 Task: Research Airbnb accommodation in Abu Tij, Egypt from 1st December, 2023 to 3rd December, 2023 for 1 adult. Place can be private room with 1  bedroom having 1 bed and 1 bathroom. Property type can be hotel. Amenities needed are: wifi.
Action: Mouse moved to (543, 74)
Screenshot: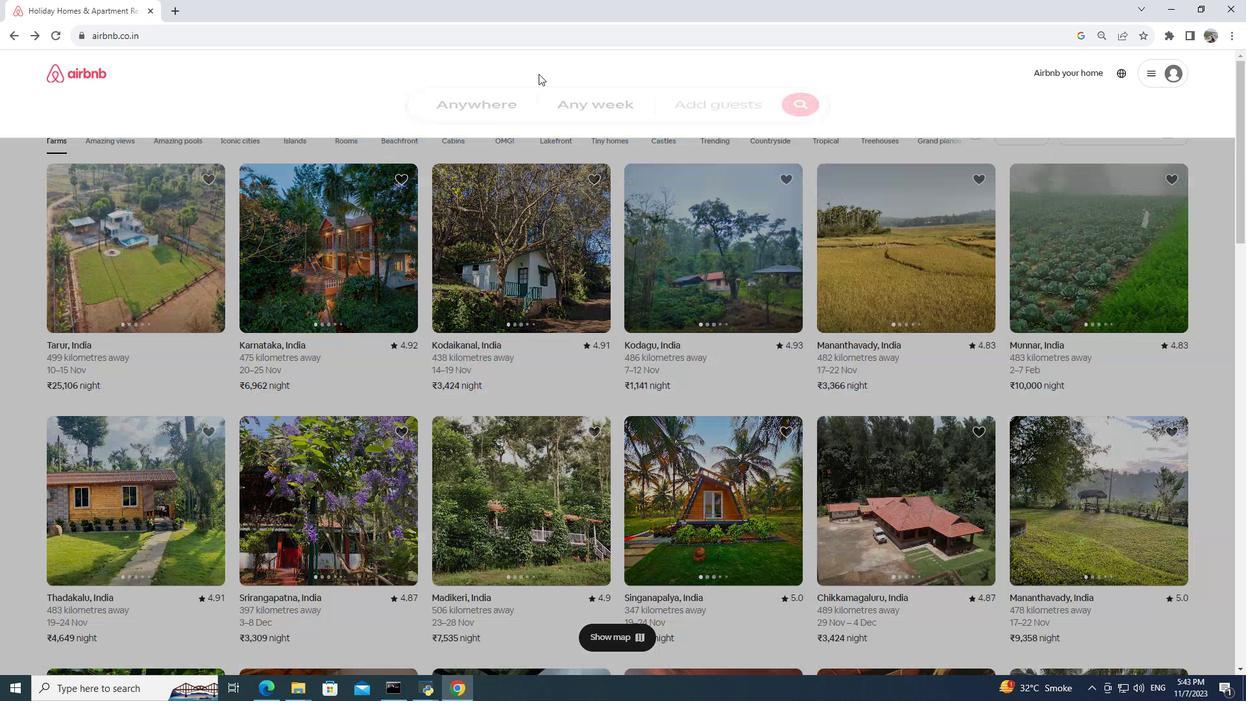 
Action: Mouse pressed left at (543, 74)
Screenshot: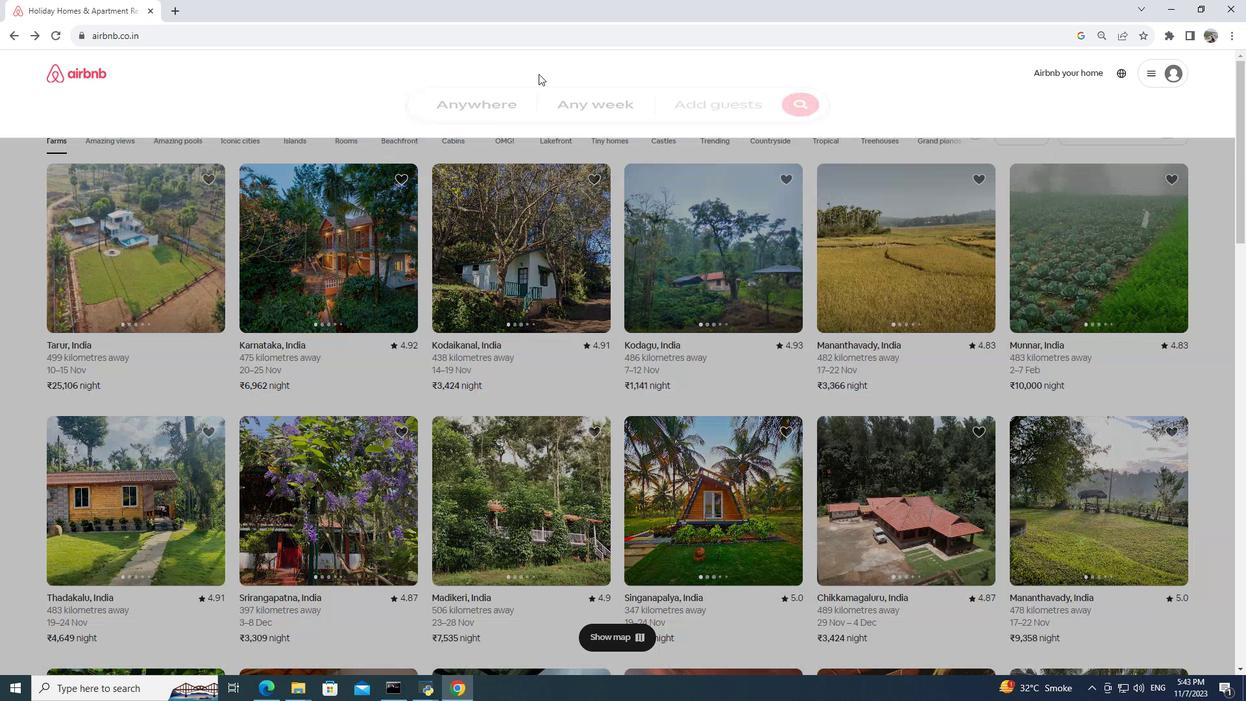 
Action: Mouse moved to (468, 116)
Screenshot: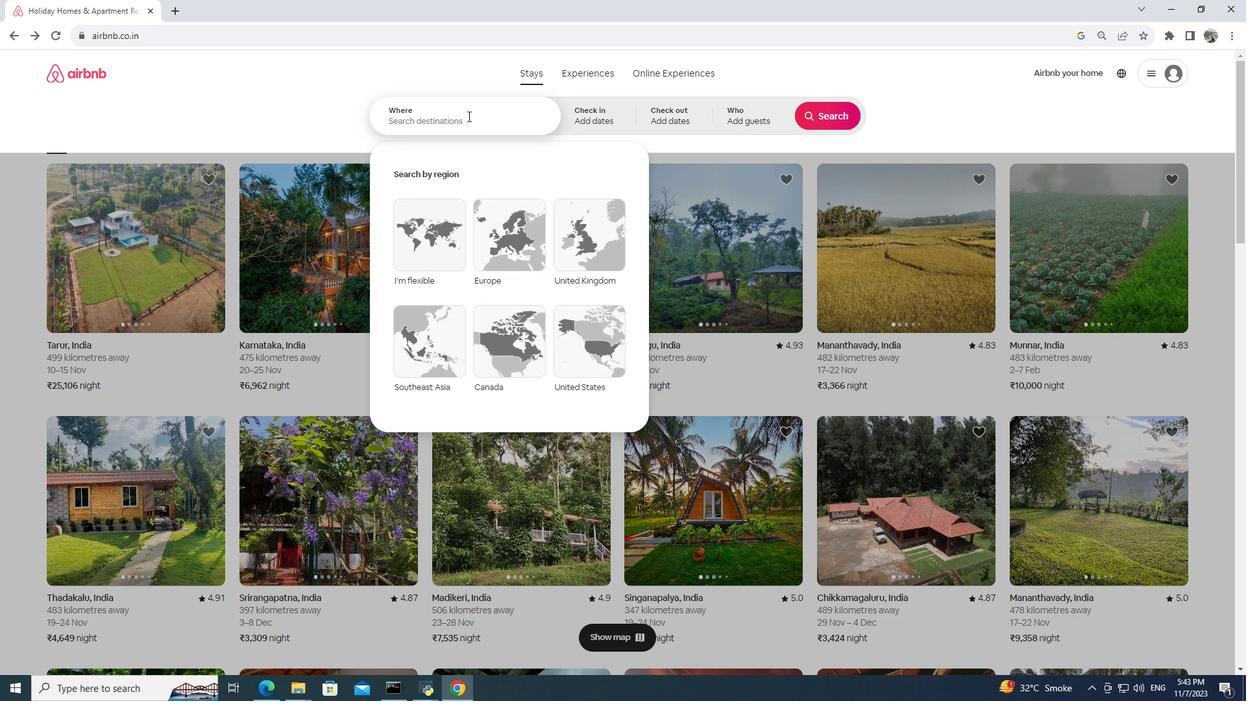 
Action: Mouse pressed left at (468, 116)
Screenshot: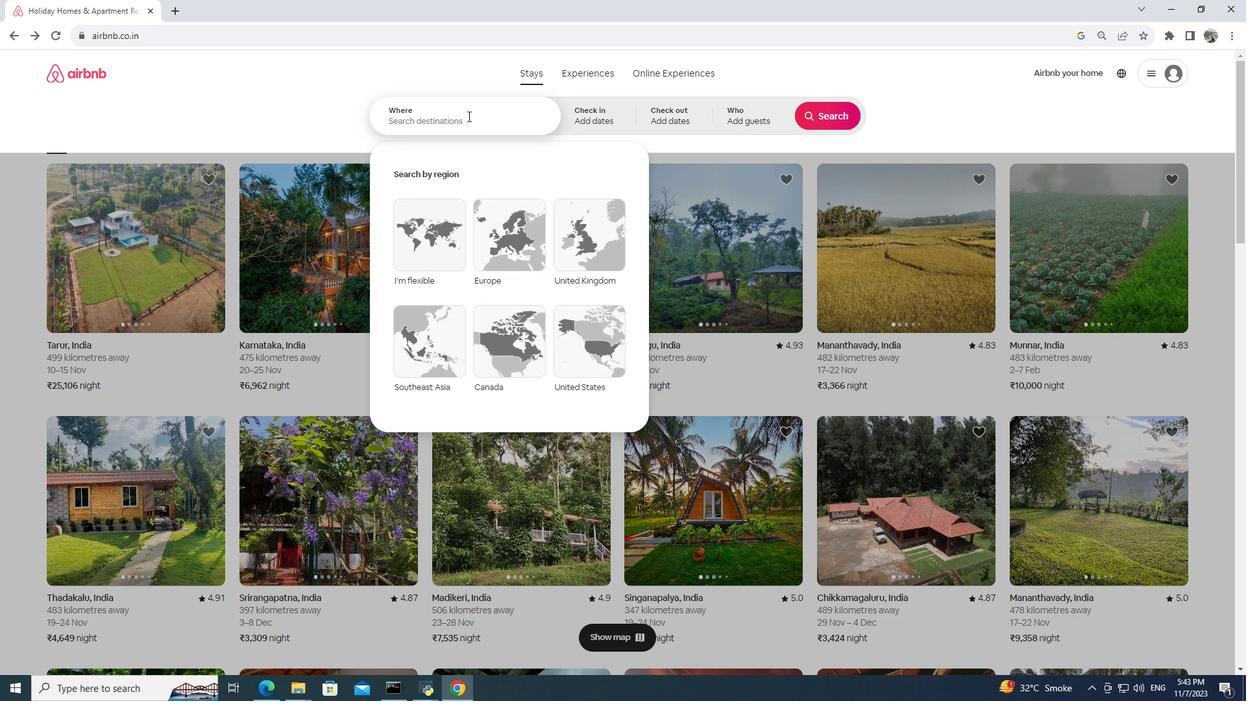 
Action: Key pressed abu<Key.space>tji,<Key.space>egypt
Screenshot: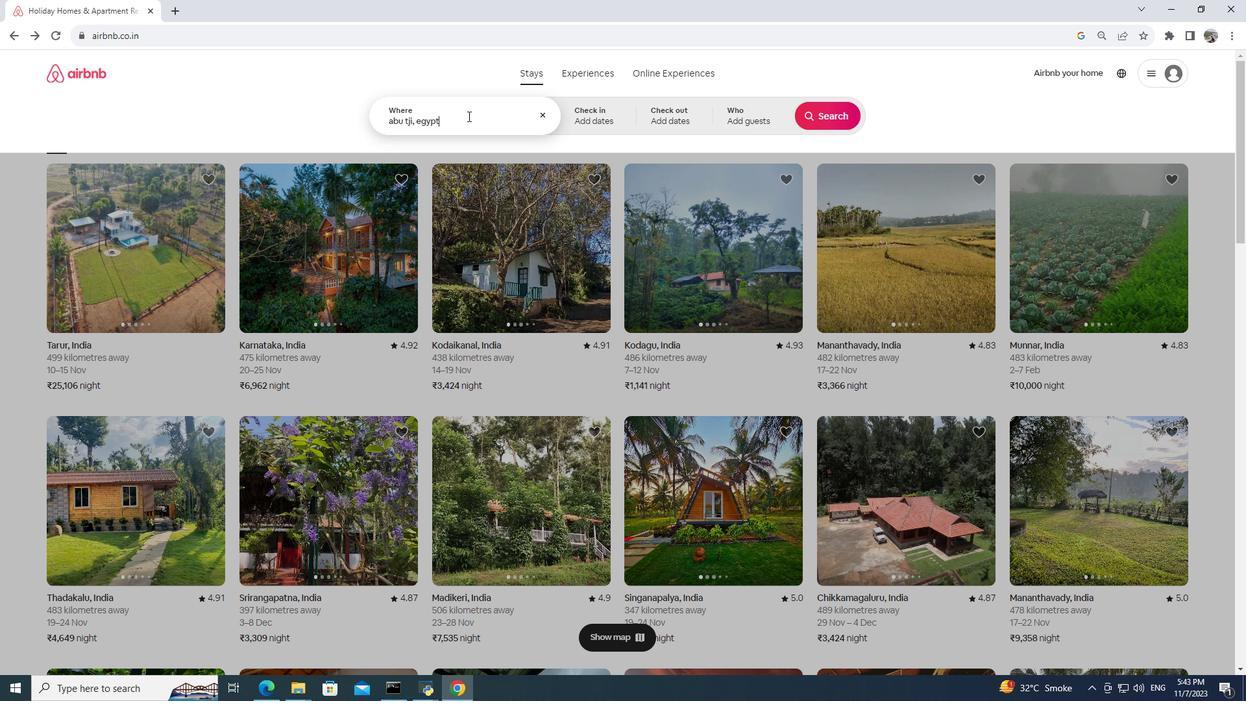 
Action: Mouse moved to (586, 116)
Screenshot: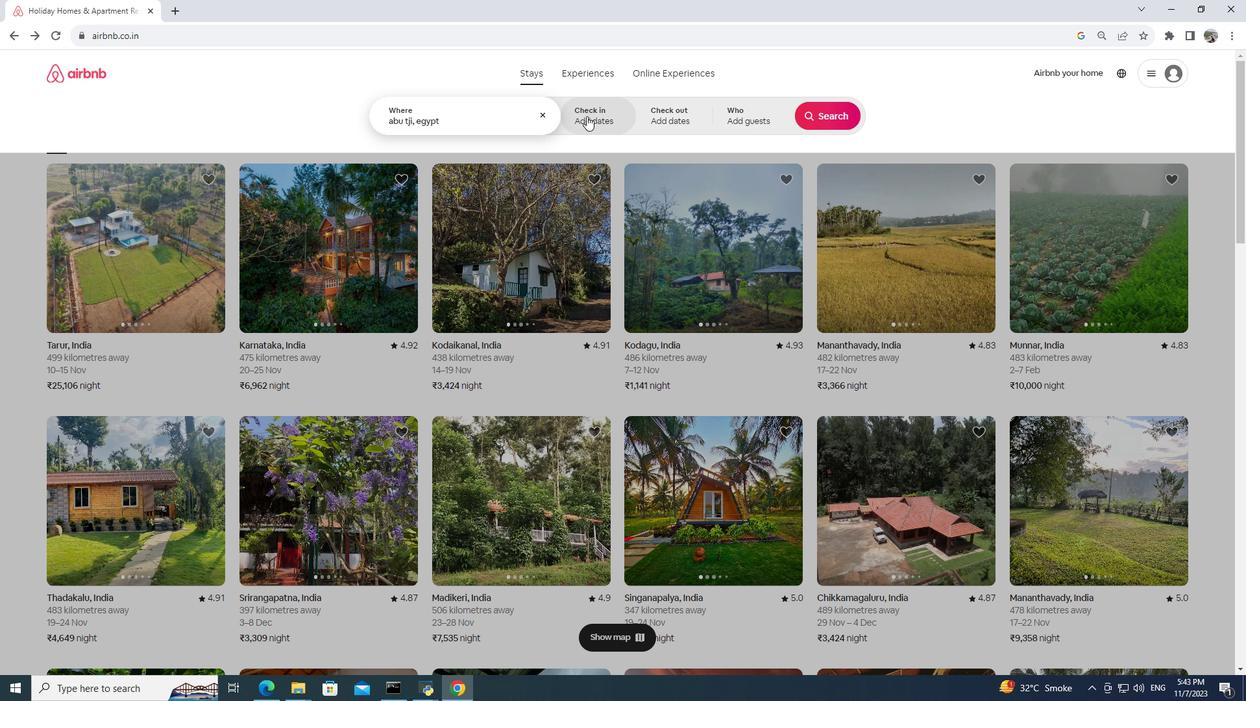 
Action: Mouse pressed left at (586, 116)
Screenshot: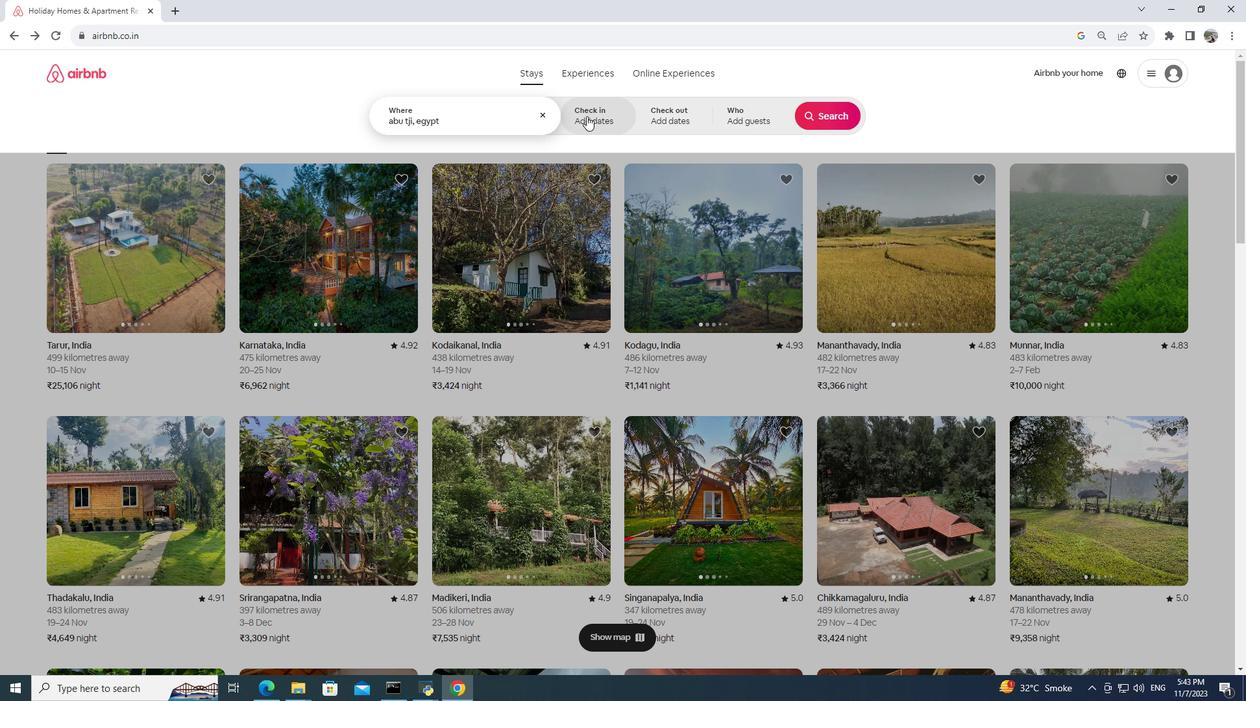 
Action: Mouse moved to (788, 250)
Screenshot: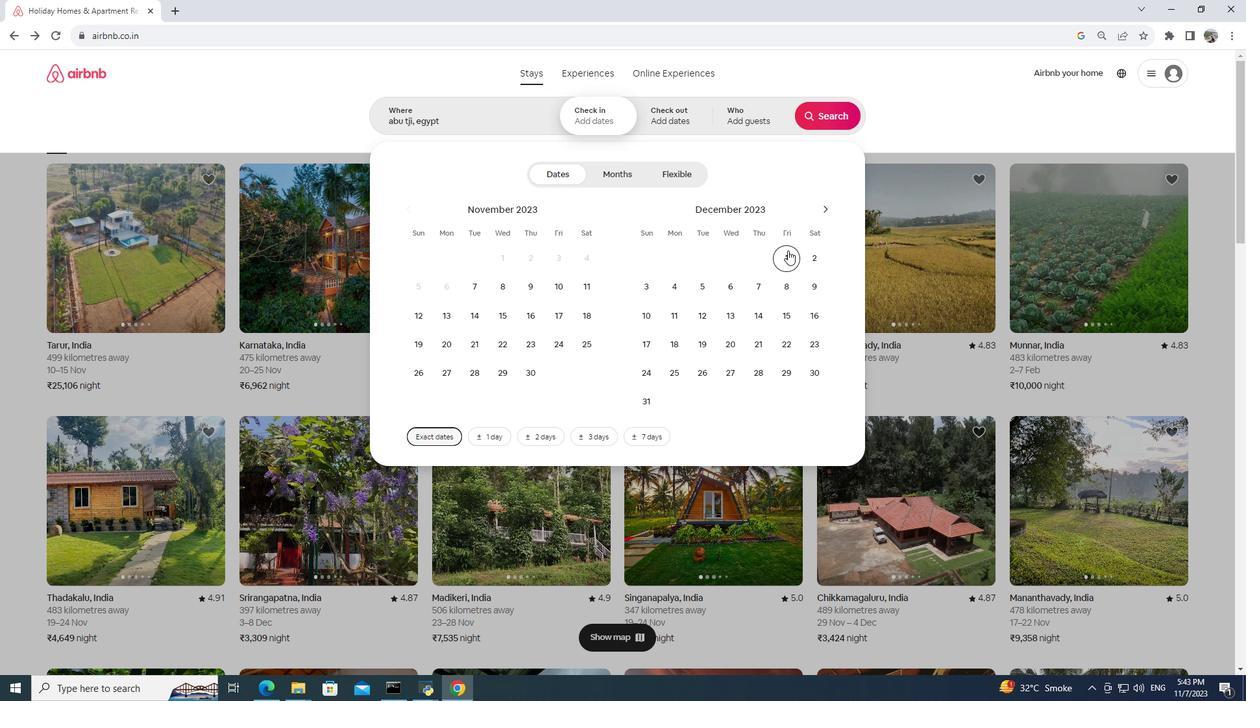 
Action: Mouse pressed left at (788, 250)
Screenshot: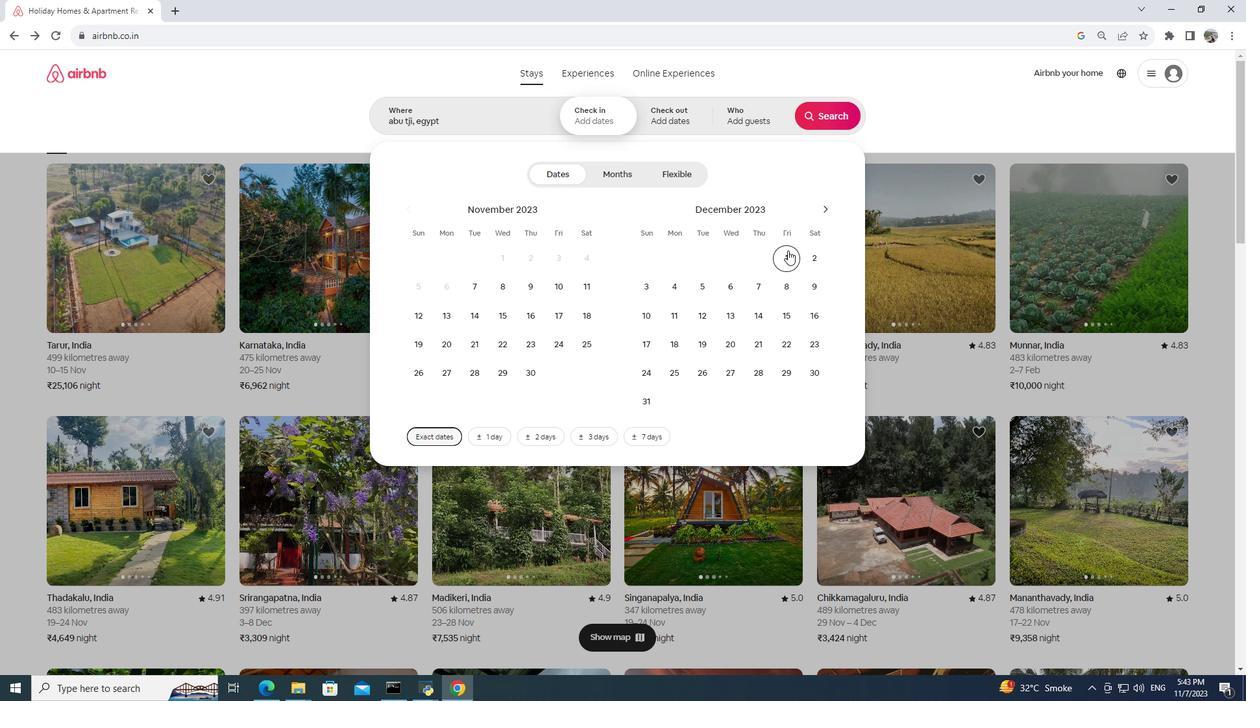 
Action: Mouse moved to (651, 288)
Screenshot: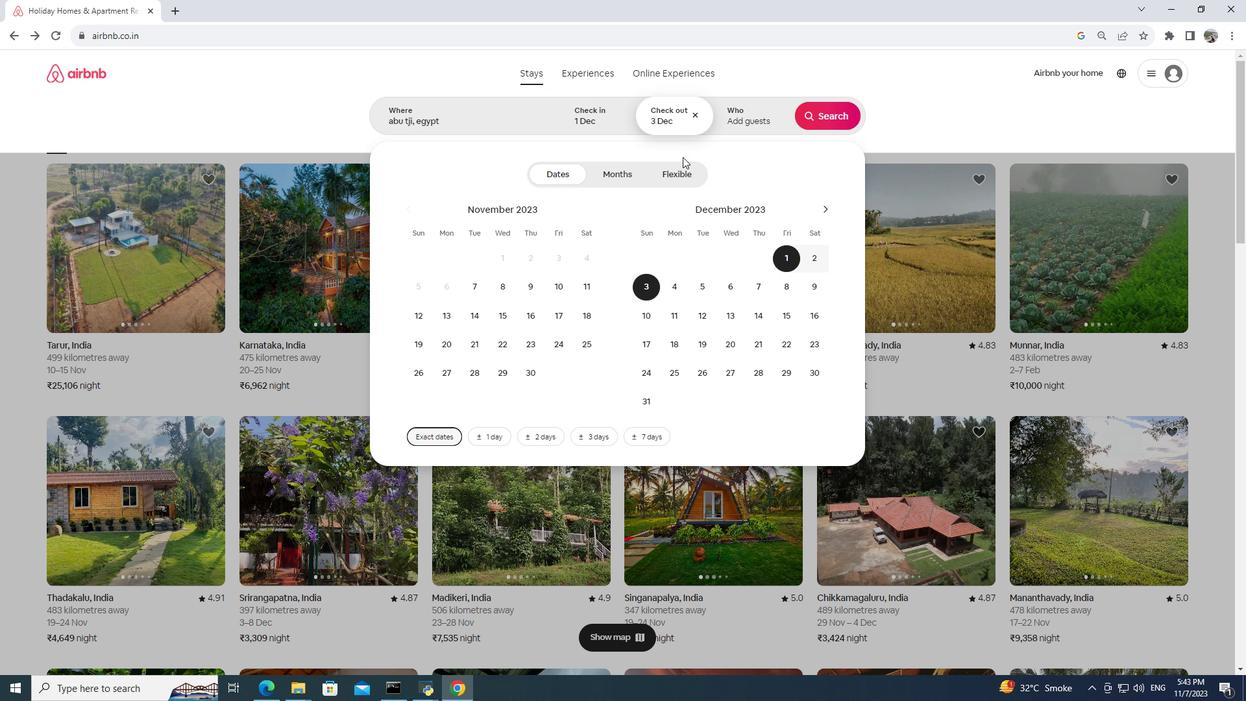 
Action: Mouse pressed left at (651, 288)
Screenshot: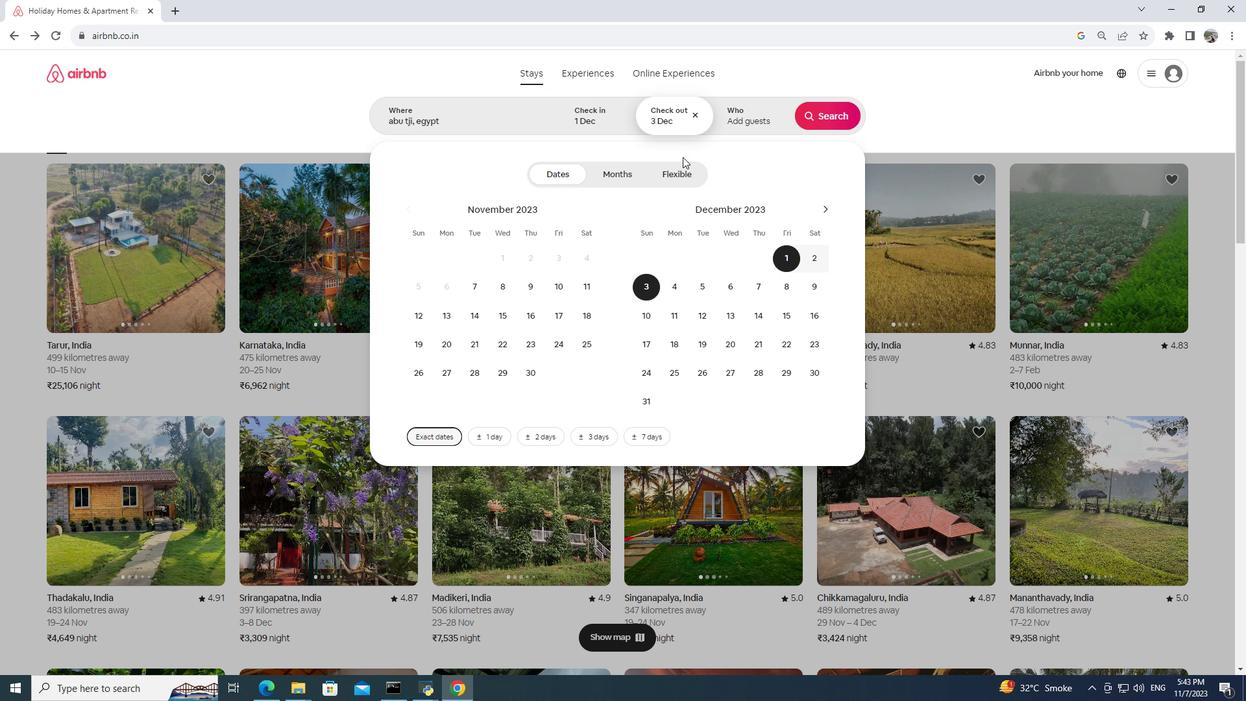 
Action: Mouse moved to (753, 107)
Screenshot: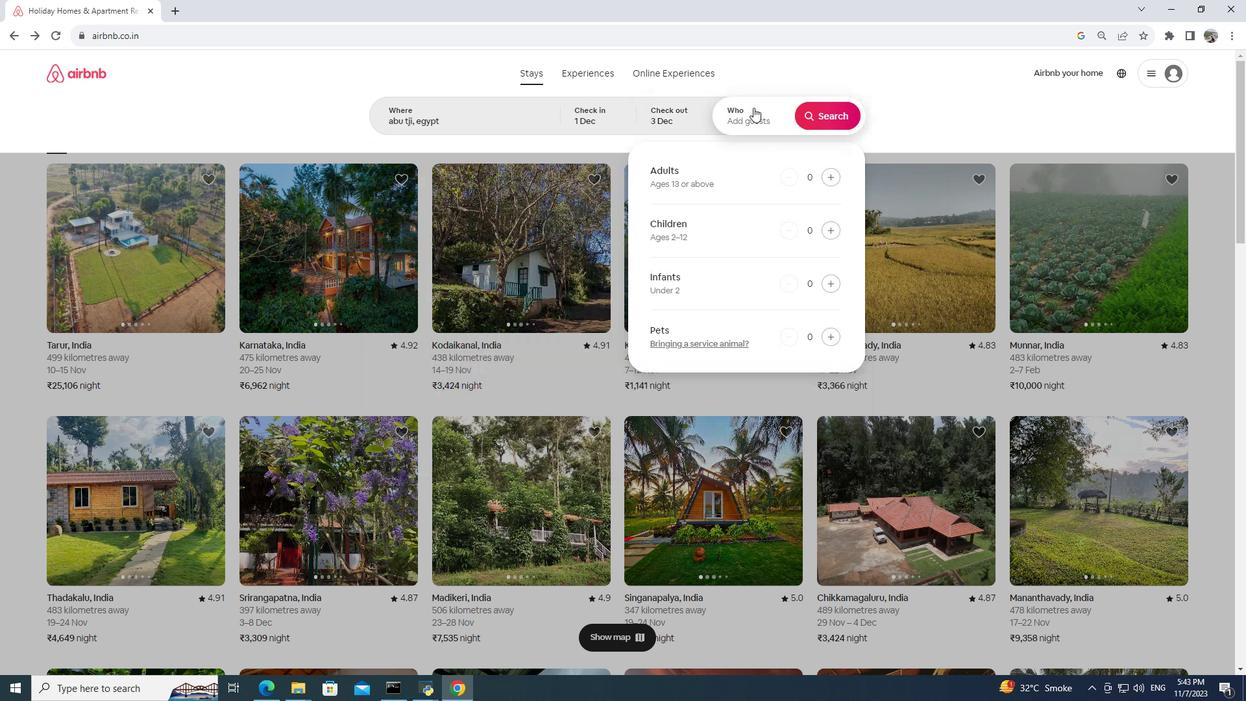 
Action: Mouse pressed left at (753, 107)
Screenshot: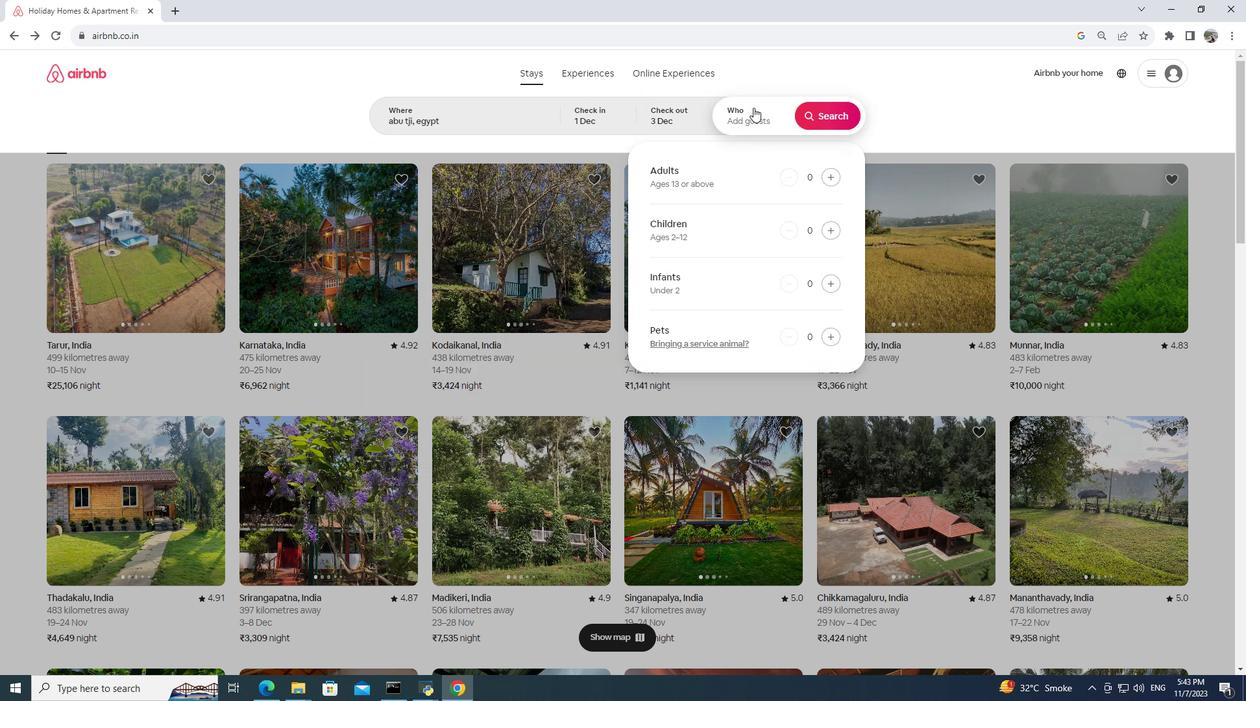 
Action: Mouse moved to (834, 170)
Screenshot: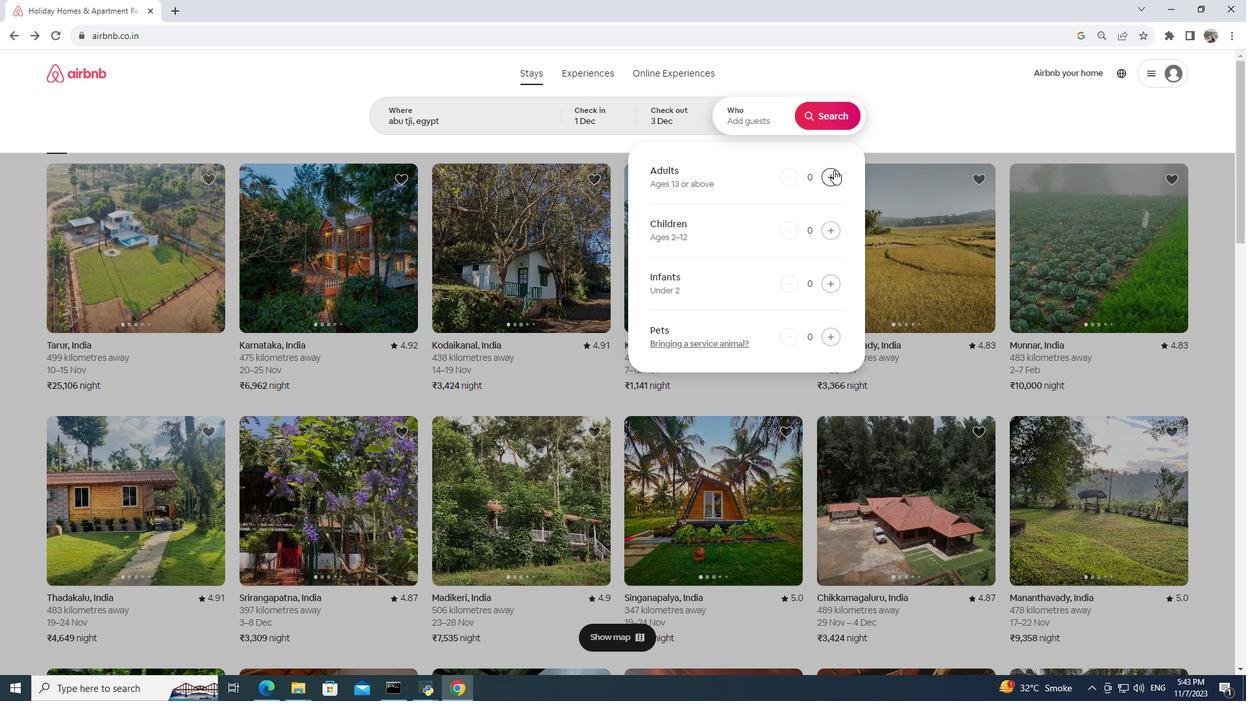 
Action: Mouse pressed left at (834, 170)
Screenshot: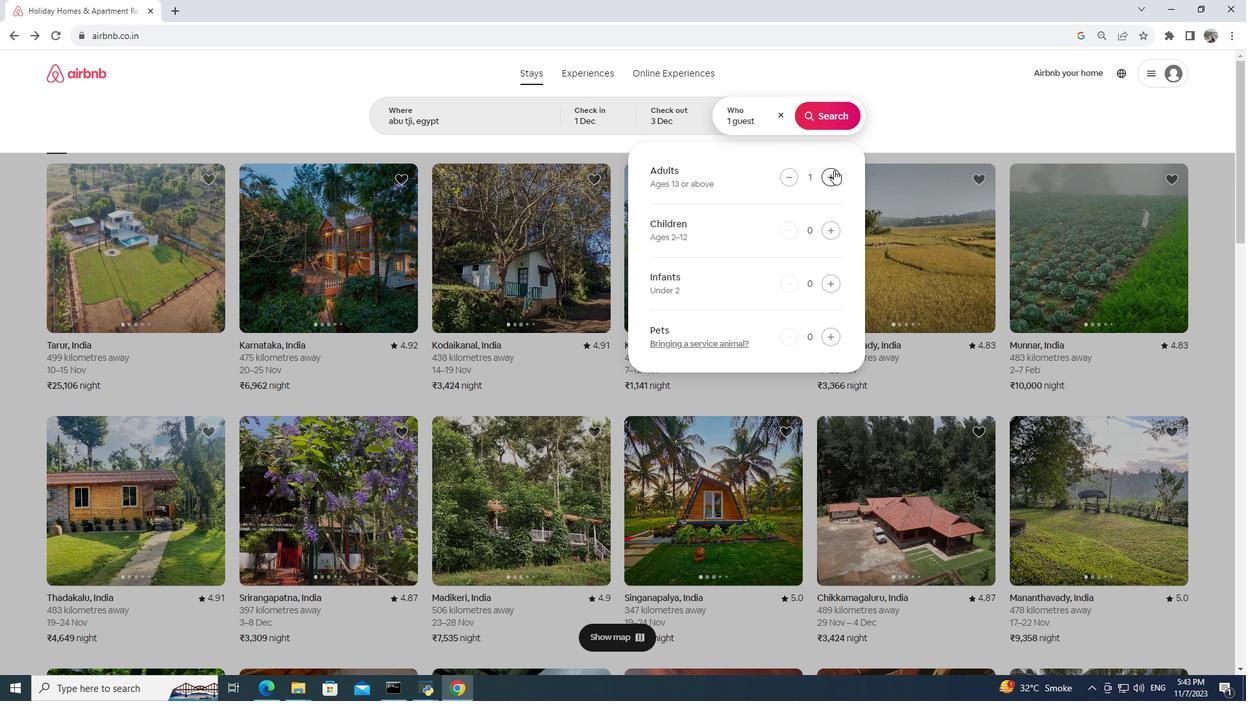 
Action: Mouse moved to (825, 111)
Screenshot: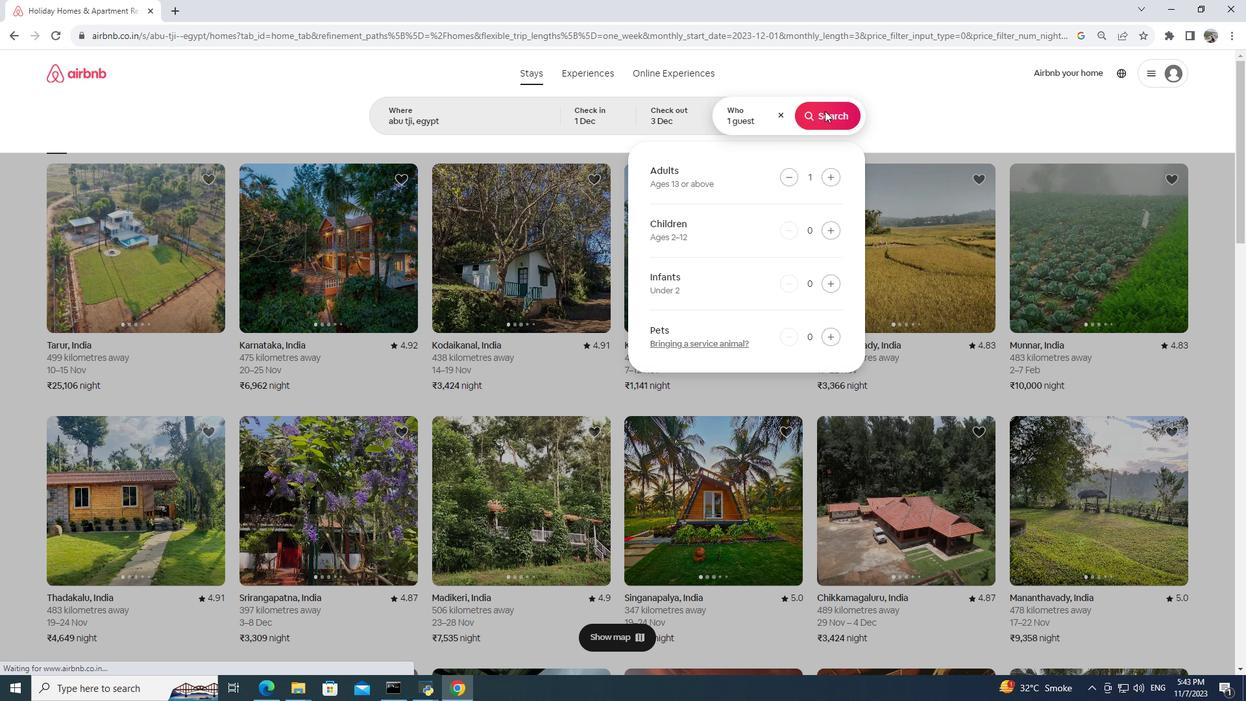 
Action: Mouse pressed left at (825, 111)
Screenshot: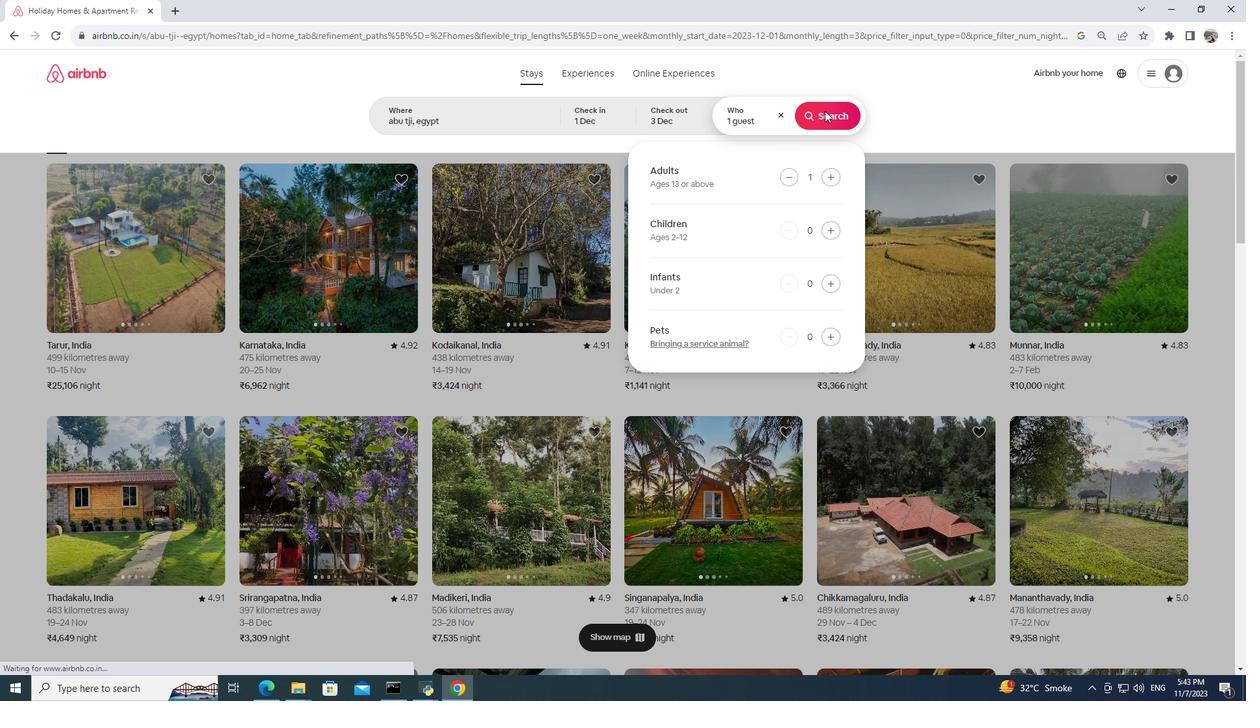 
Action: Mouse moved to (1068, 120)
Screenshot: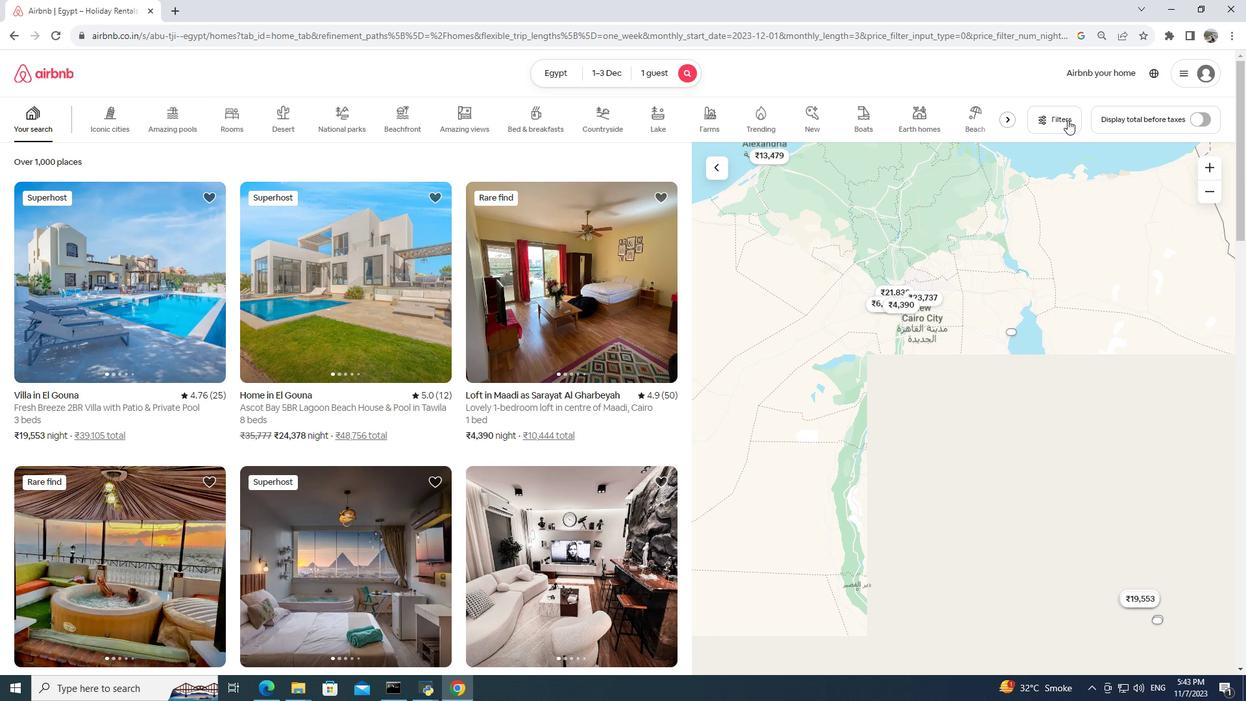 
Action: Mouse pressed left at (1068, 120)
Screenshot: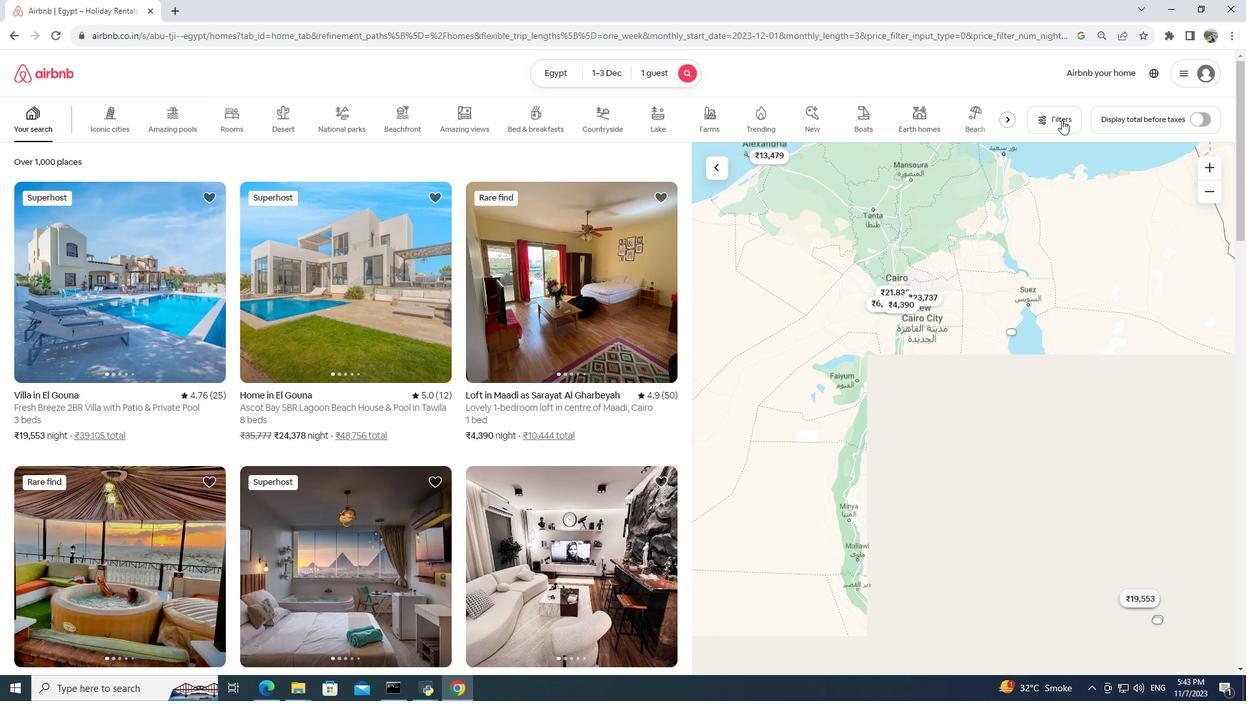 
Action: Mouse moved to (497, 387)
Screenshot: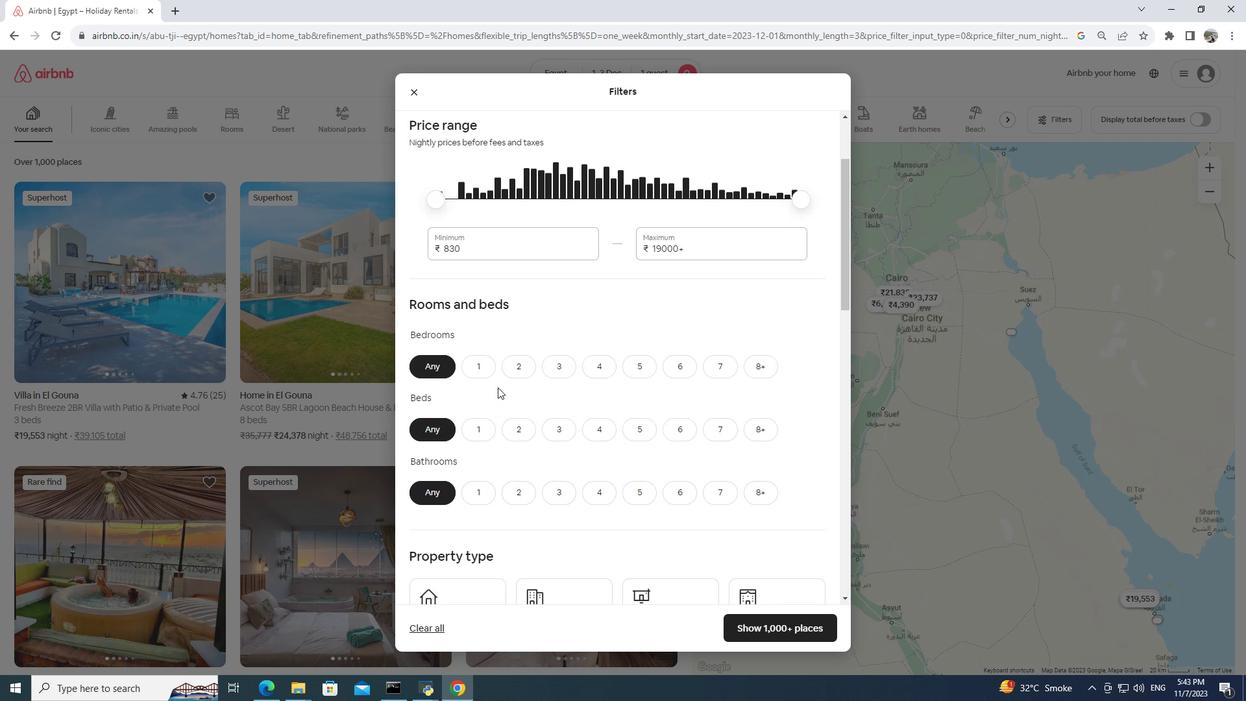 
Action: Mouse scrolled (497, 386) with delta (0, 0)
Screenshot: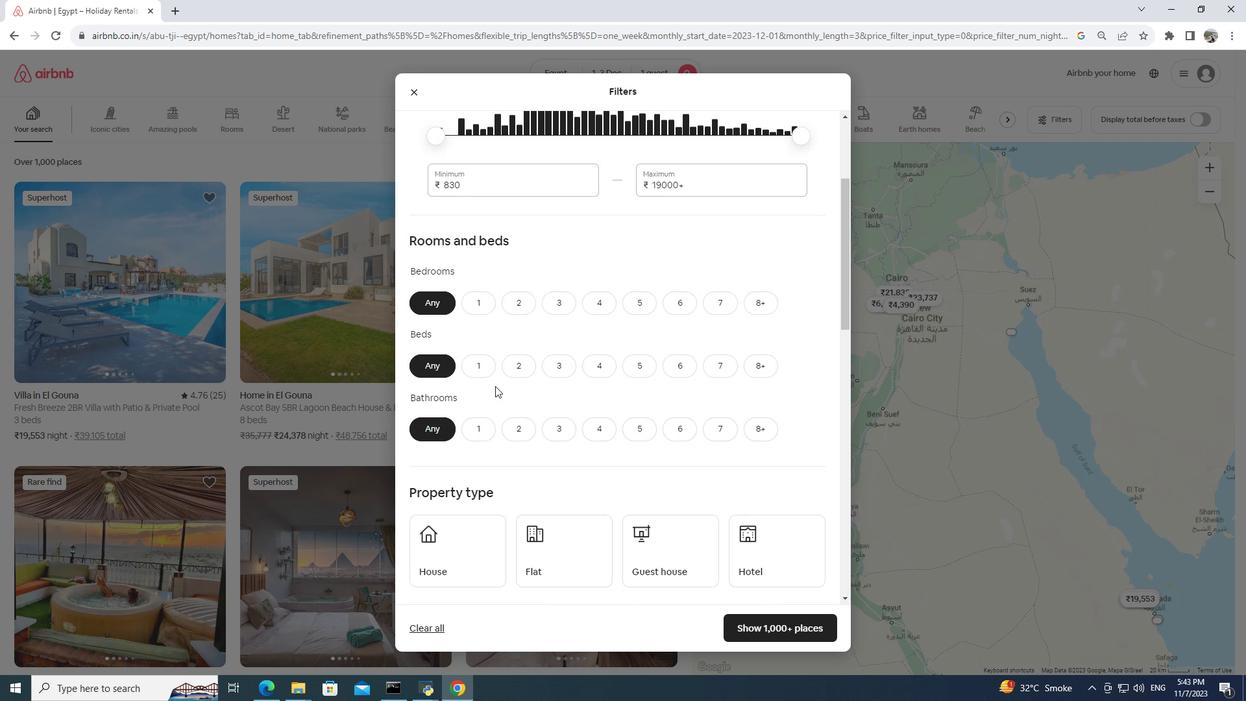 
Action: Mouse scrolled (497, 386) with delta (0, 0)
Screenshot: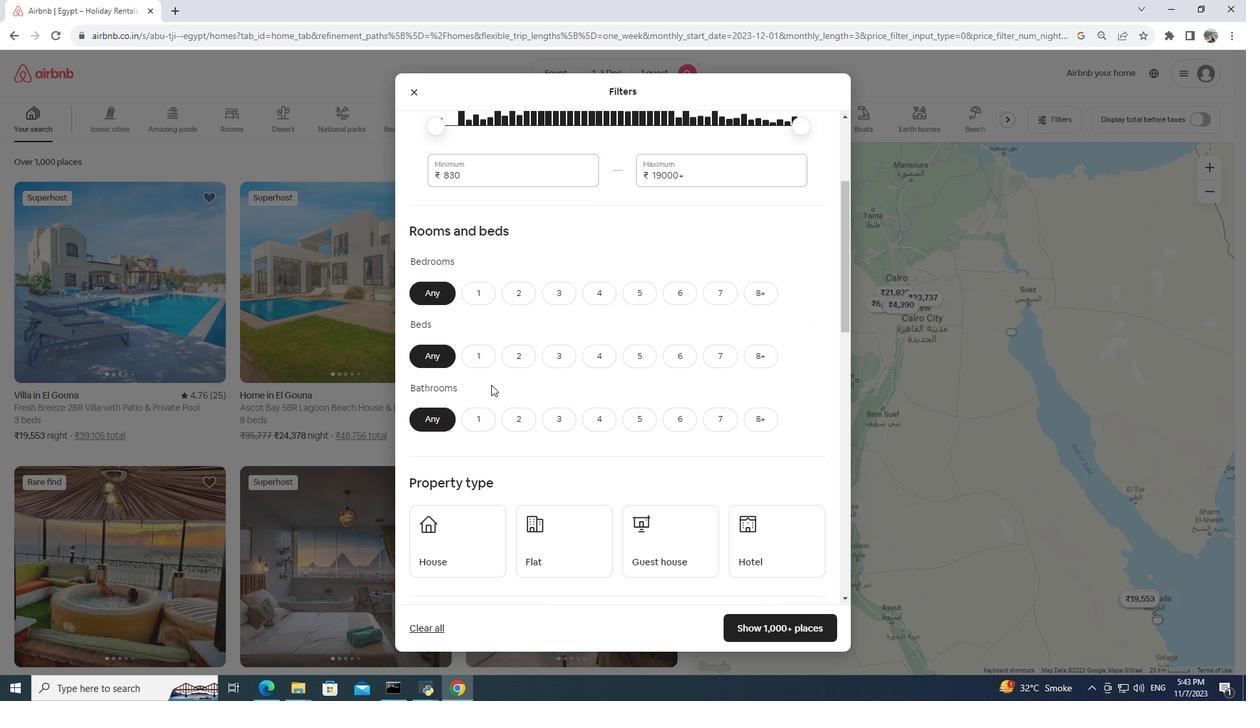 
Action: Mouse scrolled (497, 386) with delta (0, 0)
Screenshot: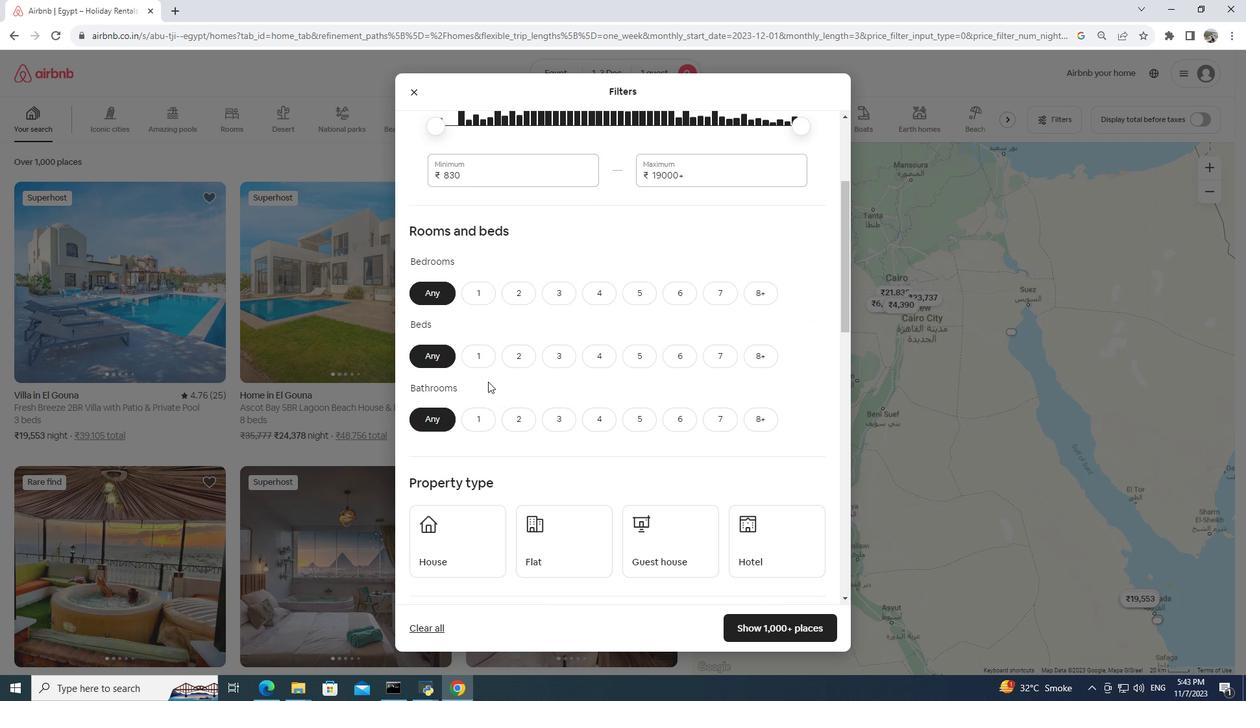 
Action: Mouse moved to (481, 303)
Screenshot: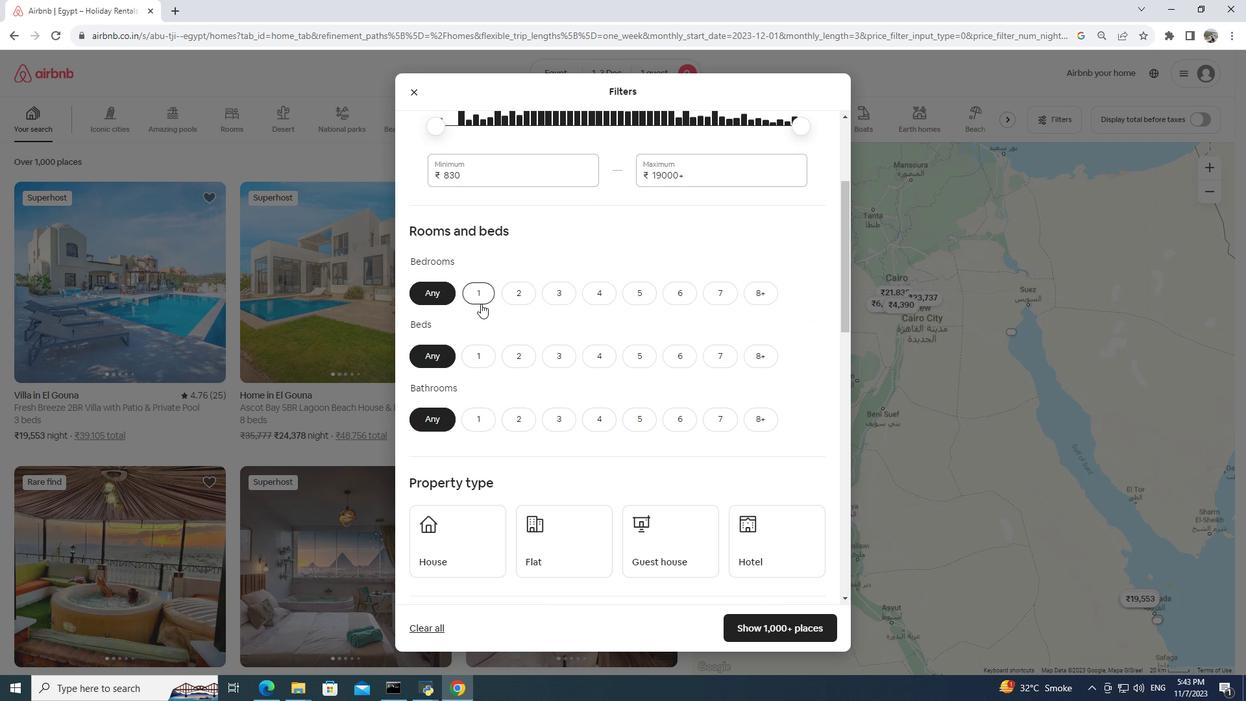 
Action: Mouse pressed left at (481, 303)
Screenshot: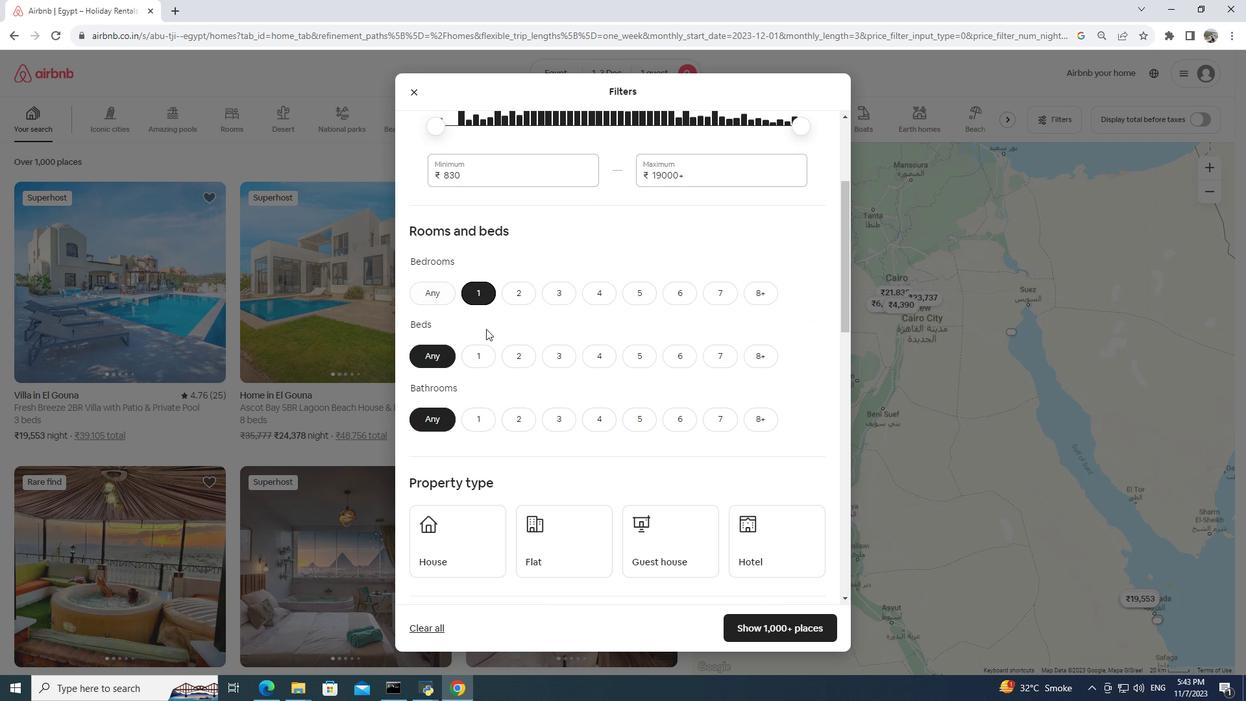 
Action: Mouse moved to (486, 342)
Screenshot: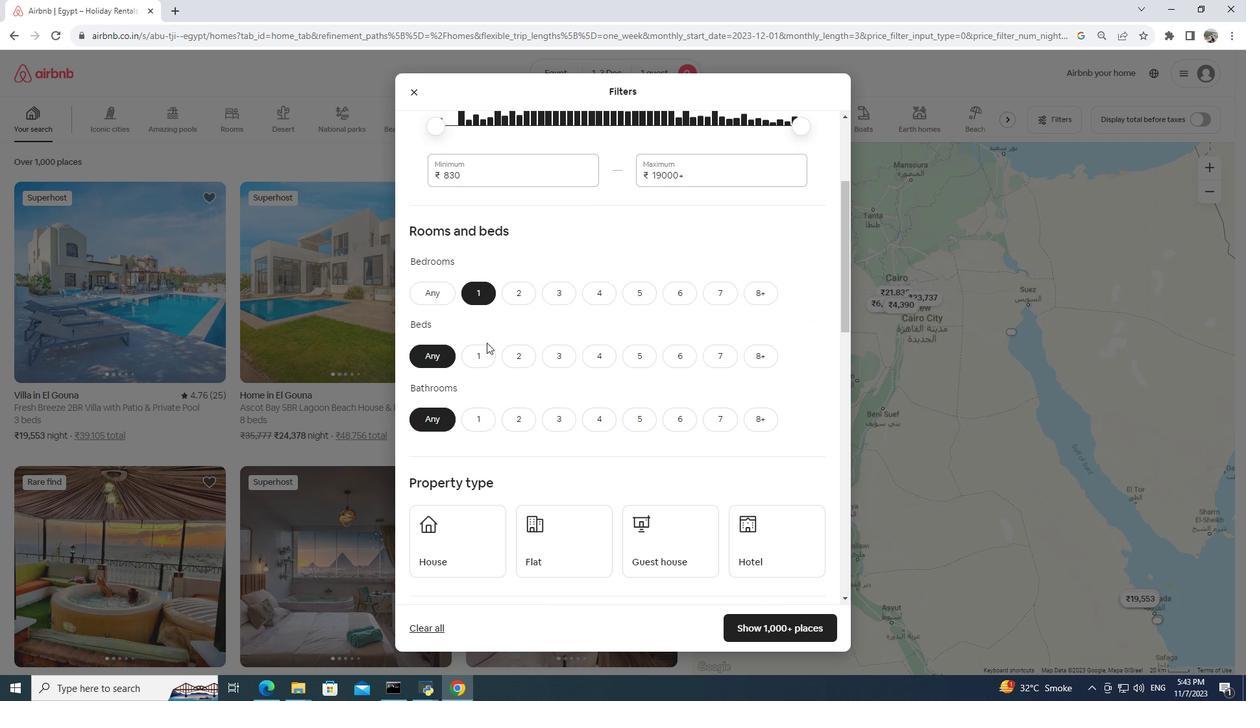 
Action: Mouse pressed left at (486, 342)
Screenshot: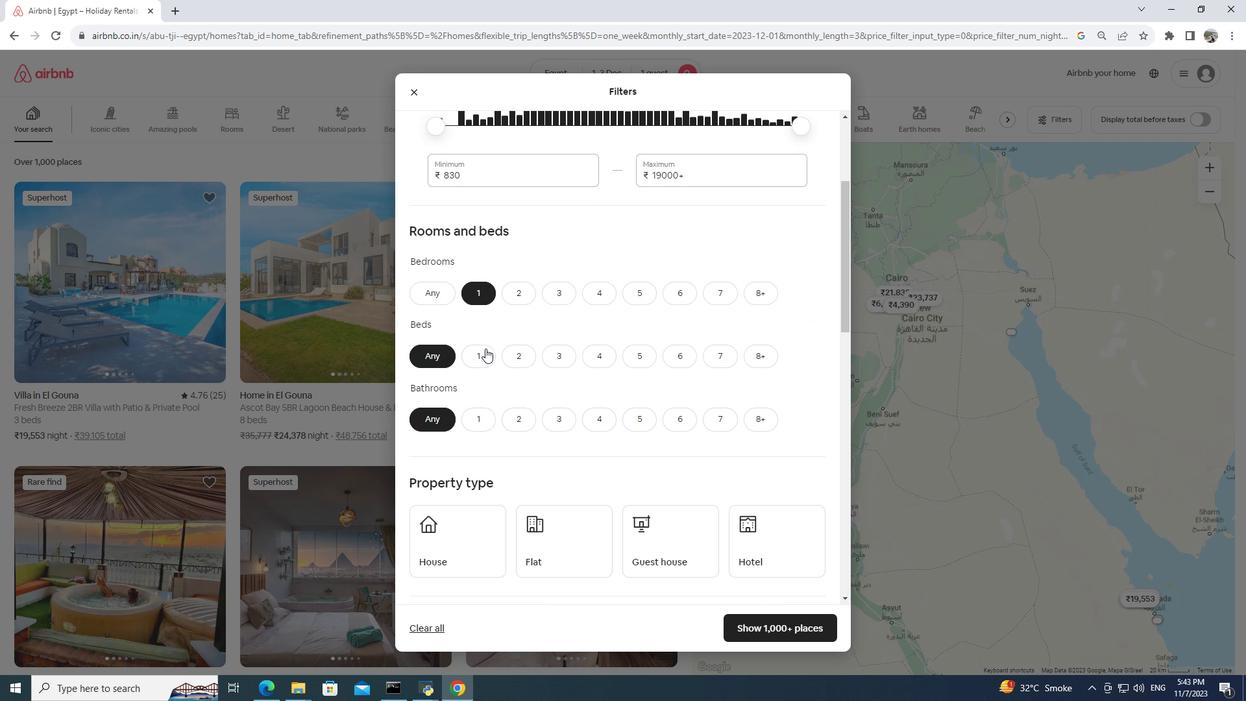 
Action: Mouse moved to (484, 350)
Screenshot: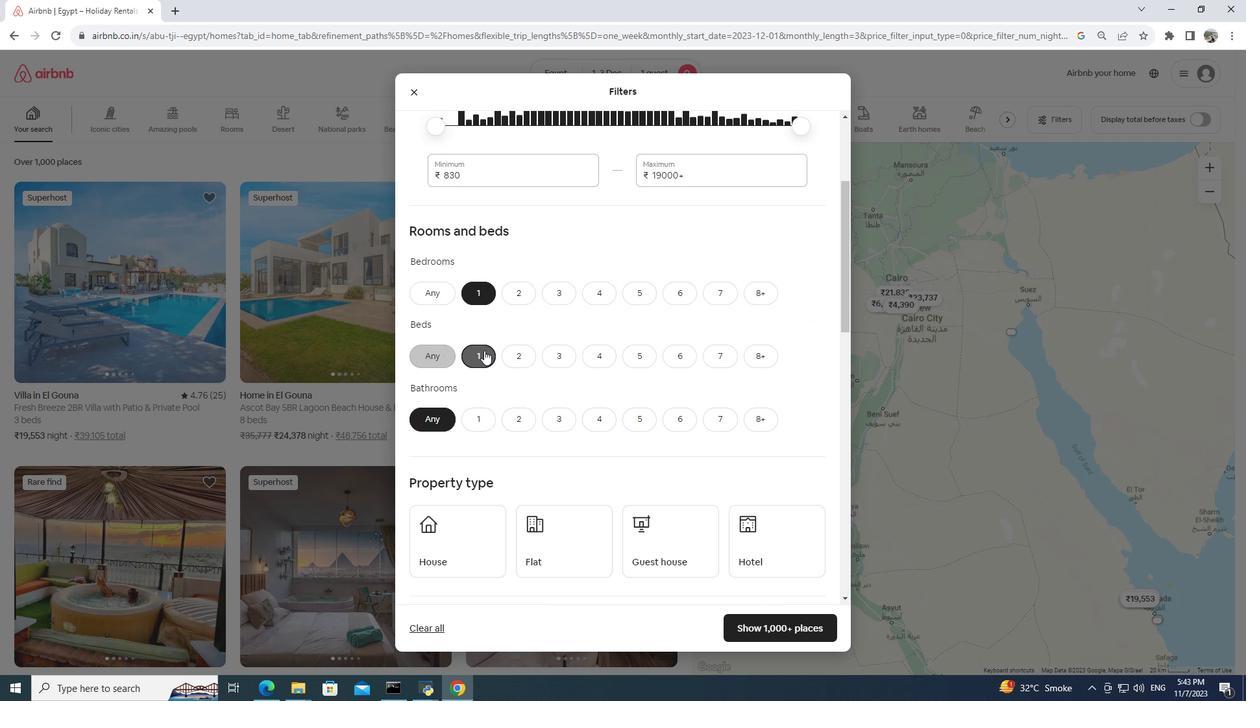
Action: Mouse pressed left at (484, 350)
Screenshot: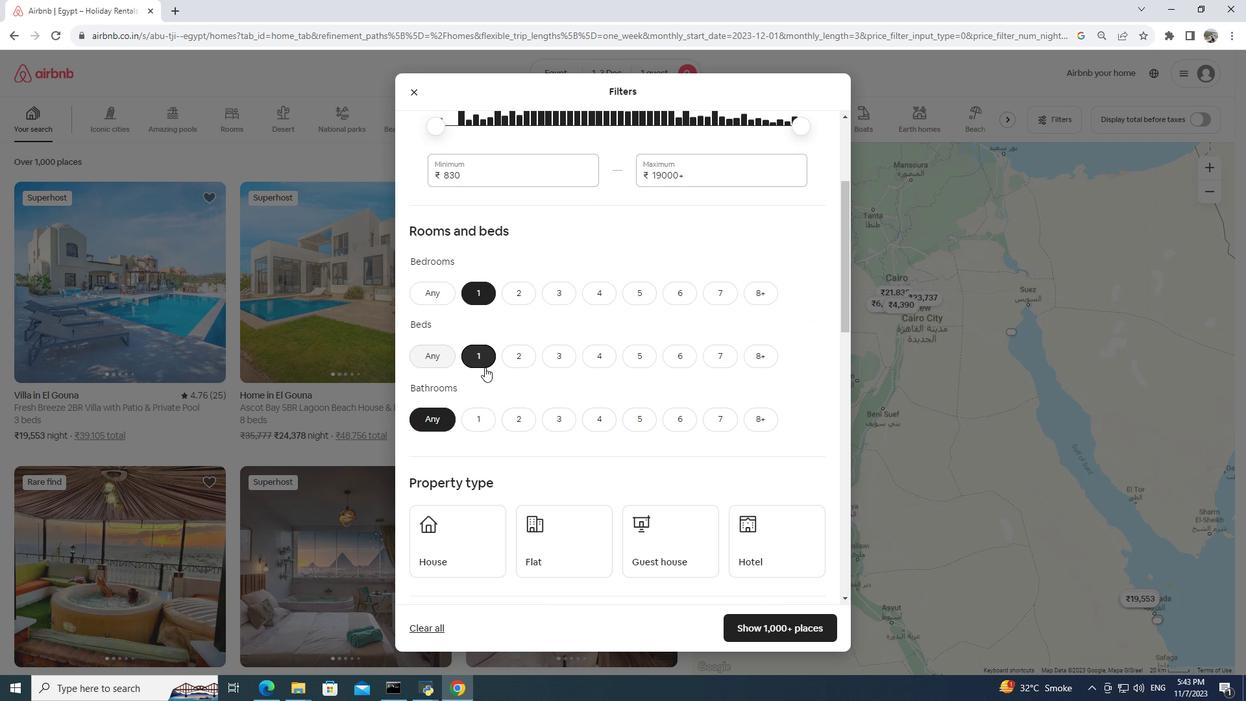 
Action: Mouse moved to (481, 410)
Screenshot: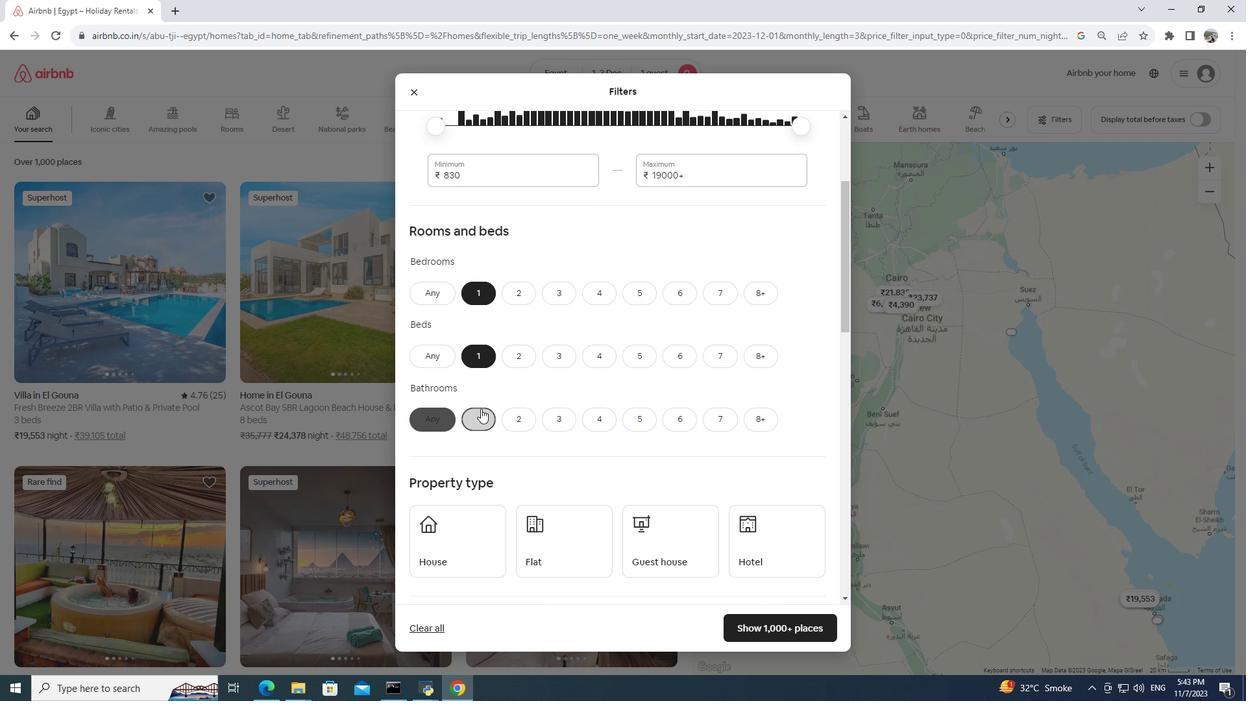 
Action: Mouse pressed left at (481, 410)
Screenshot: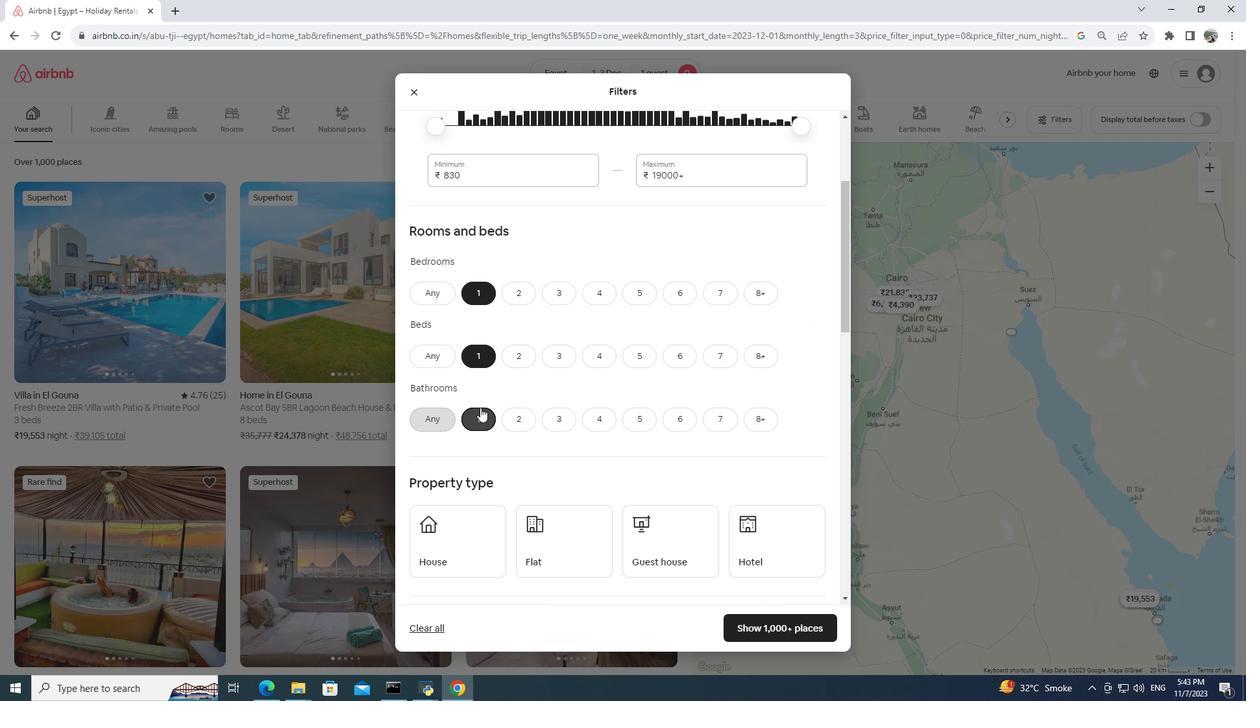 
Action: Mouse moved to (525, 400)
Screenshot: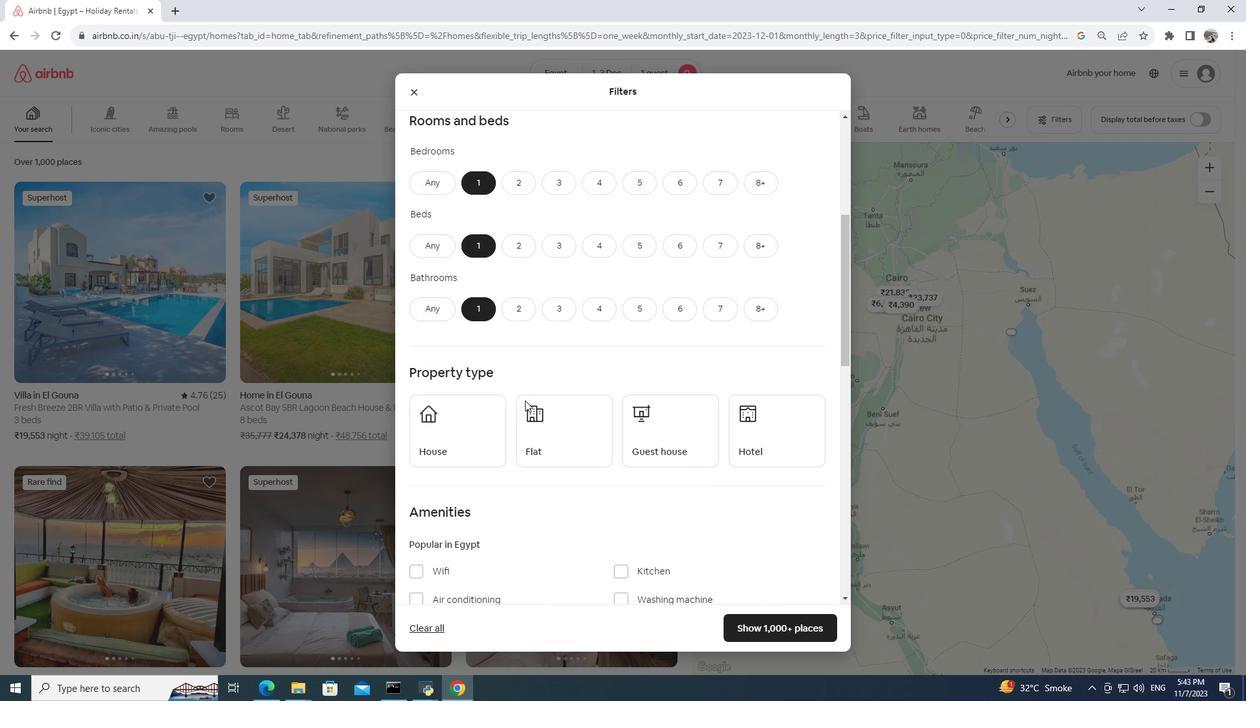 
Action: Mouse scrolled (525, 399) with delta (0, 0)
Screenshot: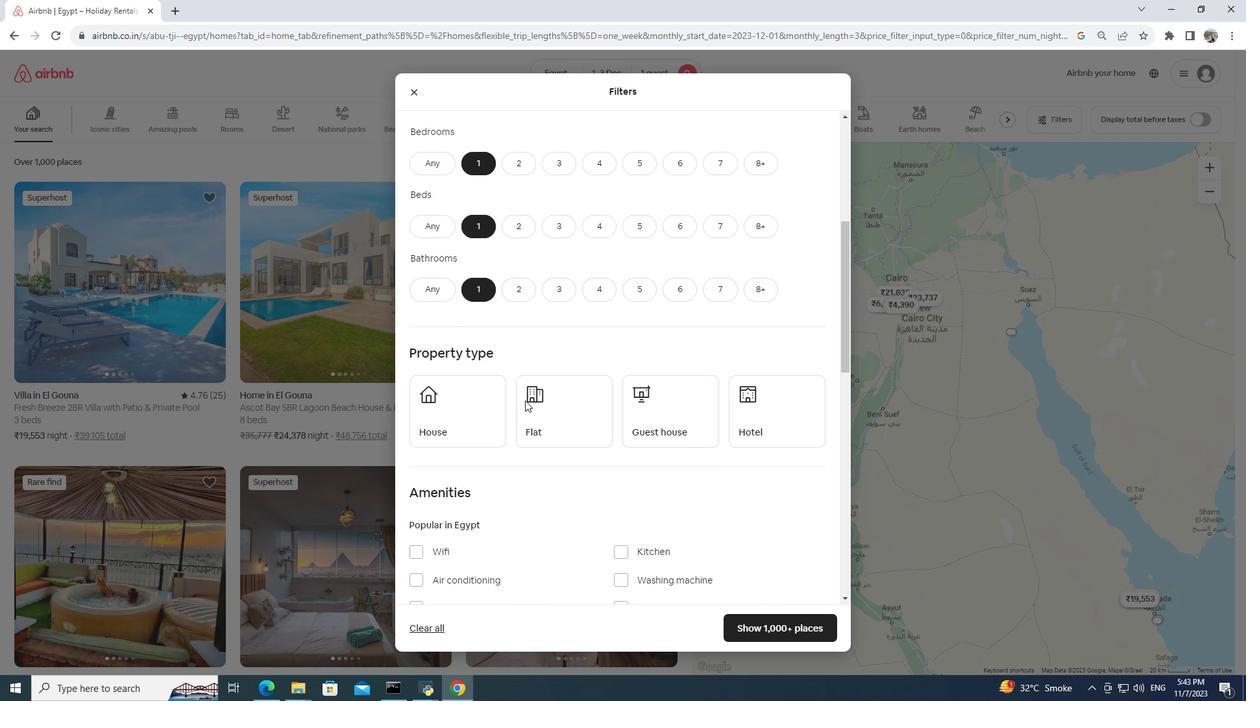 
Action: Mouse scrolled (525, 399) with delta (0, 0)
Screenshot: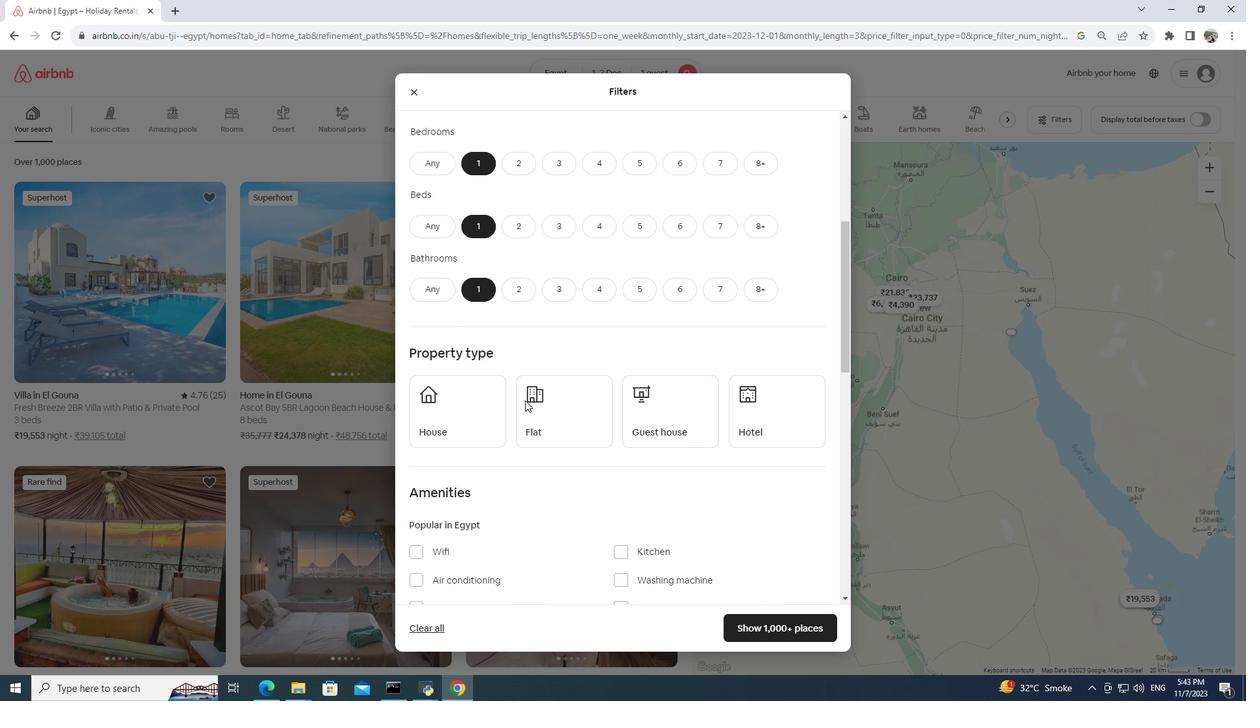 
Action: Mouse moved to (525, 398)
Screenshot: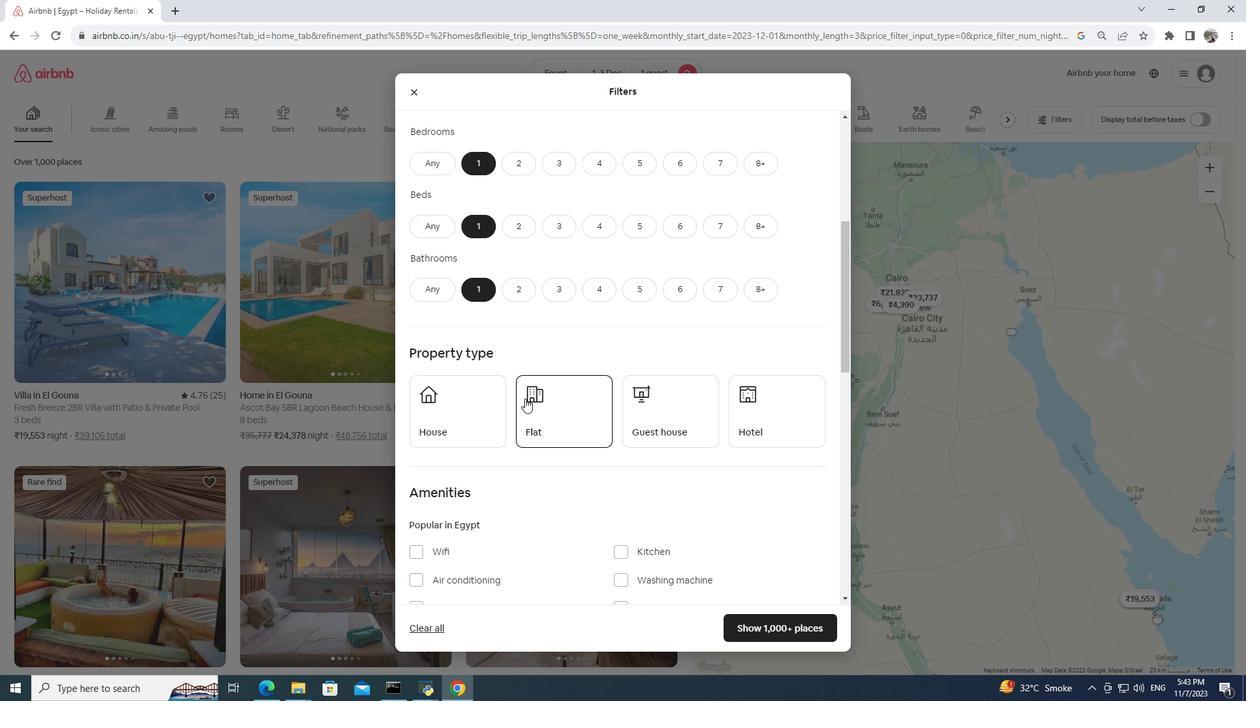 
Action: Mouse scrolled (525, 397) with delta (0, 0)
Screenshot: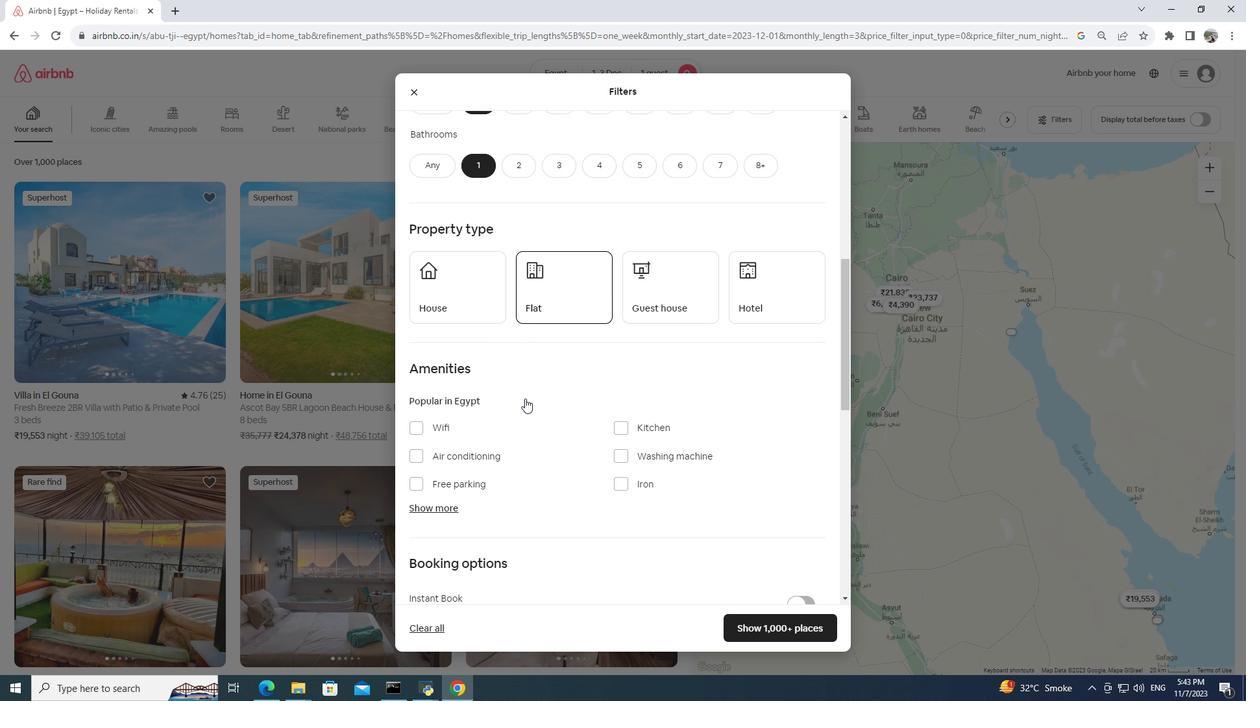 
Action: Mouse scrolled (525, 397) with delta (0, 0)
Screenshot: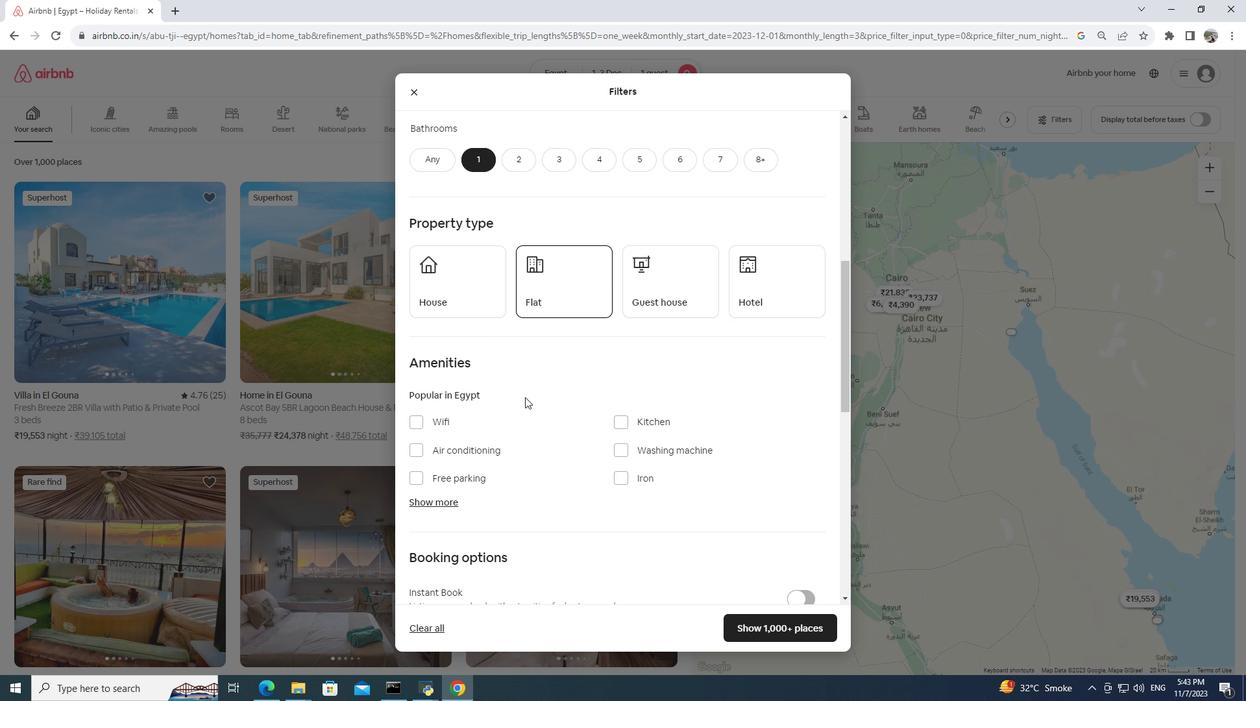 
Action: Mouse moved to (756, 296)
Screenshot: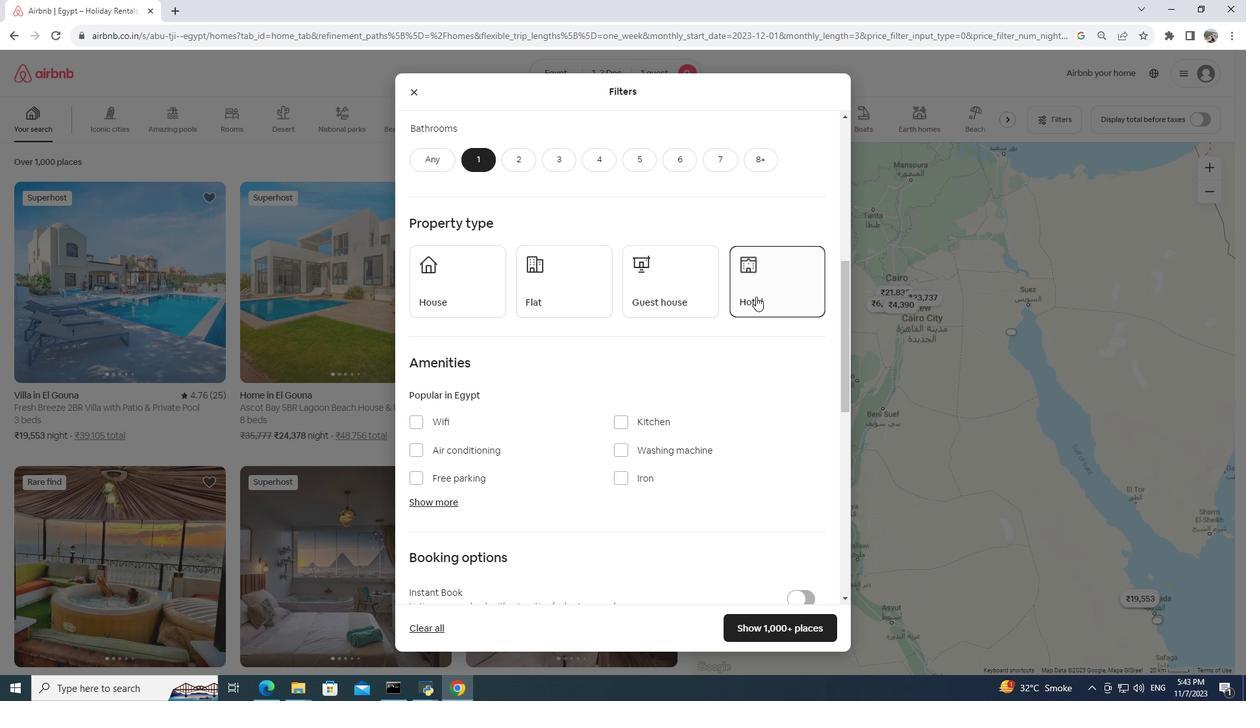 
Action: Mouse pressed left at (756, 296)
Screenshot: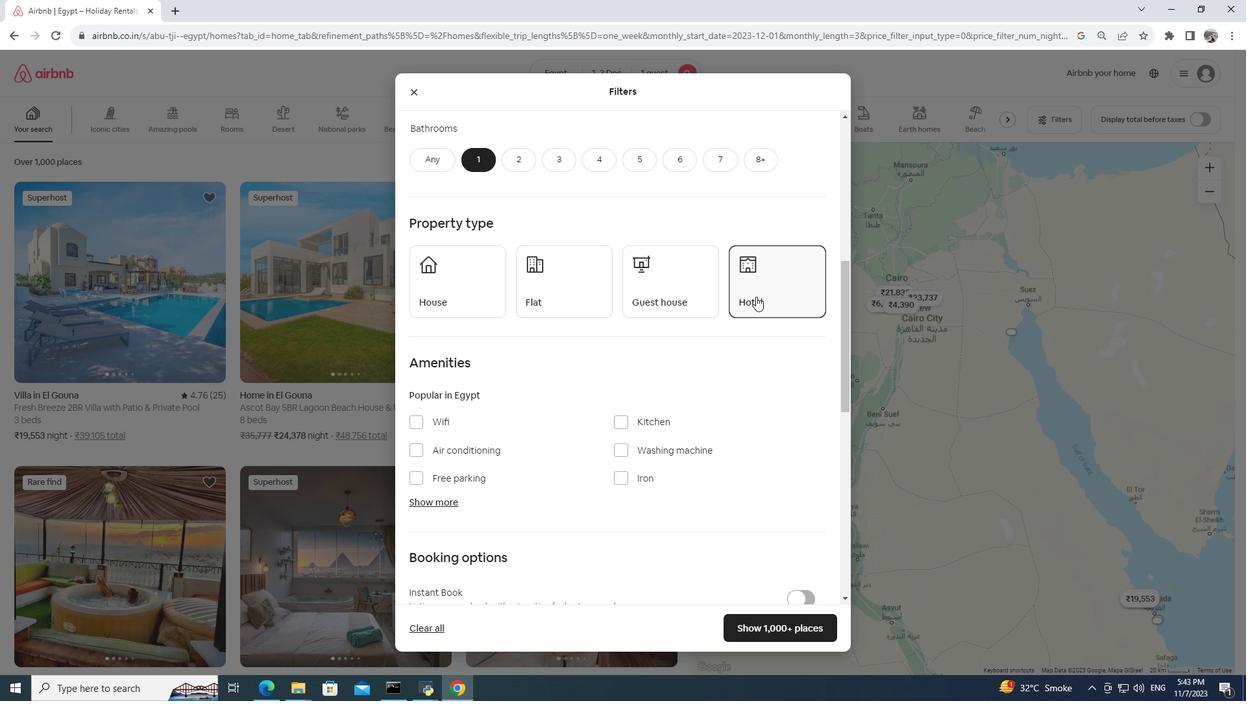 
Action: Mouse moved to (418, 419)
Screenshot: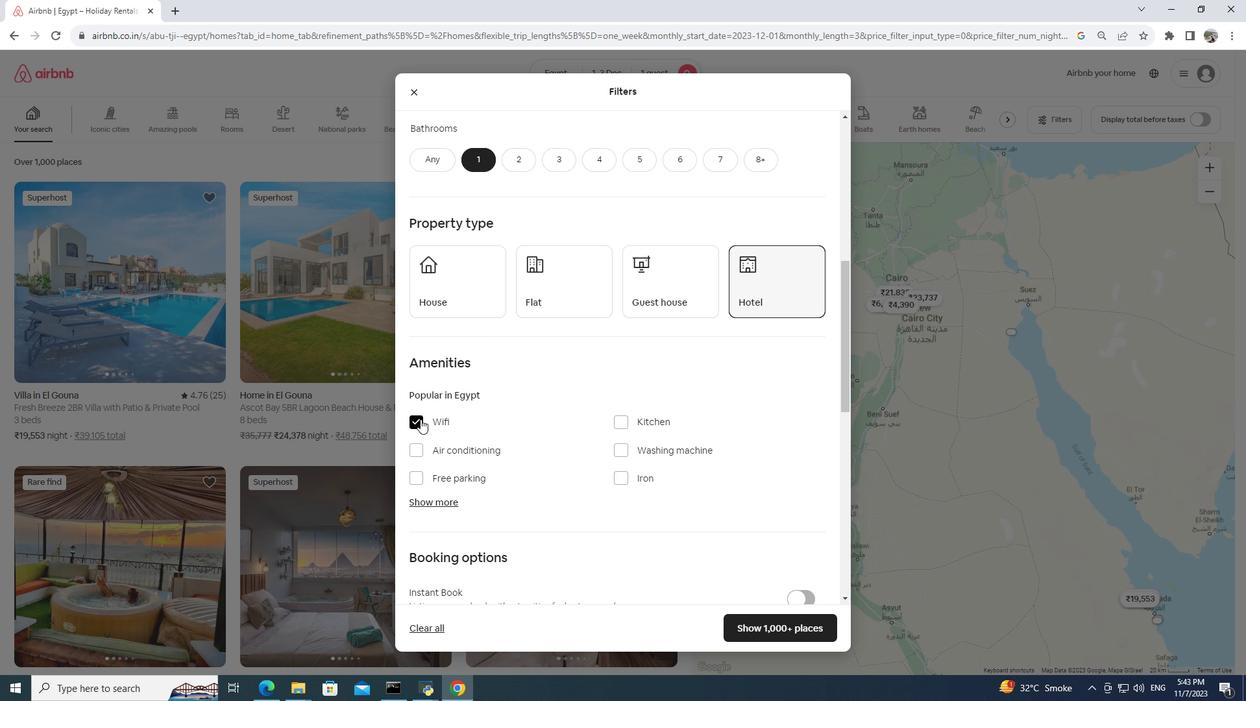 
Action: Mouse pressed left at (418, 419)
Screenshot: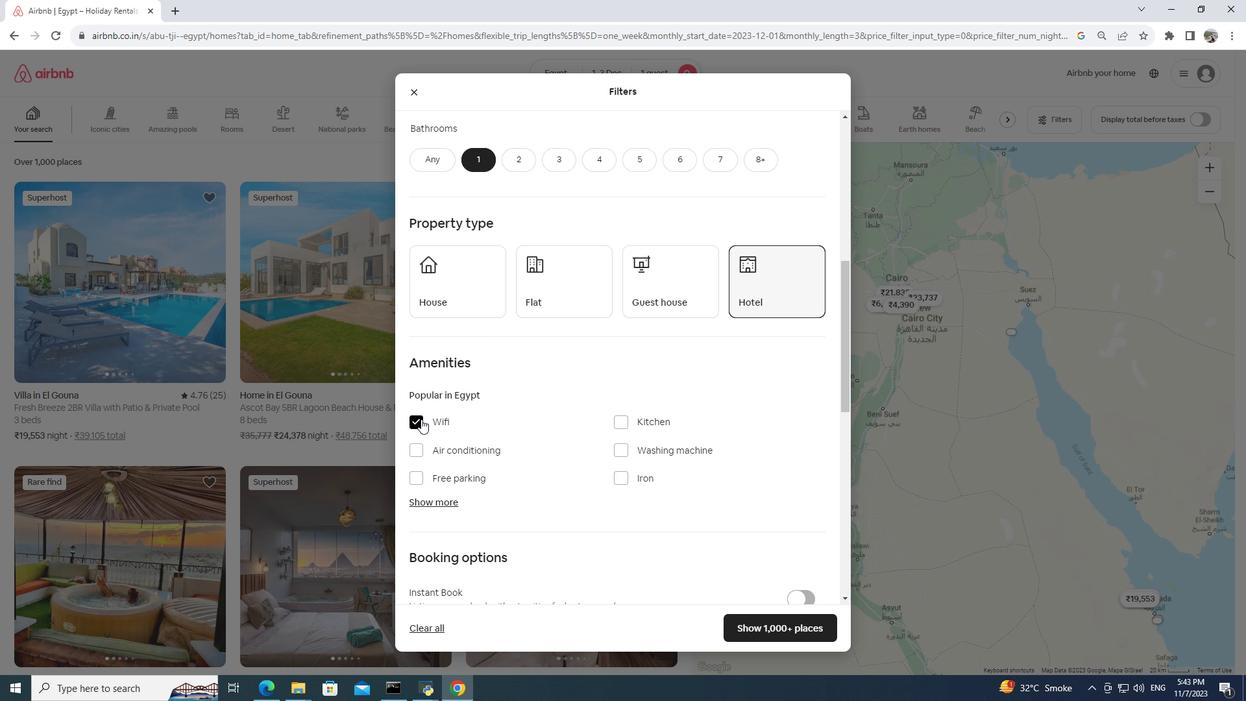 
Action: Mouse moved to (787, 627)
Screenshot: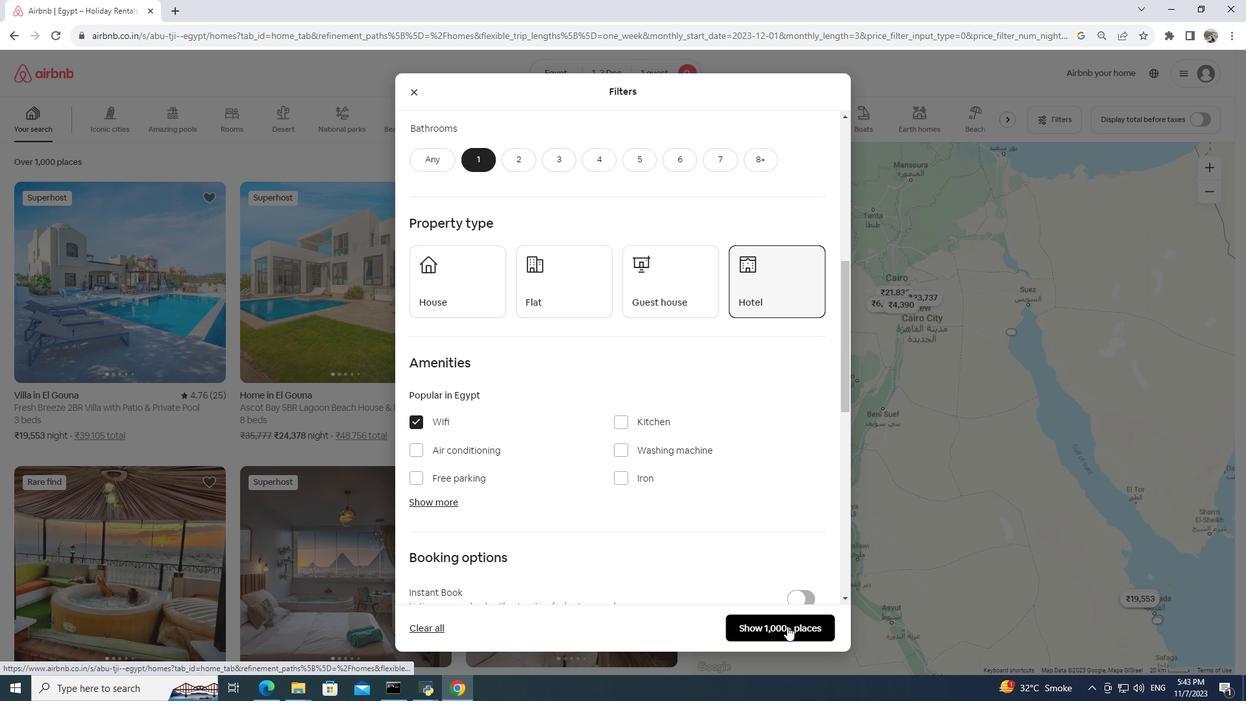 
Action: Mouse pressed left at (787, 627)
Screenshot: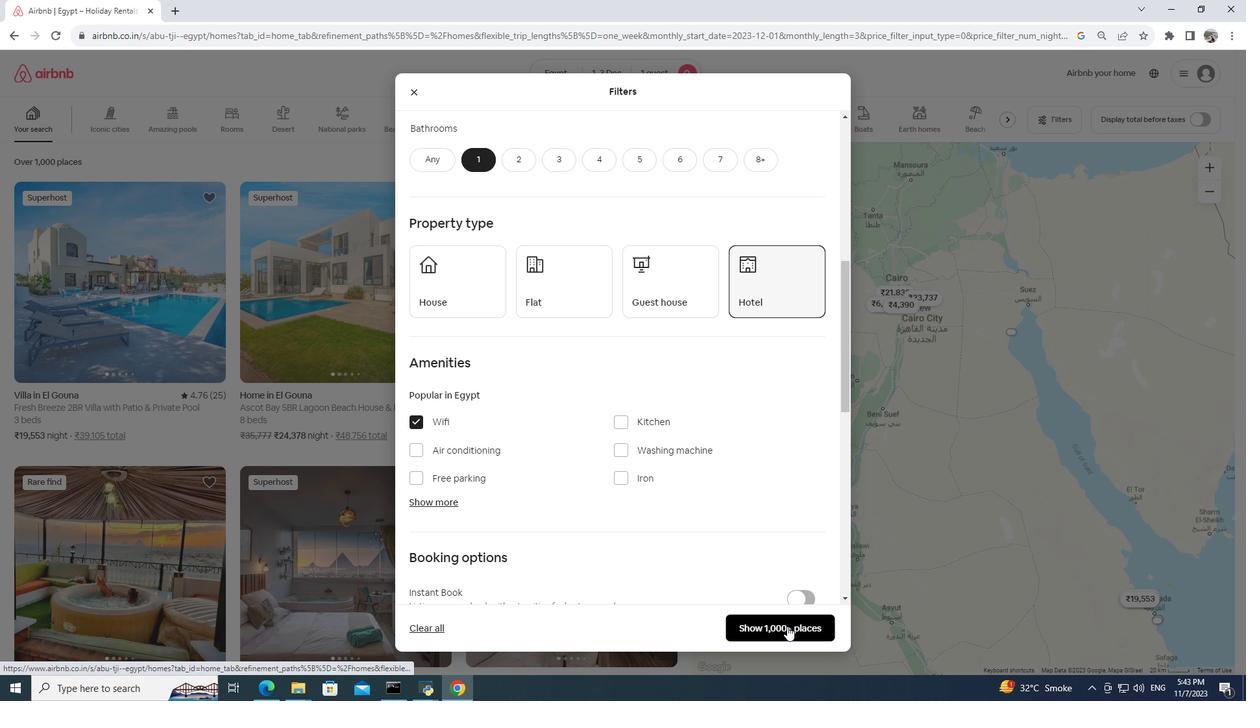 
Action: Mouse moved to (201, 300)
Screenshot: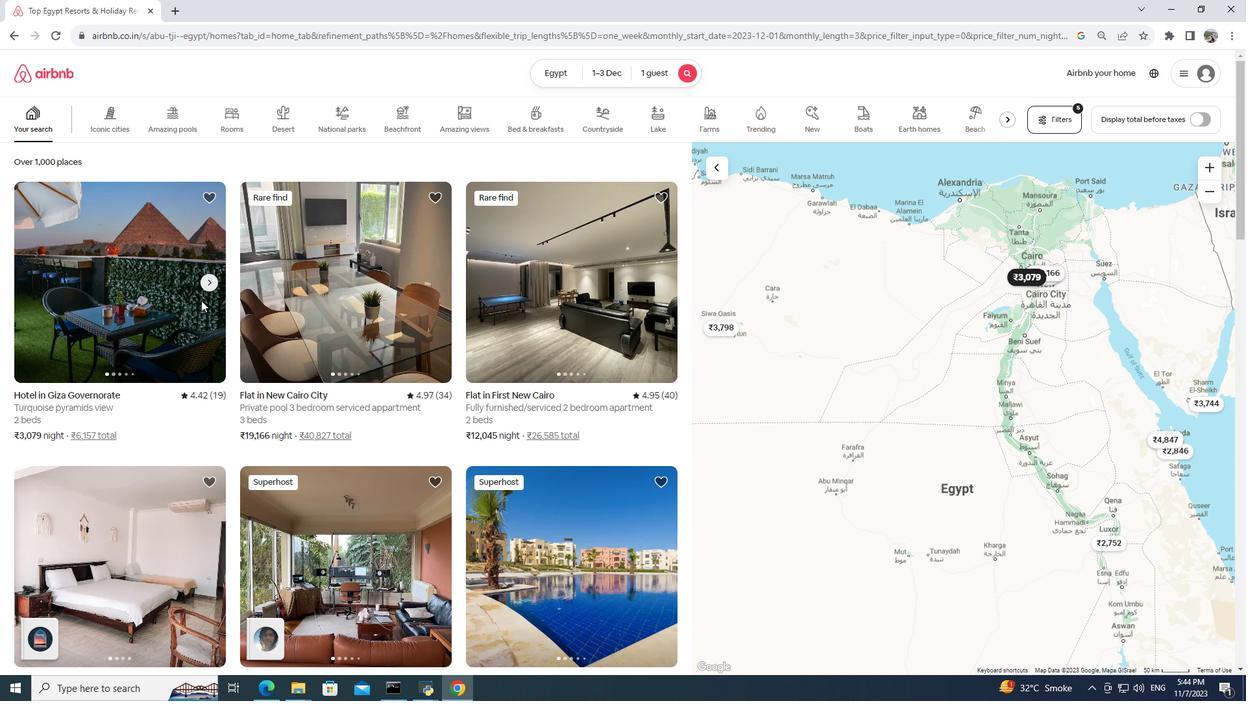 
Action: Mouse pressed left at (201, 300)
Screenshot: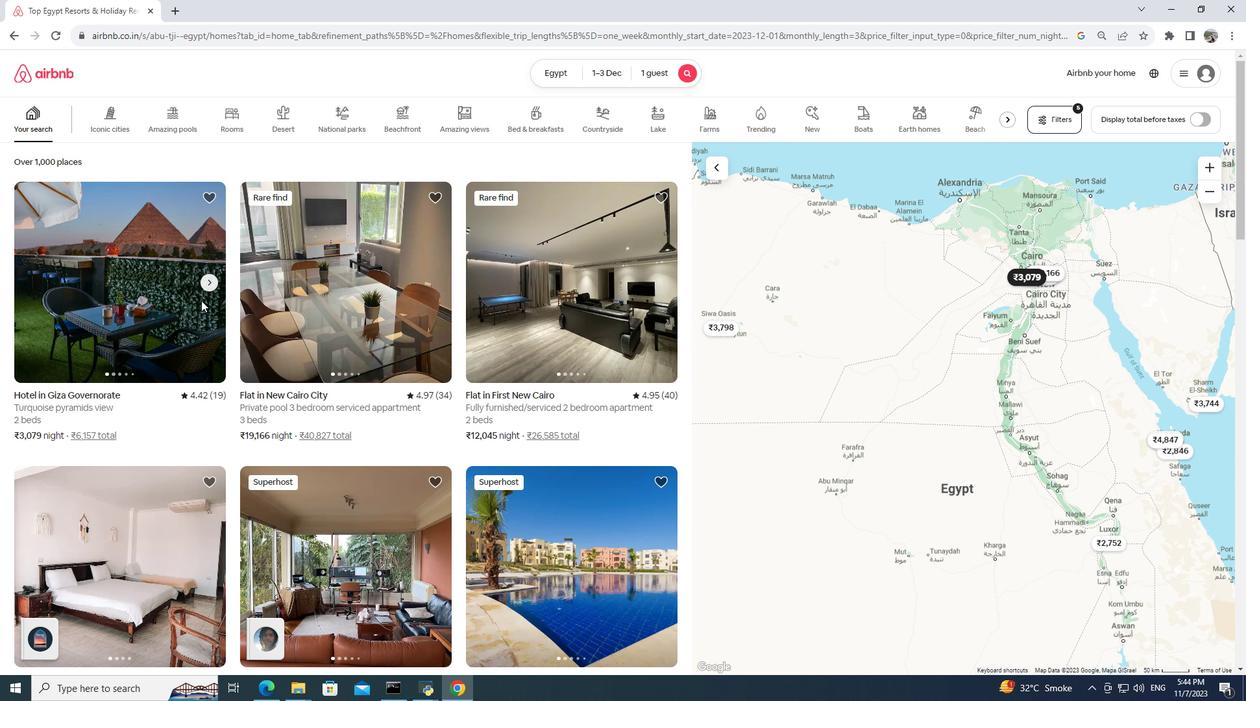 
Action: Mouse pressed left at (201, 300)
Screenshot: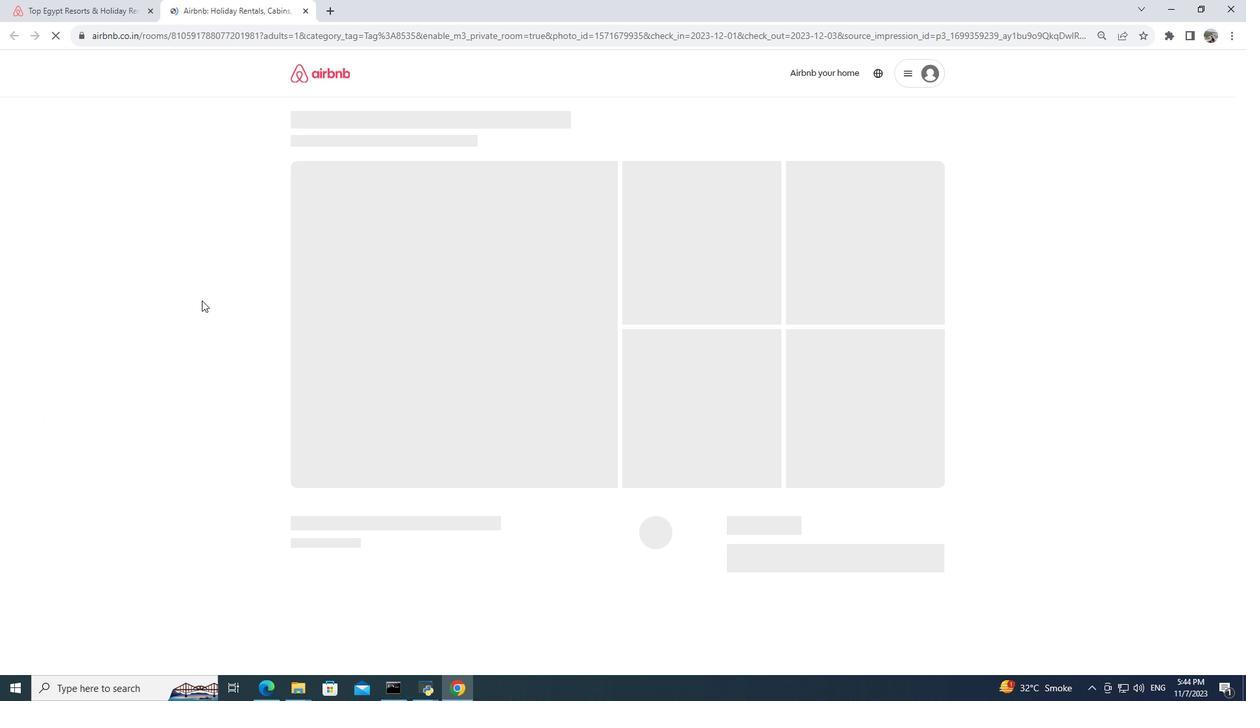 
Action: Mouse moved to (301, 11)
Screenshot: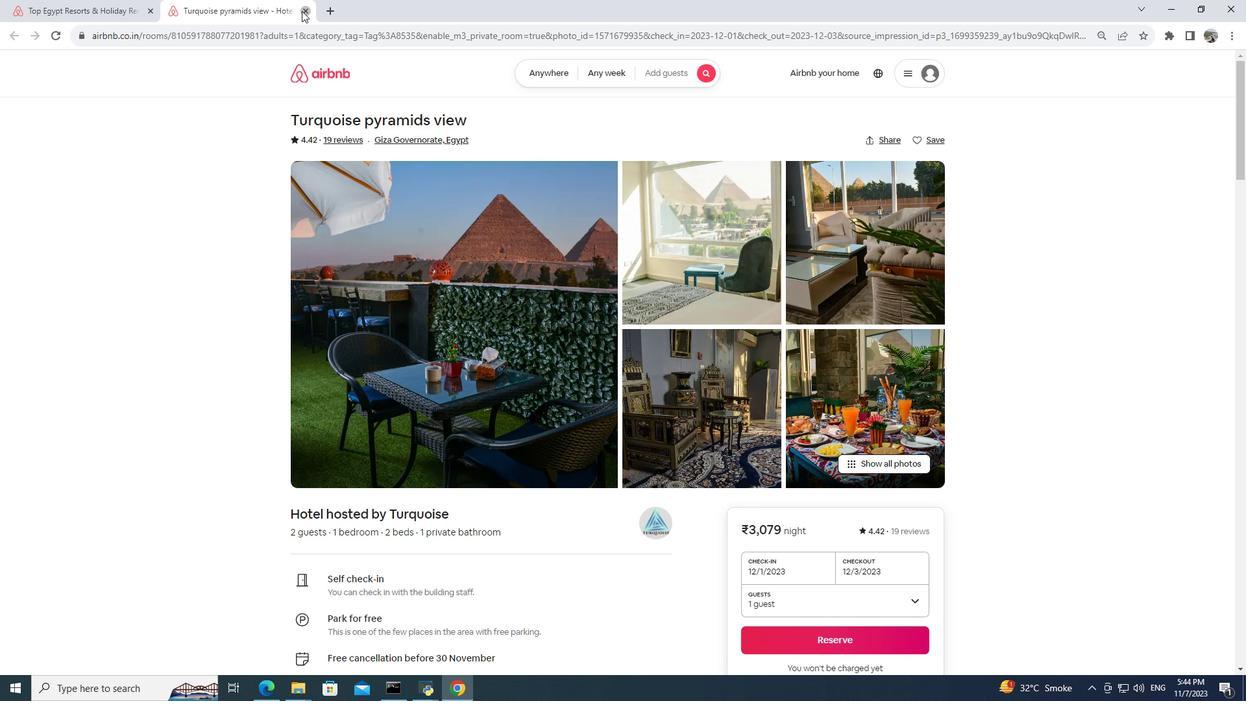 
Action: Mouse pressed left at (301, 11)
Screenshot: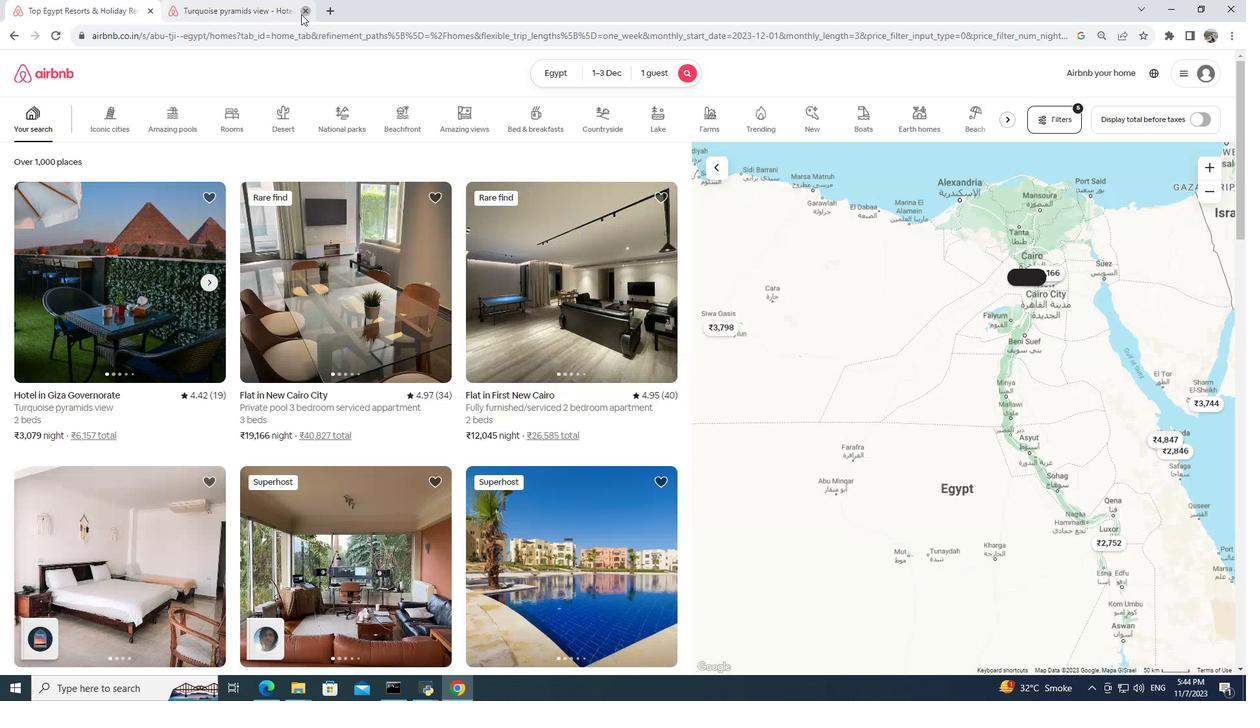 
Action: Mouse moved to (339, 314)
Screenshot: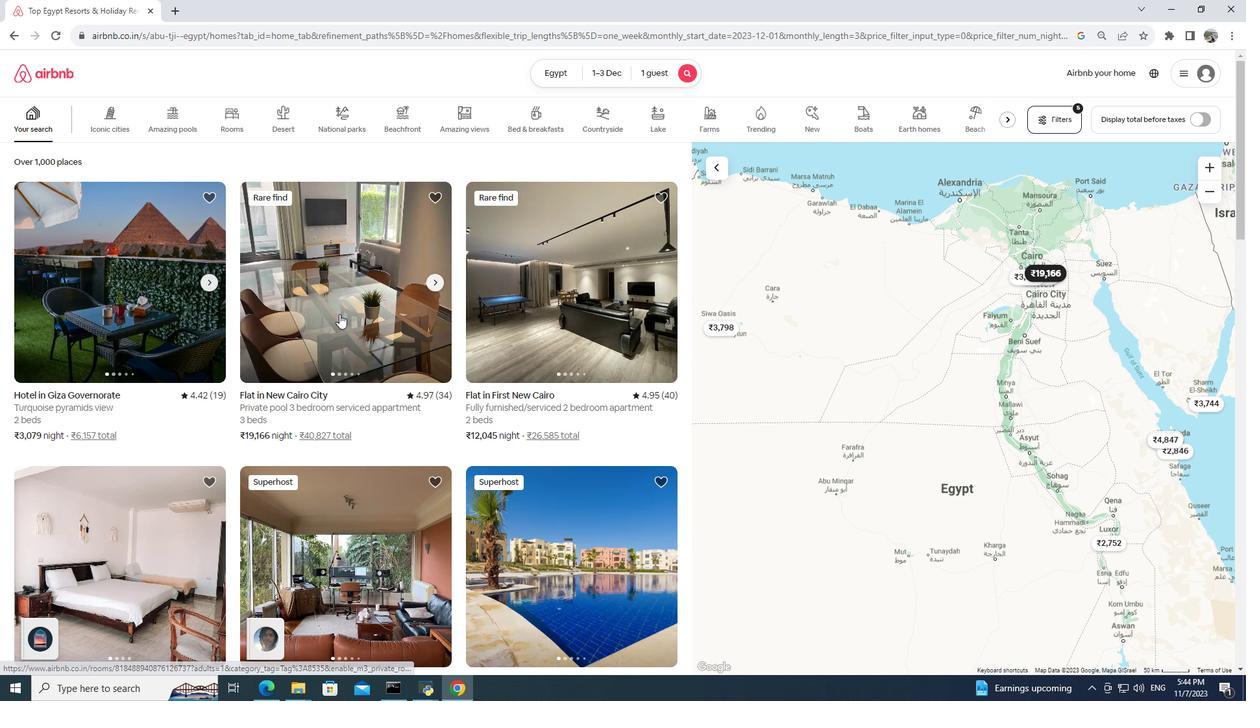 
Action: Mouse pressed left at (339, 314)
Screenshot: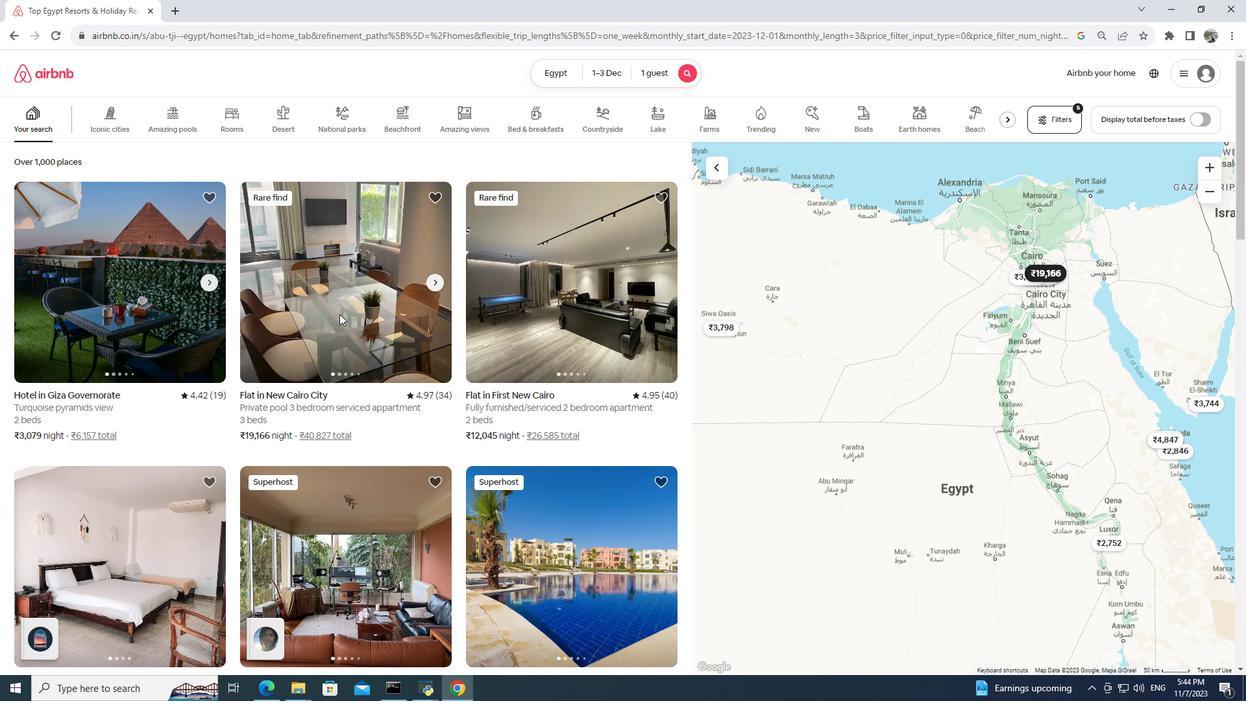 
Action: Mouse pressed left at (339, 314)
Screenshot: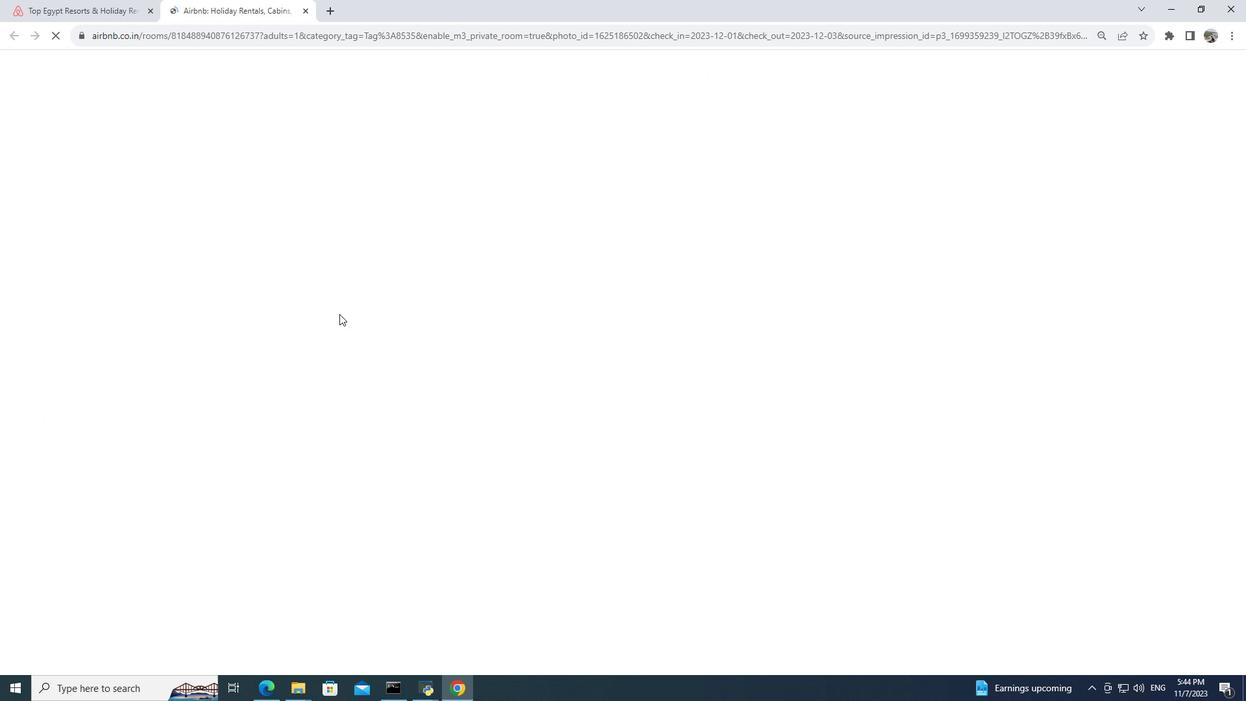 
Action: Mouse moved to (304, 7)
Screenshot: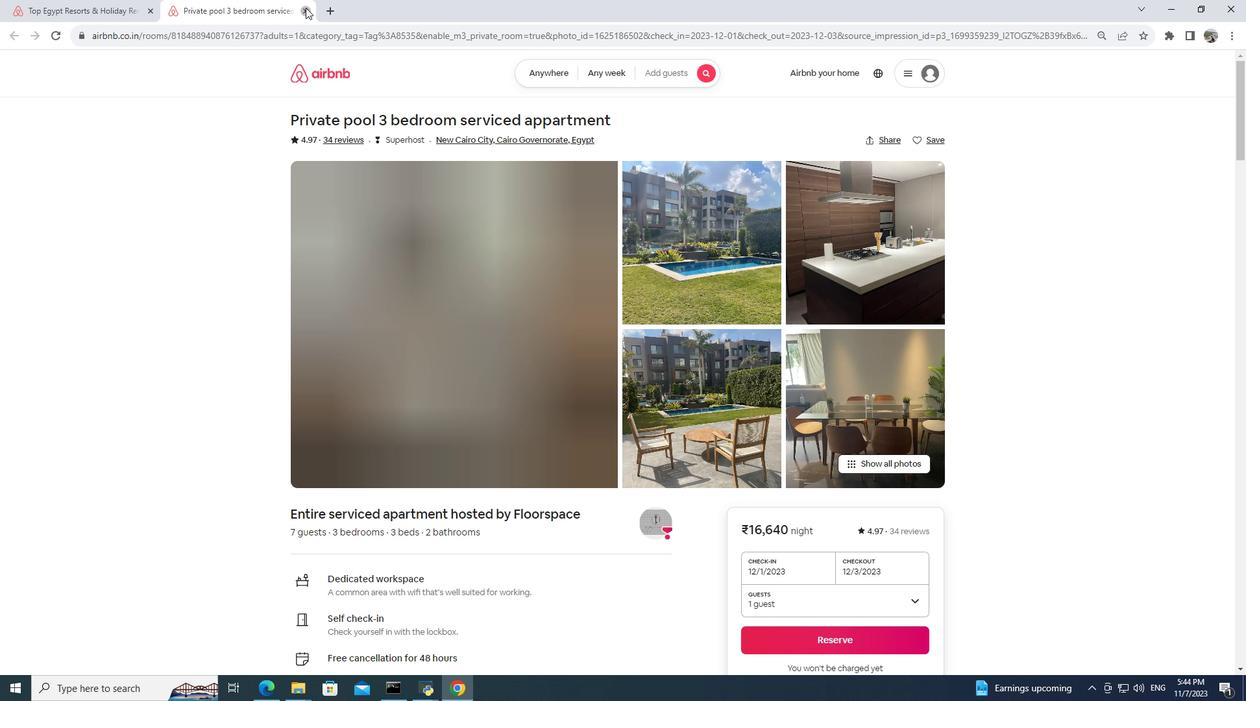 
Action: Mouse pressed left at (304, 7)
Screenshot: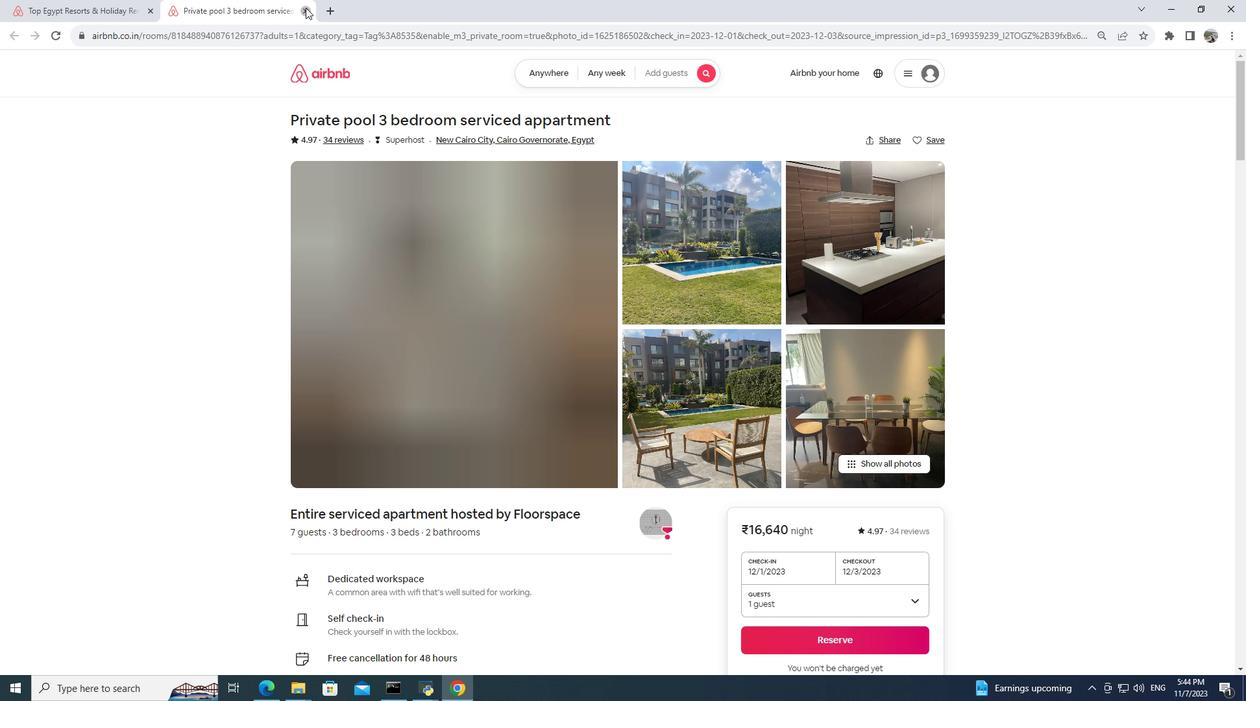 
Action: Mouse moved to (538, 294)
Screenshot: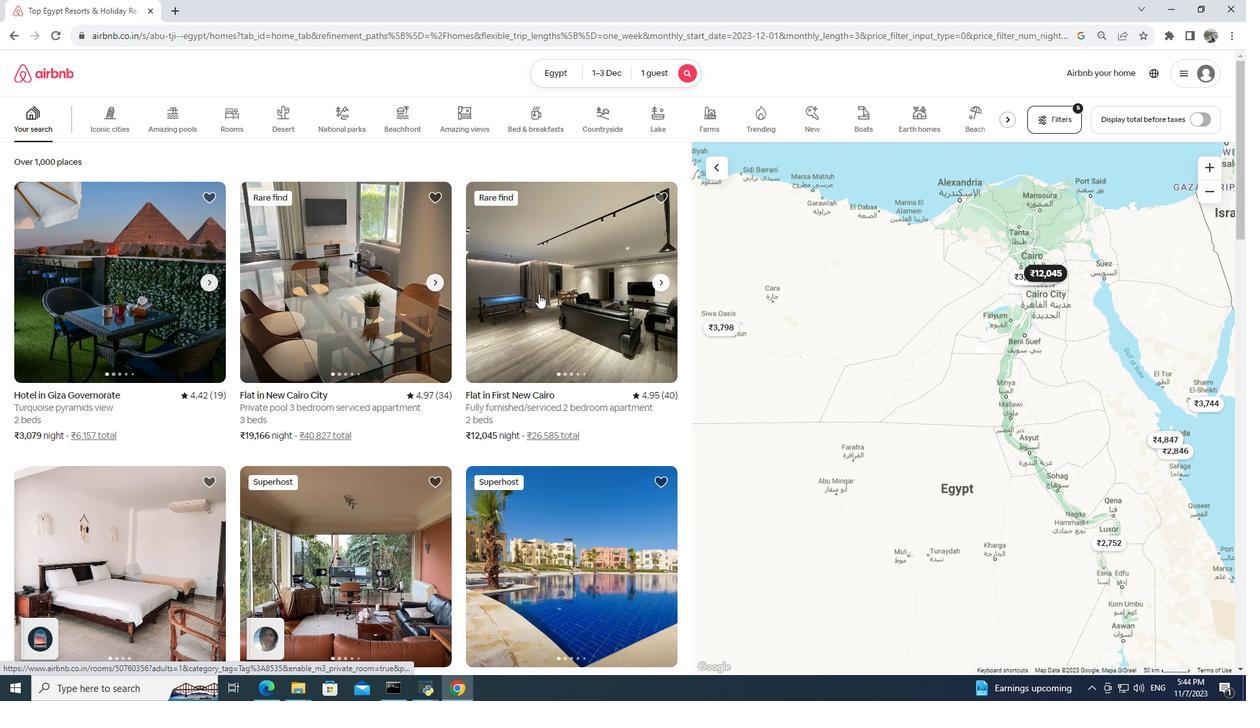 
Action: Mouse pressed left at (538, 294)
Screenshot: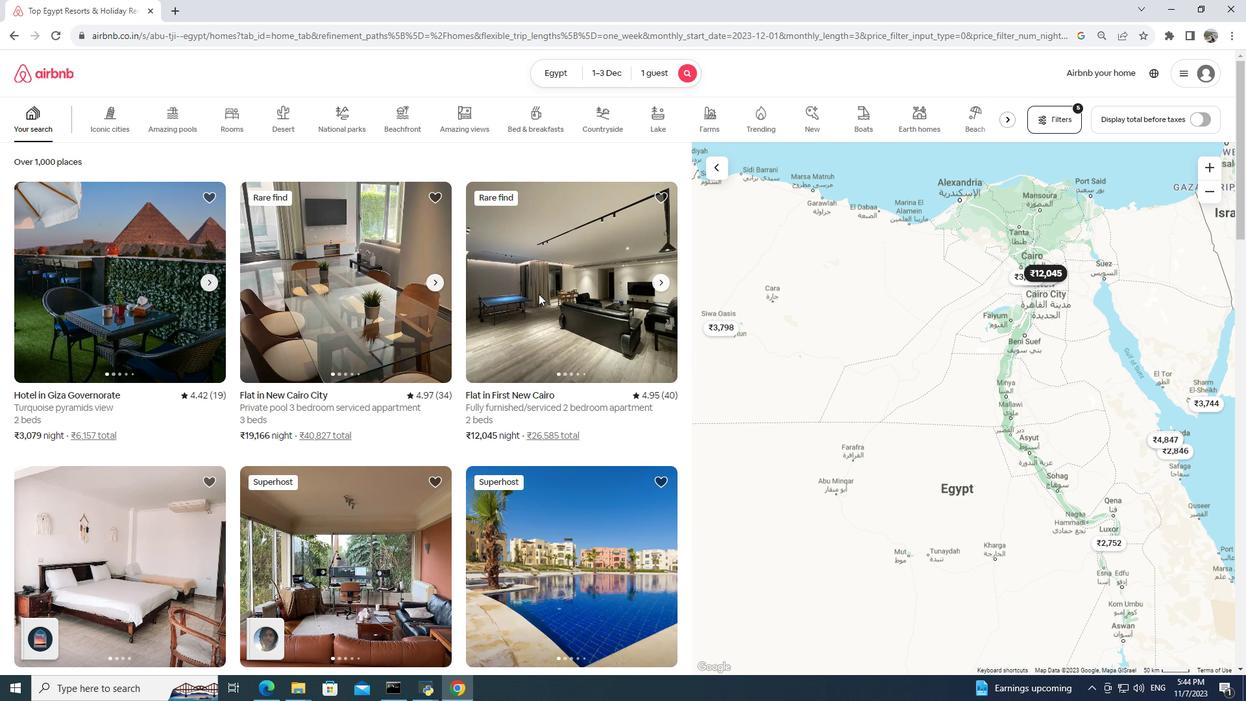 
Action: Mouse pressed left at (538, 294)
Screenshot: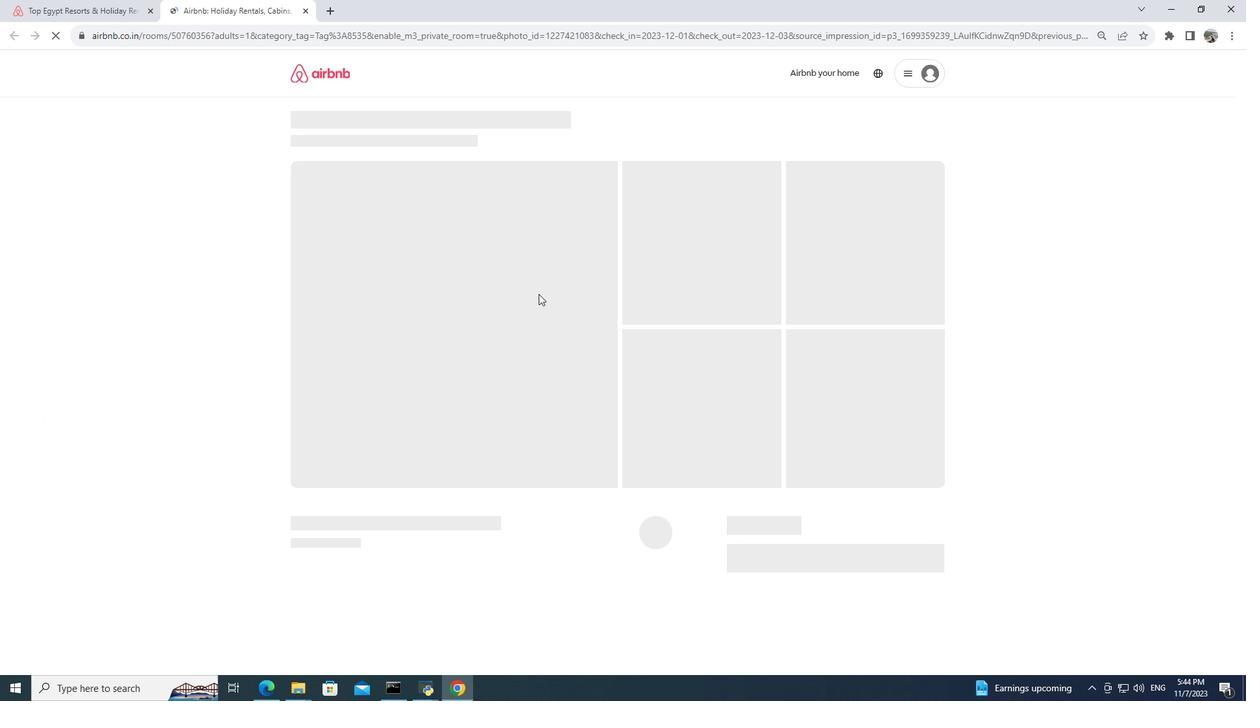 
Action: Mouse moved to (307, 8)
Screenshot: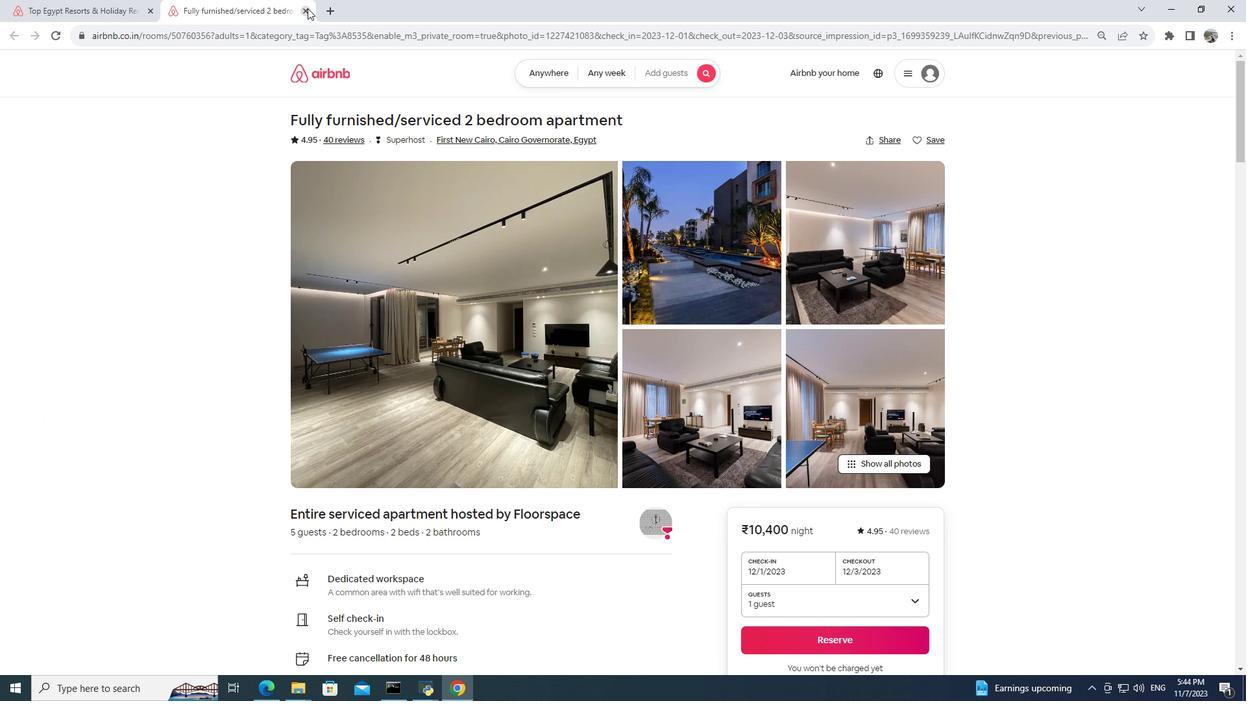 
Action: Mouse pressed left at (307, 8)
Screenshot: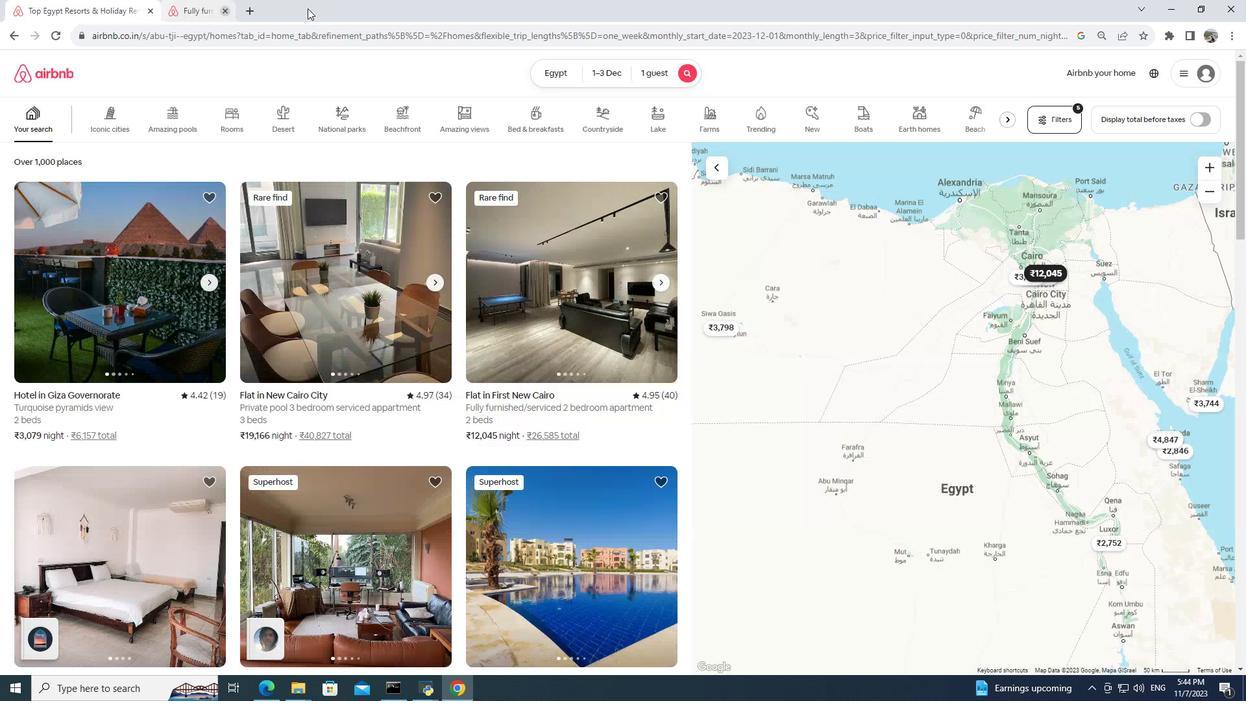 
Action: Mouse moved to (443, 381)
Screenshot: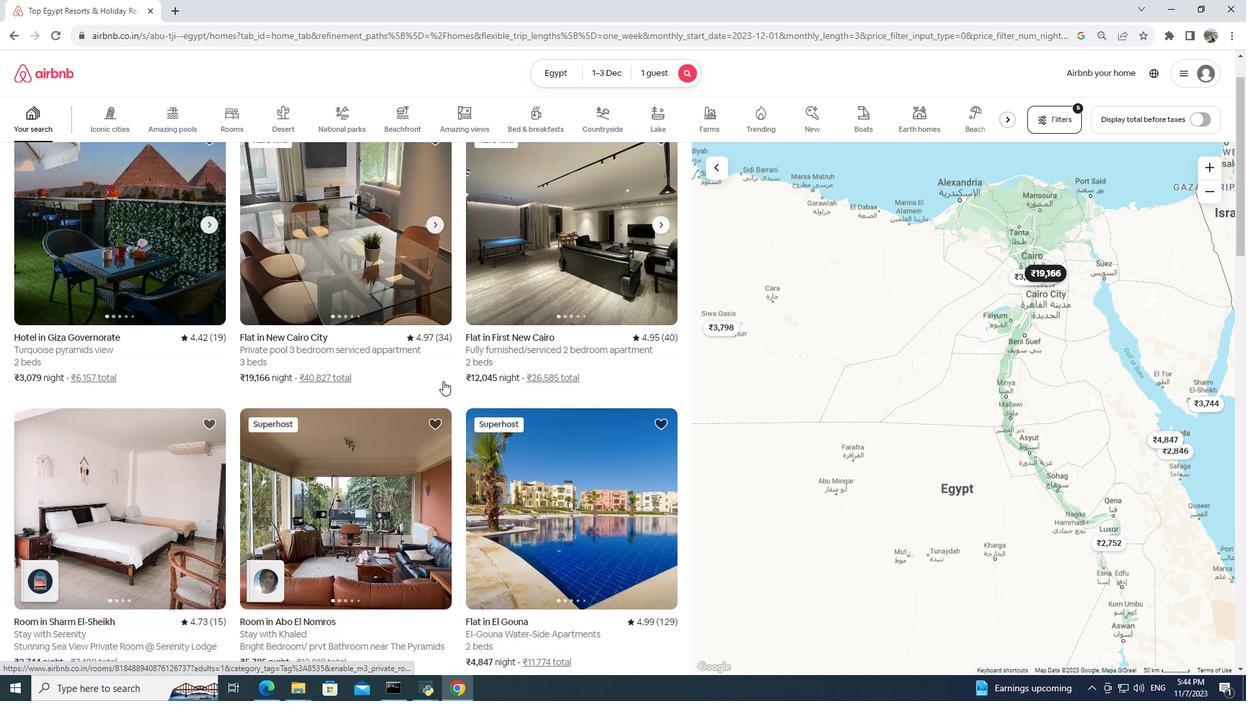 
Action: Mouse scrolled (443, 381) with delta (0, 0)
Screenshot: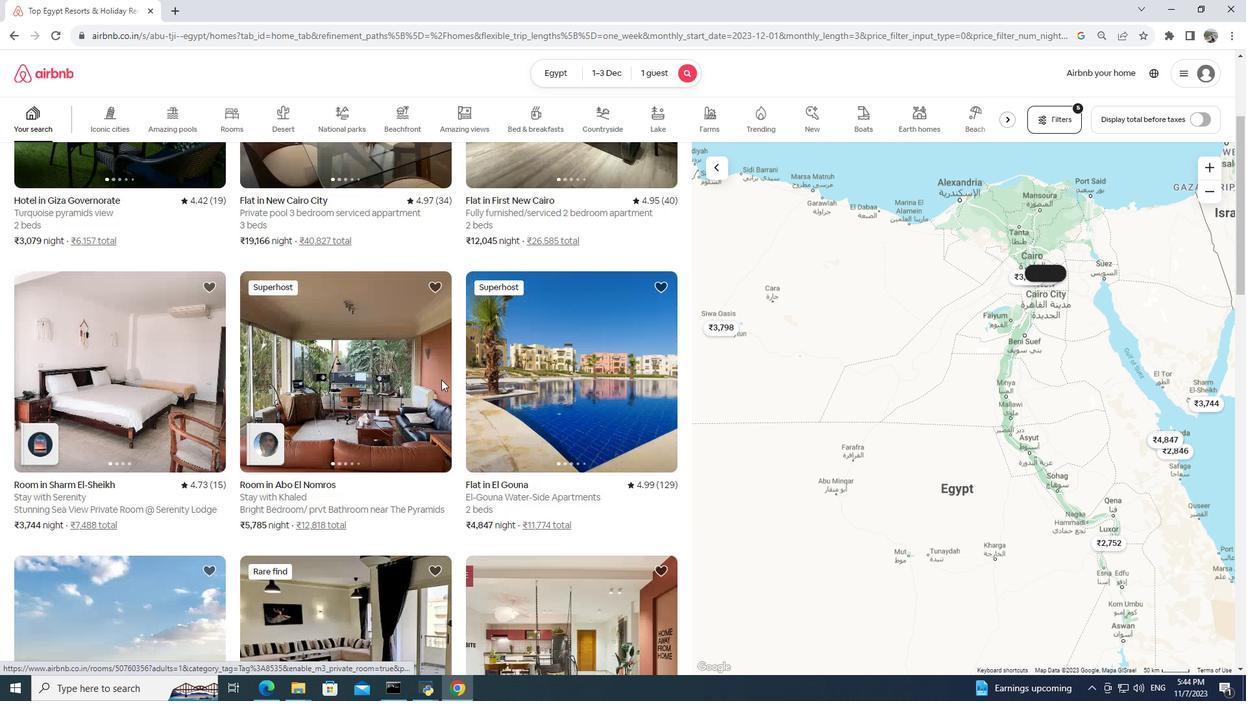 
Action: Mouse scrolled (443, 381) with delta (0, 0)
Screenshot: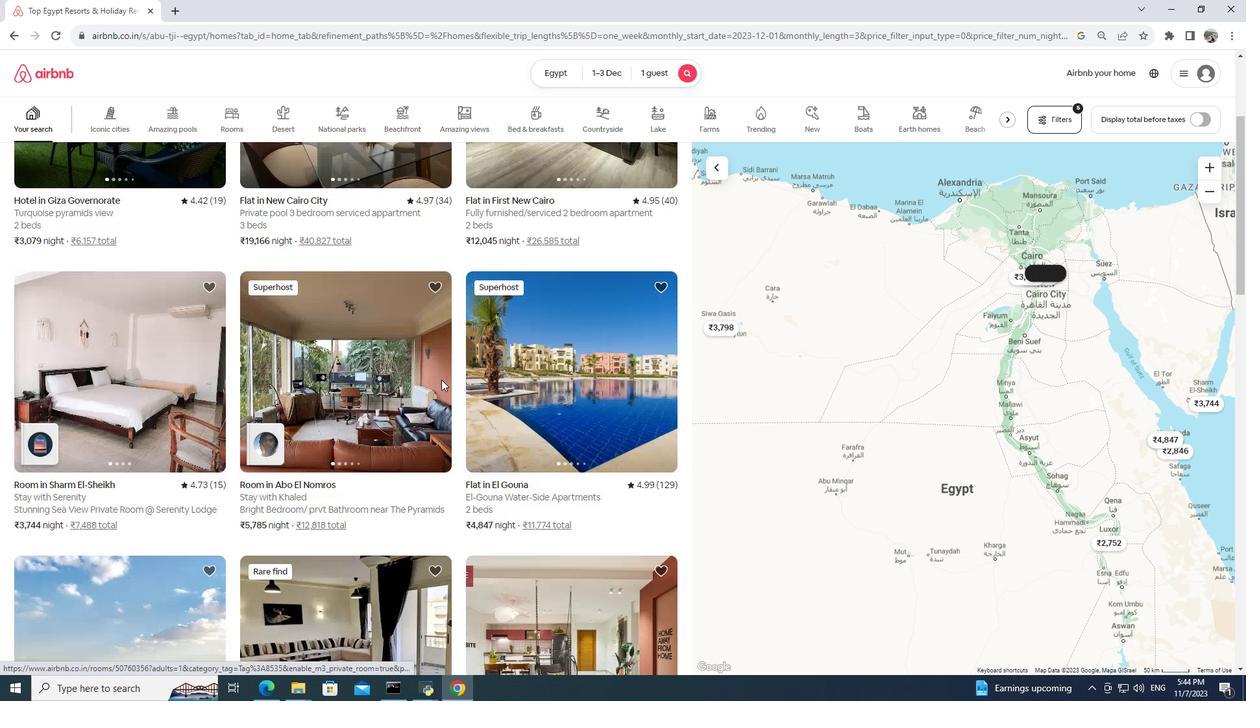 
Action: Mouse scrolled (443, 381) with delta (0, 0)
Screenshot: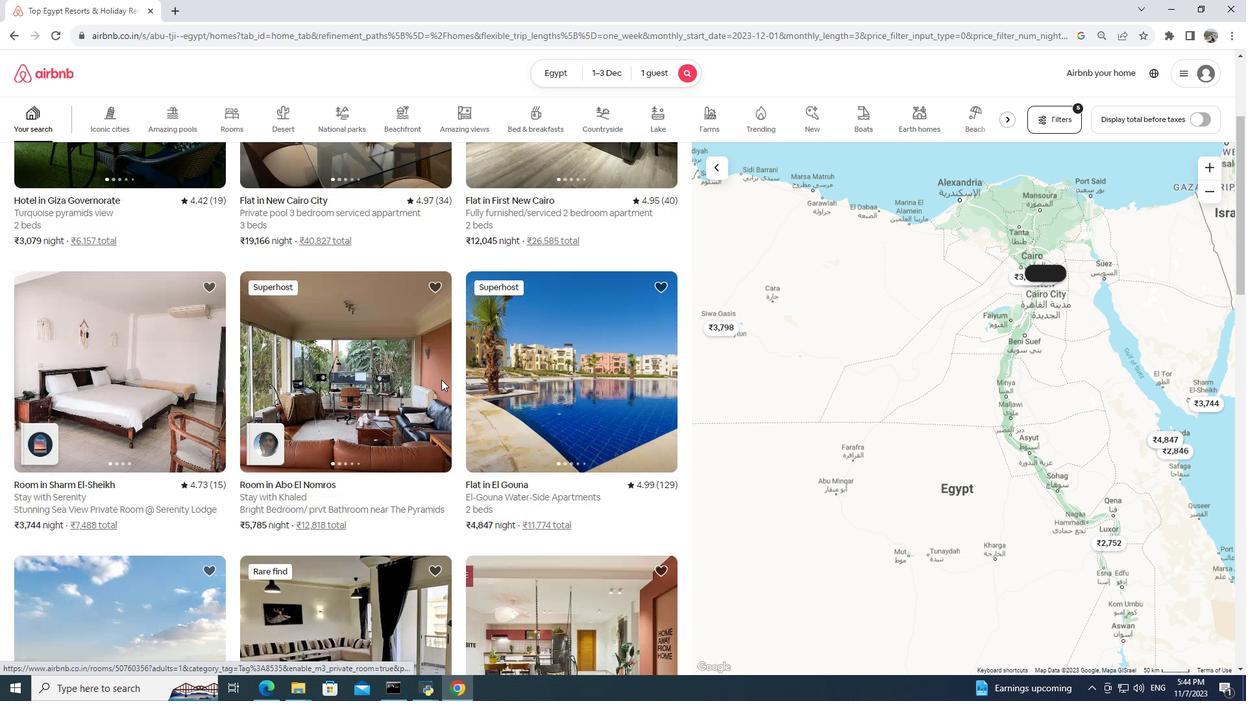 
Action: Mouse moved to (155, 428)
Screenshot: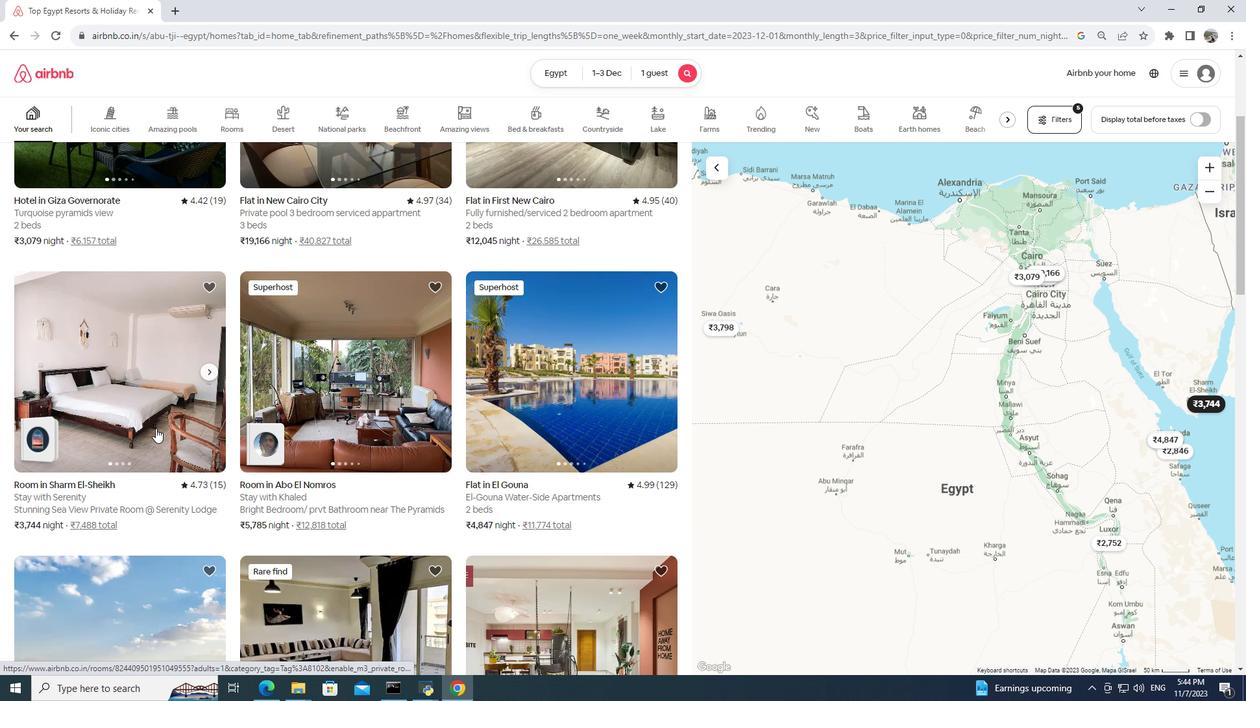
Action: Mouse pressed left at (155, 428)
Screenshot: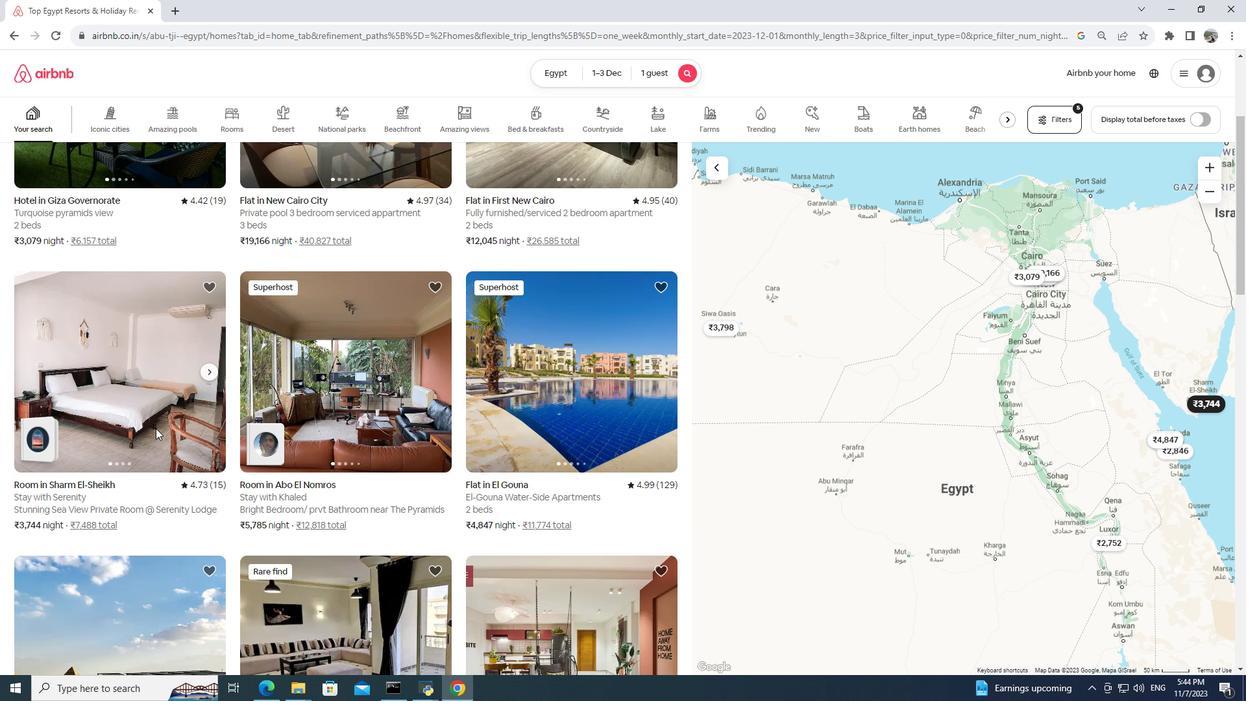 
Action: Mouse pressed left at (155, 428)
Screenshot: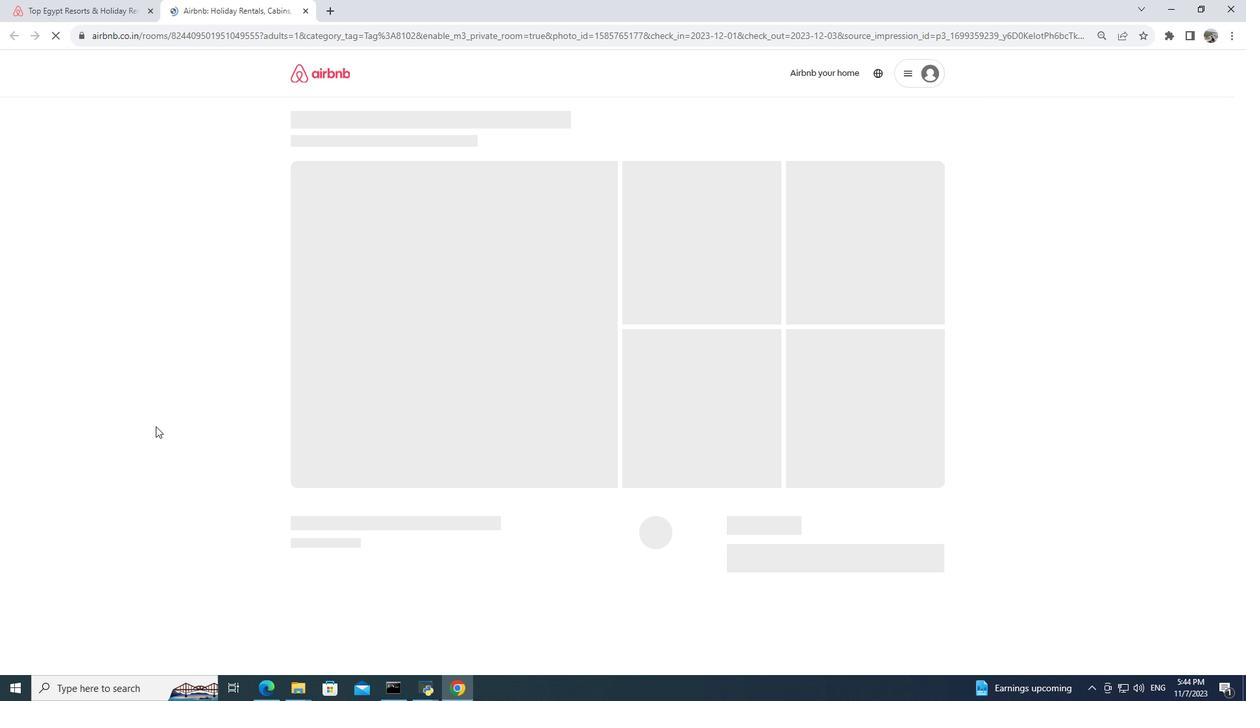 
Action: Mouse moved to (304, 14)
Screenshot: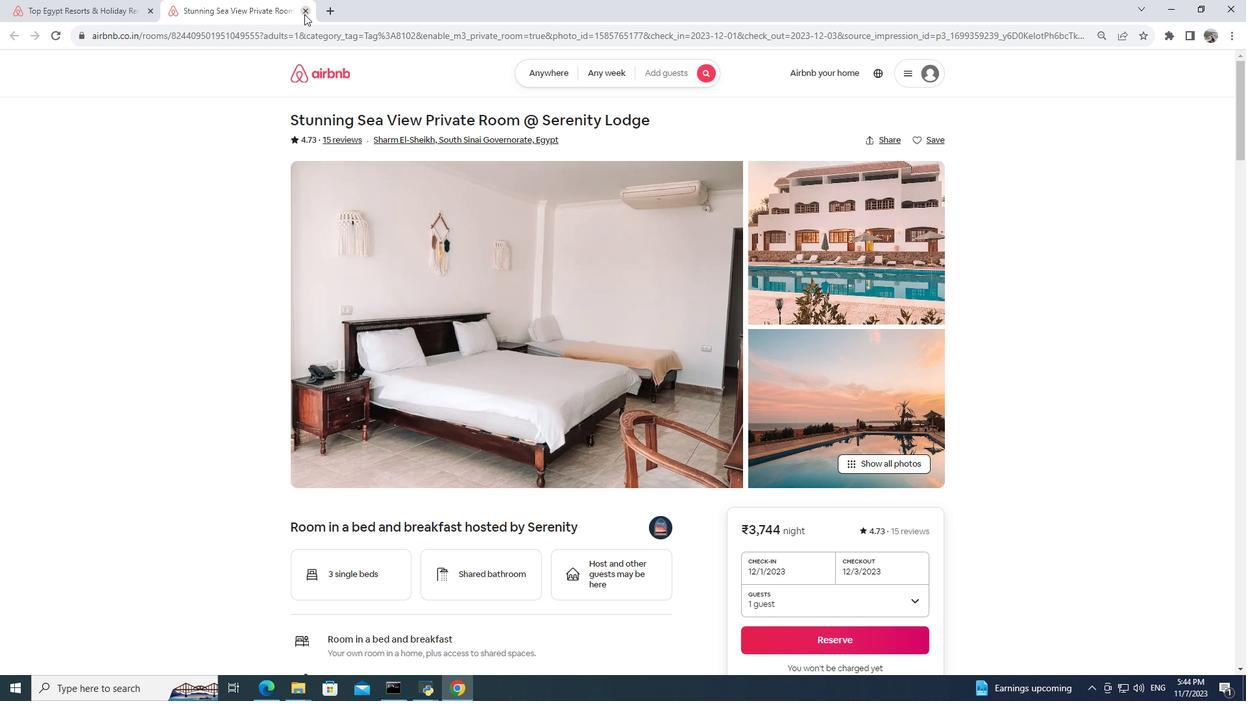 
Action: Mouse pressed left at (304, 14)
Screenshot: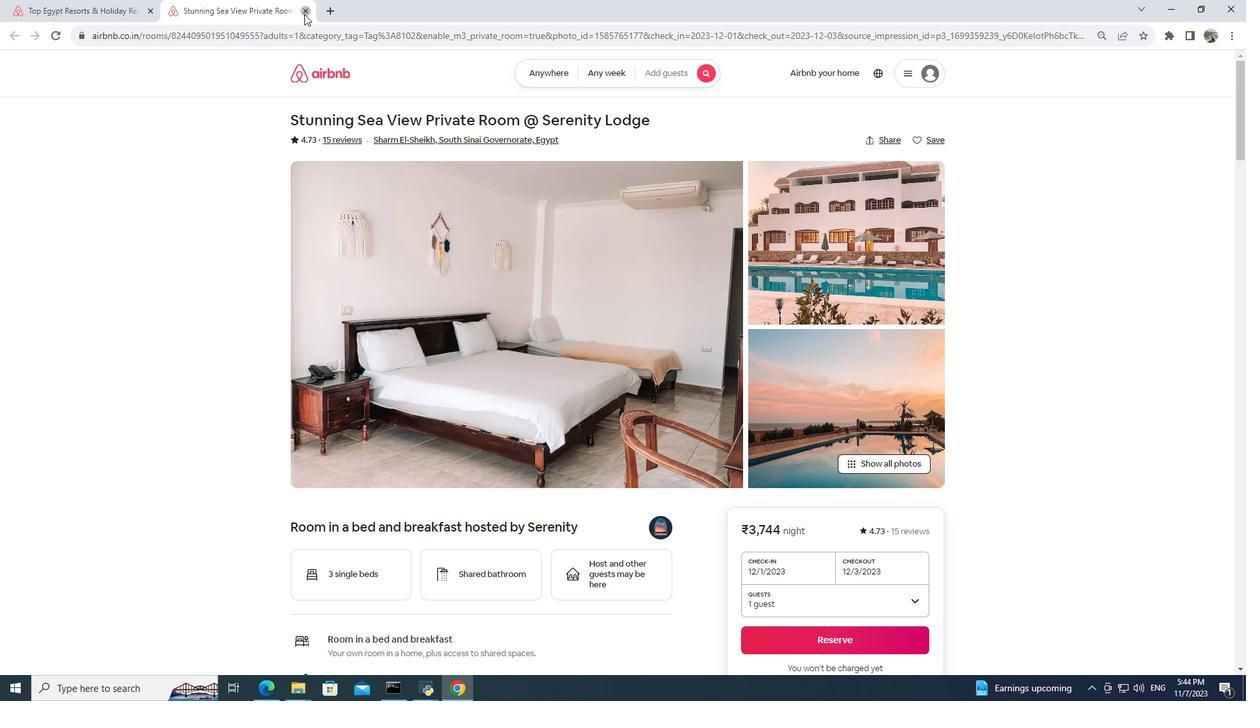 
Action: Mouse moved to (372, 414)
Screenshot: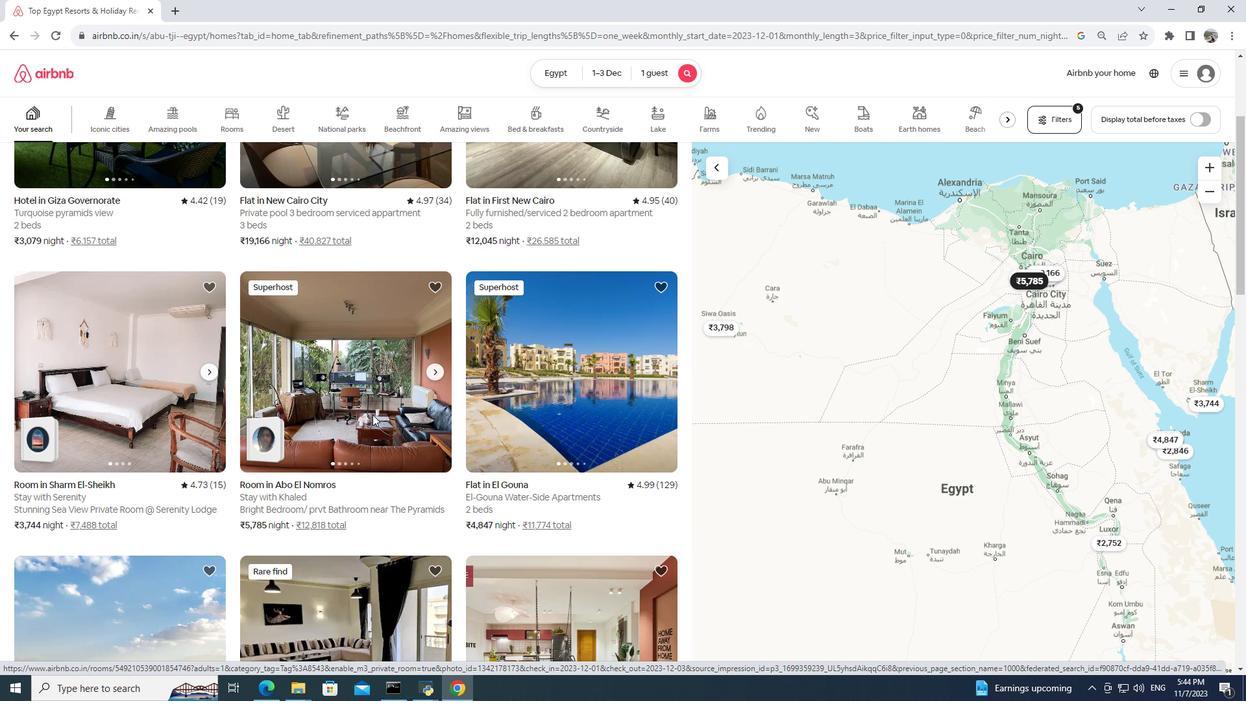 
Action: Mouse pressed left at (372, 414)
Screenshot: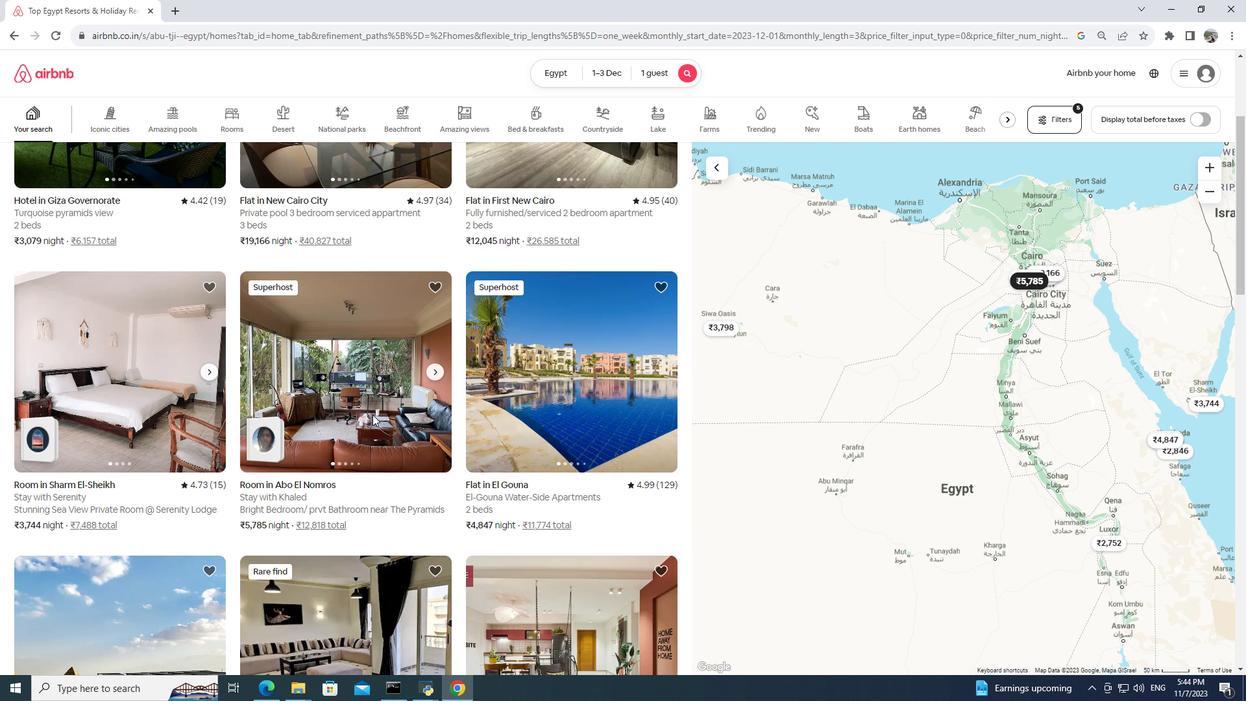 
Action: Mouse pressed left at (372, 414)
Screenshot: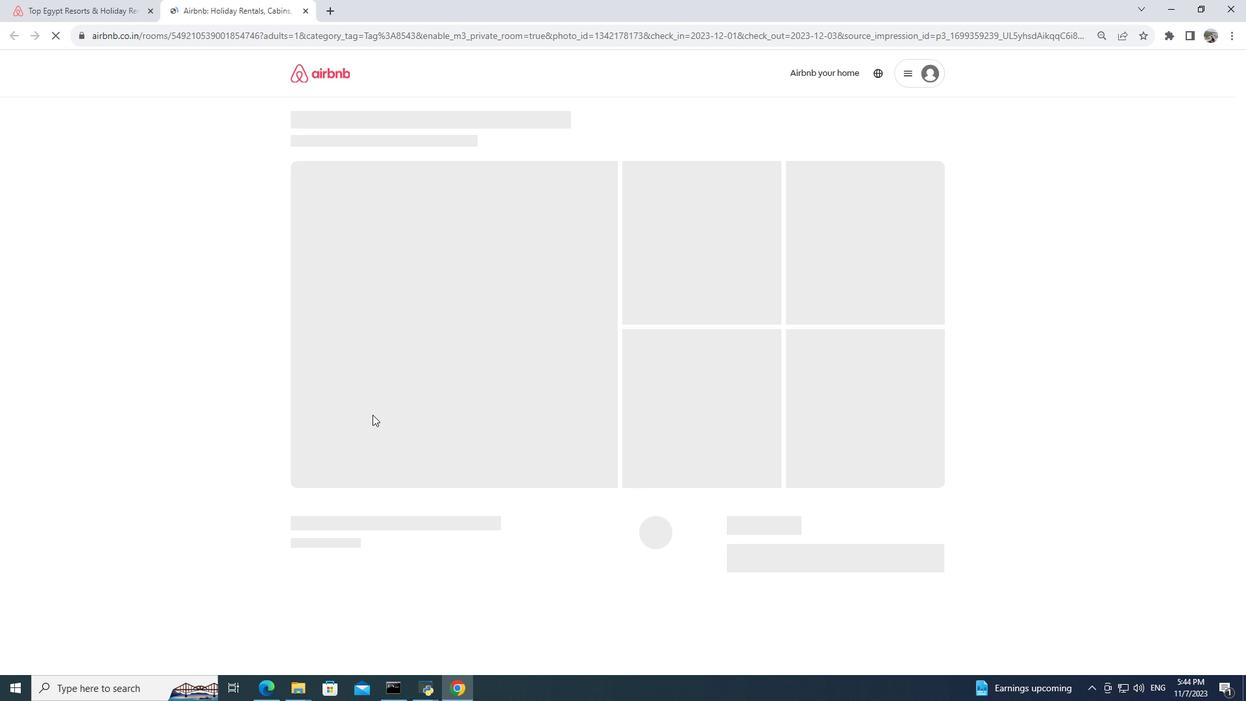 
Action: Mouse moved to (304, 12)
Screenshot: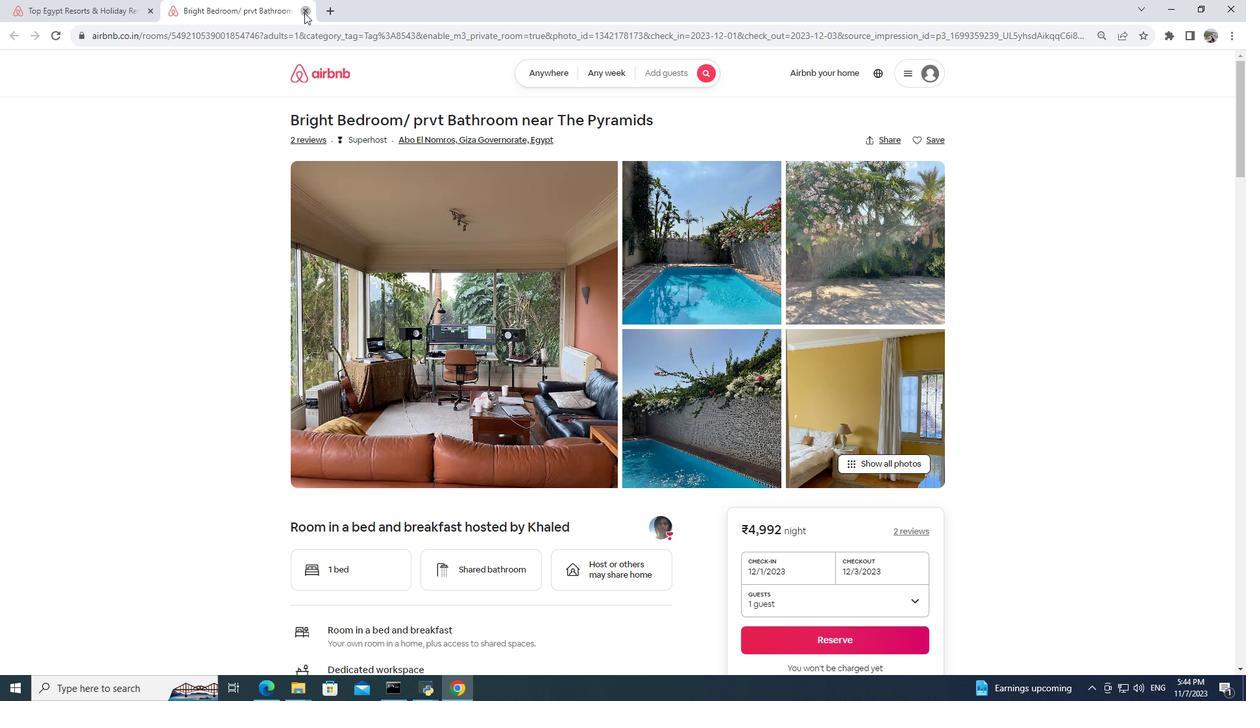
Action: Mouse pressed left at (304, 12)
Screenshot: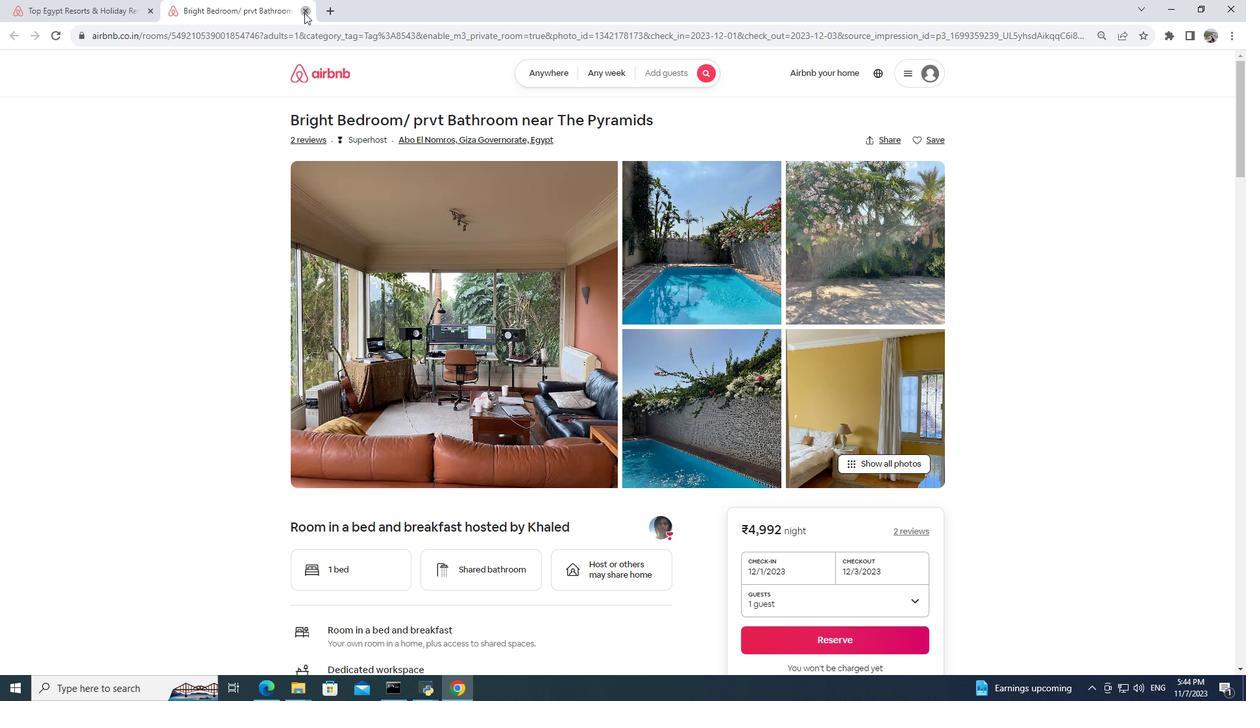 
Action: Mouse moved to (386, 325)
Screenshot: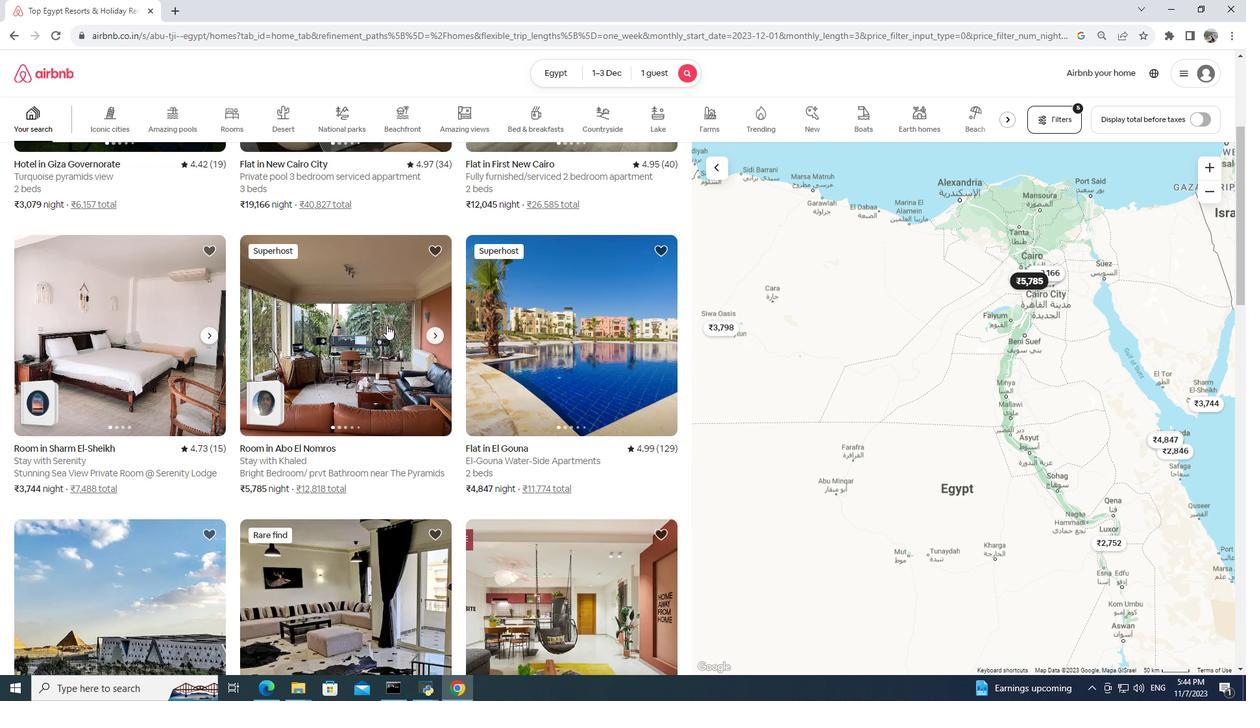 
Action: Mouse scrolled (386, 324) with delta (0, 0)
Screenshot: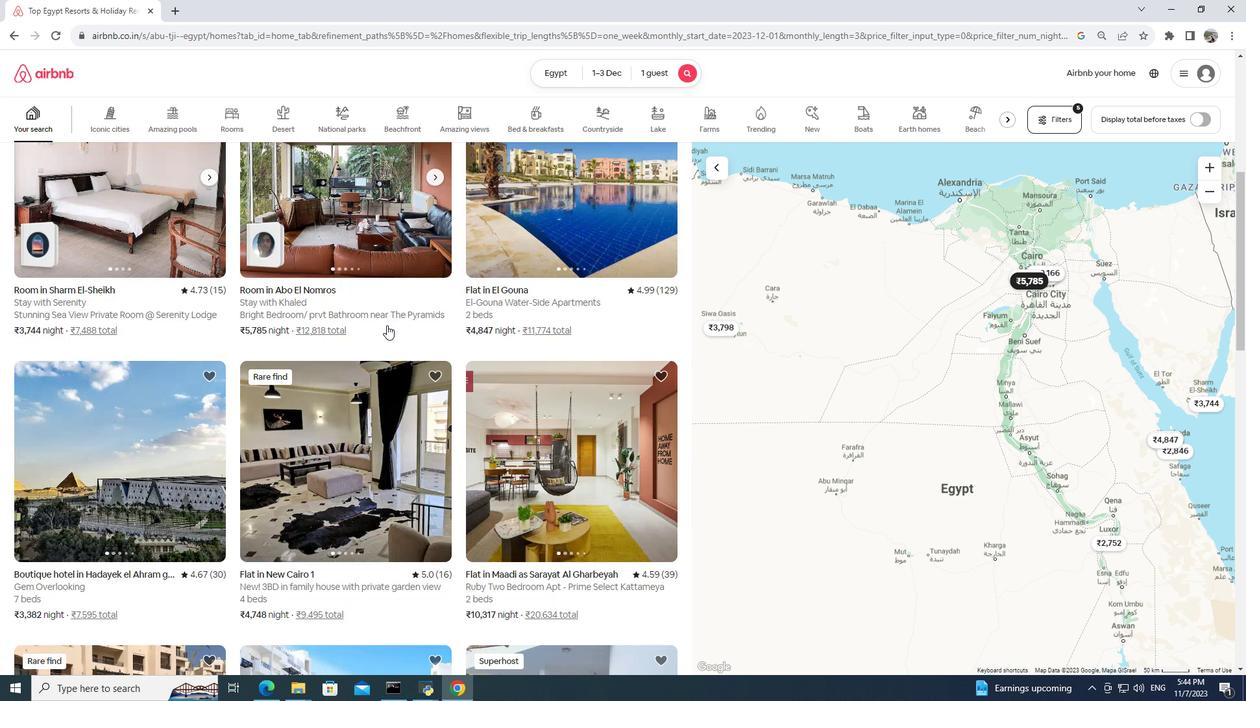 
Action: Mouse scrolled (386, 324) with delta (0, 0)
Screenshot: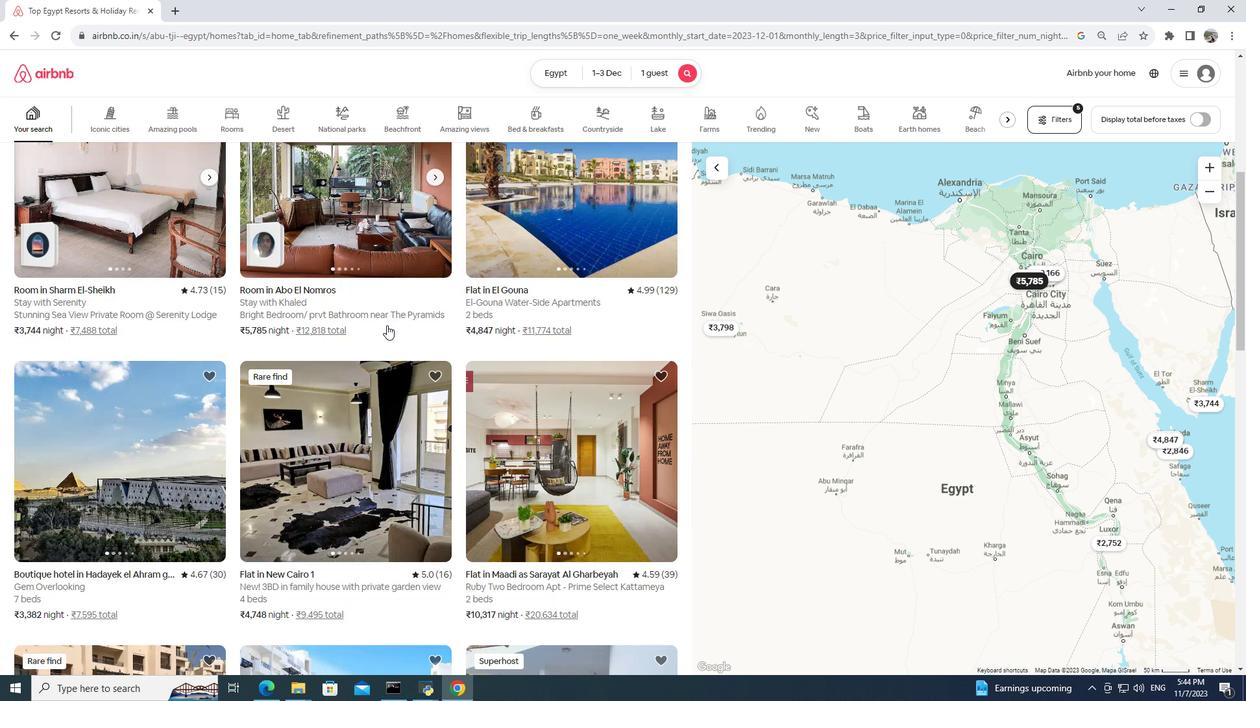 
Action: Mouse scrolled (386, 324) with delta (0, 0)
Screenshot: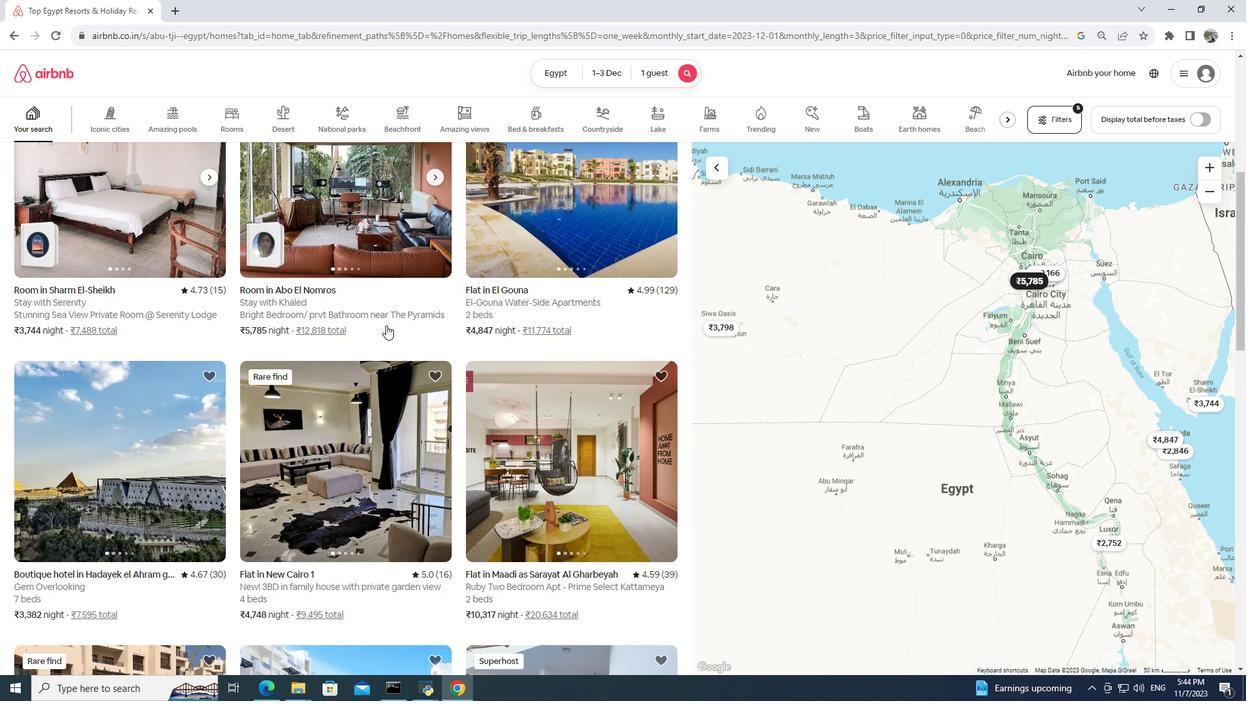 
Action: Mouse moved to (385, 325)
Screenshot: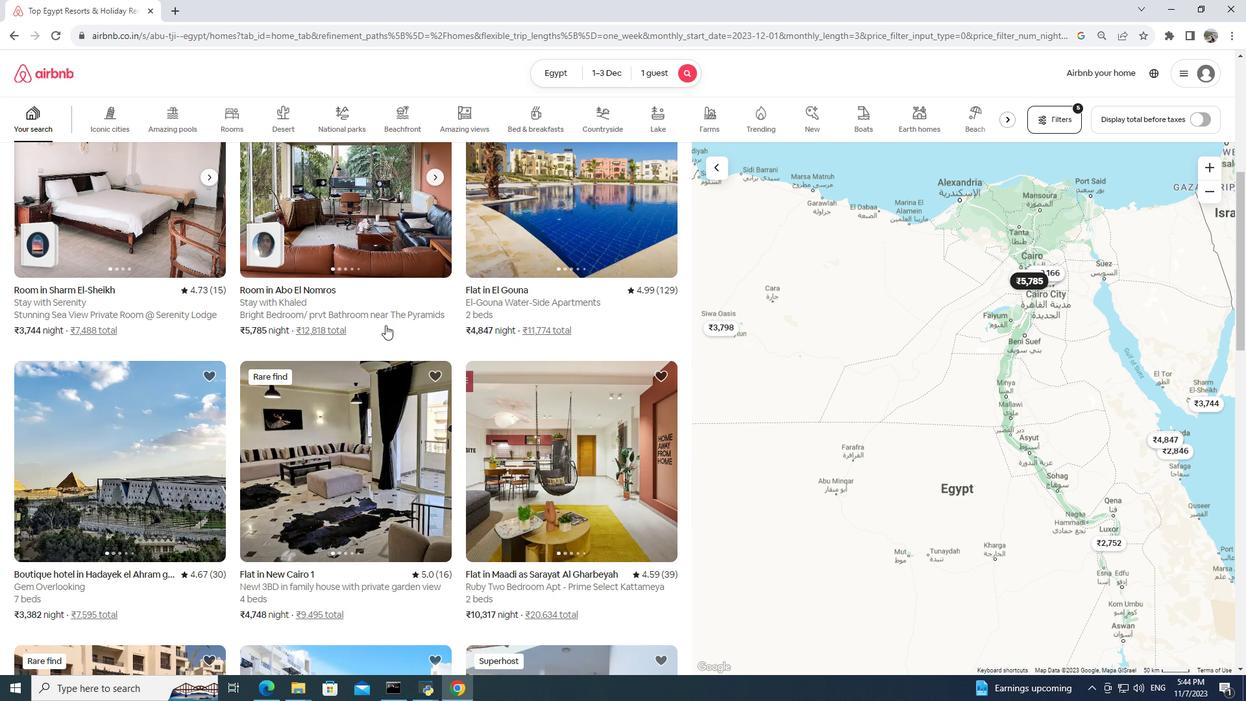 
Action: Mouse scrolled (385, 324) with delta (0, 0)
Screenshot: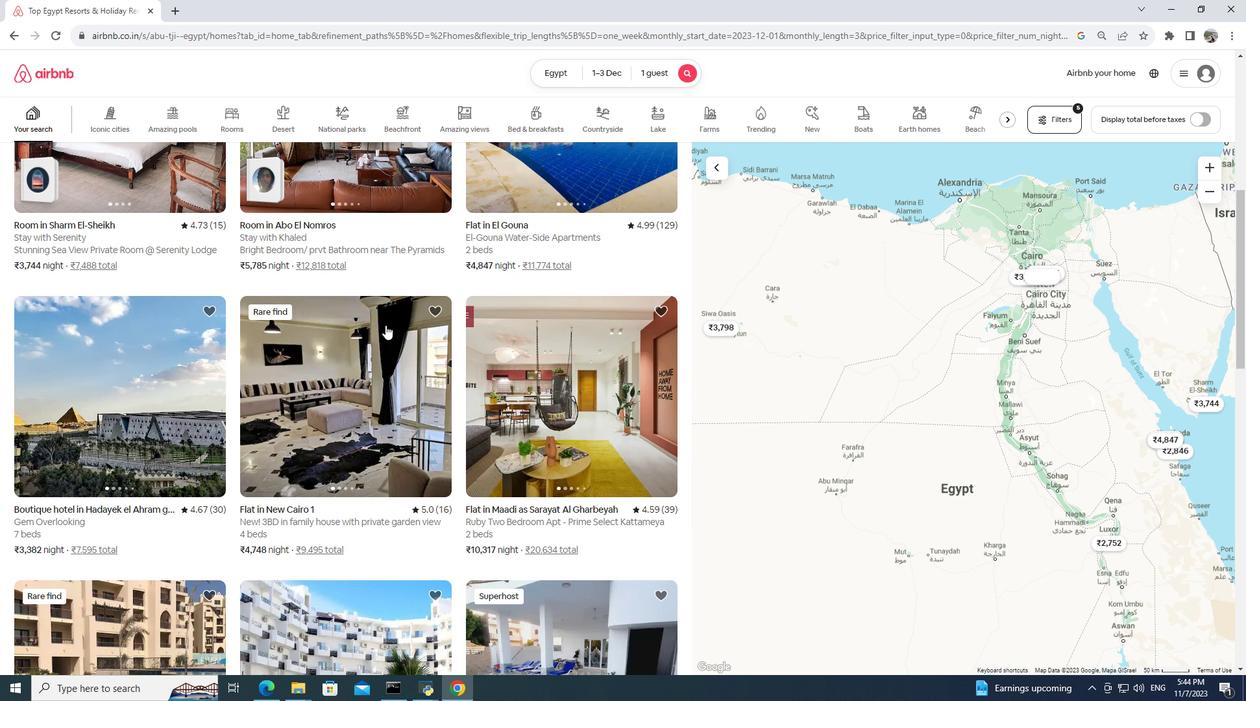 
Action: Mouse moved to (557, 403)
Screenshot: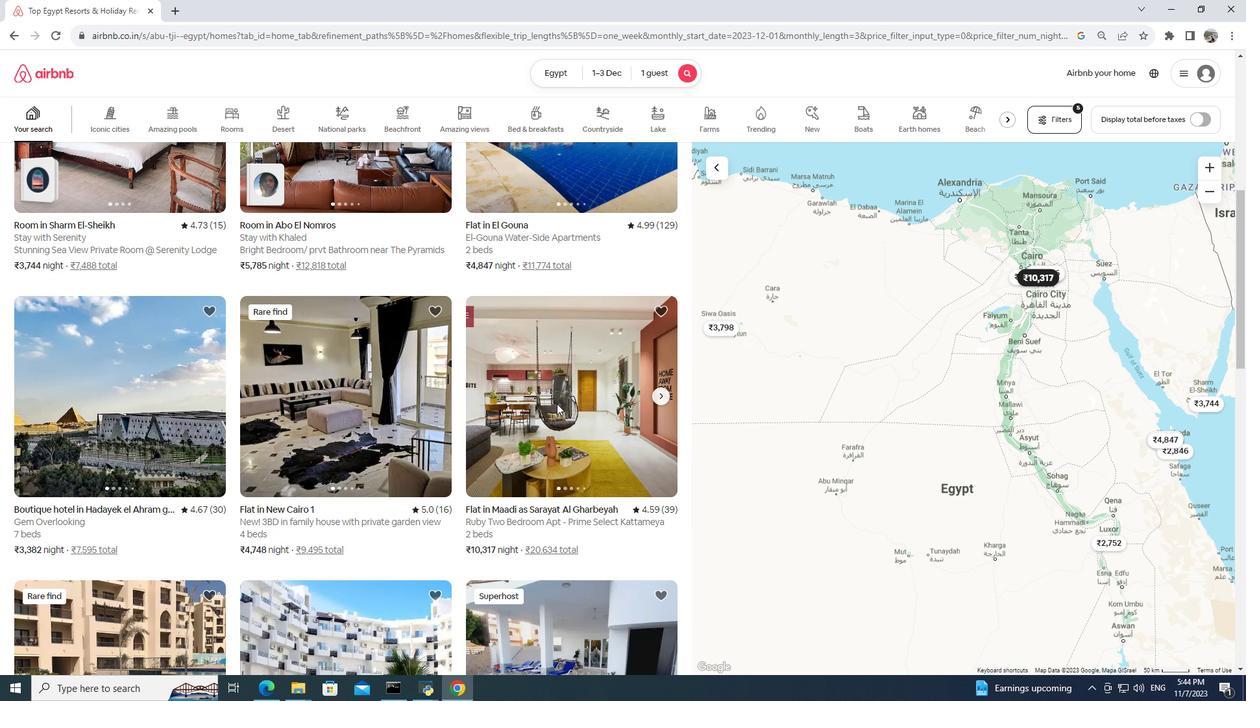 
Action: Mouse pressed left at (557, 403)
Screenshot: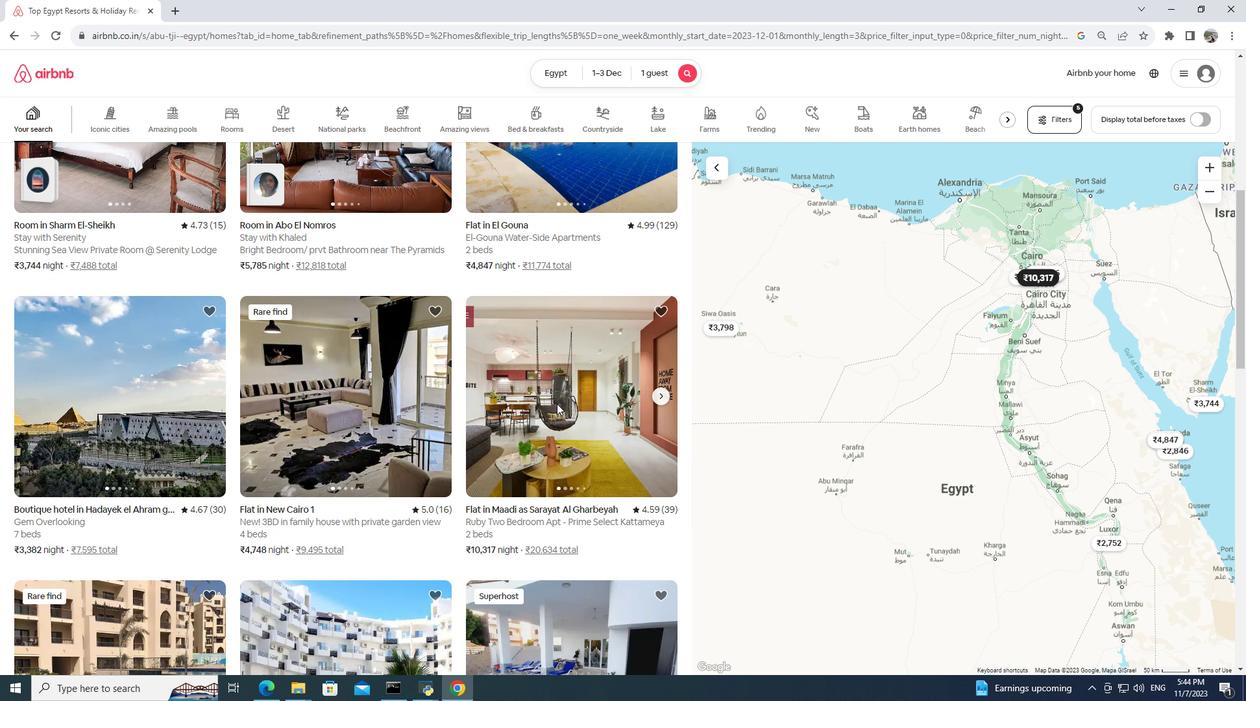 
Action: Mouse moved to (557, 403)
Screenshot: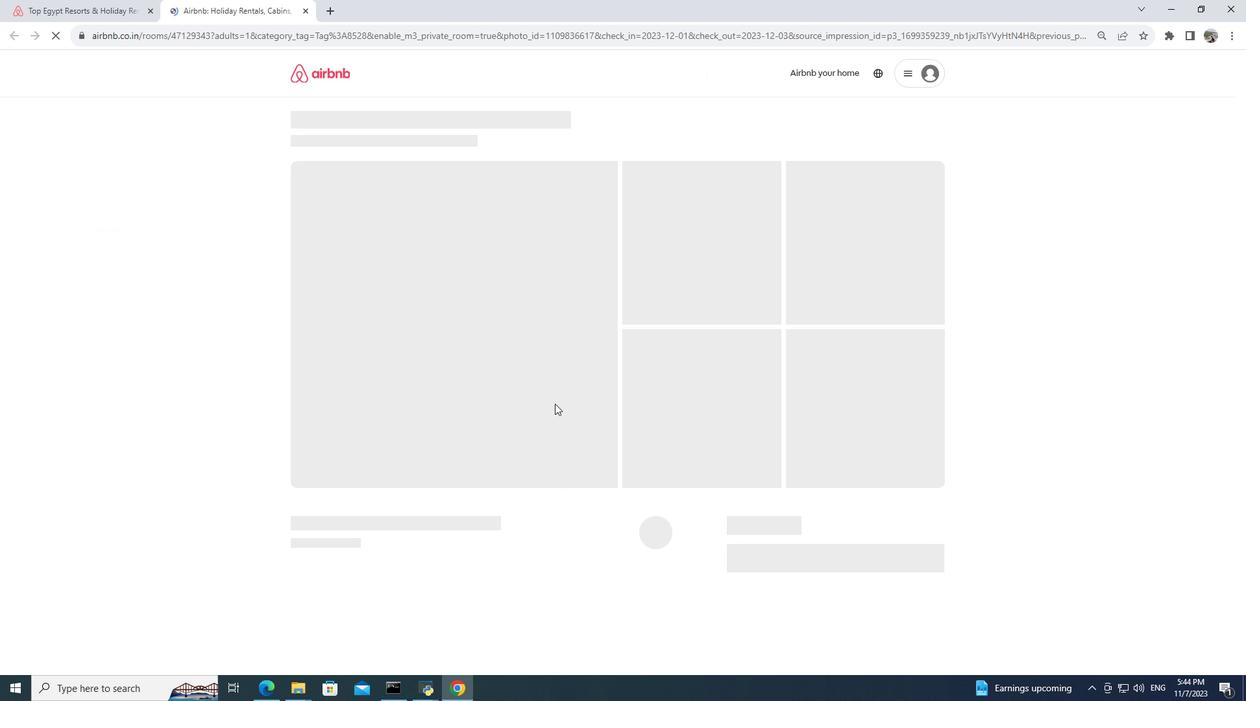 
Action: Mouse pressed left at (557, 403)
Screenshot: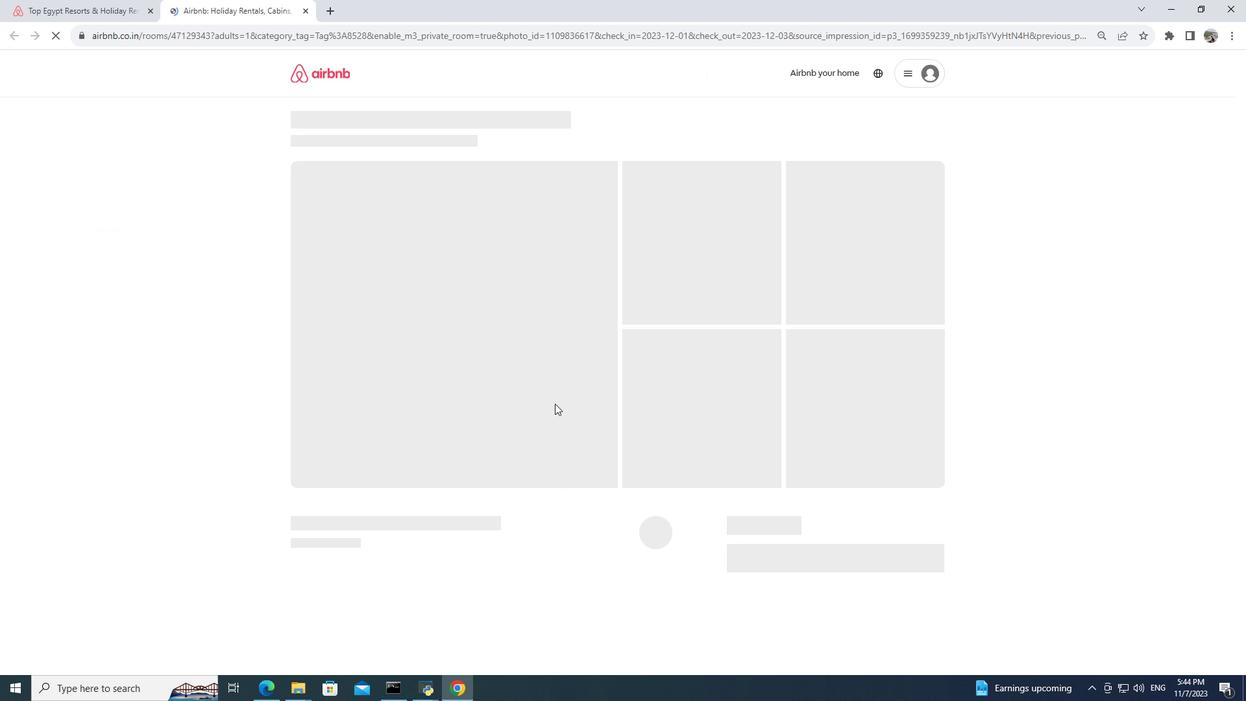 
Action: Mouse moved to (304, 11)
Screenshot: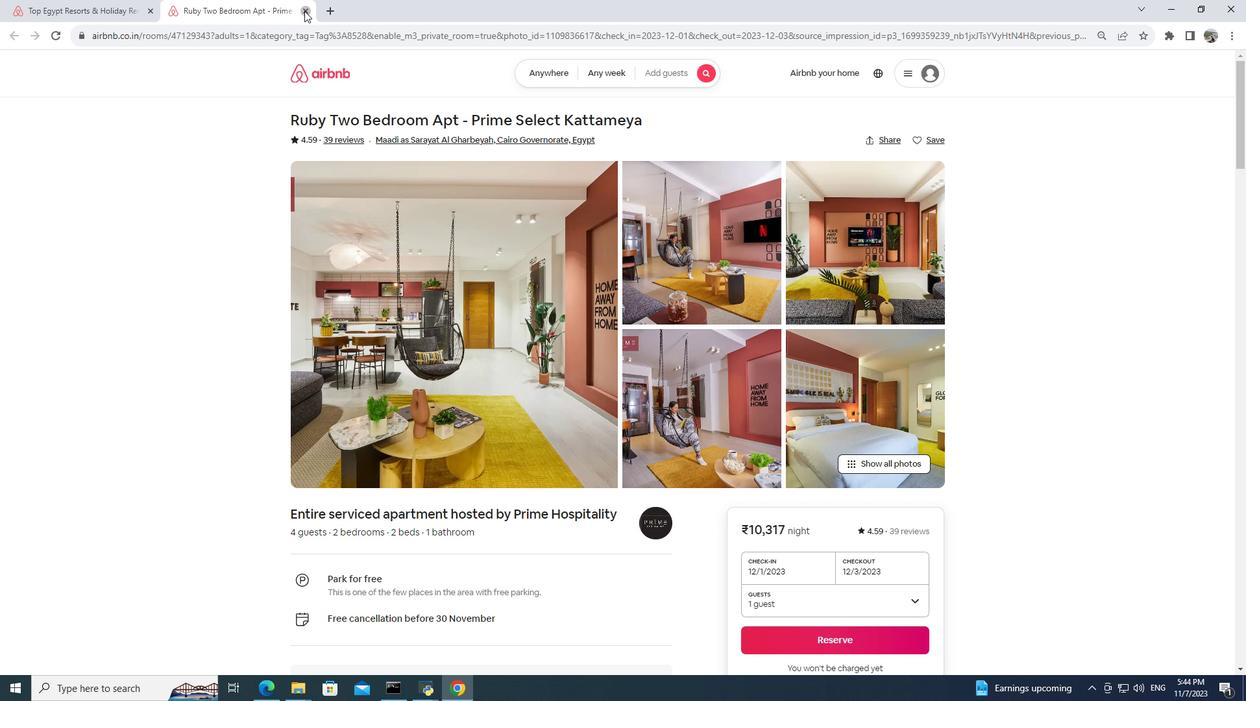 
Action: Mouse pressed left at (304, 11)
Screenshot: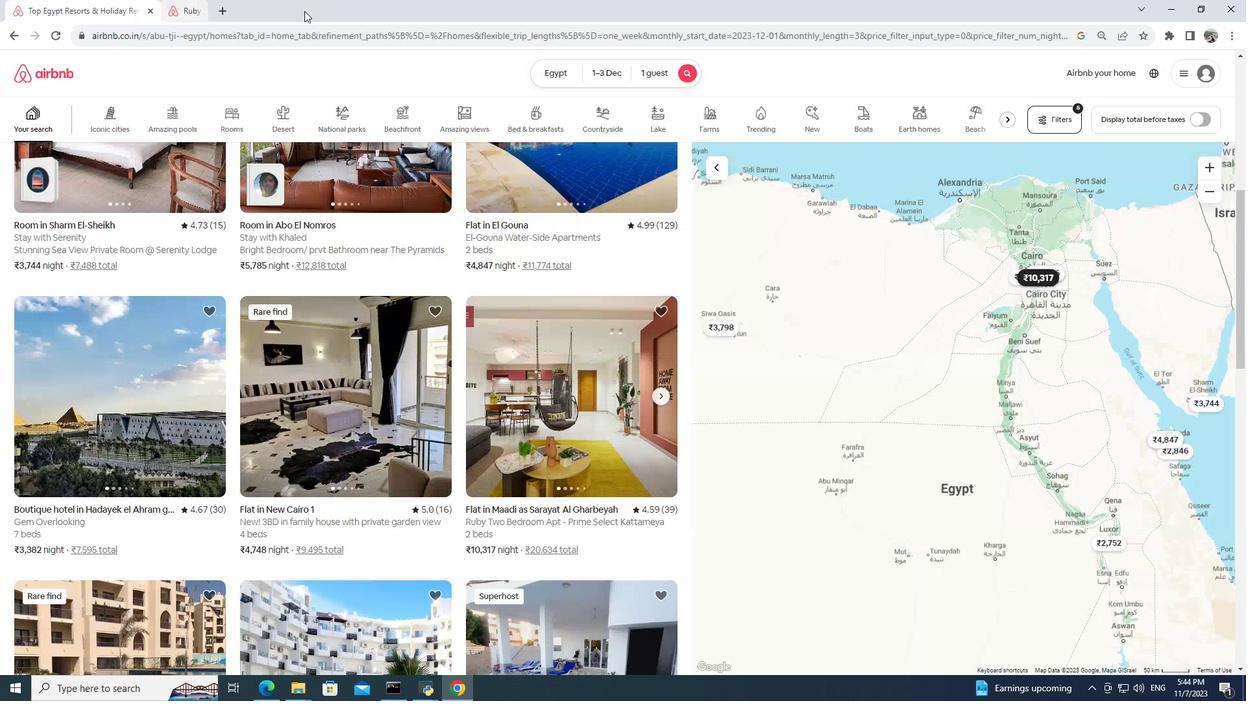 
Action: Mouse moved to (496, 386)
Screenshot: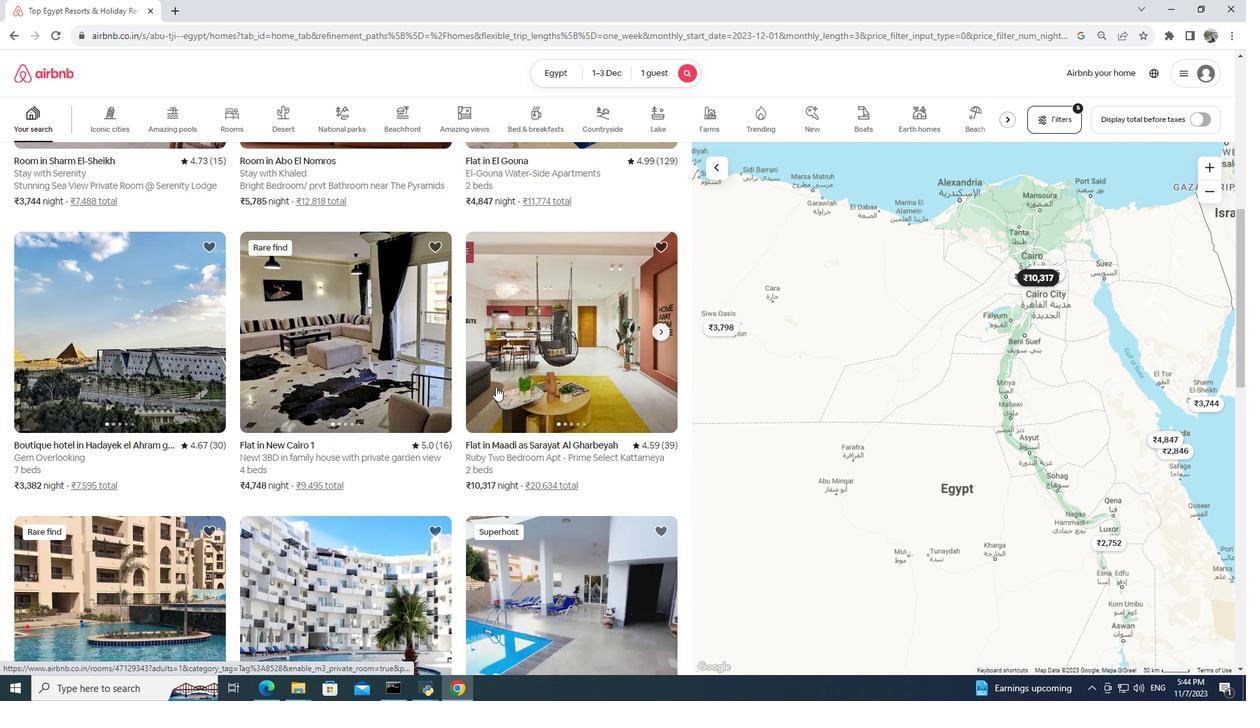 
Action: Mouse scrolled (496, 386) with delta (0, 0)
Screenshot: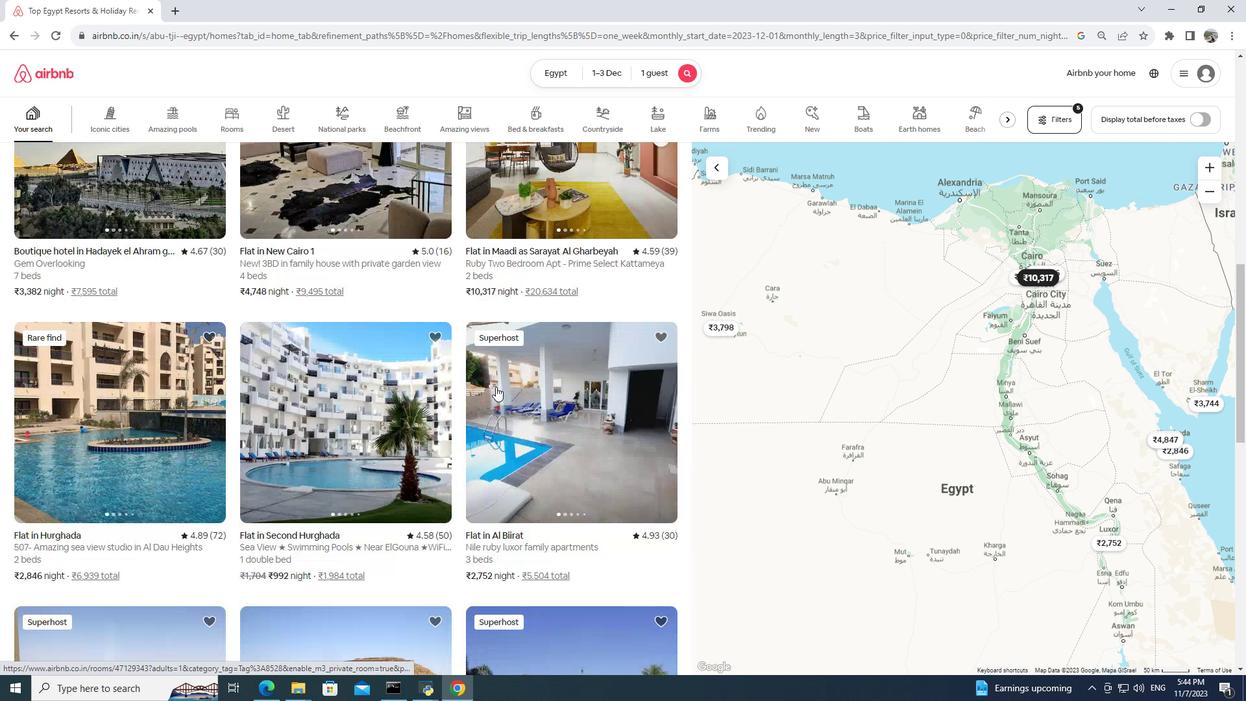 
Action: Mouse scrolled (496, 386) with delta (0, 0)
Screenshot: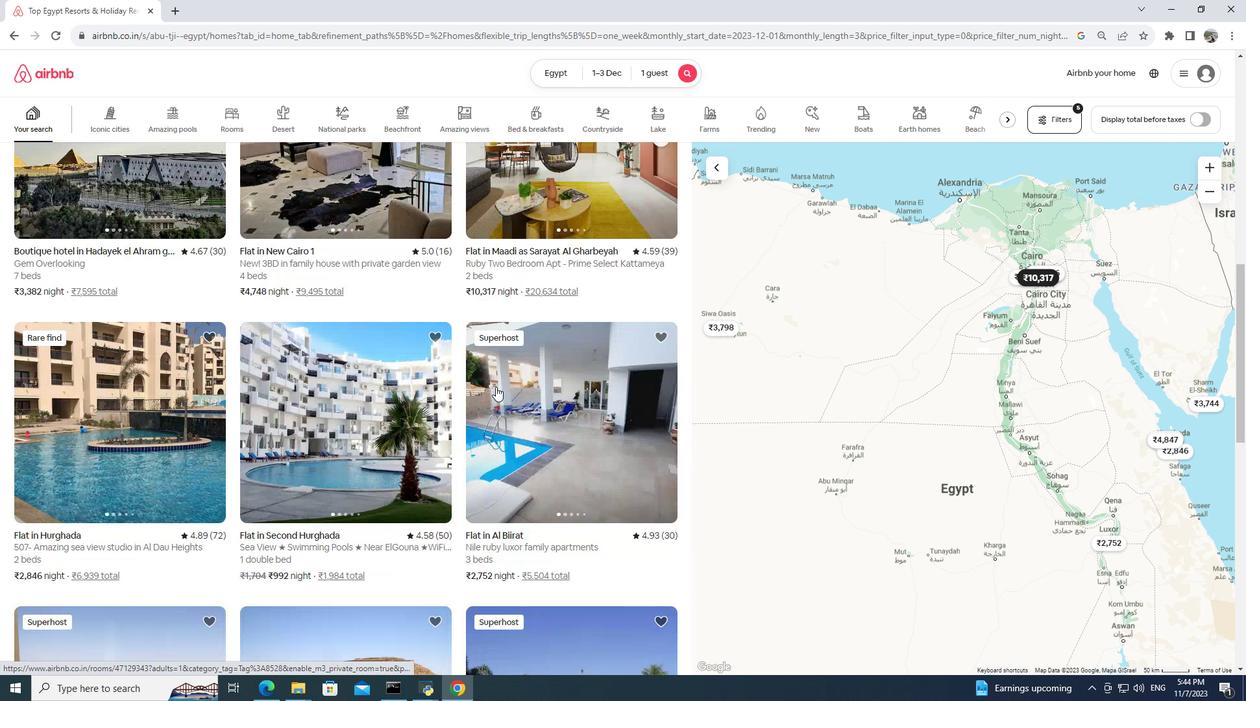 
Action: Mouse scrolled (496, 386) with delta (0, 0)
Screenshot: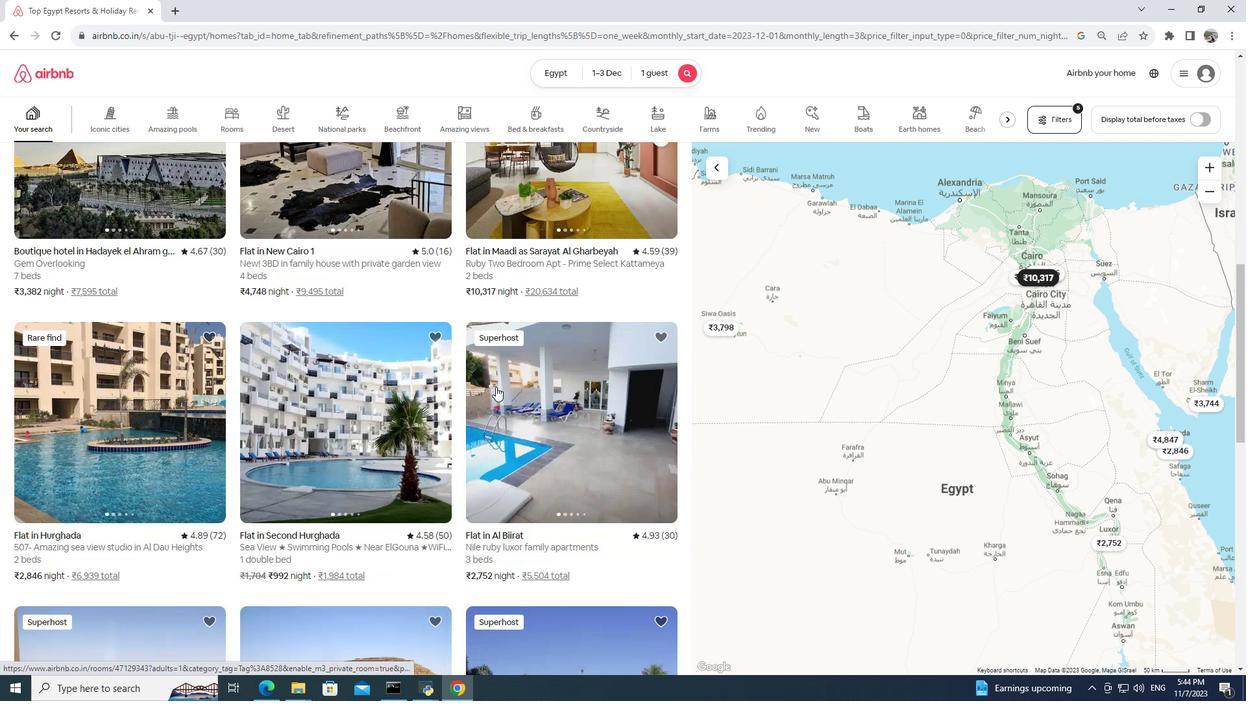 
Action: Mouse scrolled (496, 386) with delta (0, 0)
Screenshot: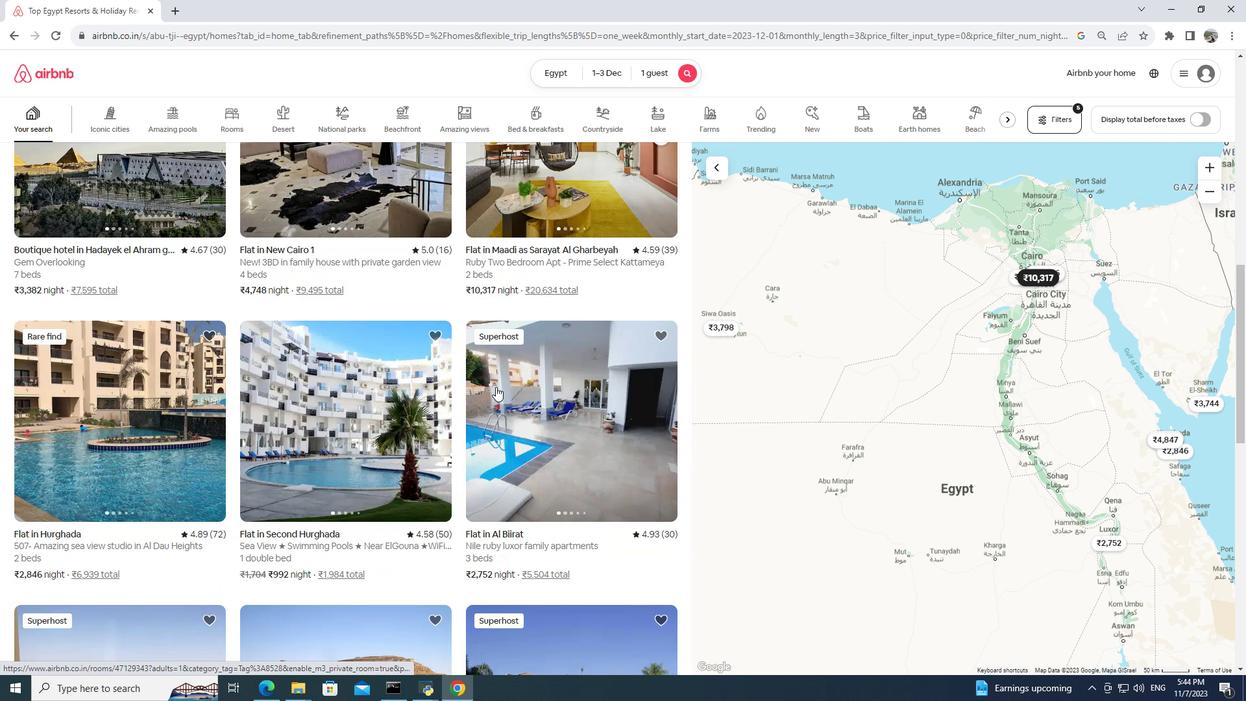 
Action: Mouse moved to (326, 422)
Screenshot: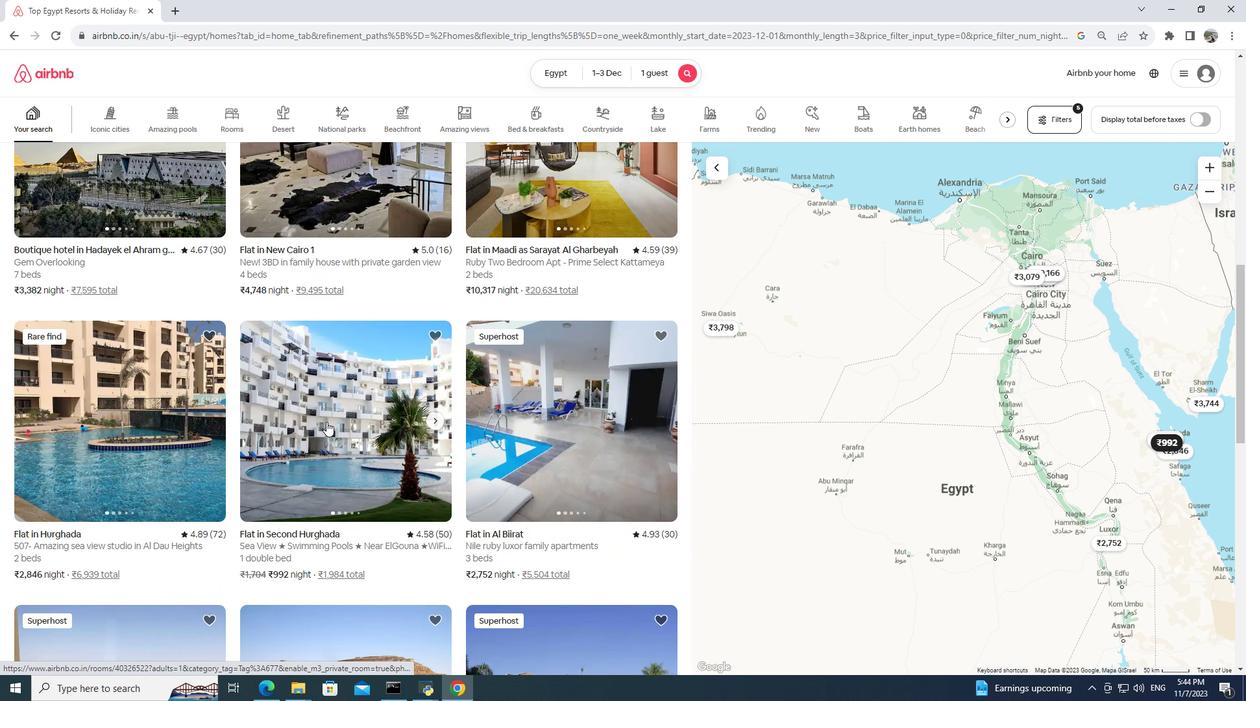 
Action: Mouse pressed left at (326, 422)
Screenshot: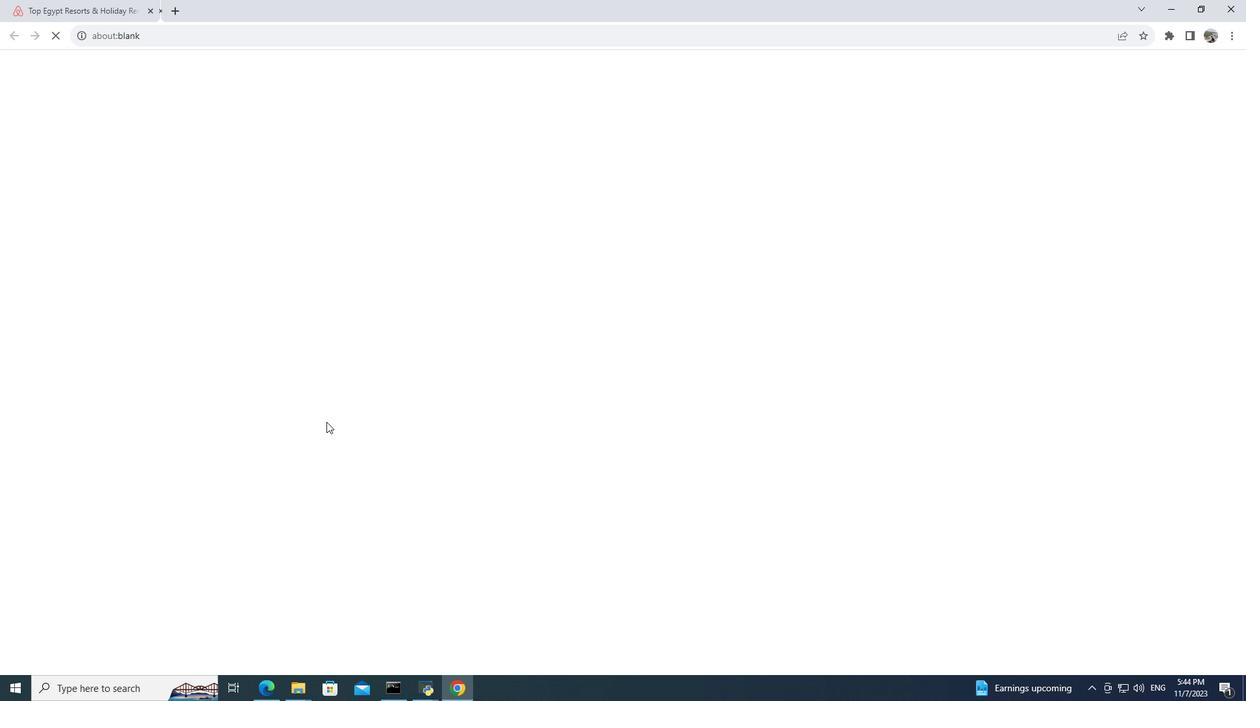 
Action: Mouse pressed left at (326, 422)
Screenshot: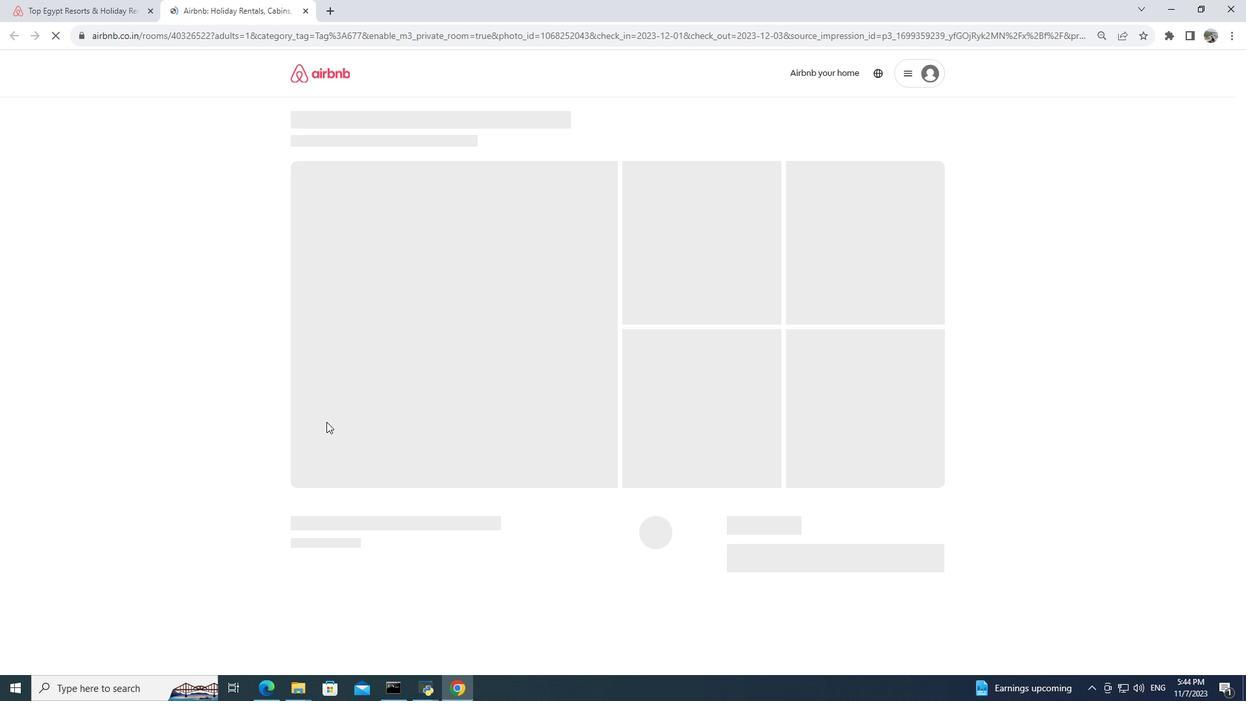 
Action: Mouse moved to (305, 9)
Screenshot: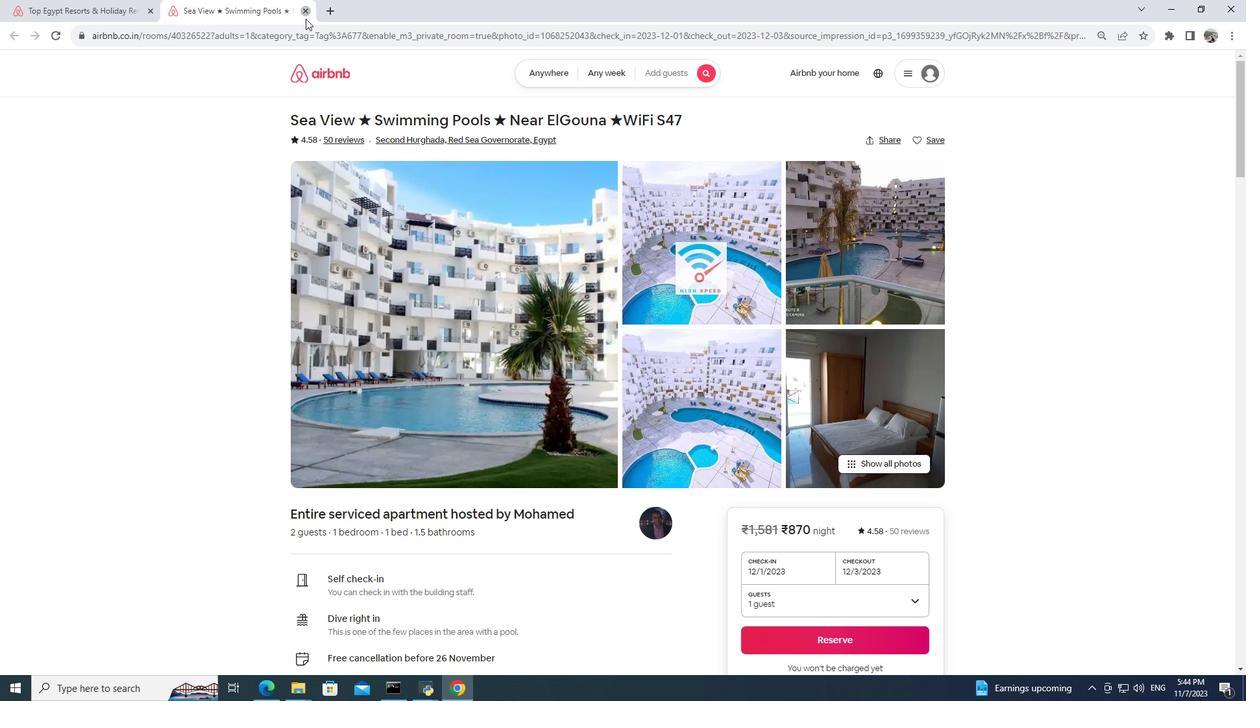
Action: Mouse pressed left at (305, 9)
Screenshot: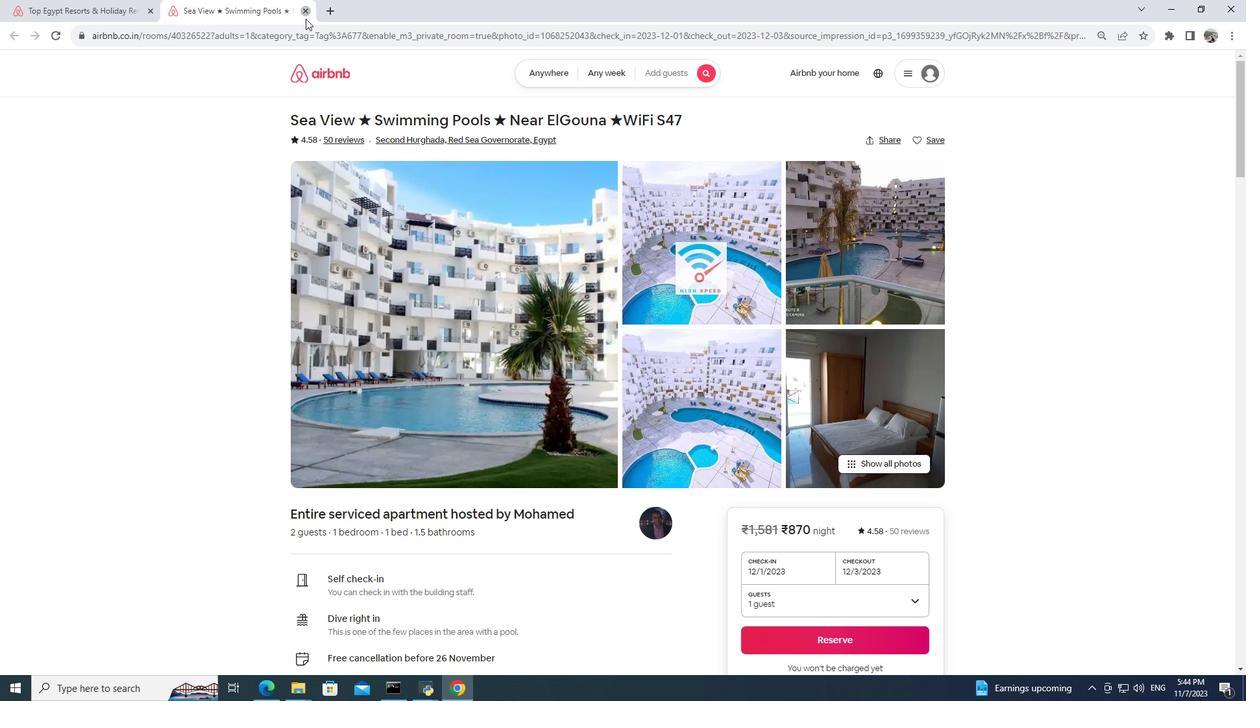 
Action: Mouse moved to (484, 490)
Screenshot: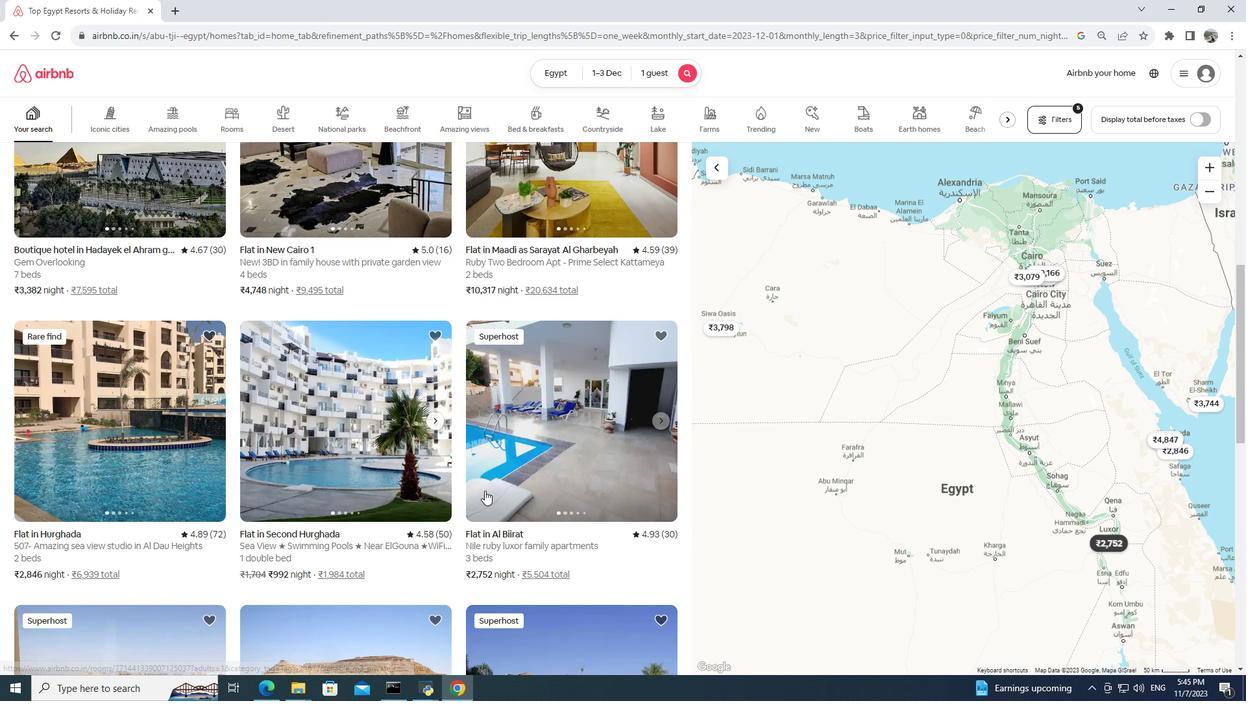 
Action: Mouse scrolled (484, 490) with delta (0, 0)
Screenshot: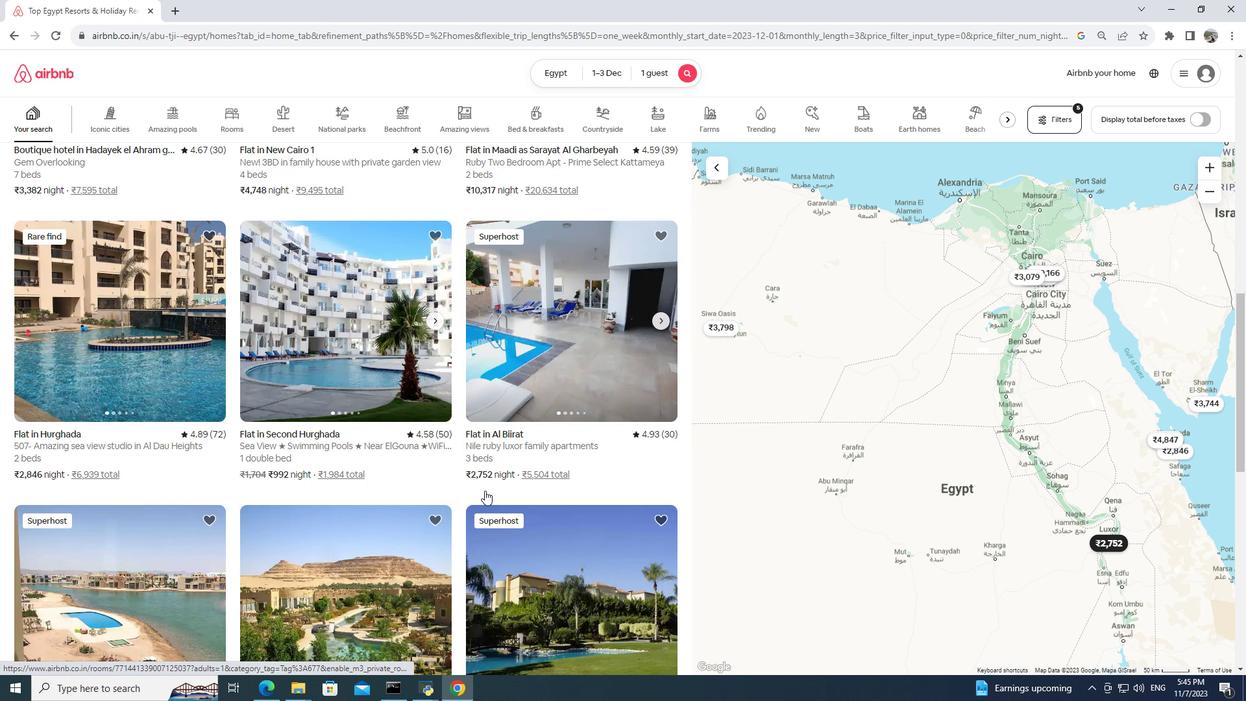 
Action: Mouse scrolled (484, 490) with delta (0, 0)
Screenshot: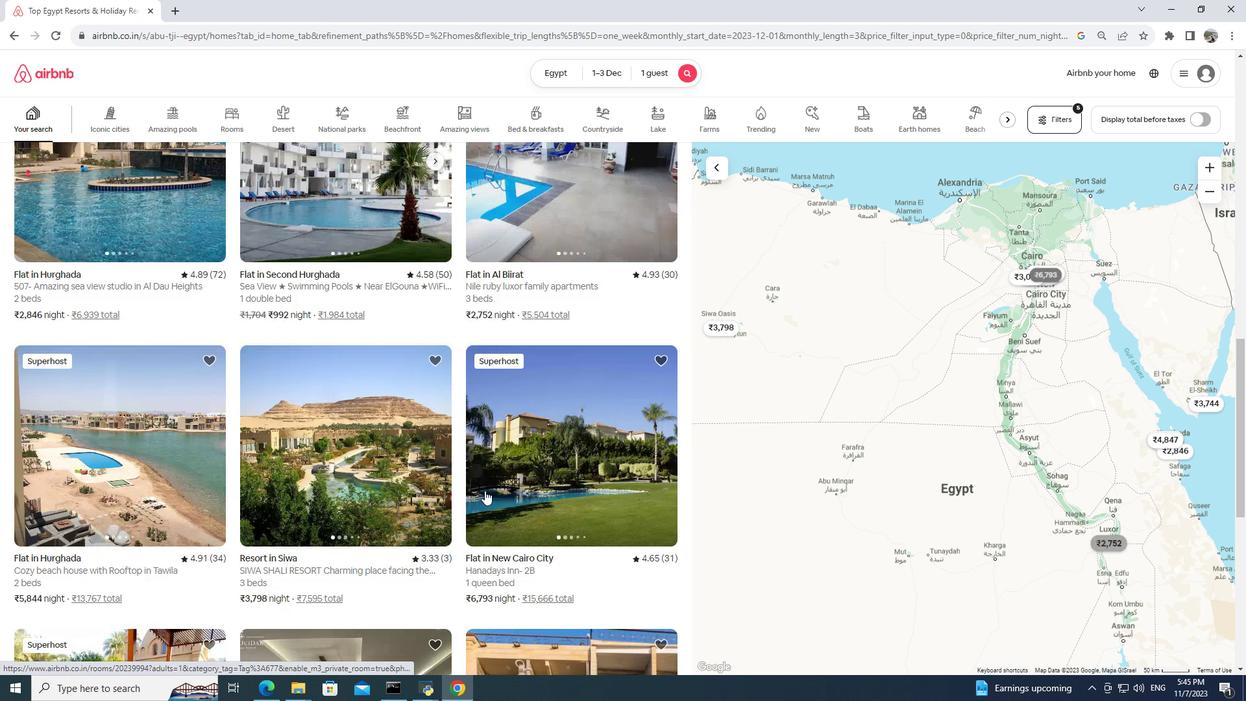
Action: Mouse scrolled (484, 490) with delta (0, 0)
Screenshot: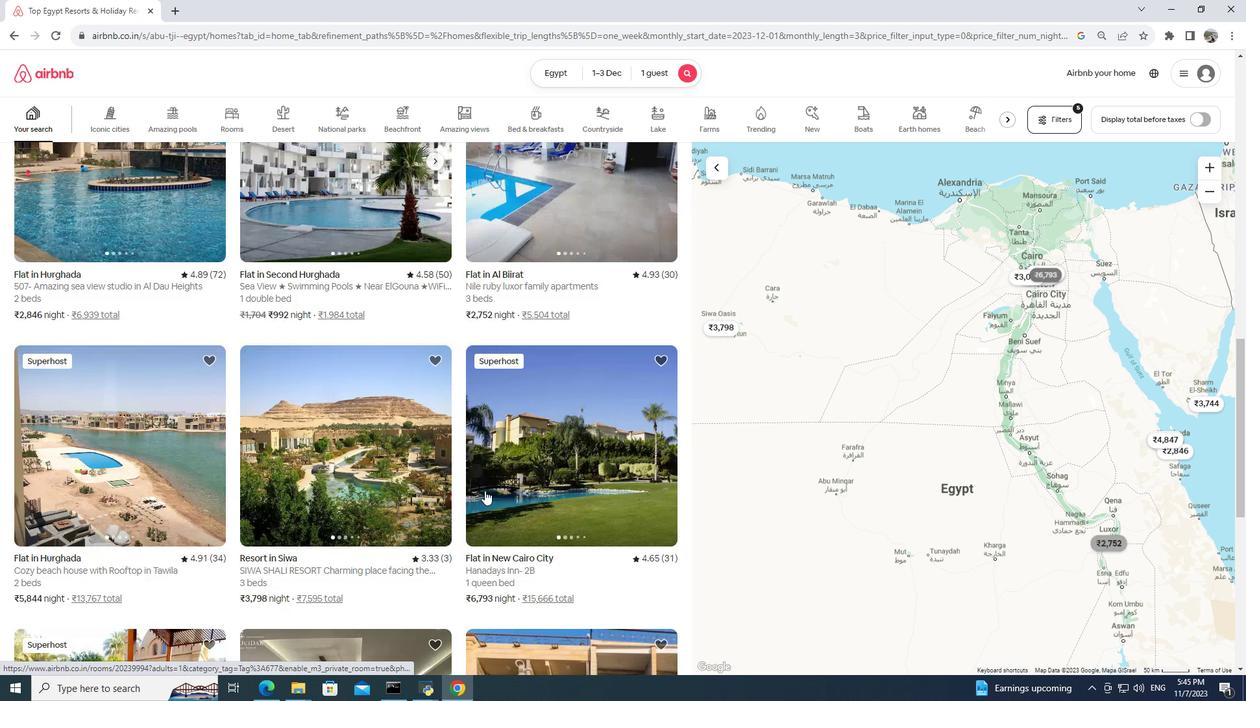 
Action: Mouse scrolled (484, 490) with delta (0, 0)
Screenshot: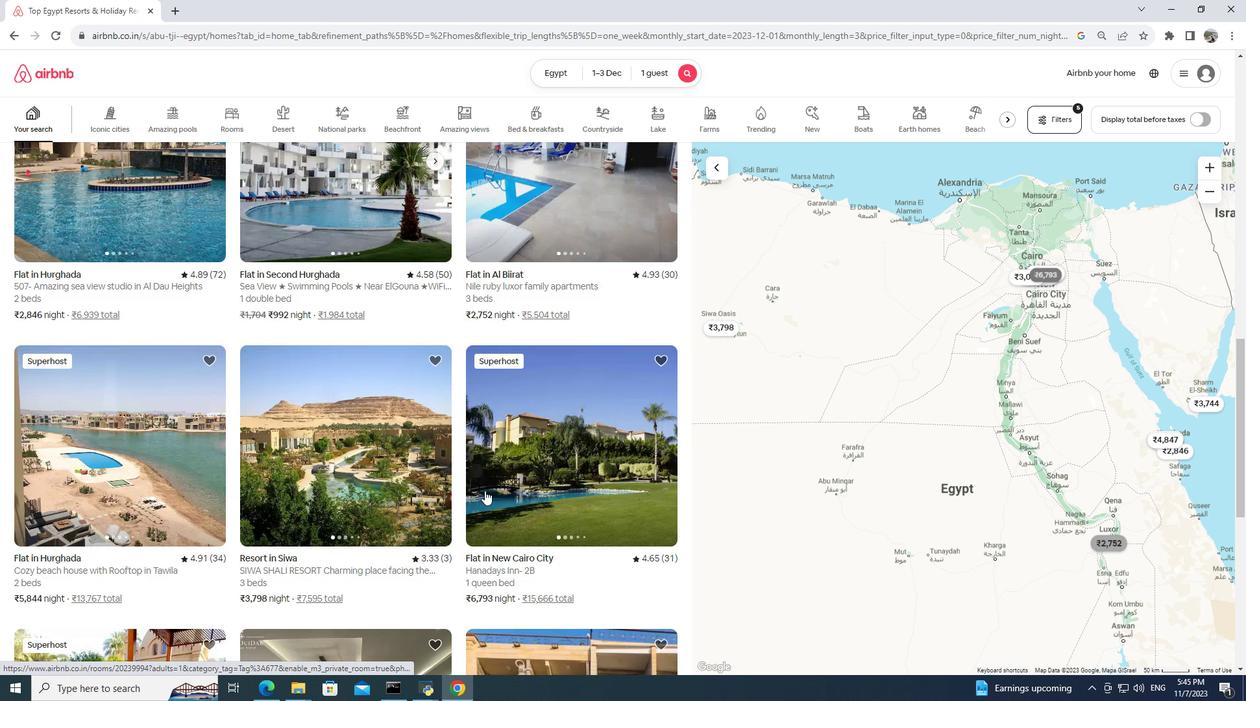 
Action: Mouse moved to (515, 490)
Screenshot: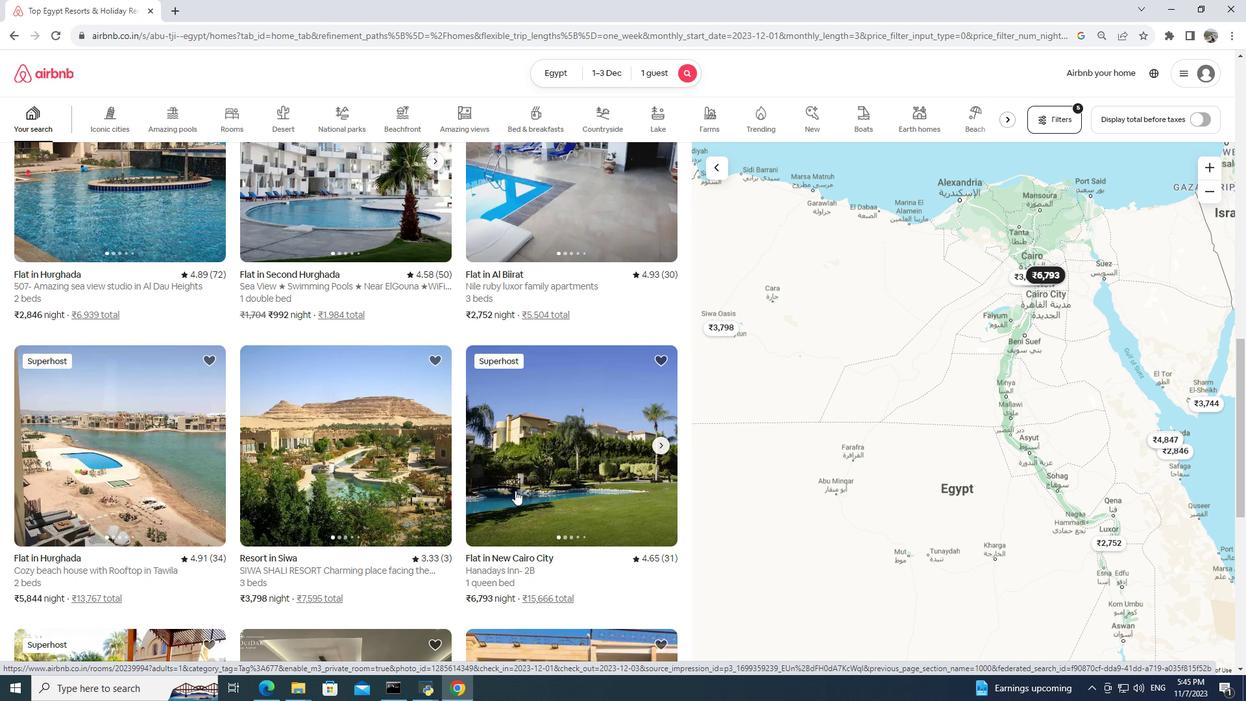 
Action: Mouse pressed left at (515, 490)
Screenshot: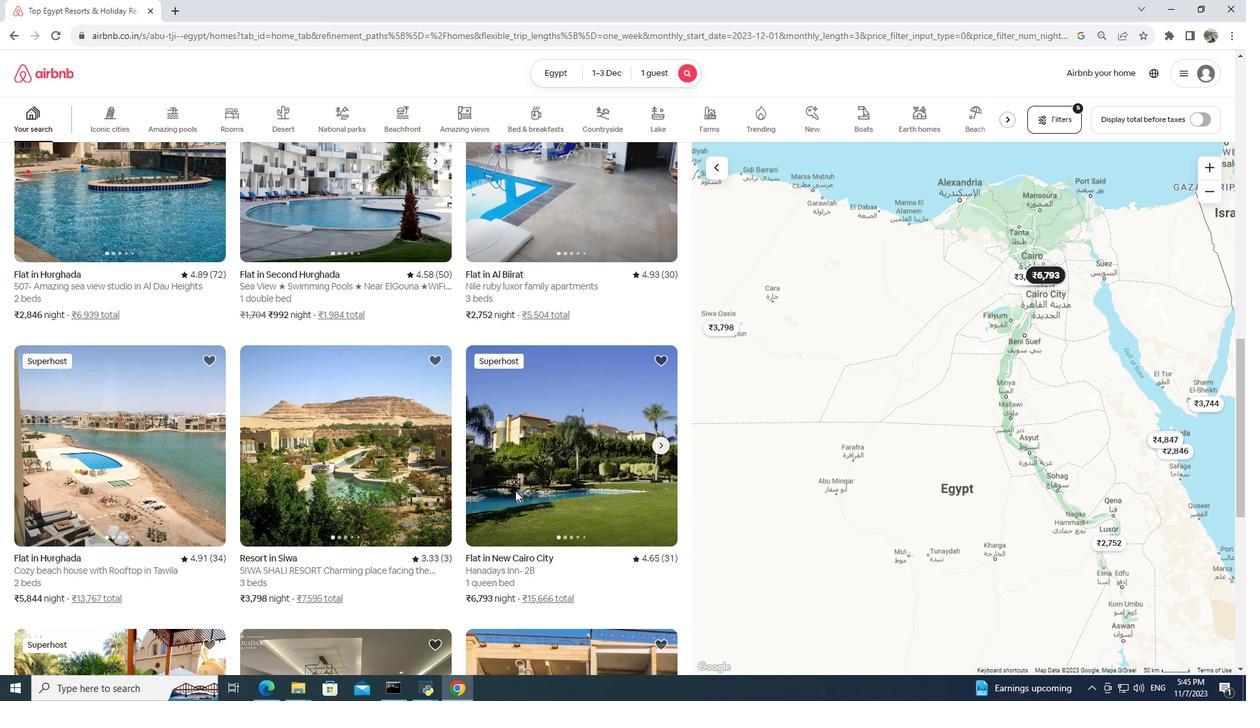 
Action: Mouse pressed left at (515, 490)
Screenshot: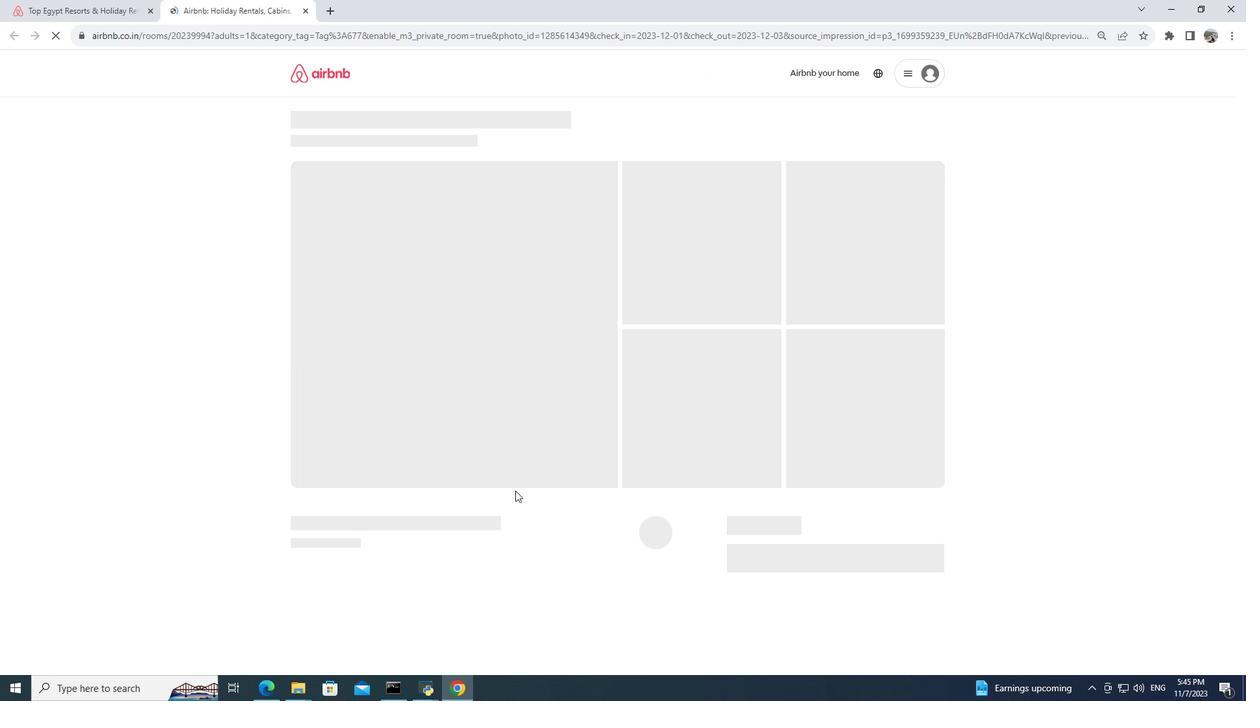 
Action: Mouse moved to (307, 12)
Screenshot: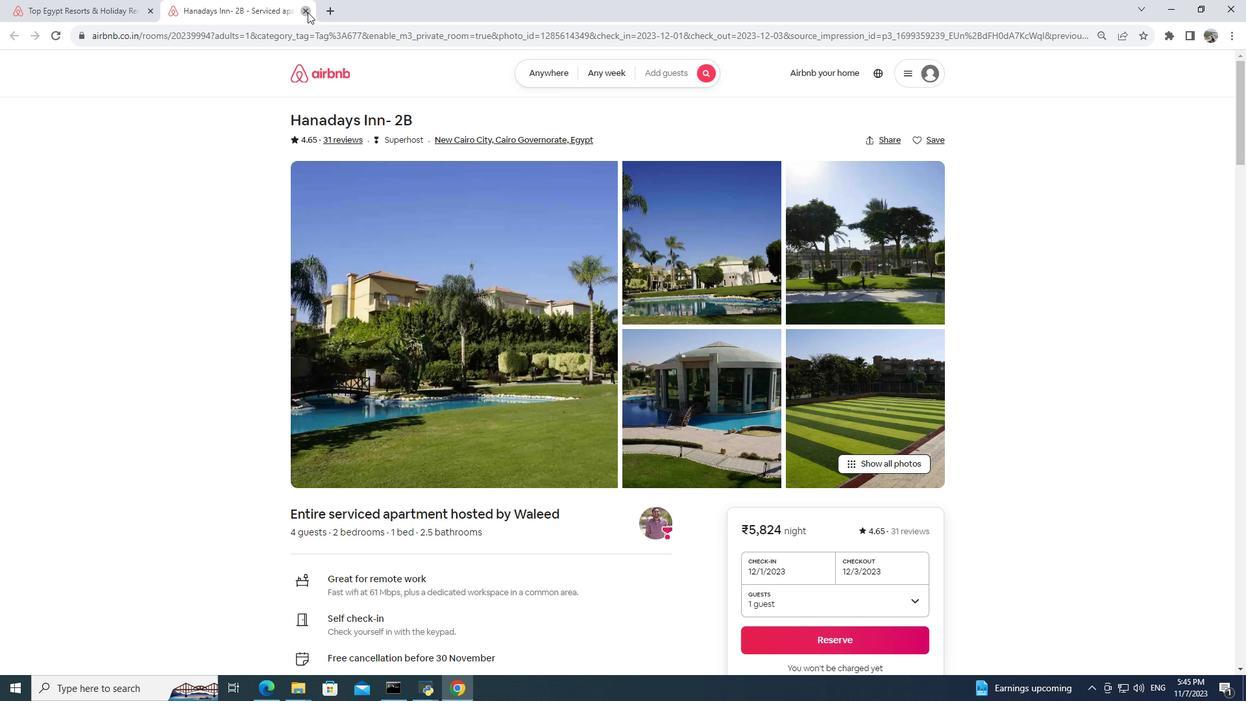 
Action: Mouse pressed left at (307, 12)
Screenshot: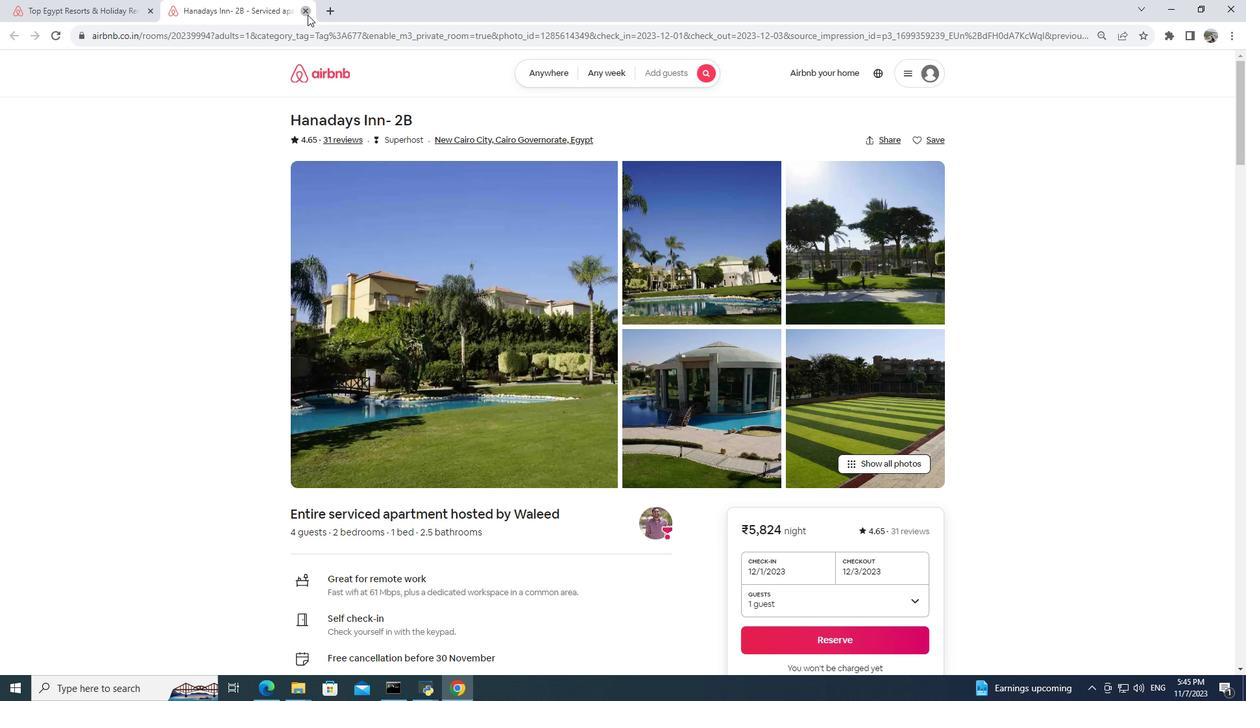 
Action: Mouse moved to (301, 370)
Screenshot: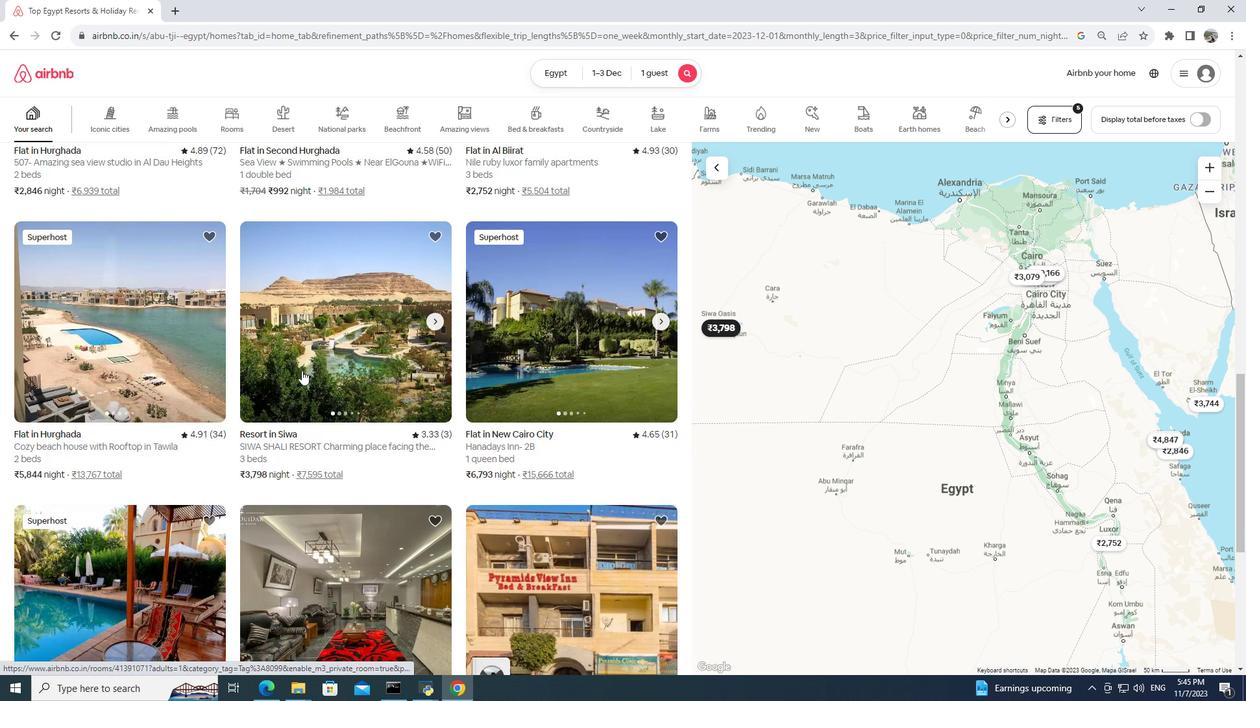 
Action: Mouse scrolled (301, 370) with delta (0, 0)
Screenshot: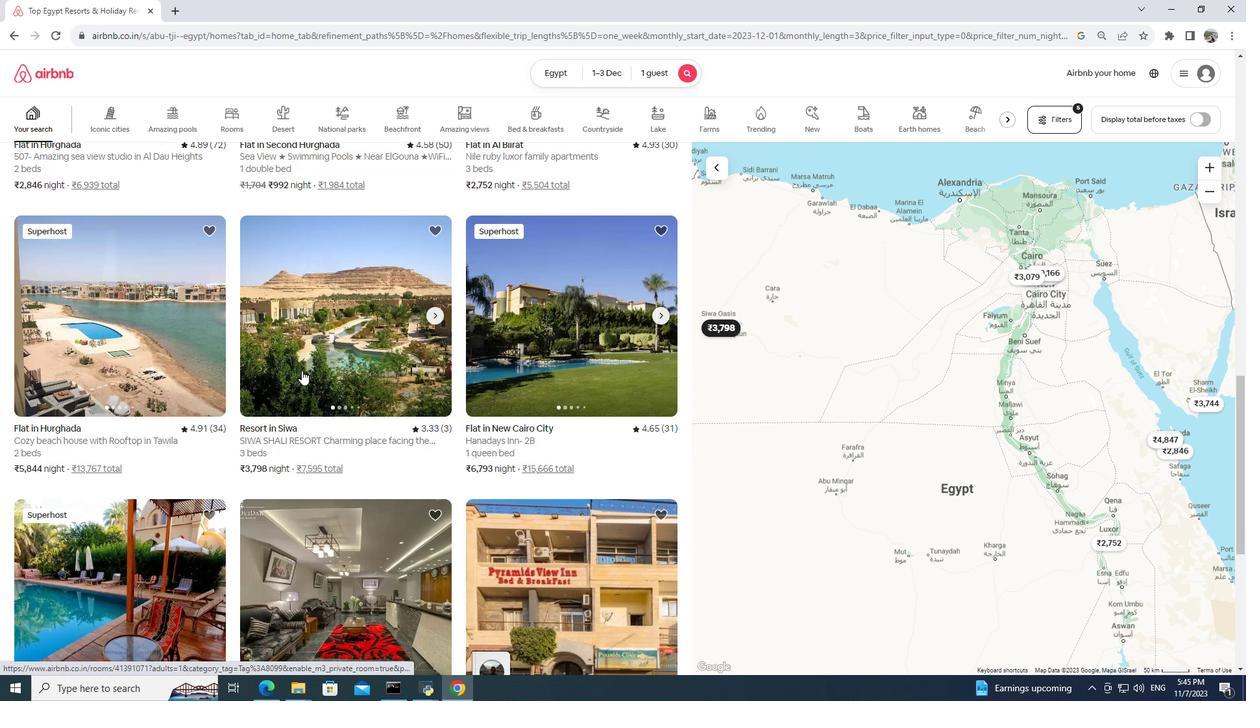 
Action: Mouse scrolled (301, 370) with delta (0, 0)
Screenshot: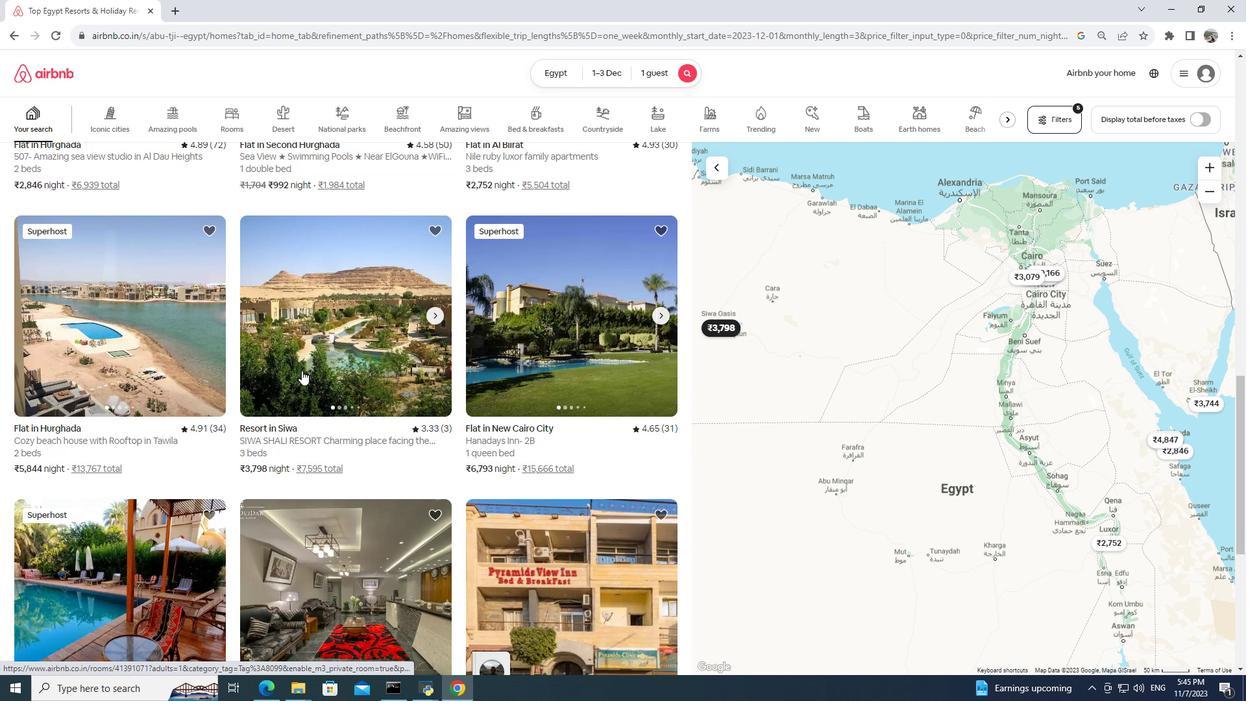 
Action: Mouse moved to (146, 392)
Screenshot: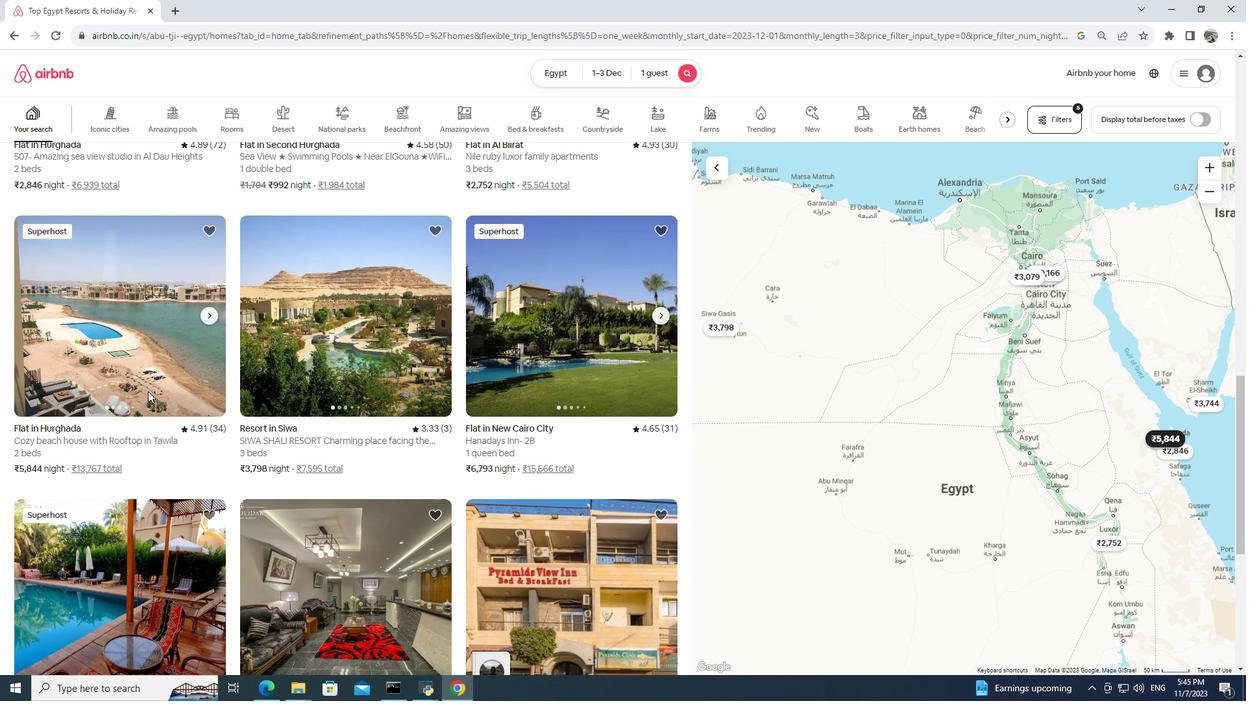 
Action: Mouse pressed left at (146, 392)
Screenshot: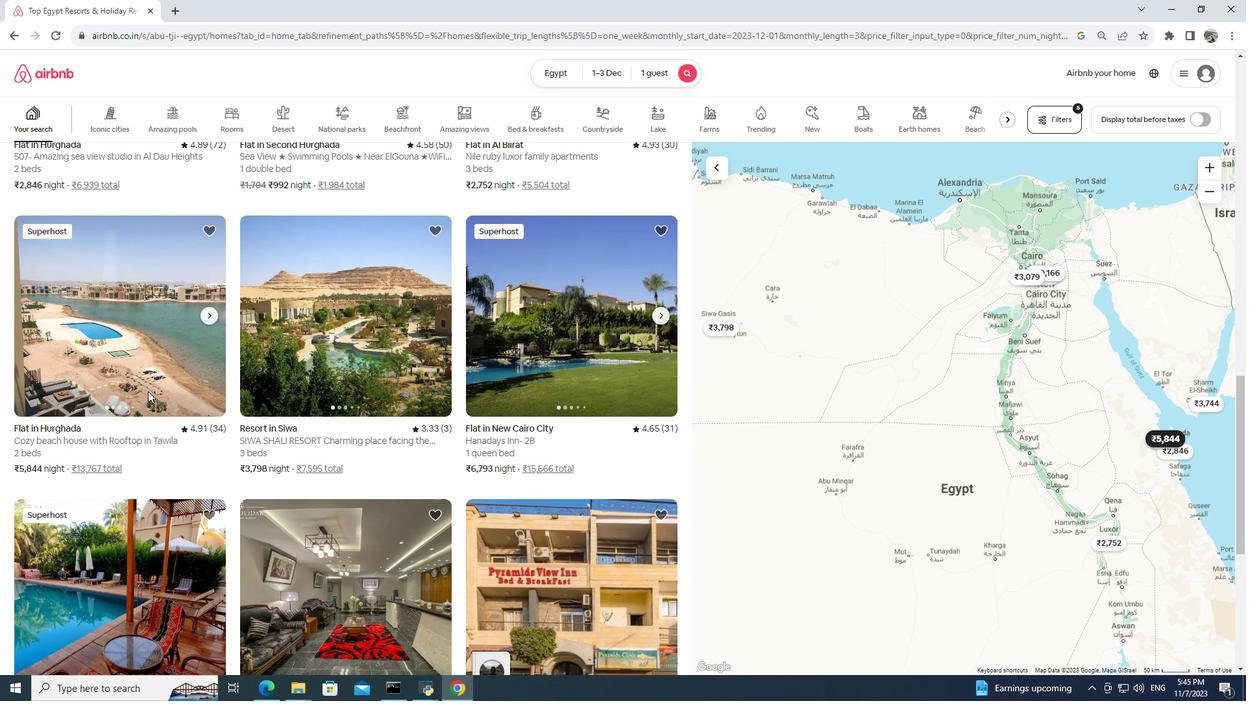 
Action: Mouse moved to (305, 9)
Screenshot: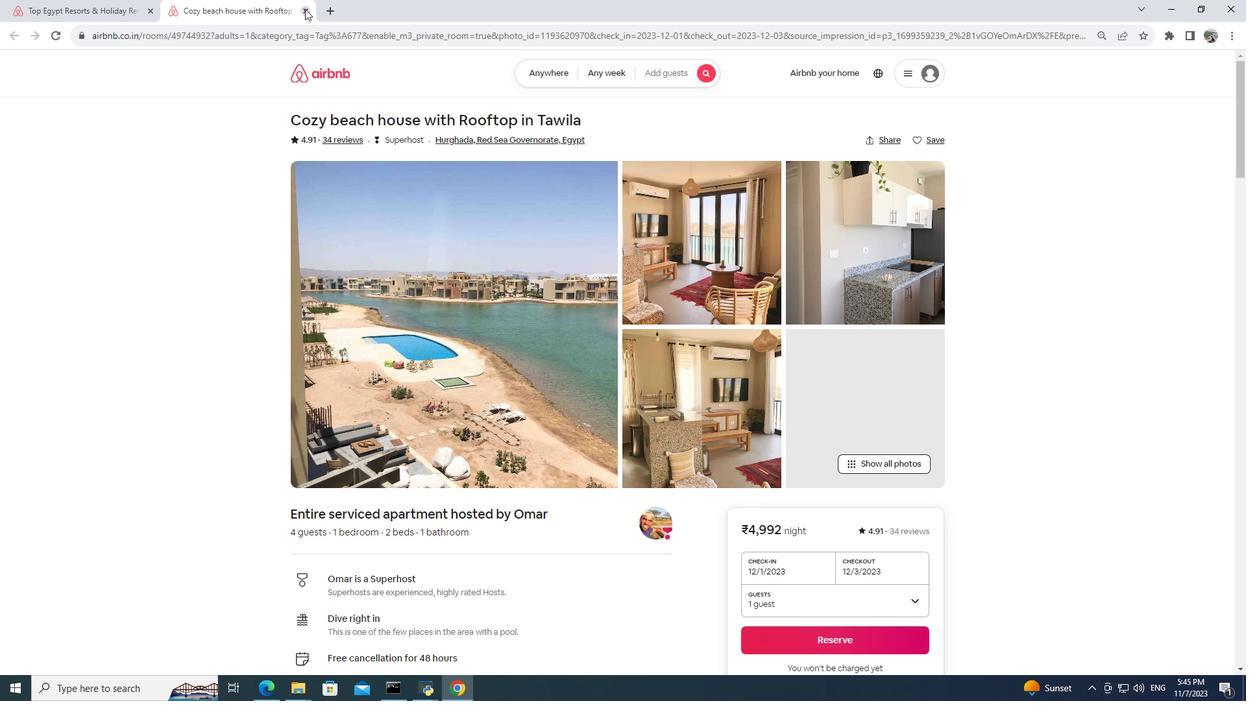 
Action: Mouse pressed left at (305, 9)
Screenshot: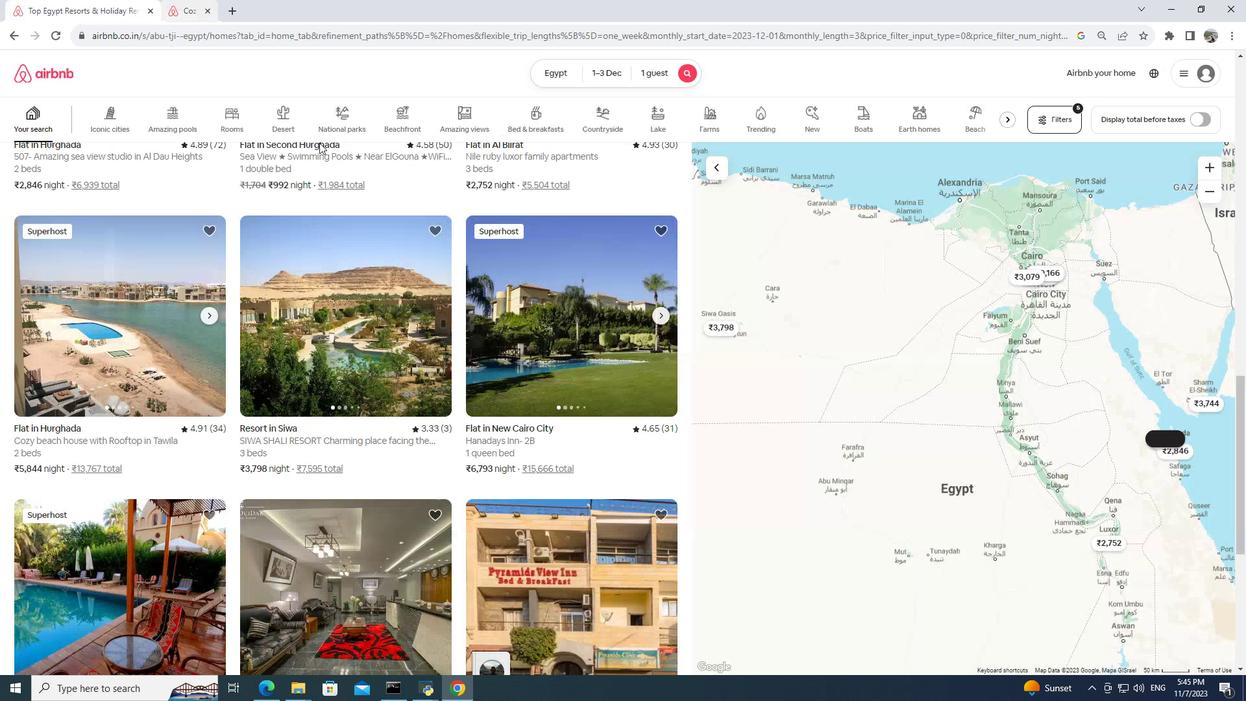 
Action: Mouse moved to (338, 320)
Screenshot: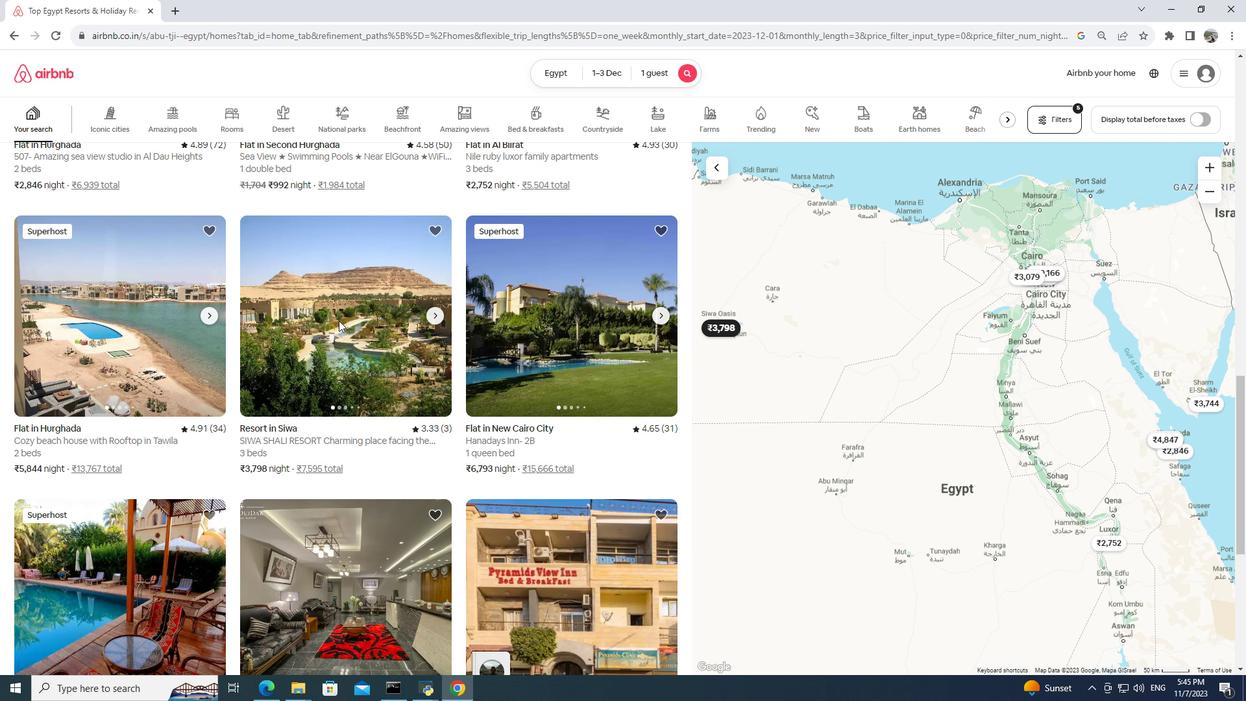 
Action: Mouse pressed left at (338, 320)
Screenshot: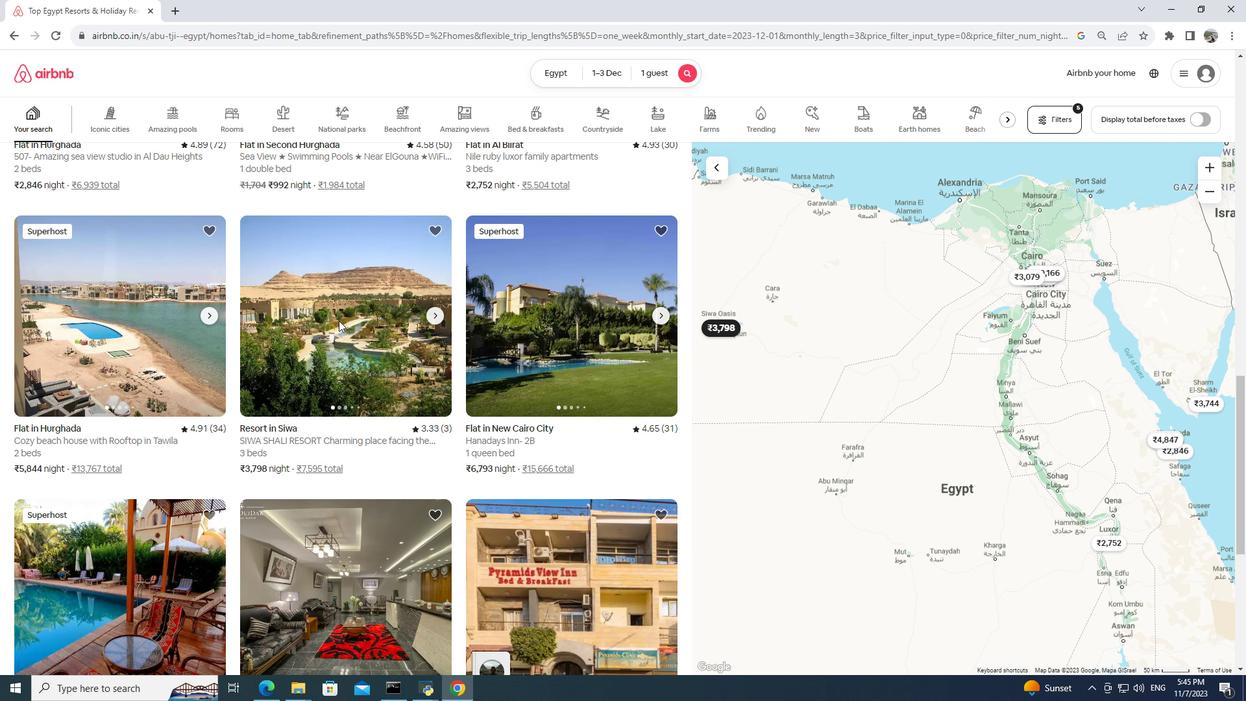 
Action: Mouse pressed left at (338, 320)
Screenshot: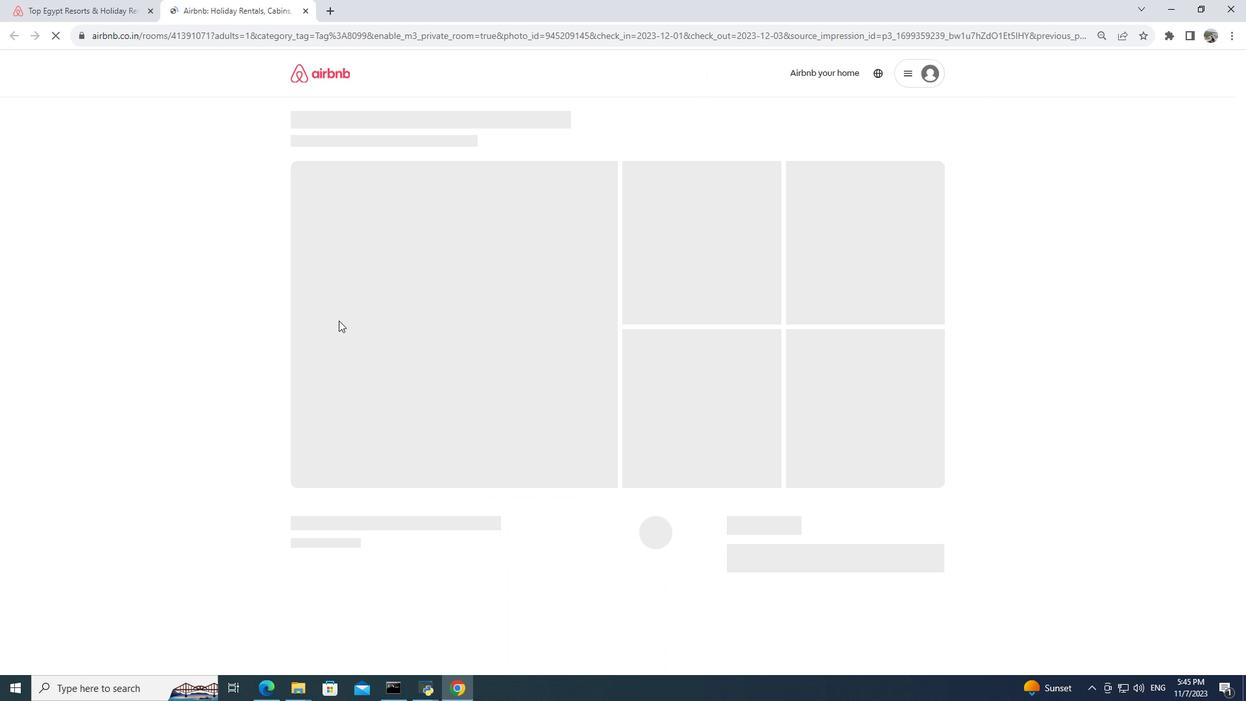 
Action: Mouse moved to (307, 10)
Screenshot: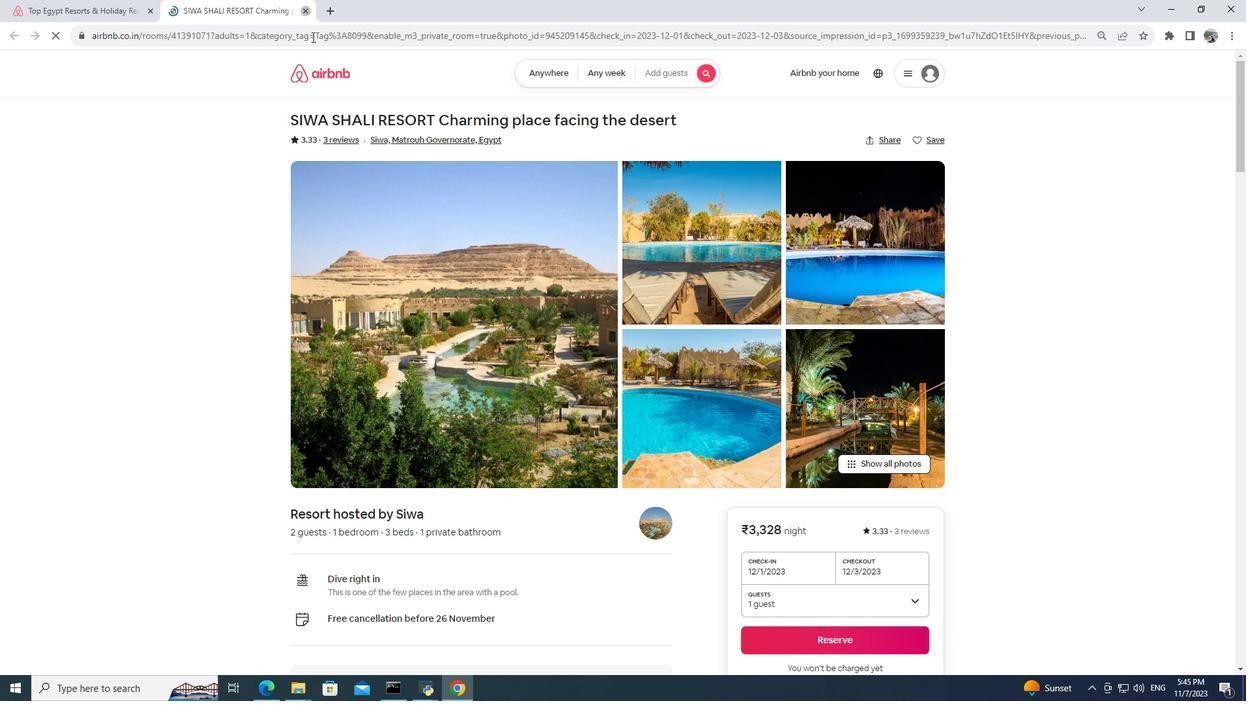 
Action: Mouse pressed left at (307, 10)
Screenshot: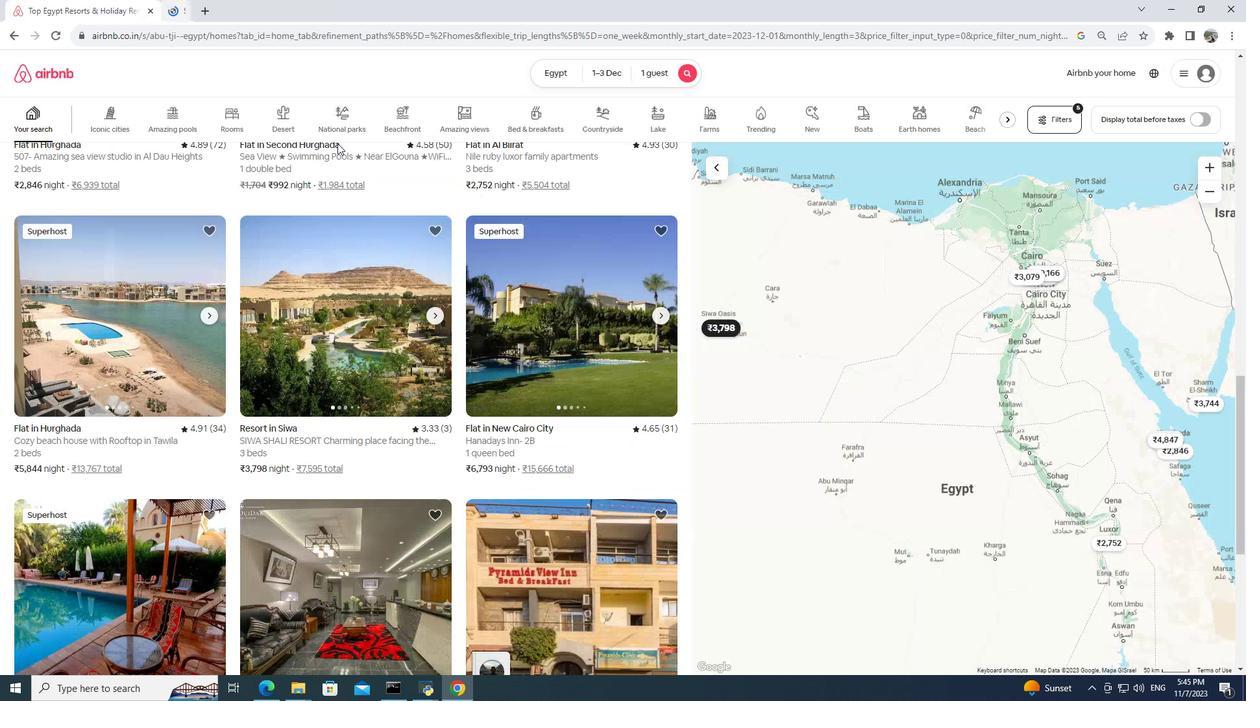 
Action: Mouse moved to (534, 375)
Screenshot: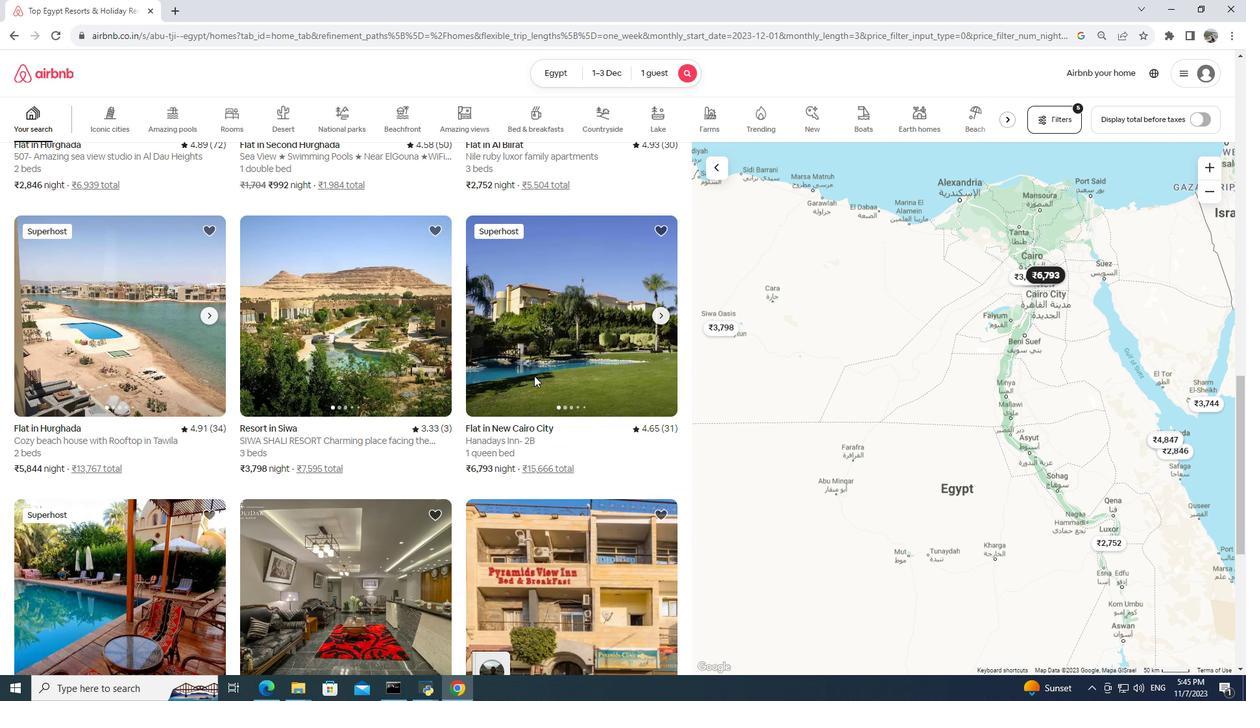 
Action: Mouse pressed left at (534, 375)
Screenshot: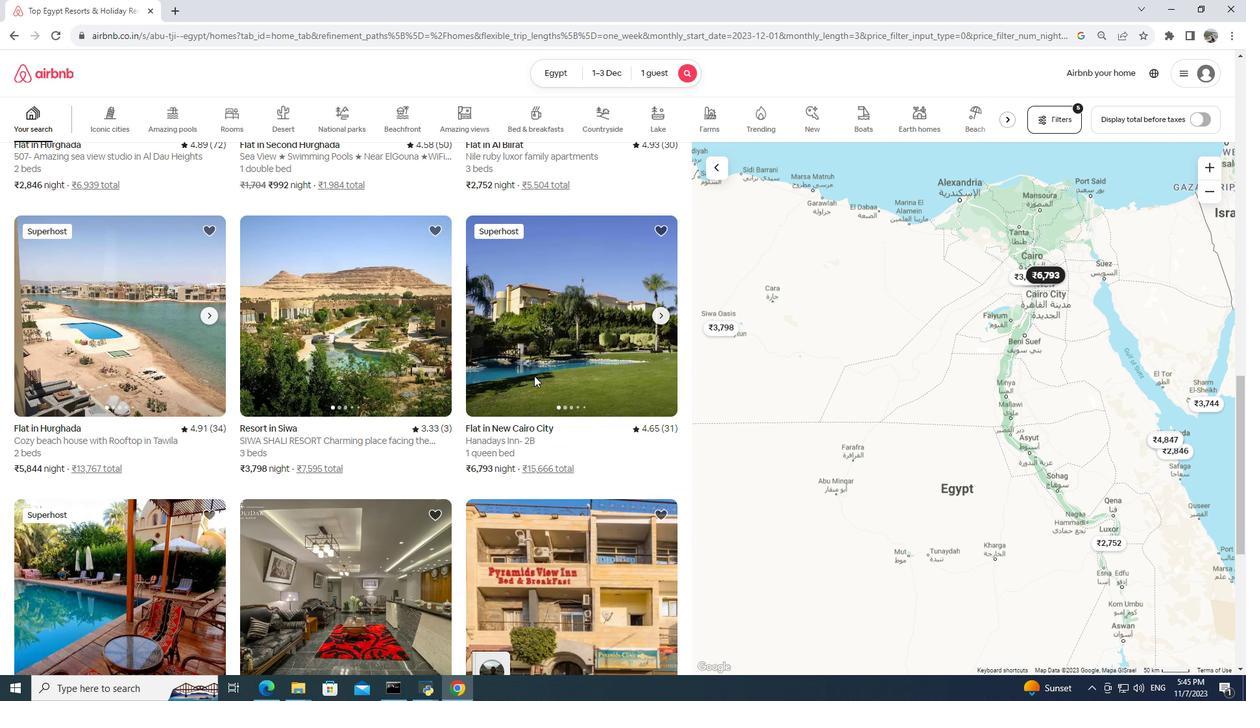 
Action: Mouse pressed left at (534, 375)
Screenshot: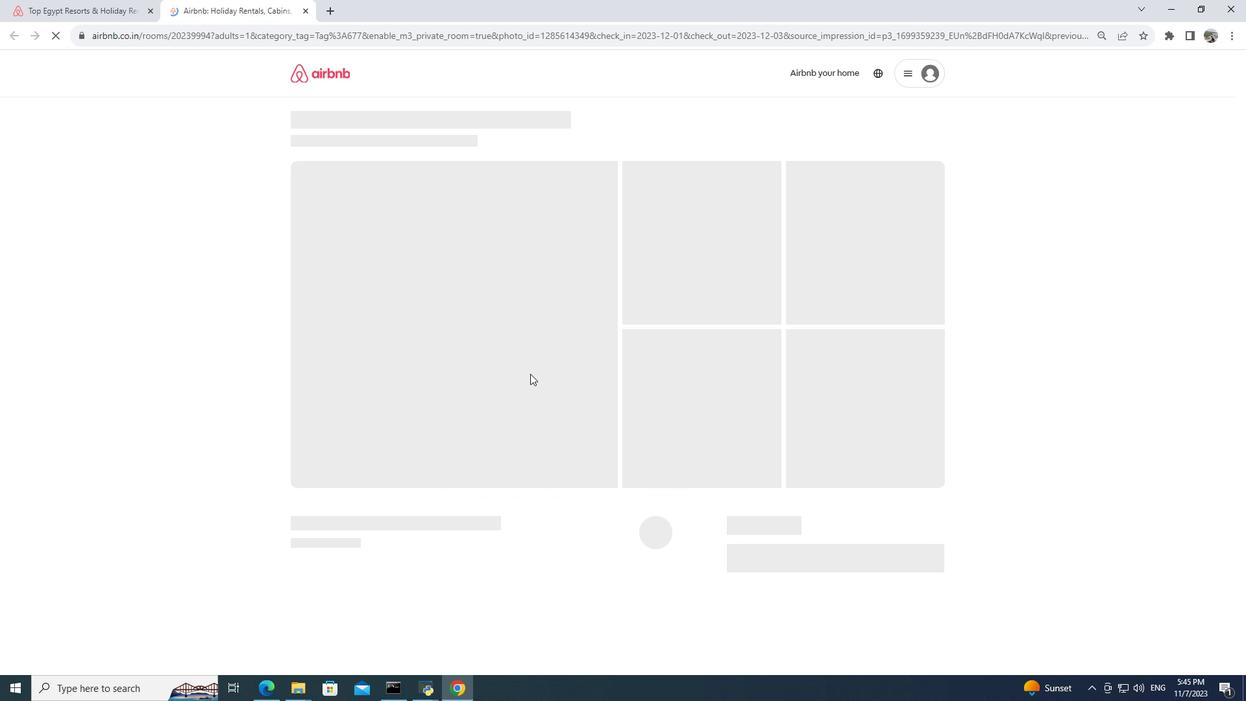 
Action: Mouse moved to (307, 12)
Screenshot: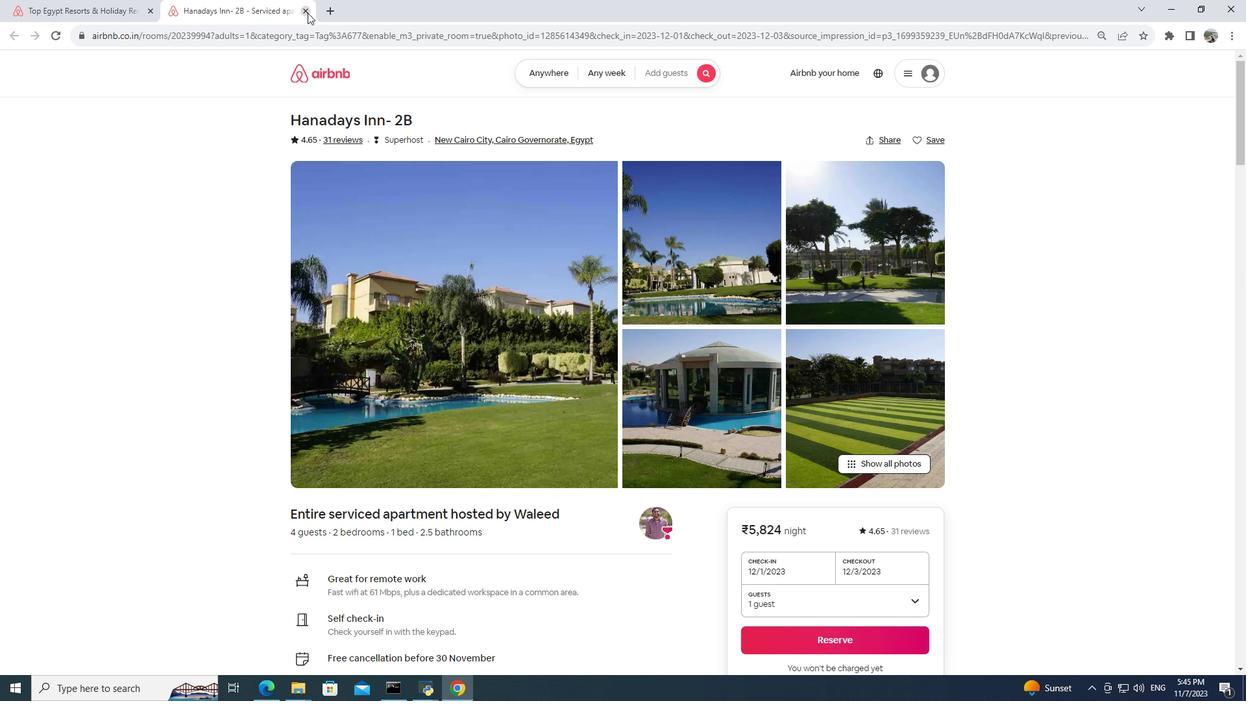 
Action: Mouse pressed left at (307, 12)
Screenshot: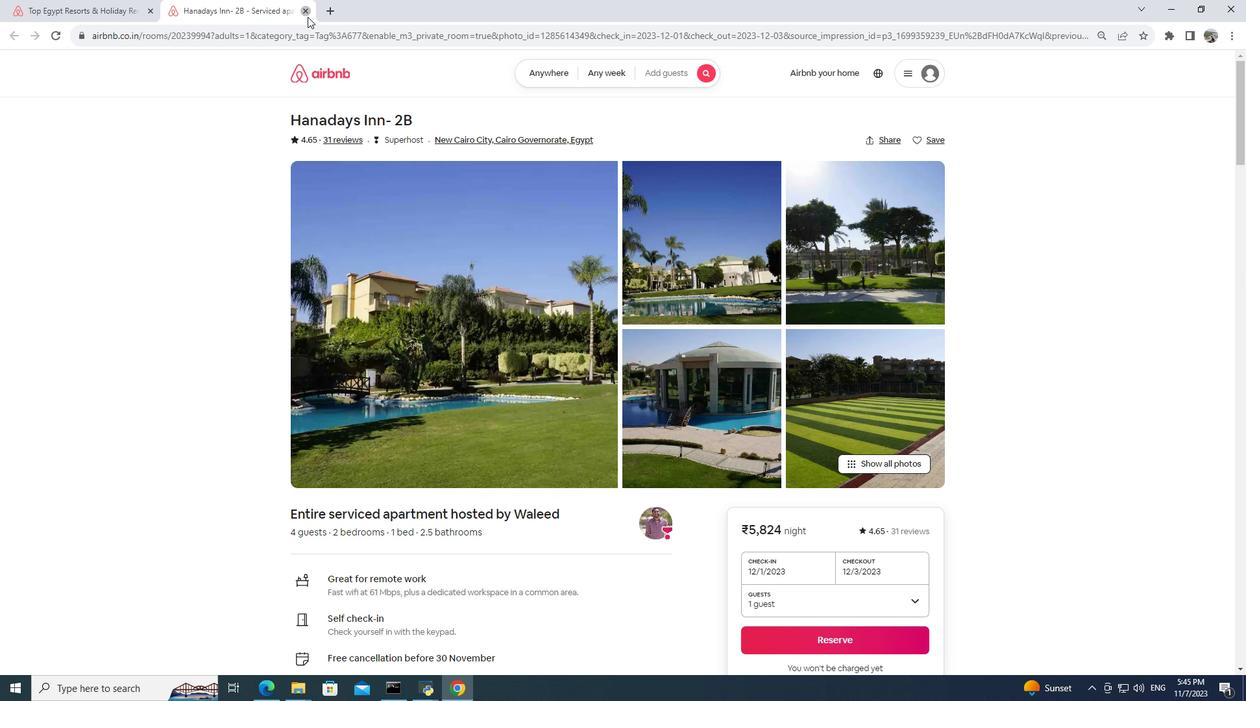 
Action: Mouse moved to (380, 474)
Screenshot: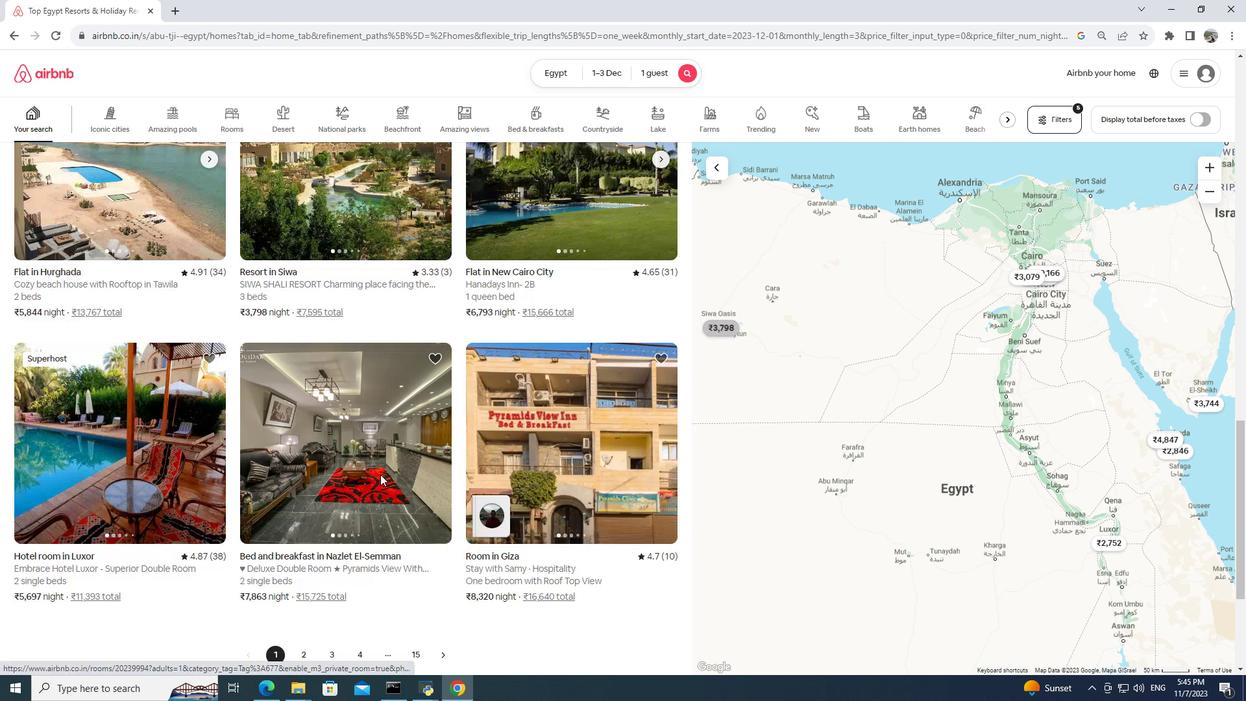 
Action: Mouse scrolled (380, 473) with delta (0, 0)
Screenshot: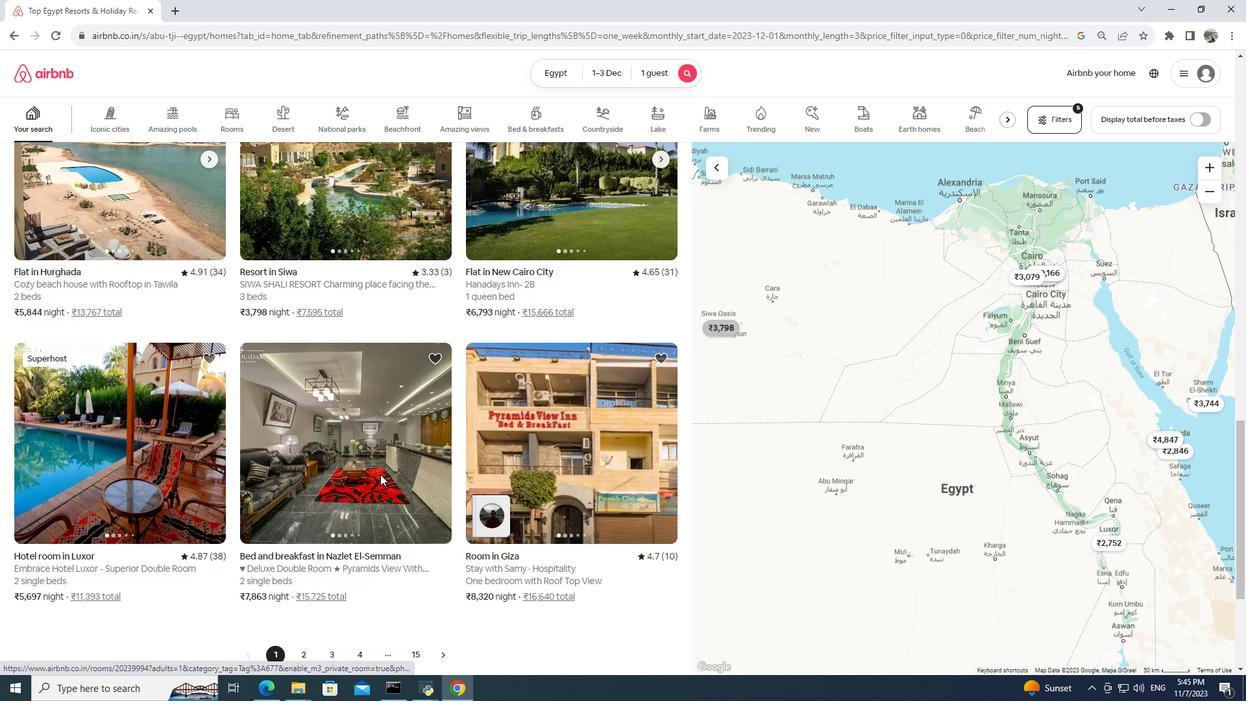 
Action: Mouse scrolled (380, 473) with delta (0, 0)
Screenshot: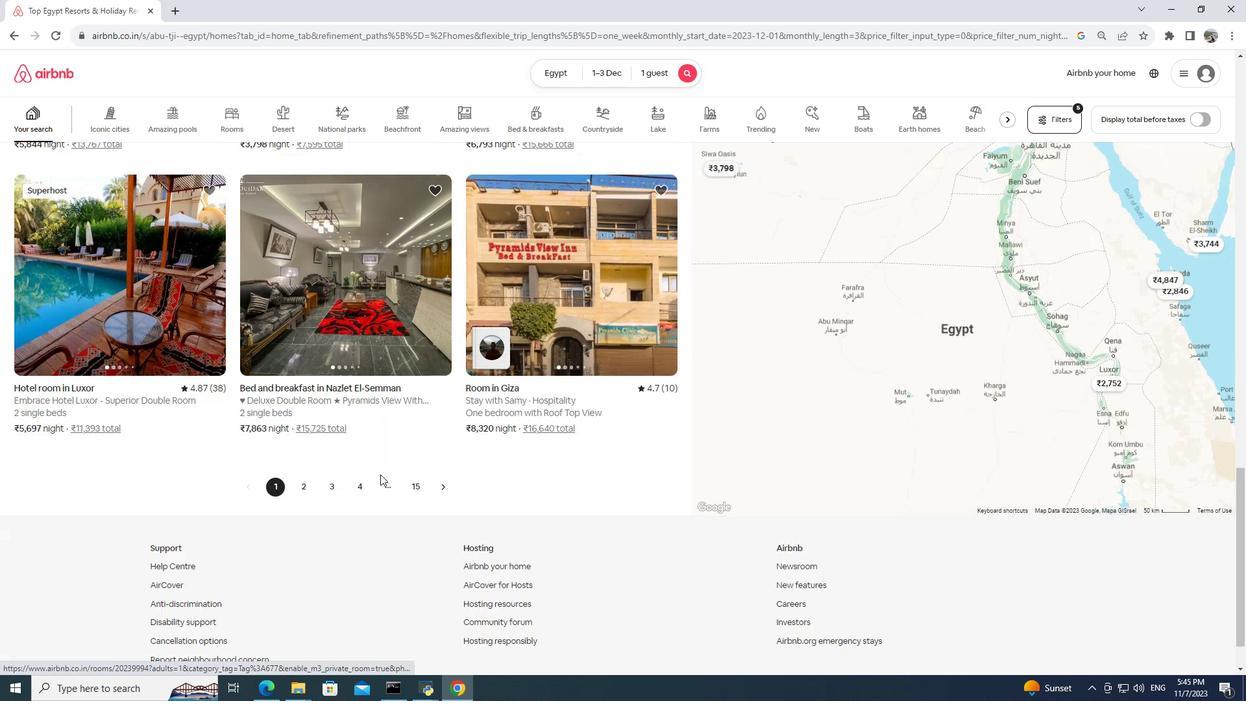 
Action: Mouse scrolled (380, 473) with delta (0, 0)
Screenshot: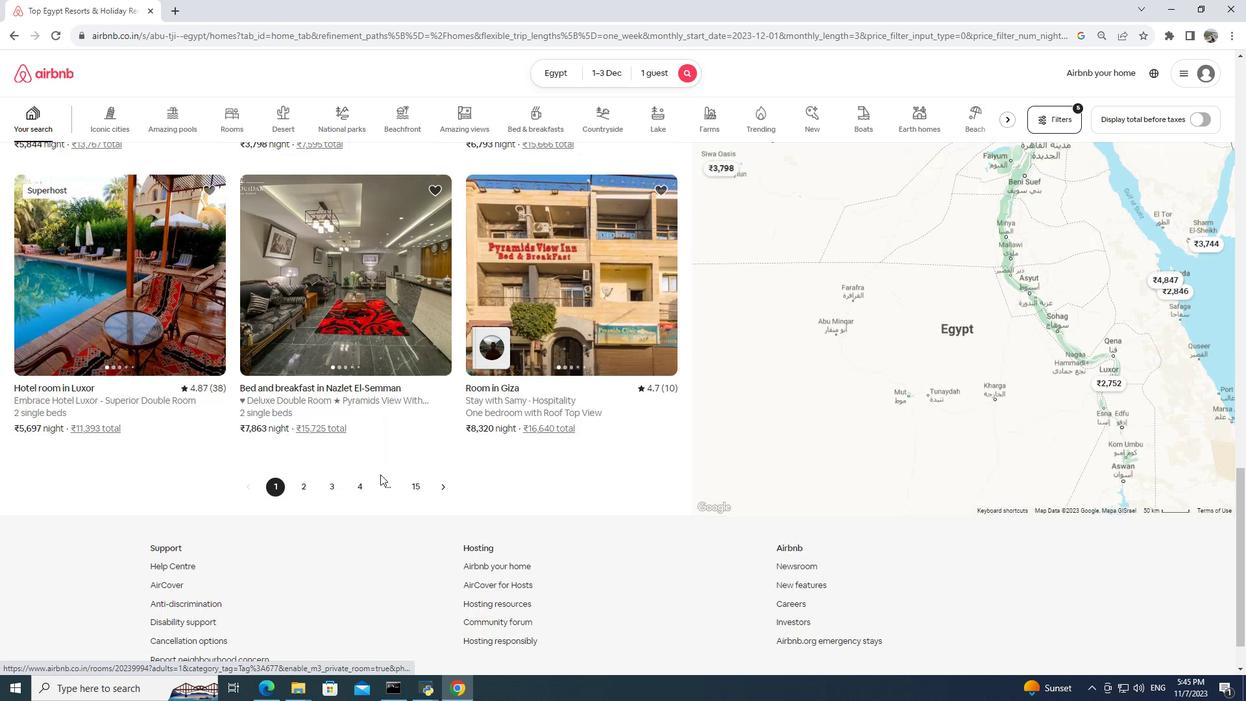 
Action: Mouse scrolled (380, 473) with delta (0, 0)
Screenshot: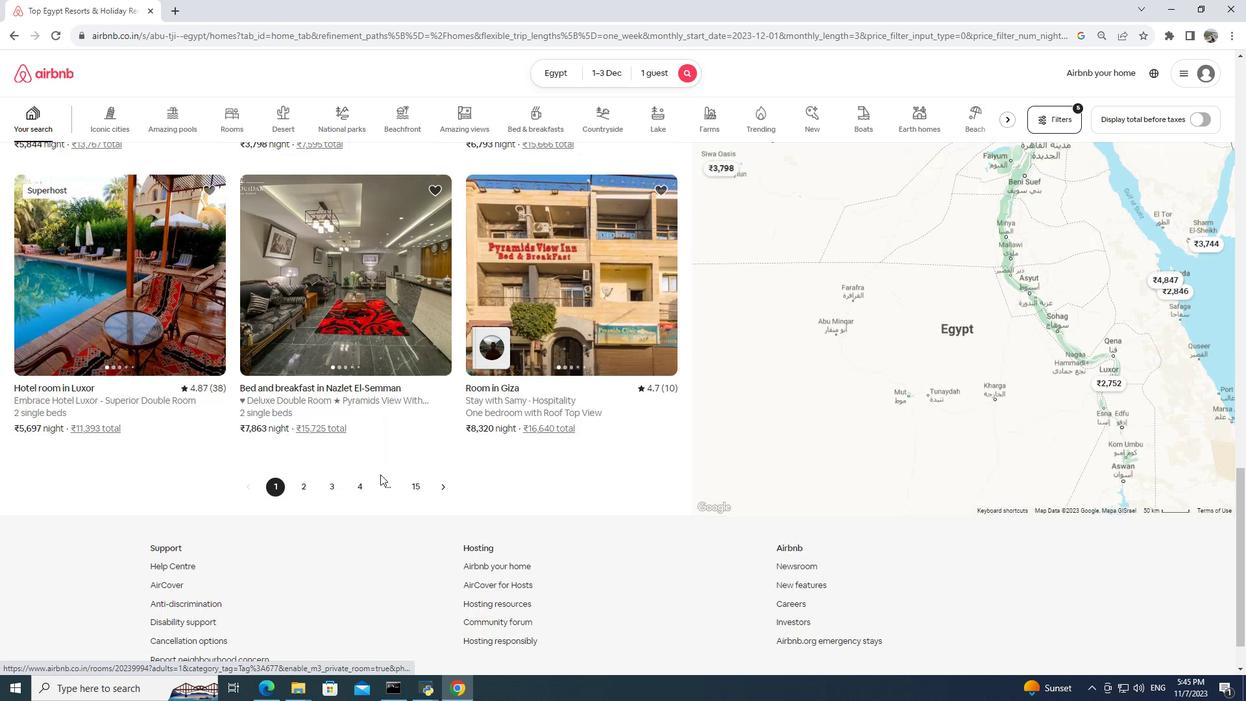 
Action: Mouse scrolled (380, 473) with delta (0, 0)
Screenshot: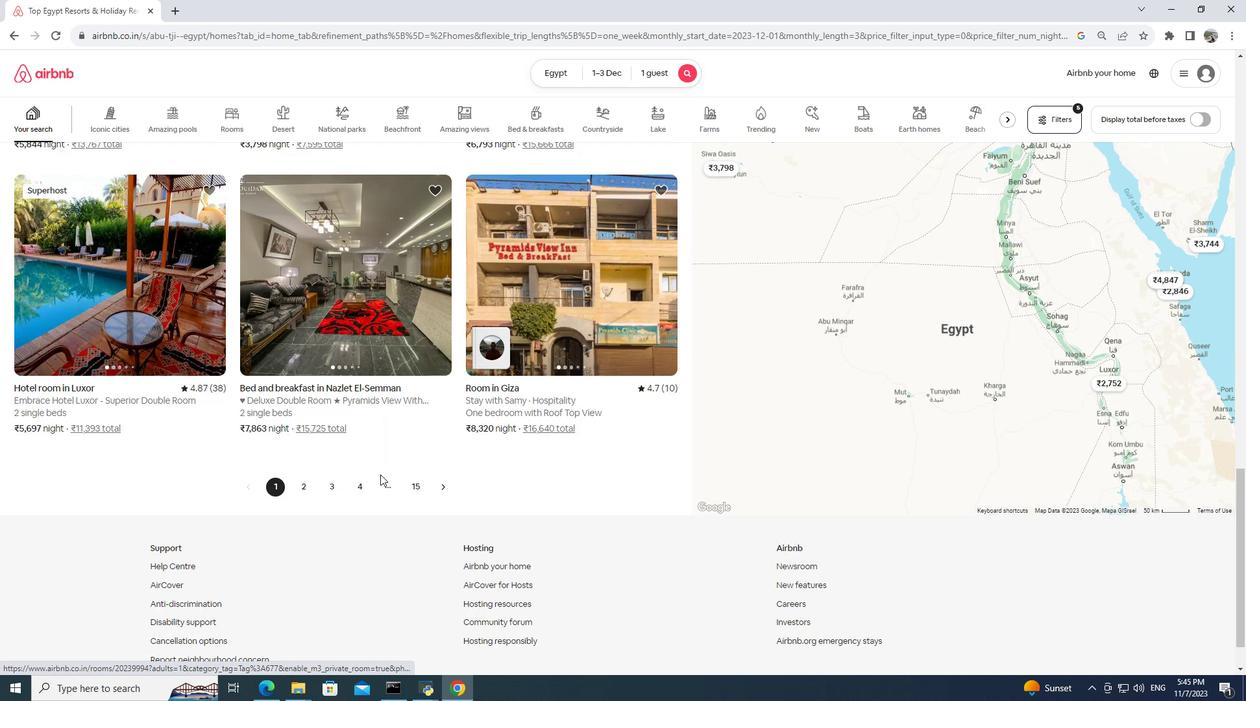
Action: Mouse moved to (148, 337)
Screenshot: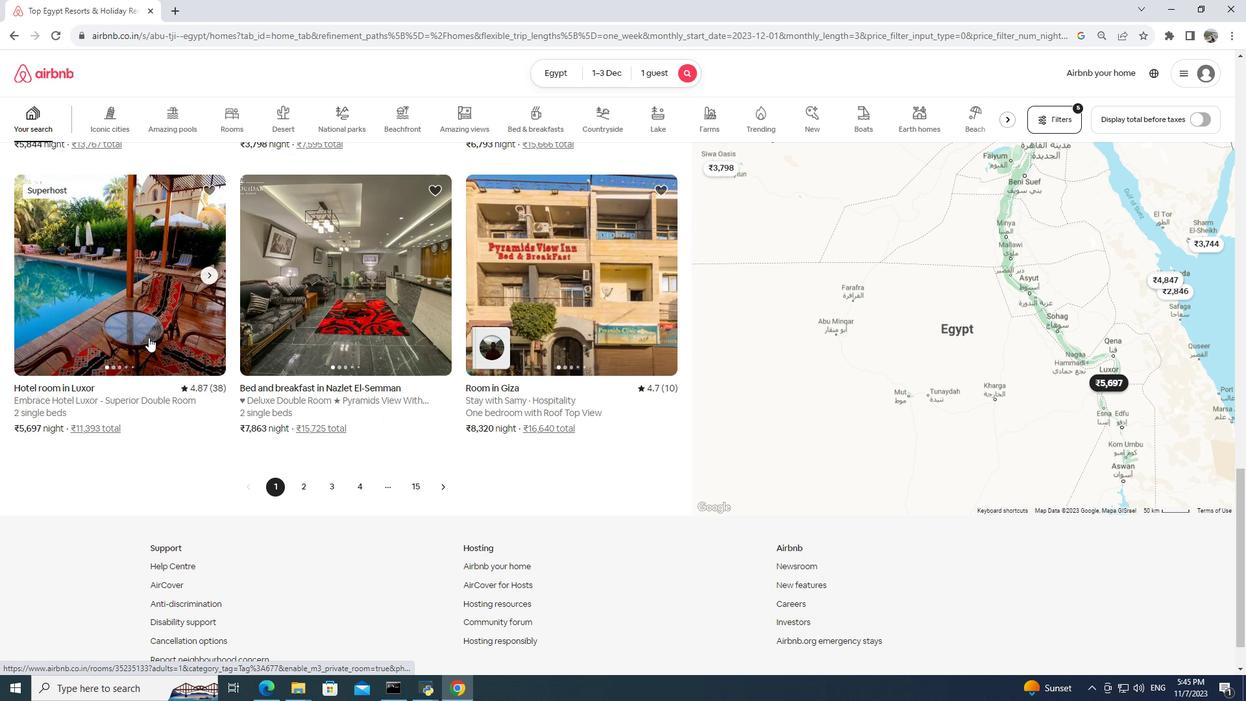 
Action: Mouse pressed left at (148, 337)
Screenshot: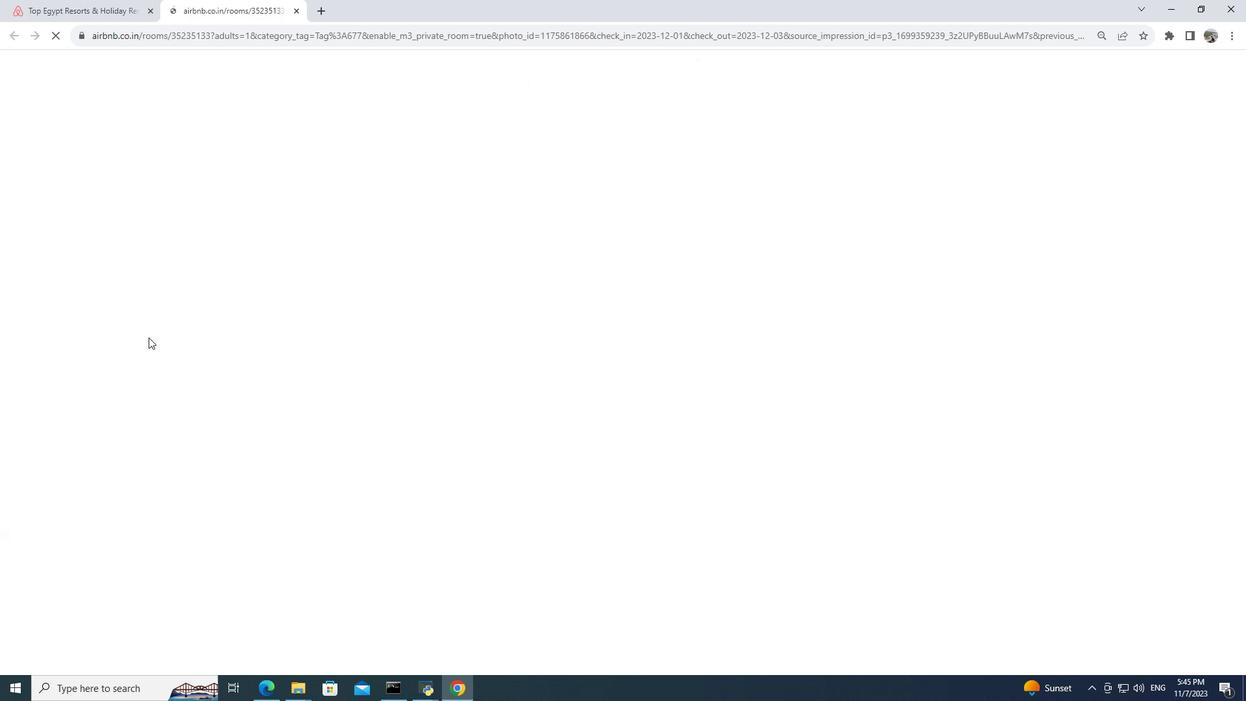
Action: Mouse pressed left at (148, 337)
Screenshot: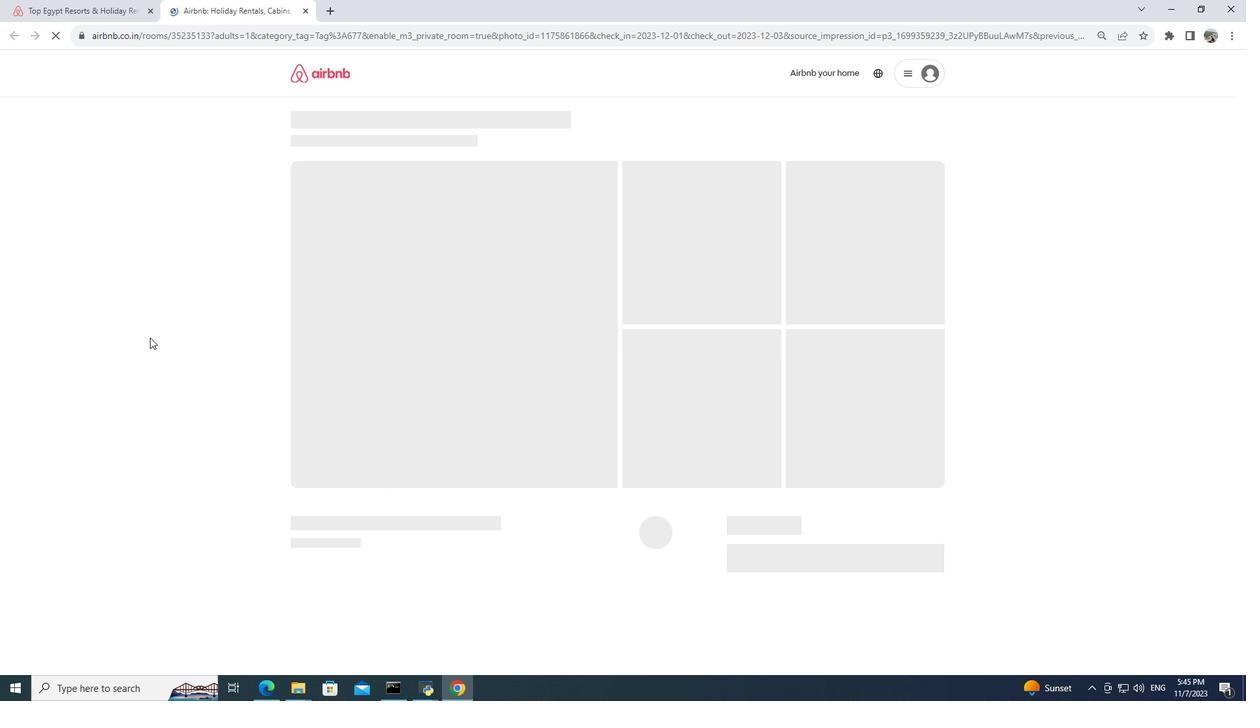
Action: Mouse moved to (301, 10)
Screenshot: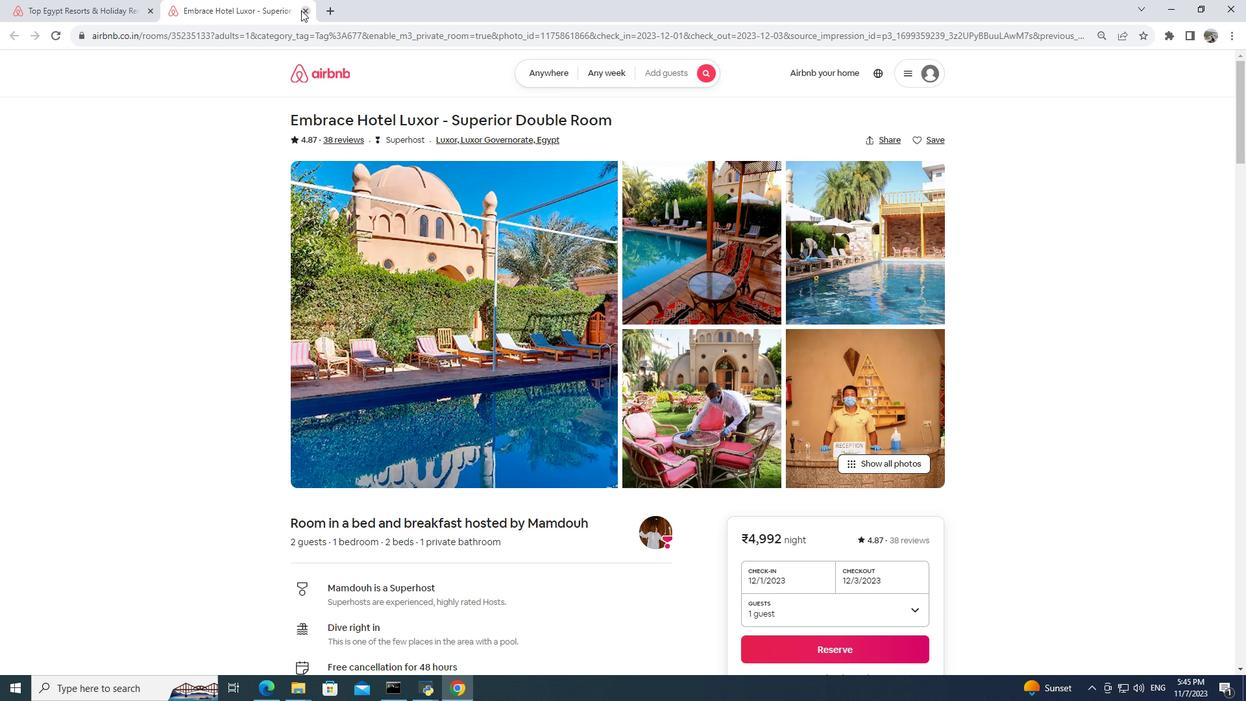 
Action: Mouse pressed left at (301, 10)
Screenshot: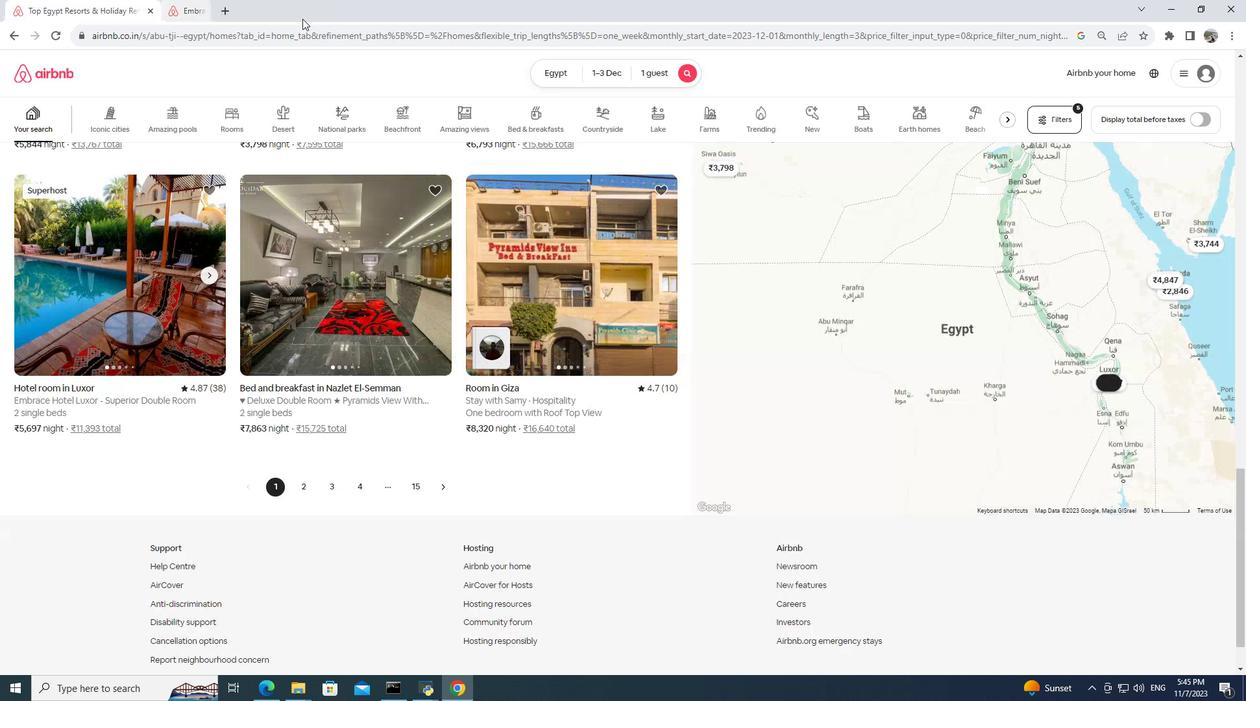 
Action: Mouse moved to (335, 298)
Screenshot: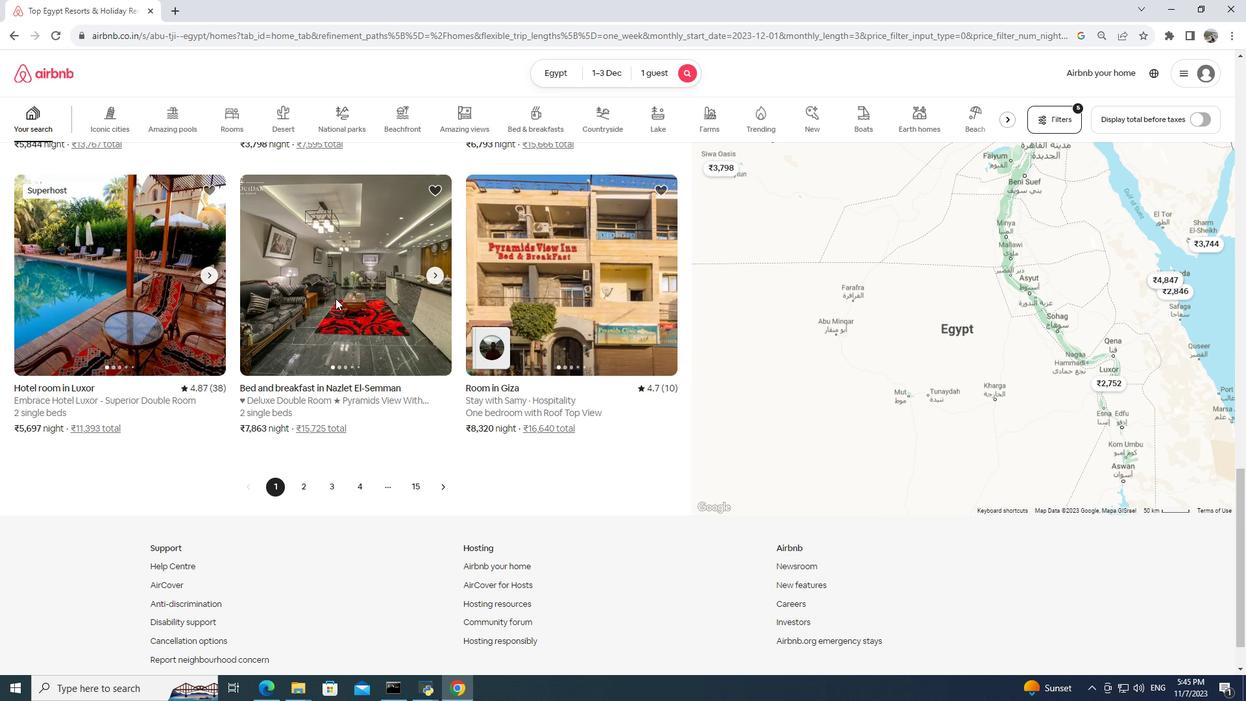 
Action: Mouse pressed left at (335, 298)
Screenshot: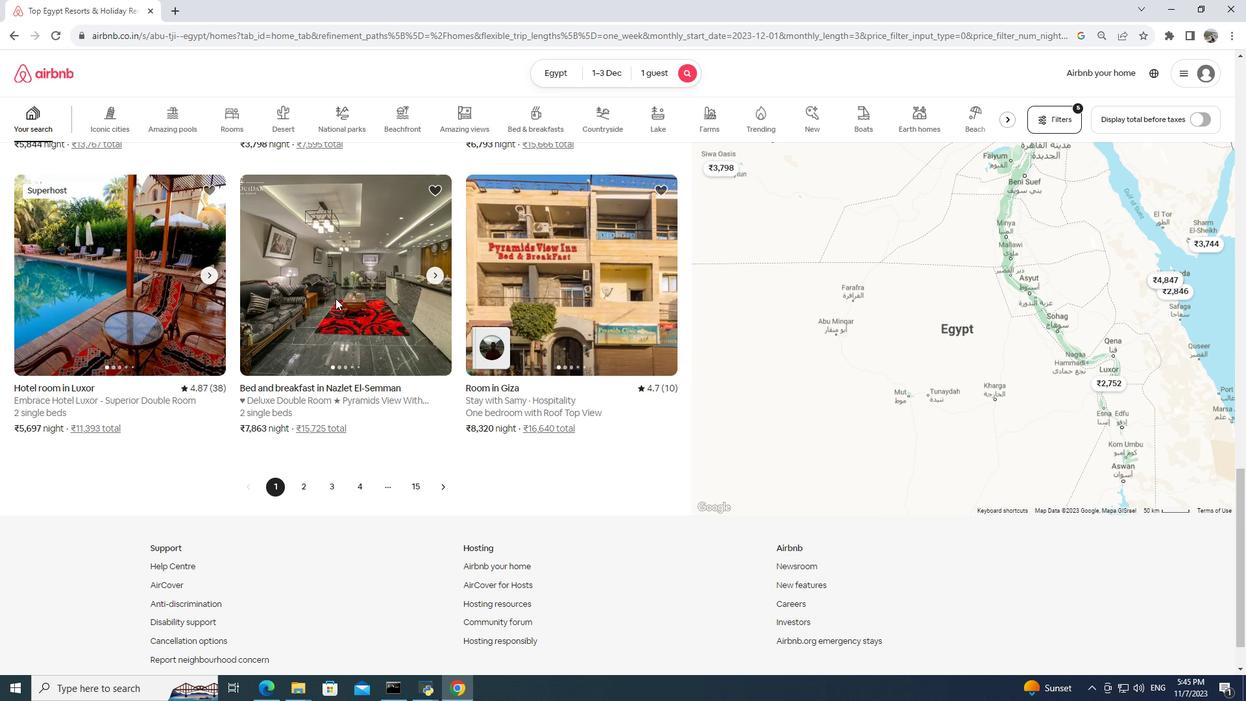 
Action: Mouse pressed left at (335, 298)
Screenshot: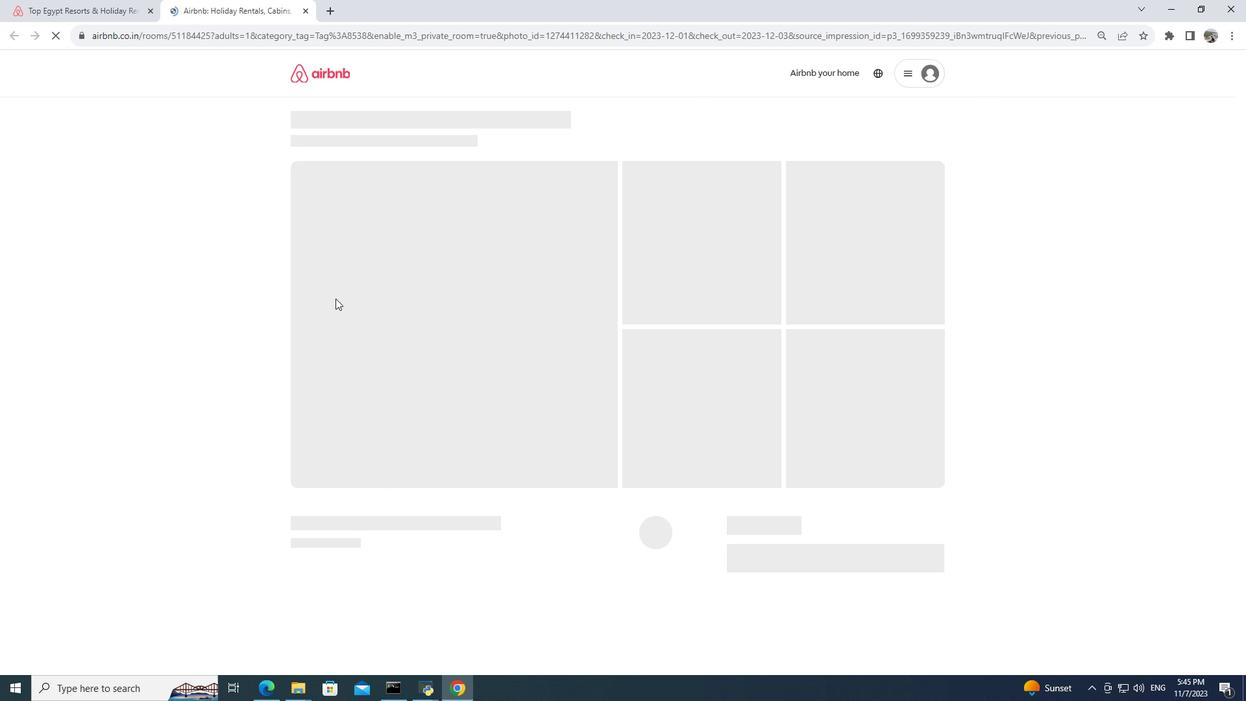 
Action: Mouse moved to (307, 9)
Screenshot: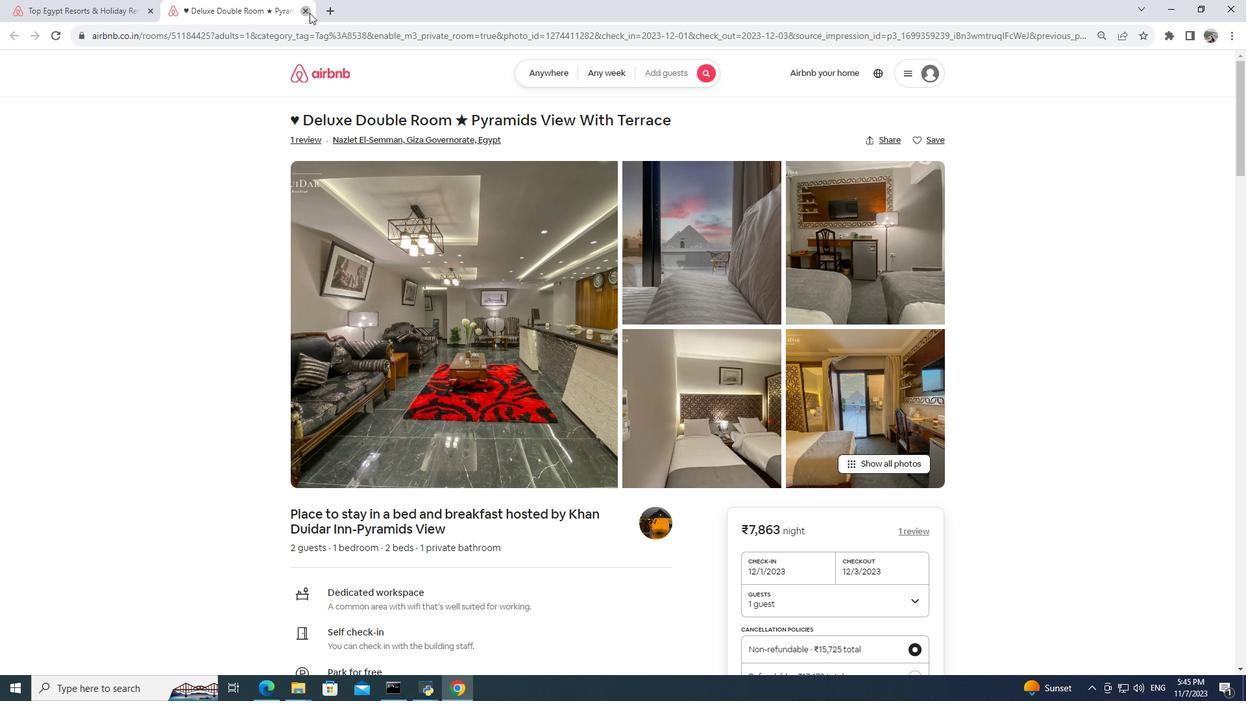 
Action: Mouse pressed left at (307, 9)
Screenshot: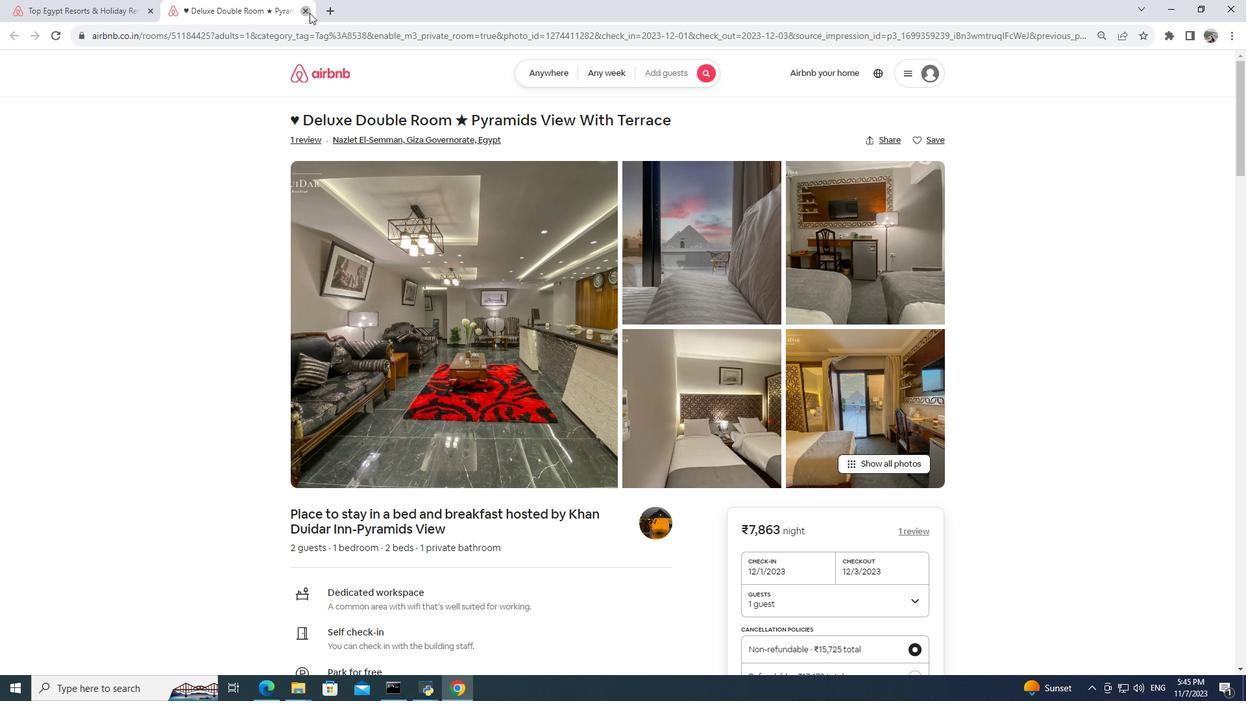 
Action: Mouse moved to (612, 352)
Screenshot: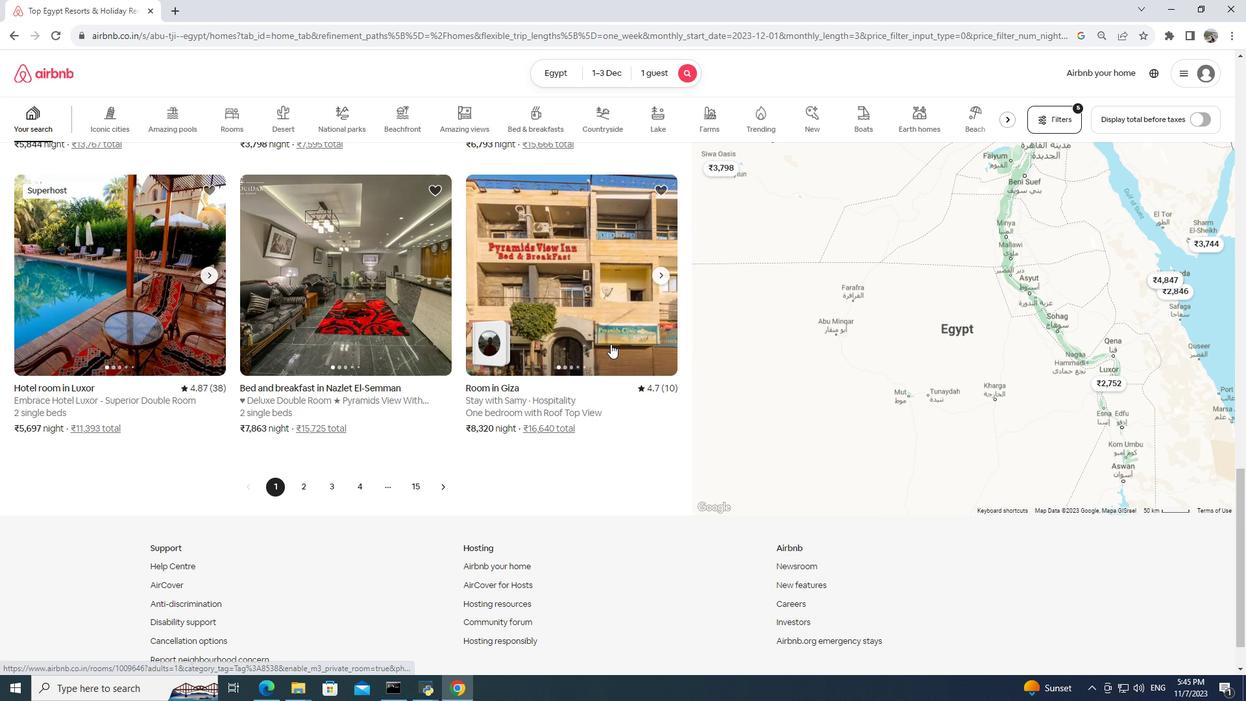 
Action: Mouse pressed left at (612, 352)
Screenshot: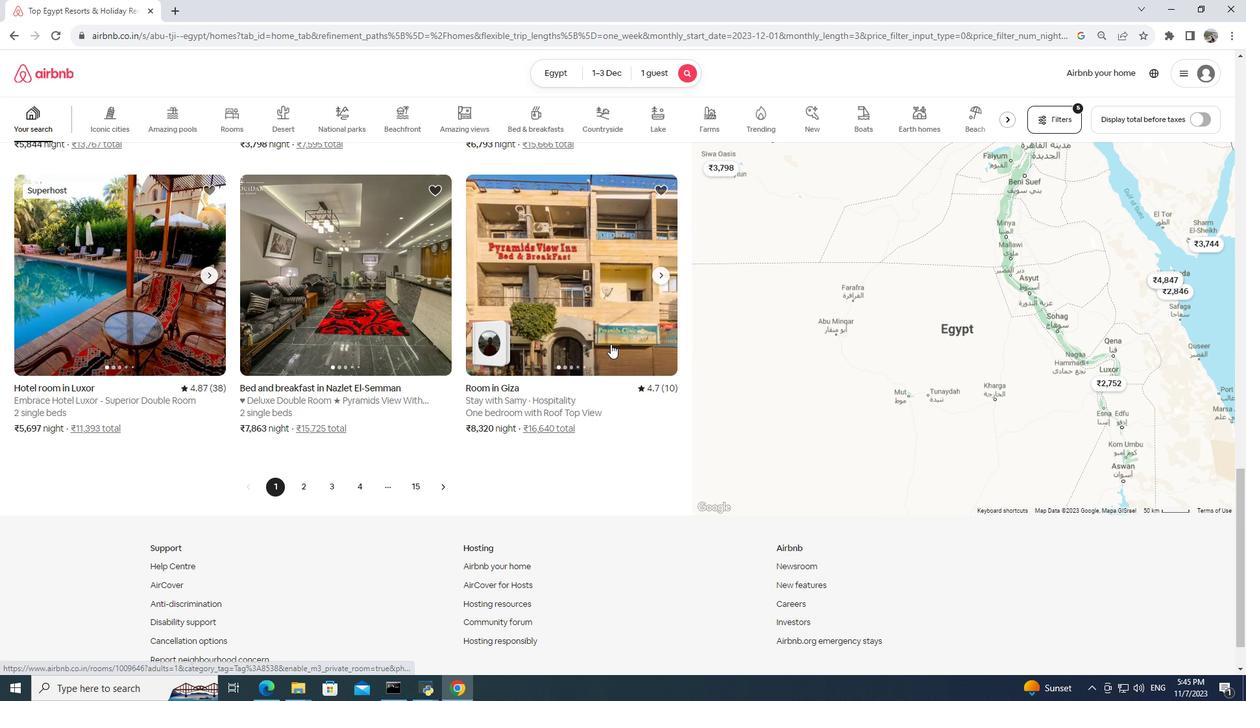 
Action: Mouse moved to (610, 344)
Screenshot: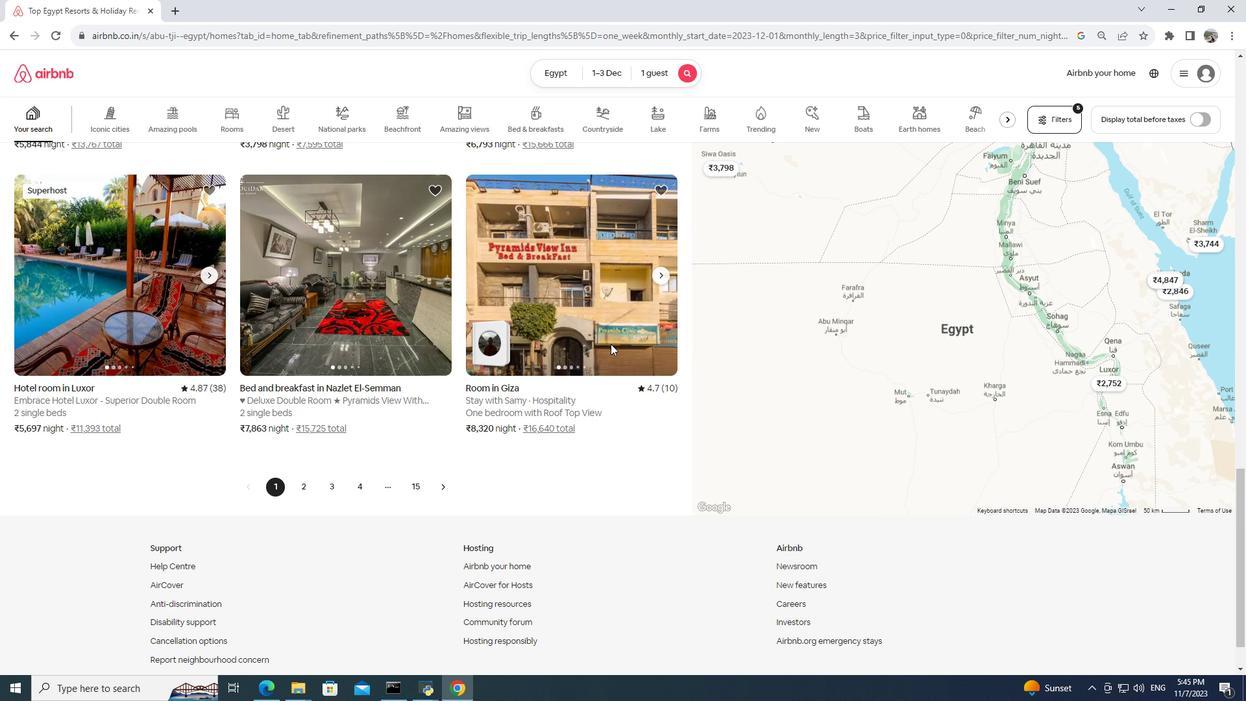 
Action: Mouse pressed left at (610, 344)
Screenshot: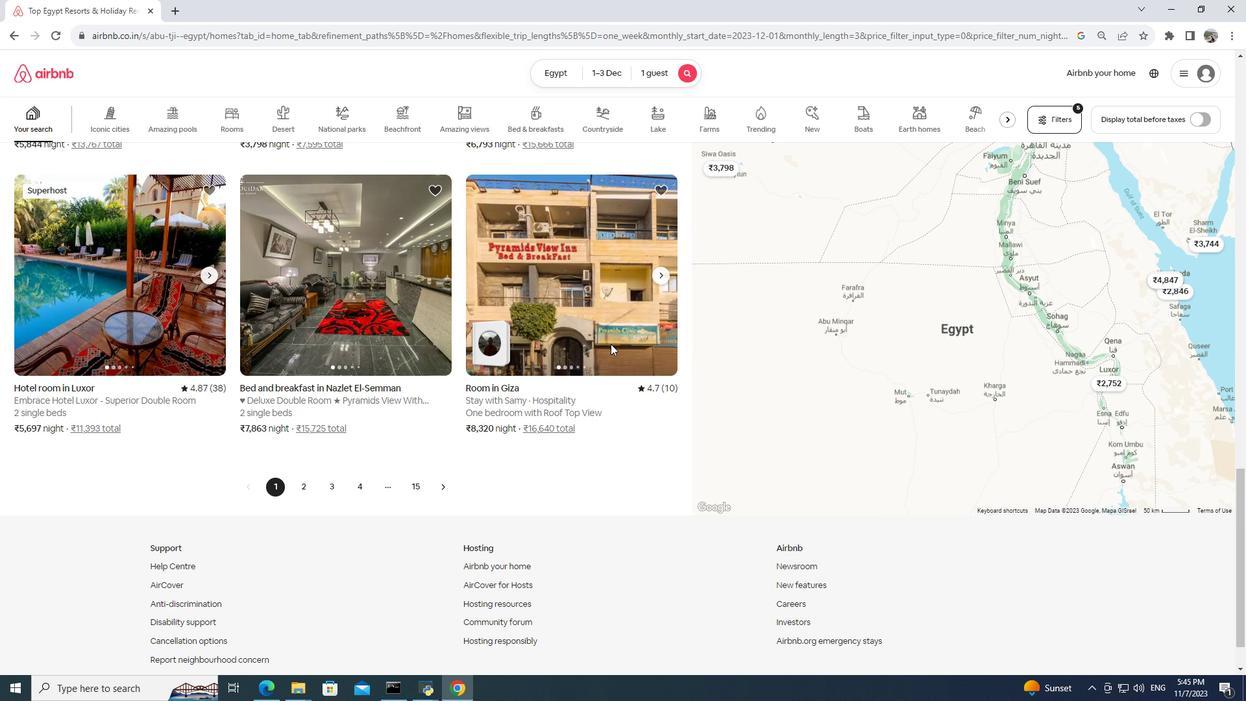 
Action: Mouse moved to (299, 11)
Screenshot: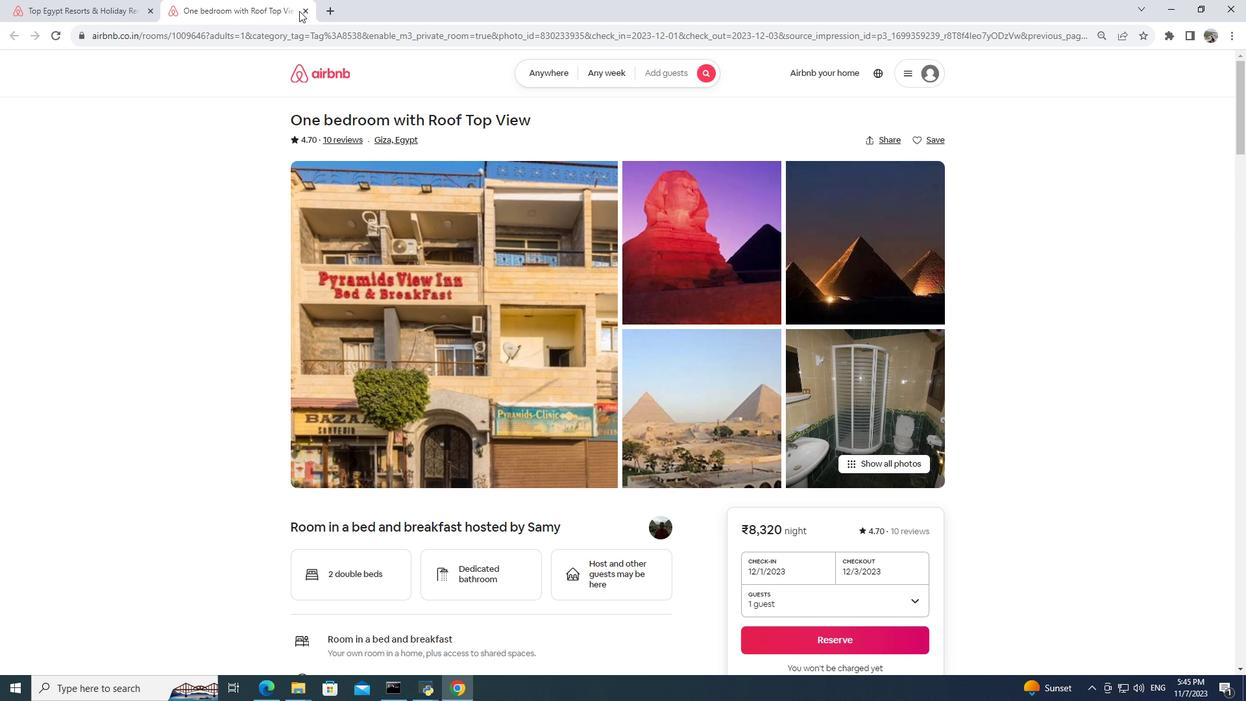 
Action: Mouse pressed left at (299, 11)
Screenshot: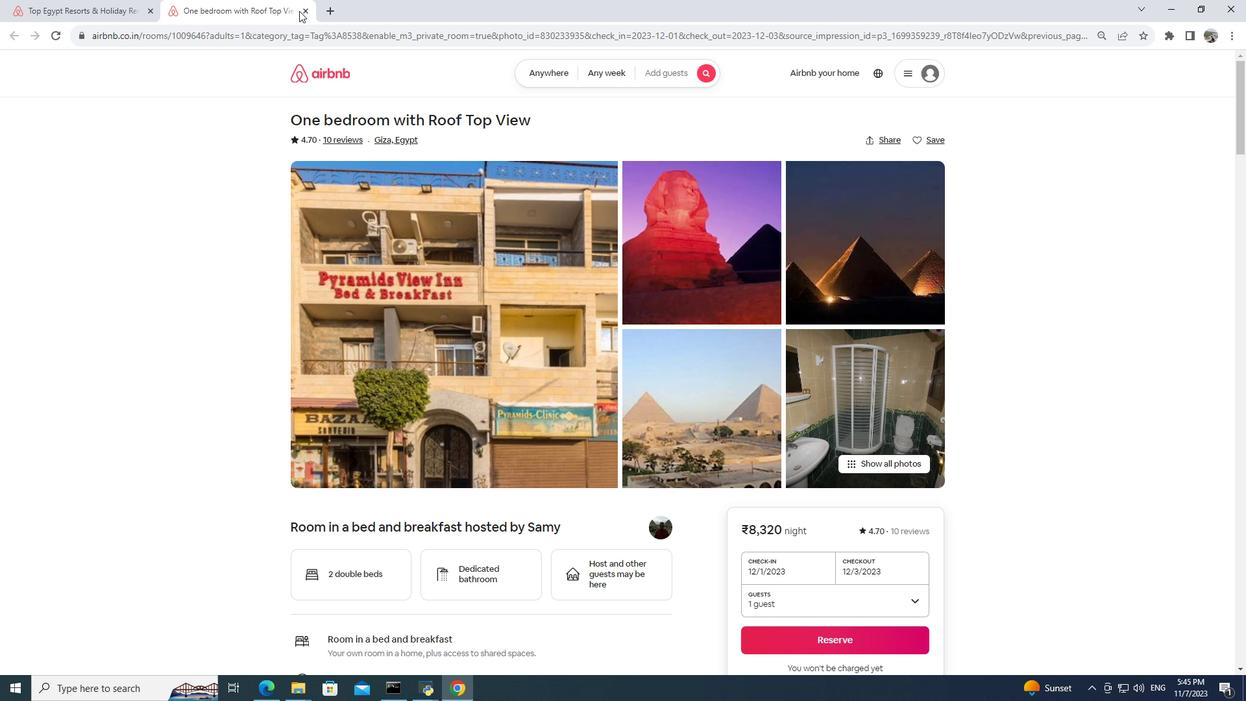 
Action: Mouse moved to (308, 11)
Screenshot: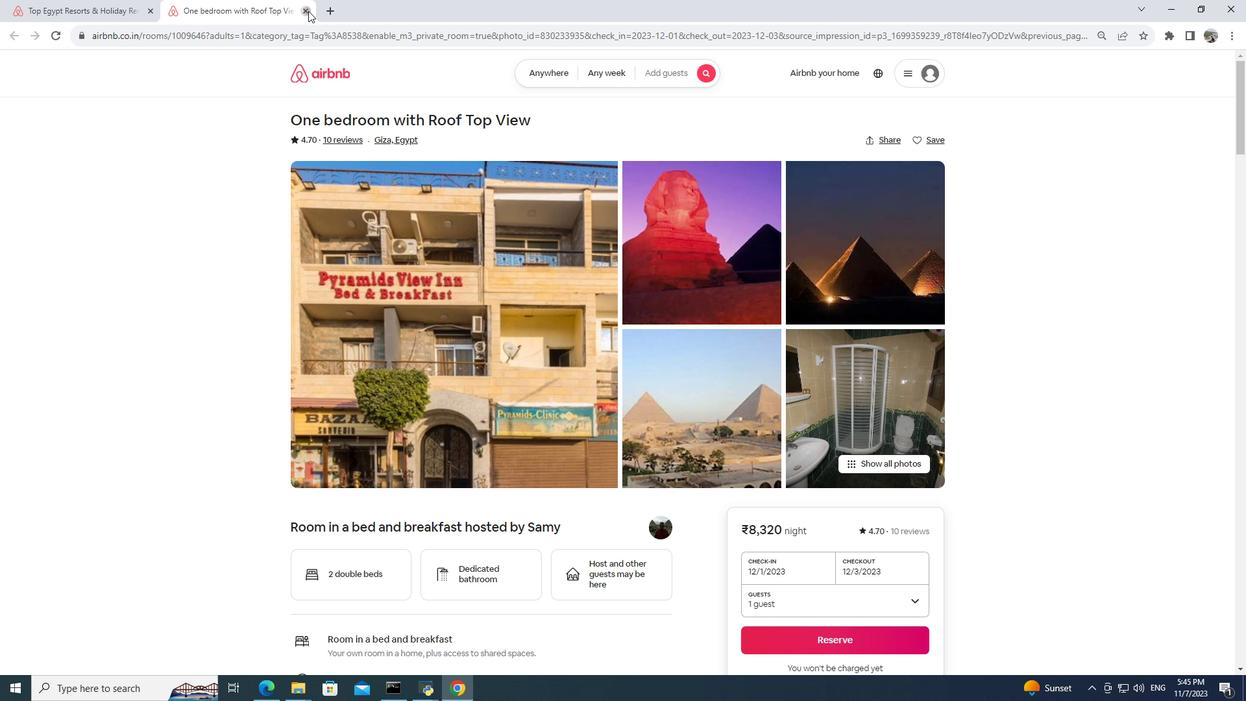
Action: Mouse pressed left at (308, 11)
Screenshot: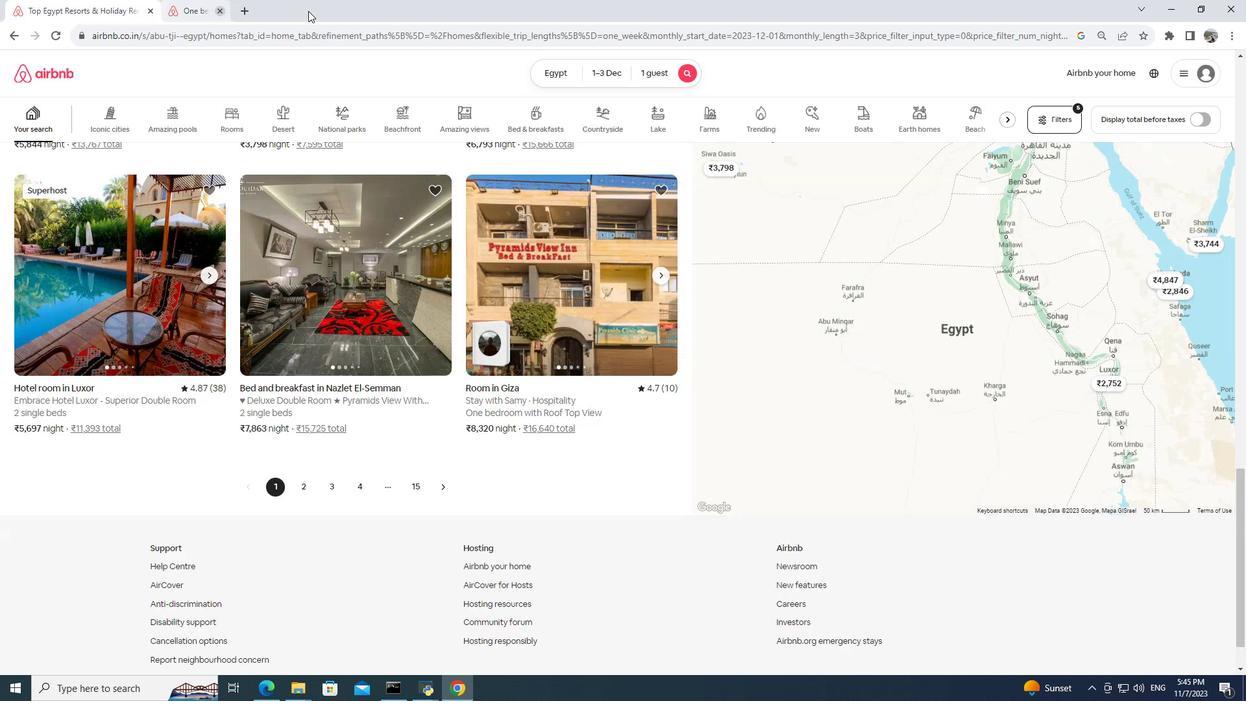 
Action: Mouse moved to (303, 488)
Screenshot: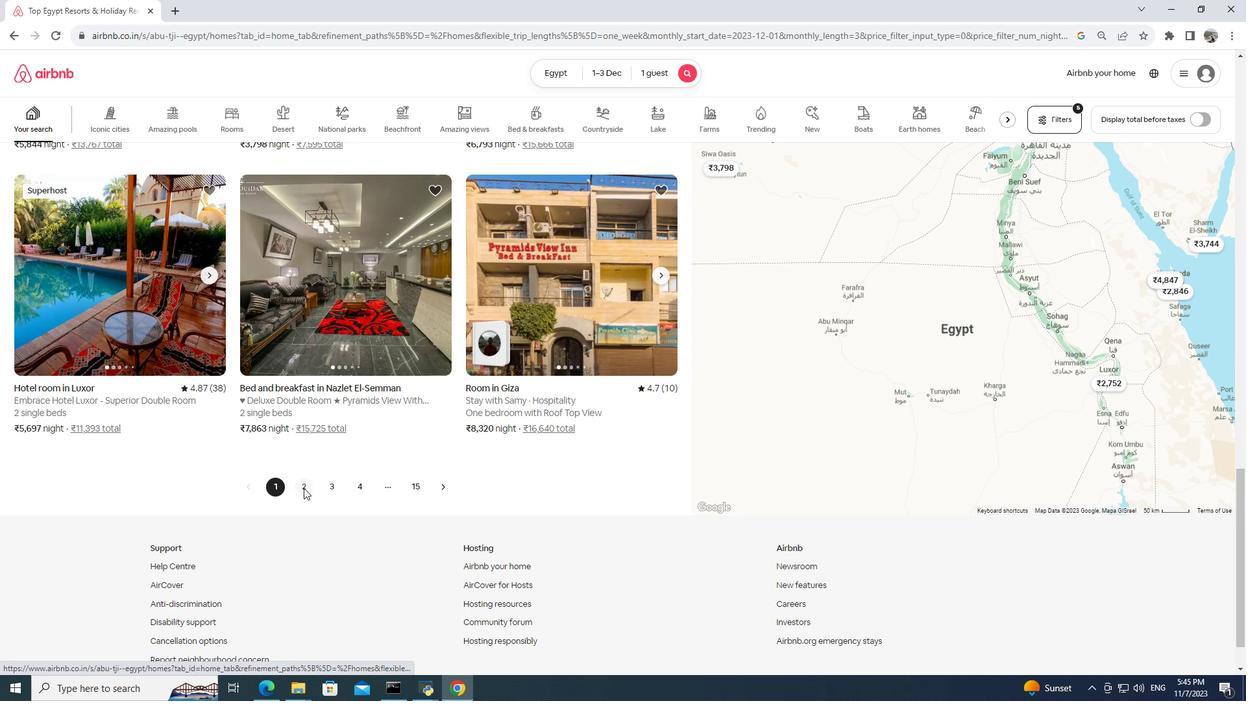 
Action: Mouse pressed left at (303, 488)
Screenshot: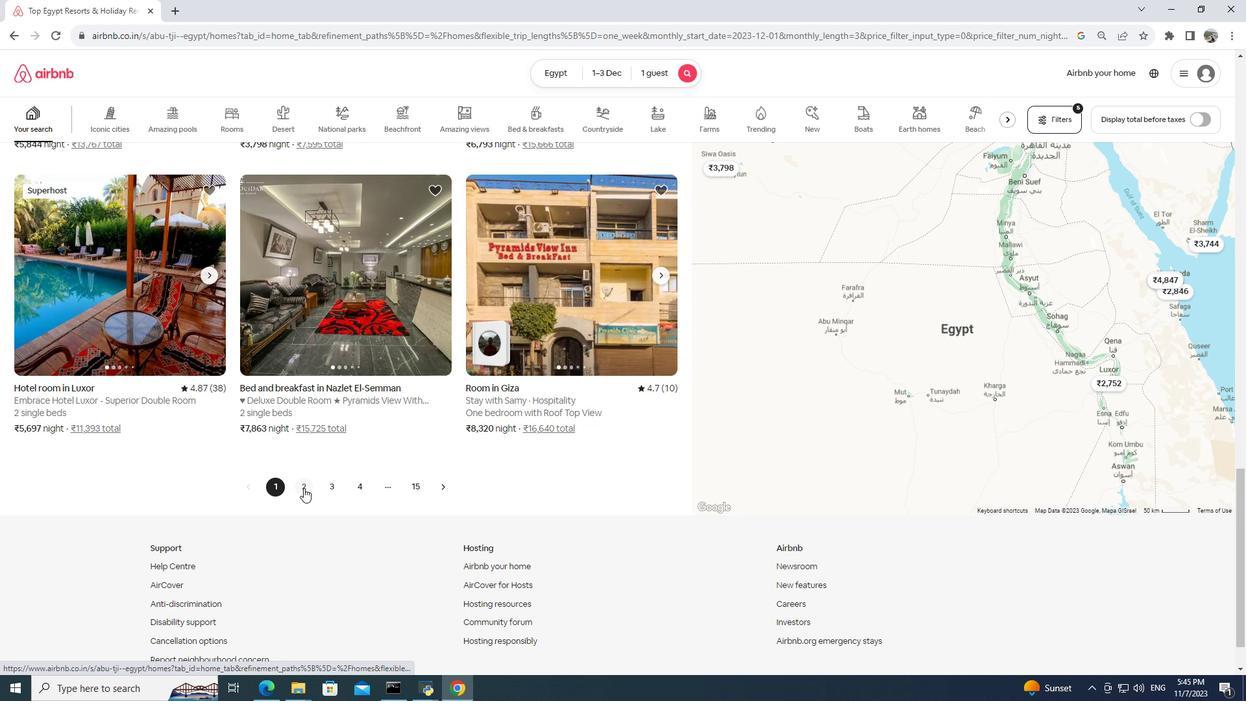 
Action: Mouse pressed left at (303, 488)
Screenshot: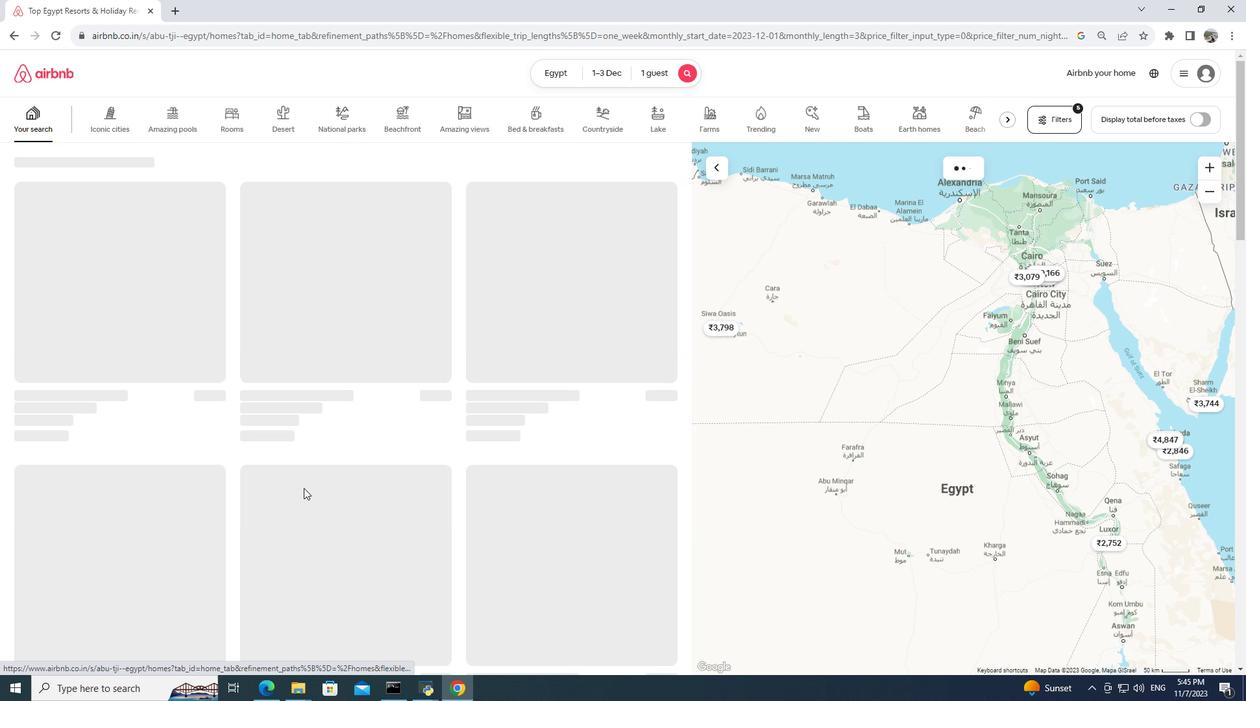 
Action: Mouse moved to (162, 260)
Screenshot: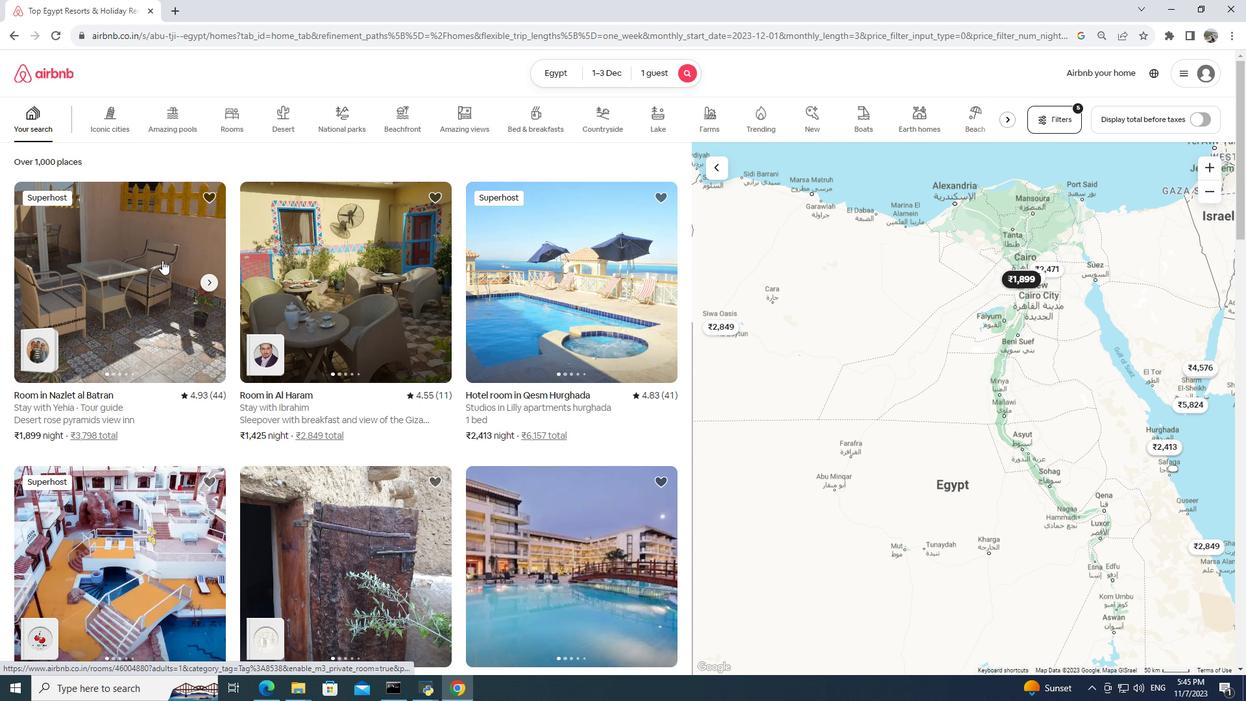 
Action: Mouse pressed left at (162, 260)
Screenshot: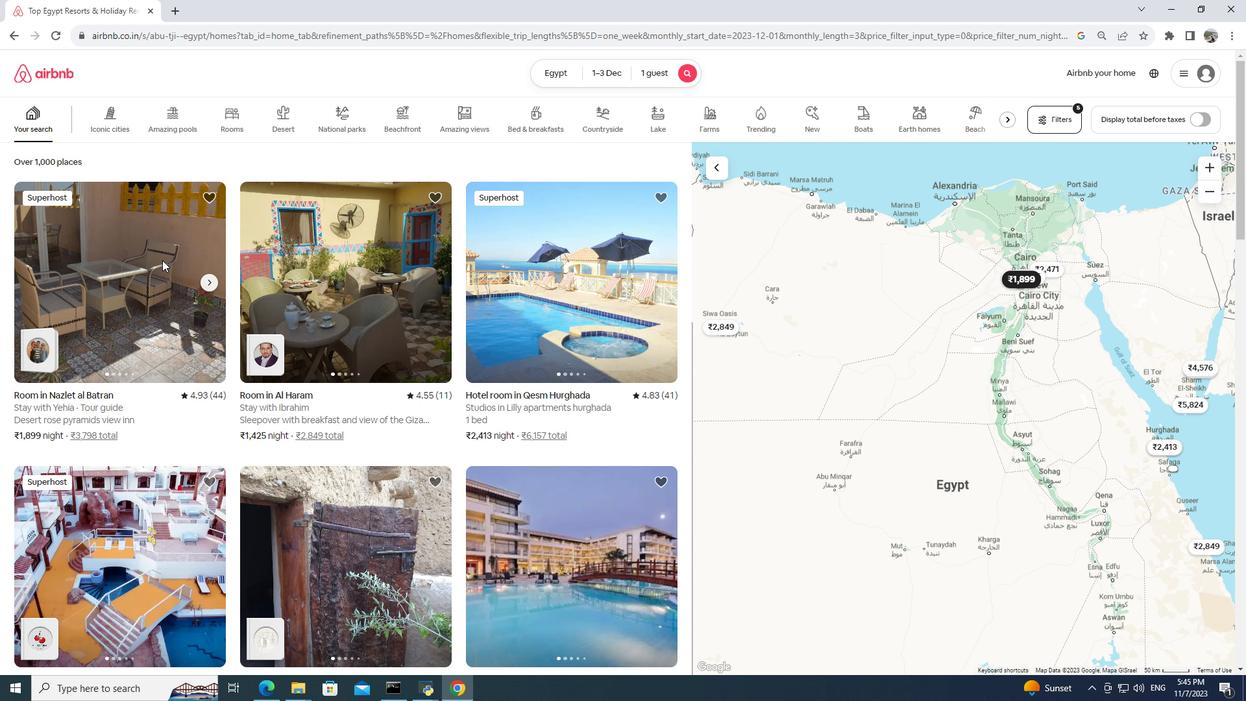 
Action: Mouse pressed left at (162, 260)
Screenshot: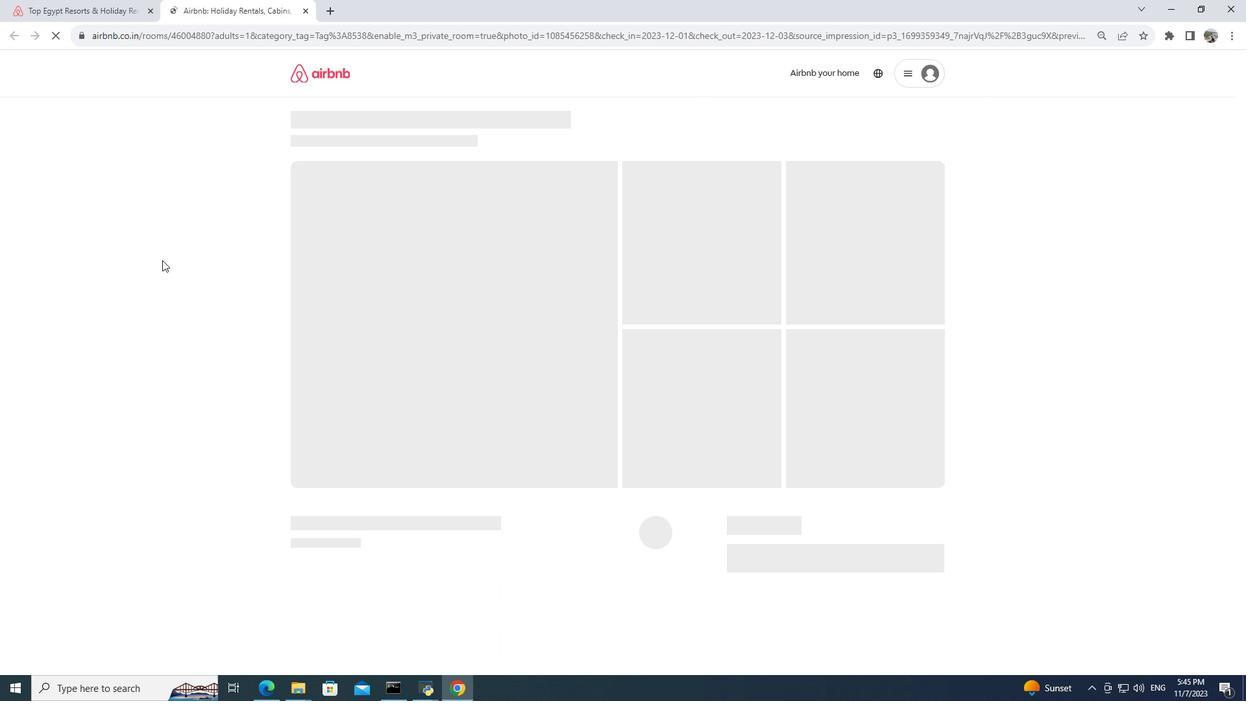 
Action: Mouse moved to (308, 13)
Screenshot: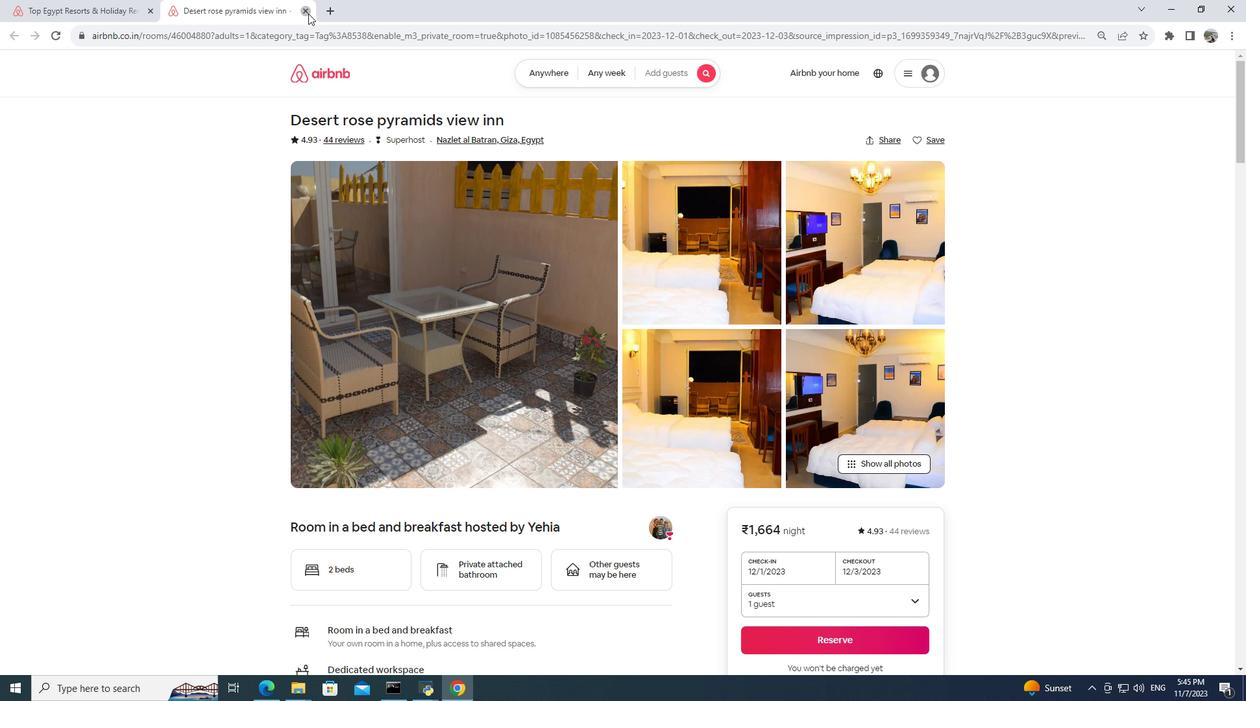 
Action: Mouse pressed left at (308, 13)
Screenshot: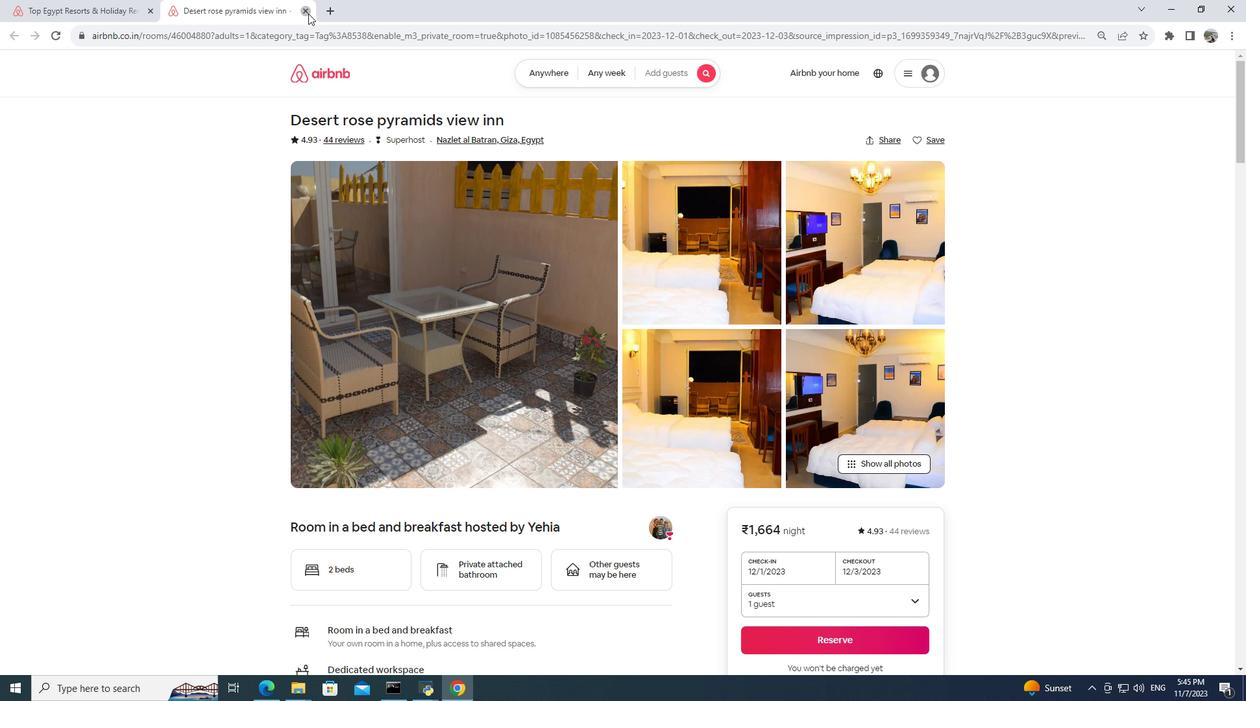 
Action: Mouse moved to (372, 257)
Screenshot: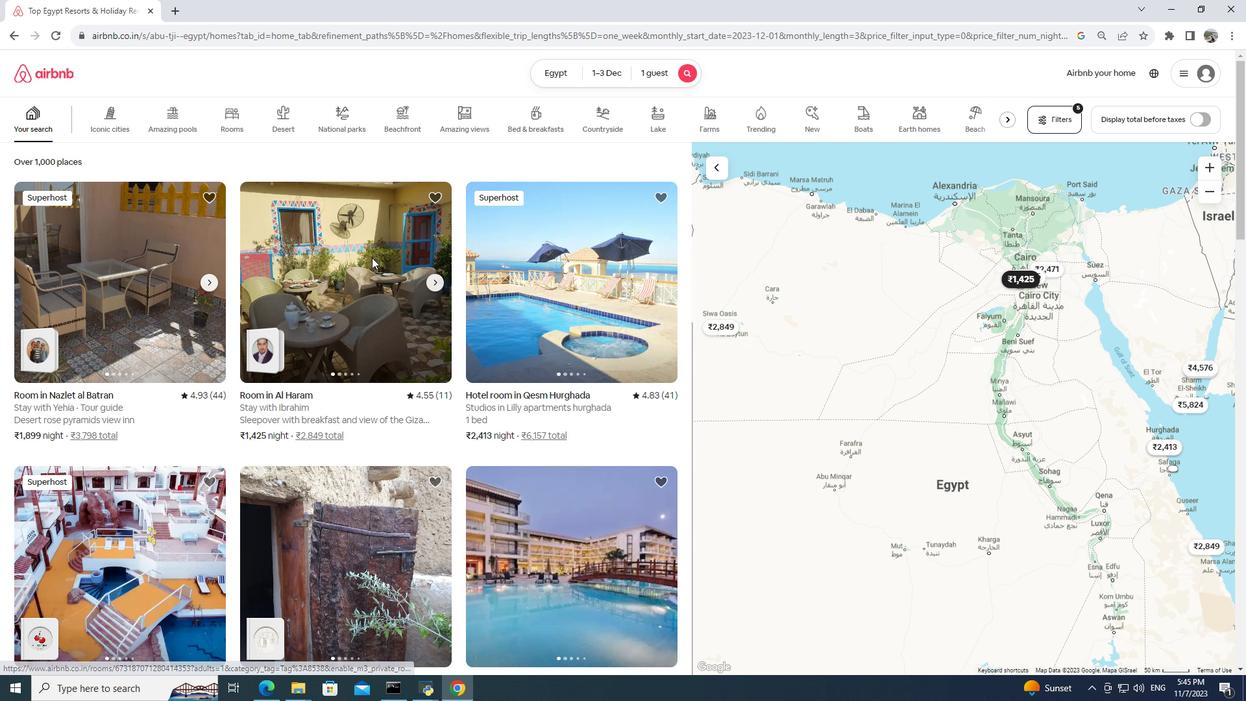 
Action: Mouse pressed left at (372, 257)
Screenshot: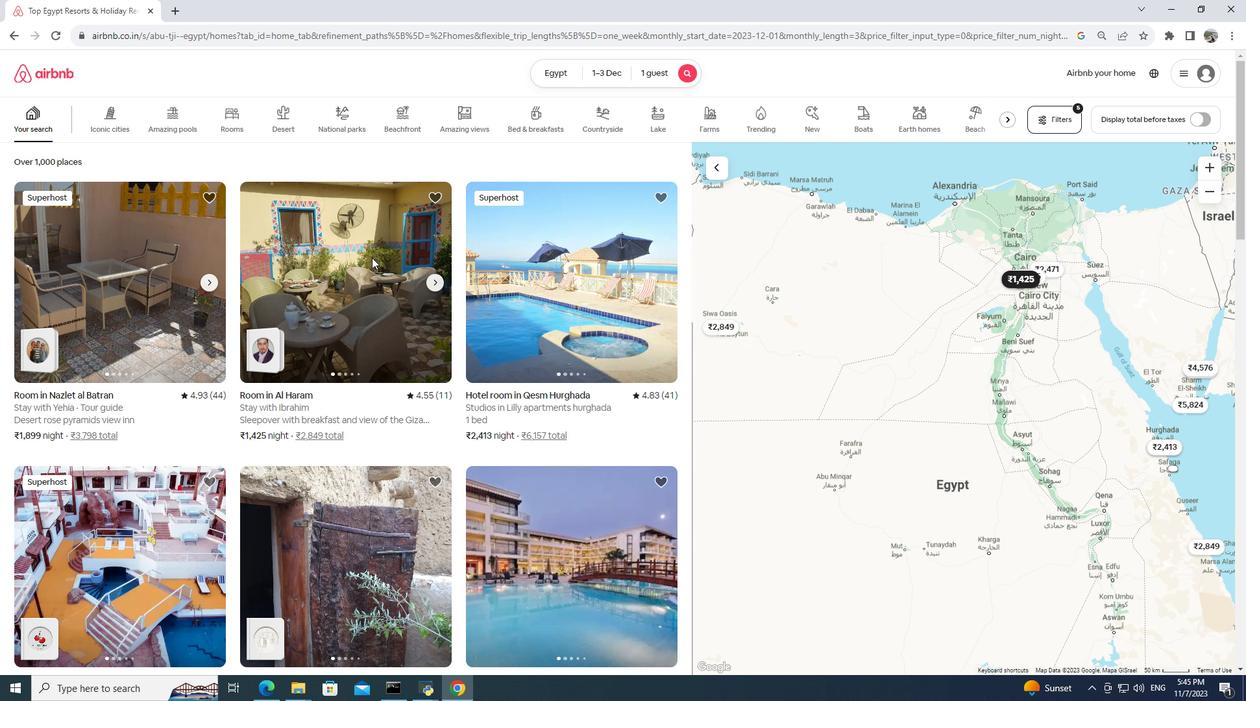 
Action: Mouse pressed left at (372, 257)
Screenshot: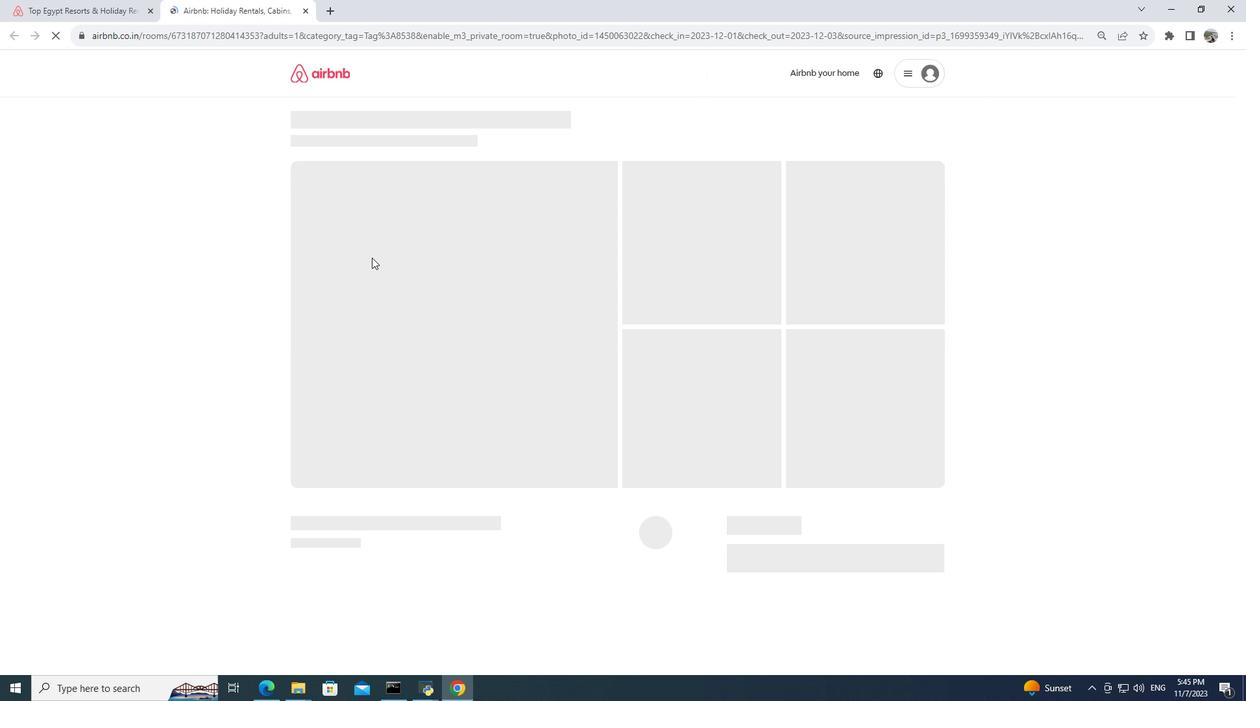 
Action: Mouse moved to (309, 11)
Screenshot: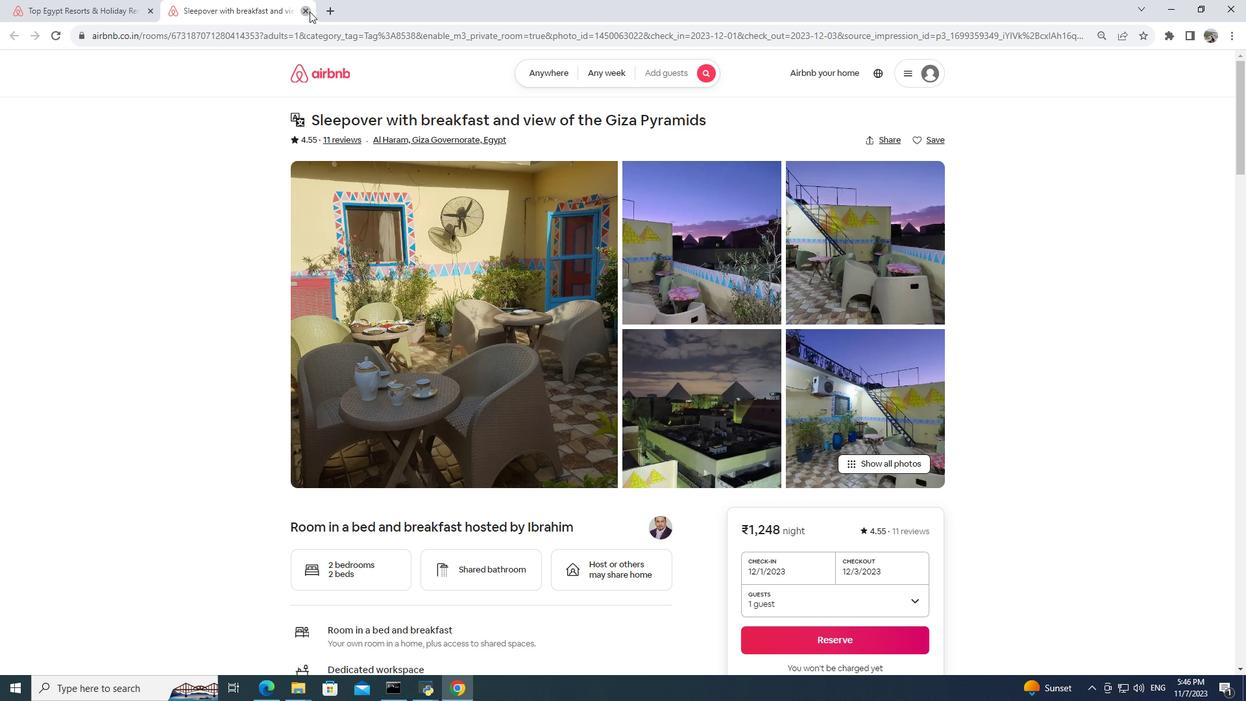 
Action: Mouse pressed left at (309, 11)
Screenshot: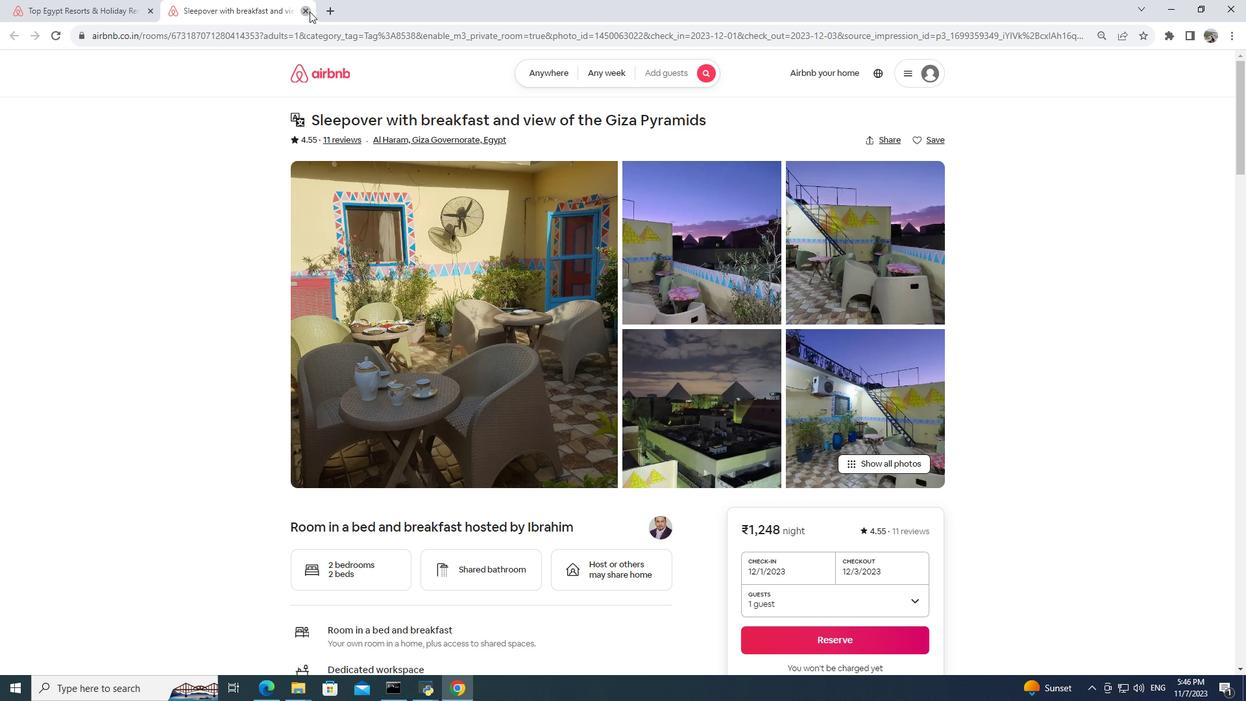 
Action: Mouse moved to (483, 309)
Screenshot: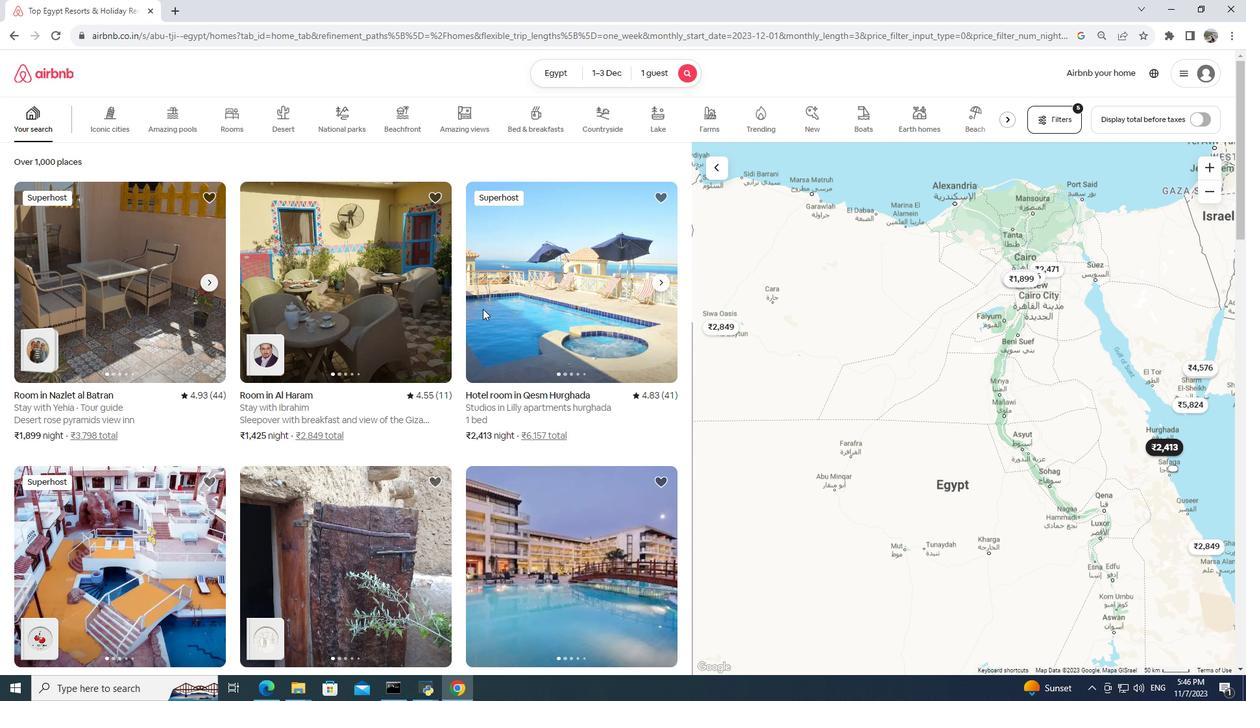 
Action: Mouse pressed left at (483, 309)
Screenshot: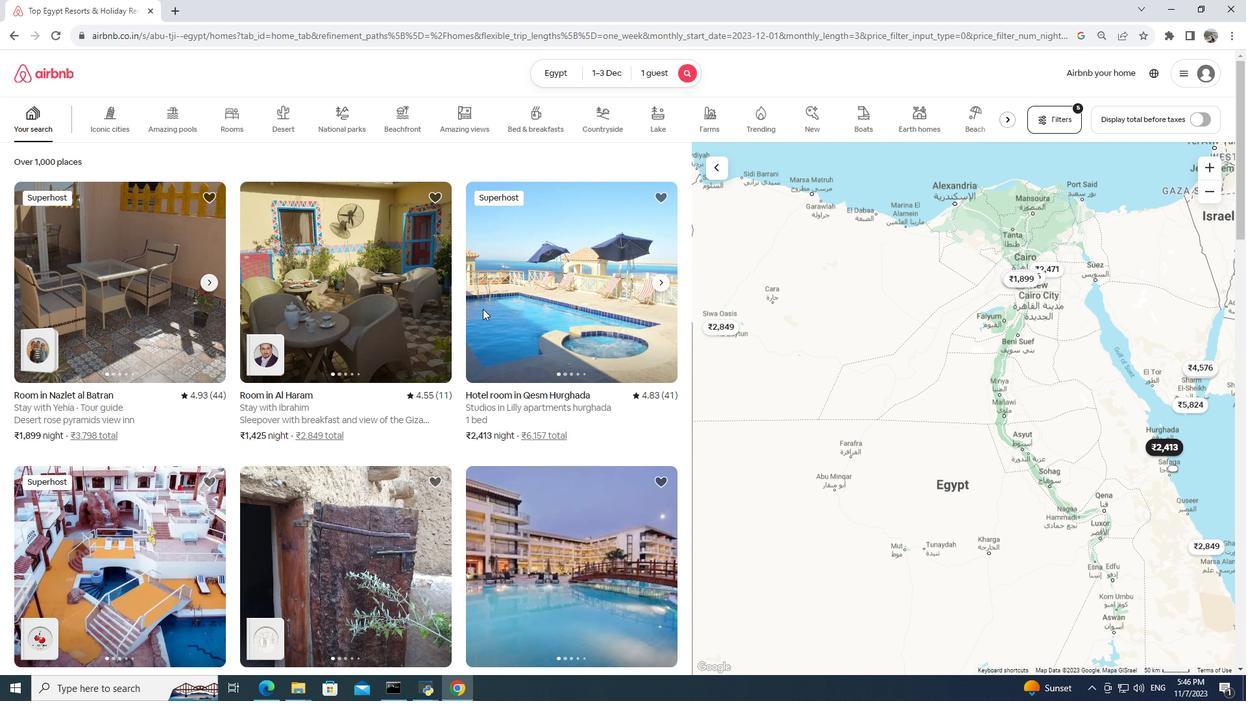 
Action: Mouse pressed left at (483, 309)
Screenshot: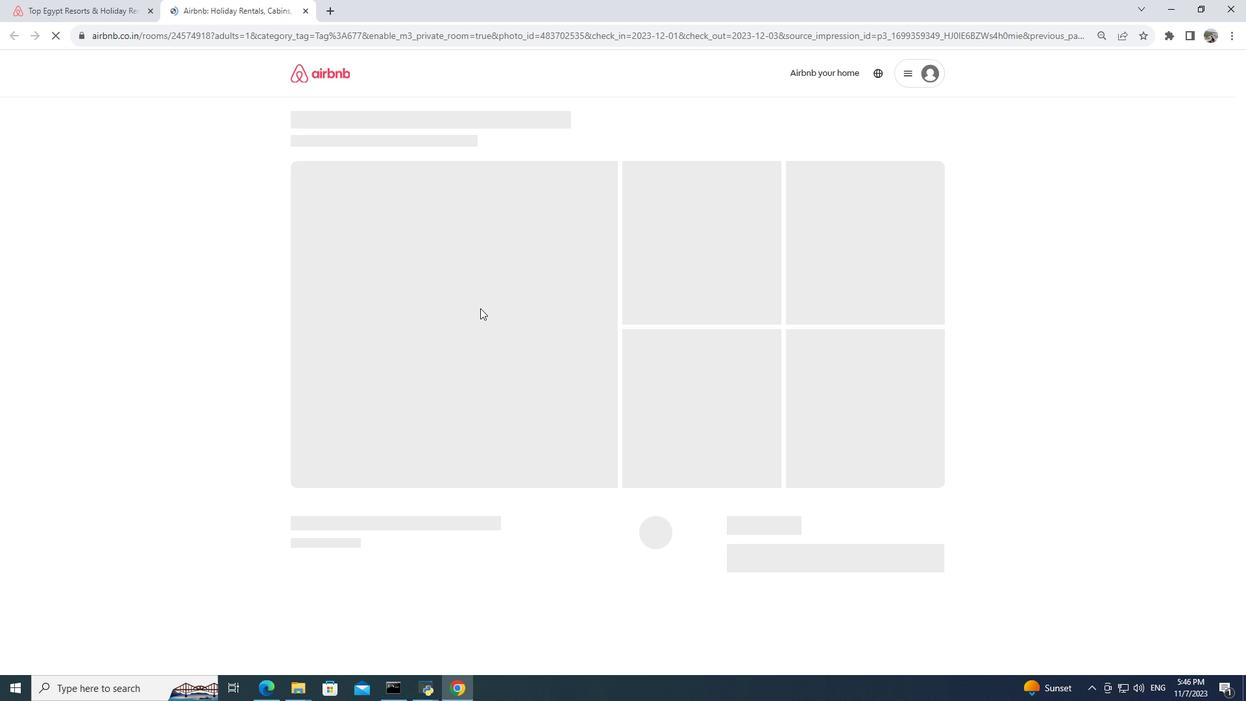 
Action: Mouse moved to (897, 459)
Screenshot: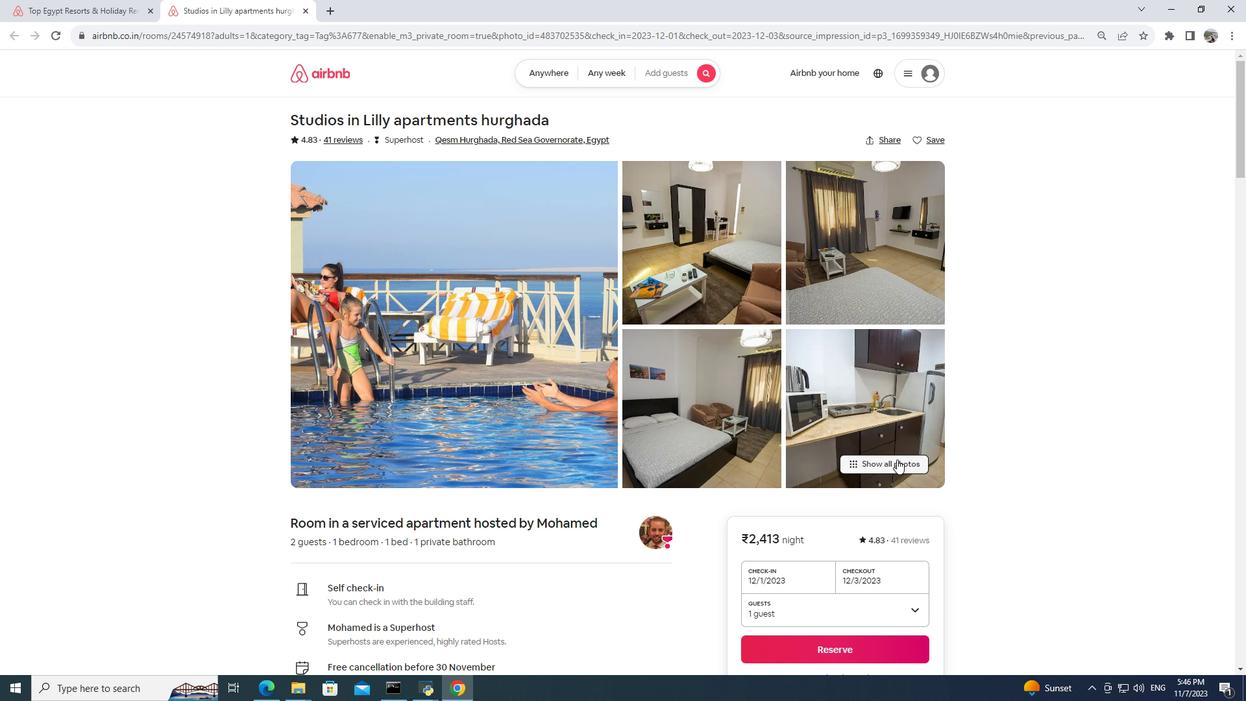 
Action: Mouse pressed left at (897, 459)
Screenshot: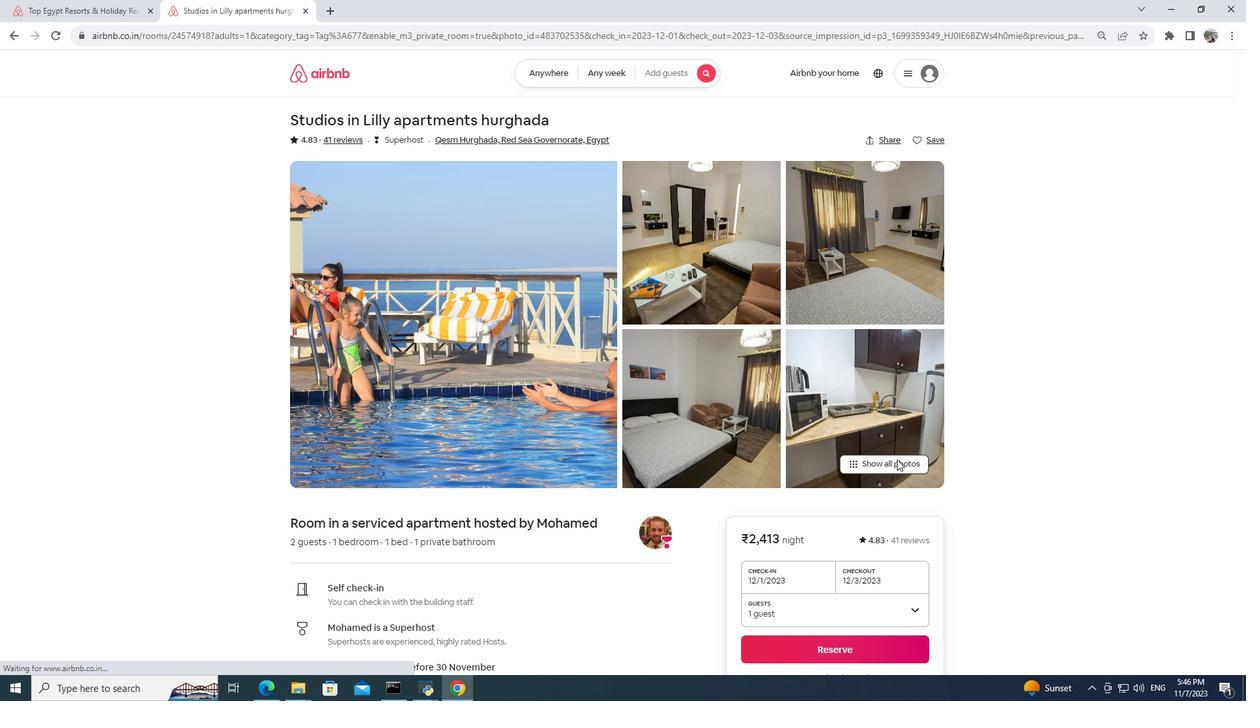 
Action: Mouse moved to (636, 464)
Screenshot: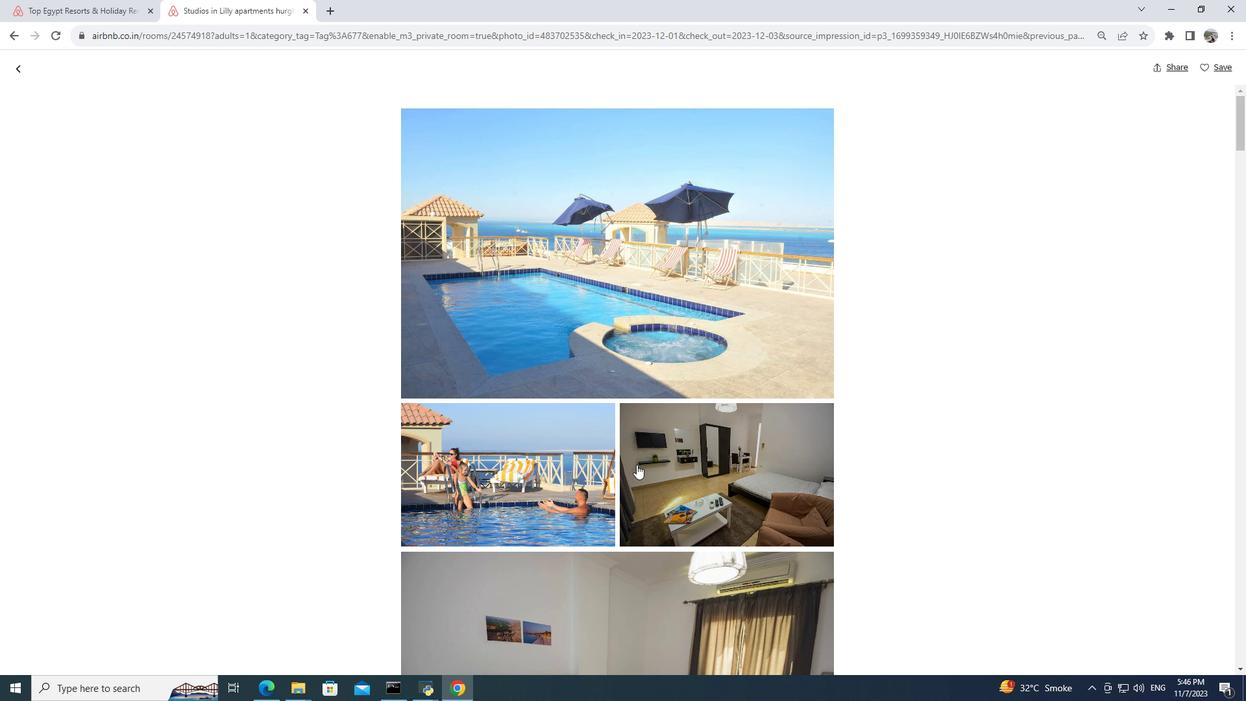 
Action: Mouse scrolled (636, 465) with delta (0, 0)
Screenshot: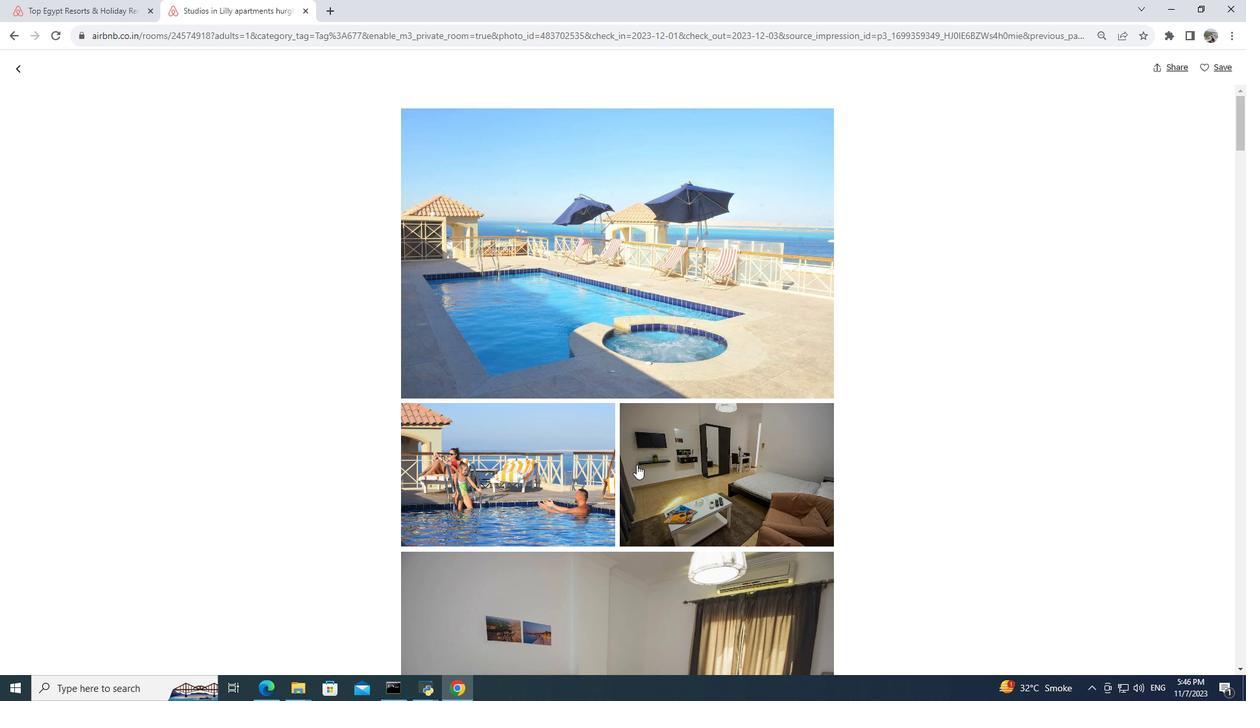 
Action: Mouse scrolled (636, 464) with delta (0, 0)
Screenshot: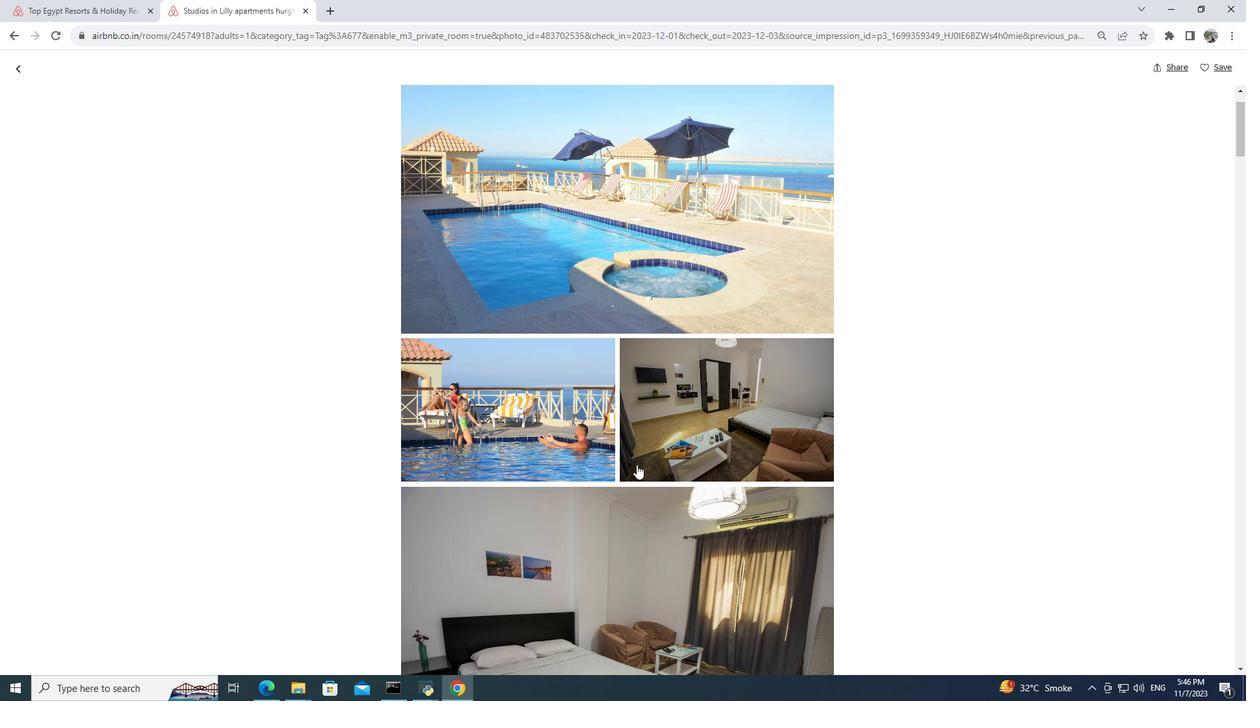 
Action: Mouse scrolled (636, 464) with delta (0, 0)
Screenshot: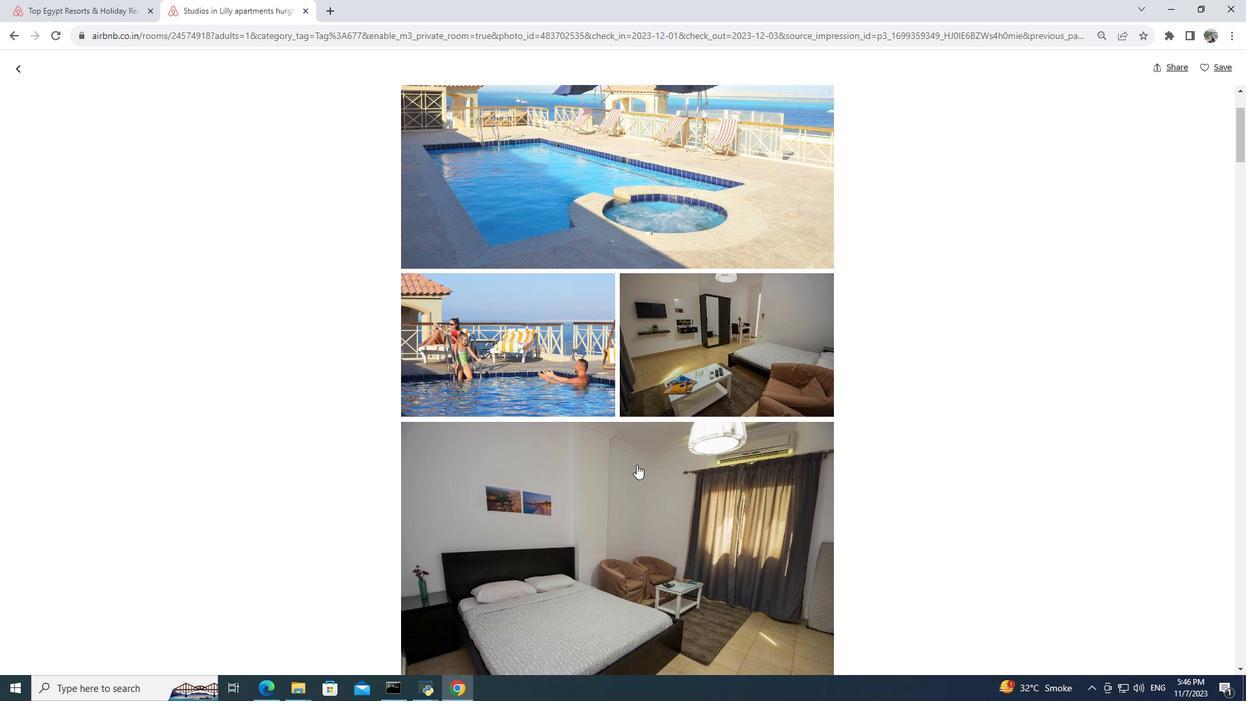 
Action: Mouse scrolled (636, 464) with delta (0, 0)
Screenshot: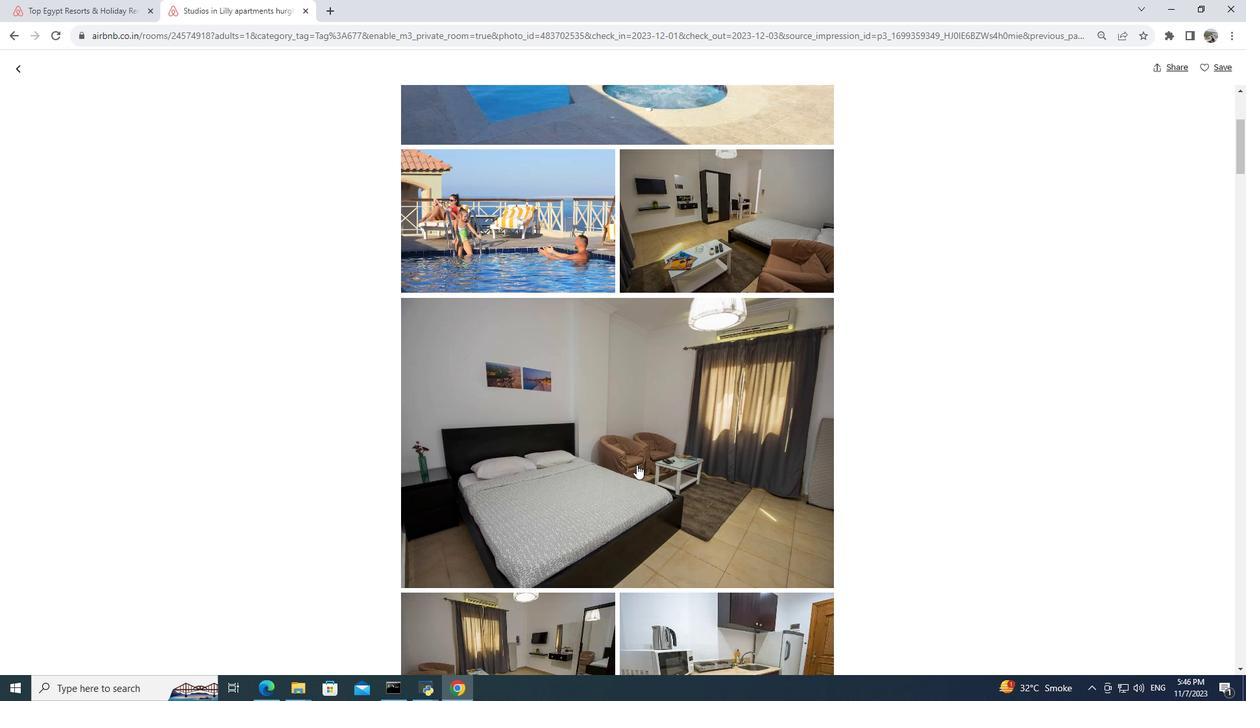 
Action: Mouse scrolled (636, 464) with delta (0, 0)
Screenshot: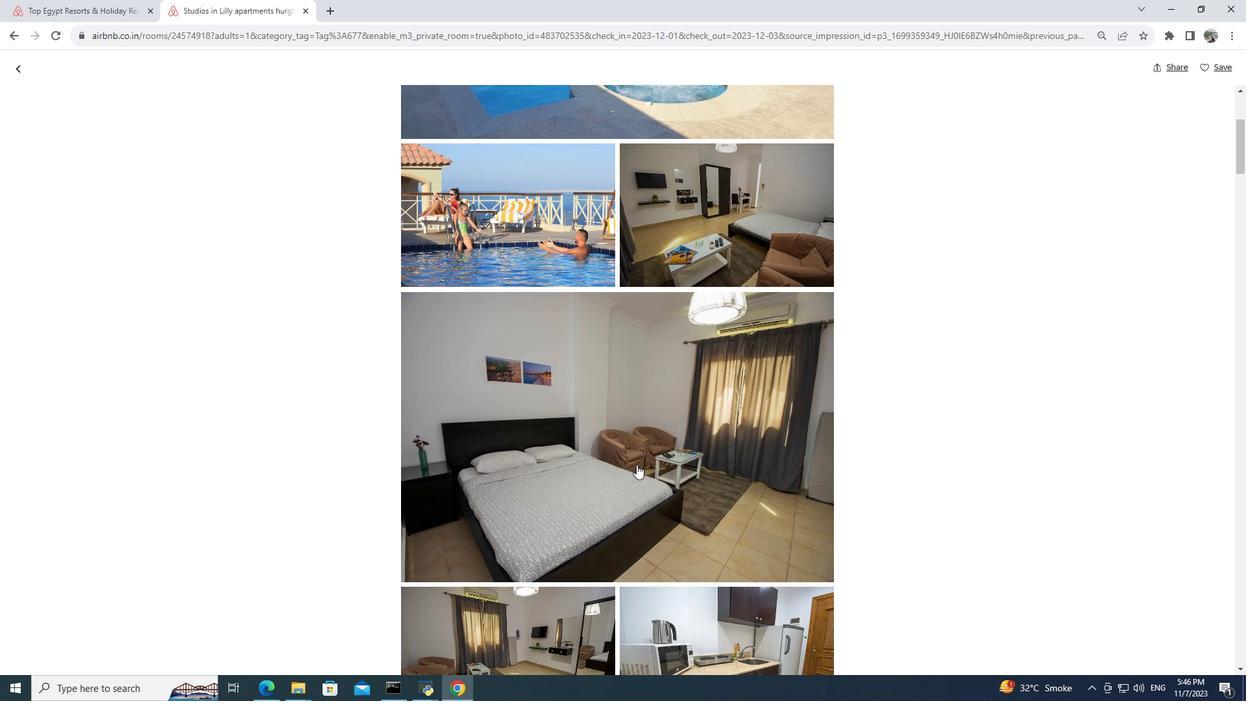 
Action: Mouse scrolled (636, 464) with delta (0, 0)
Screenshot: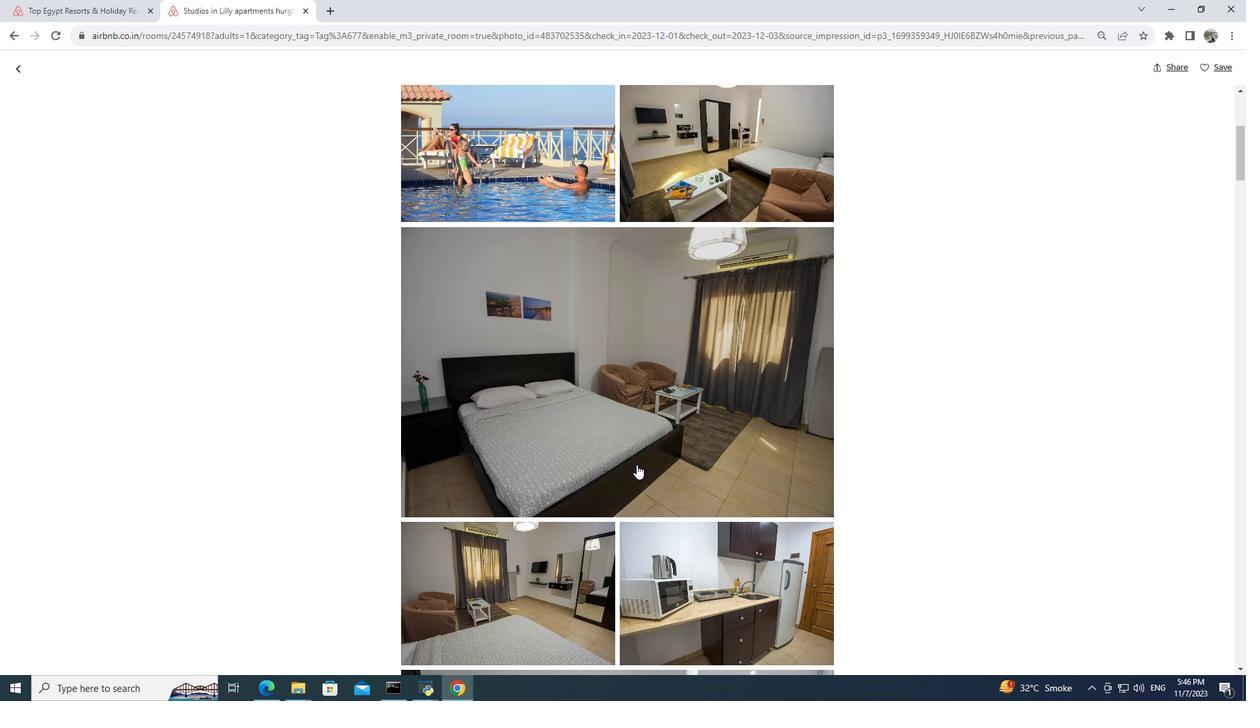 
Action: Mouse scrolled (636, 464) with delta (0, 0)
Screenshot: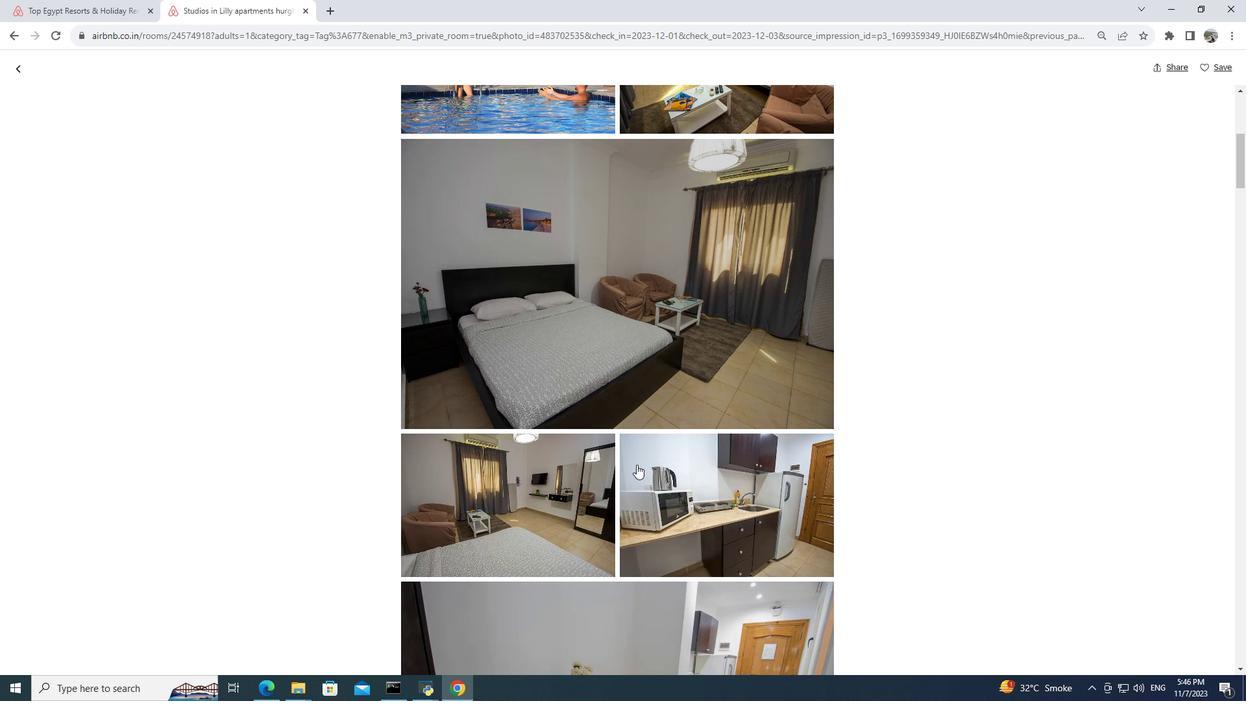 
Action: Mouse scrolled (636, 464) with delta (0, 0)
Screenshot: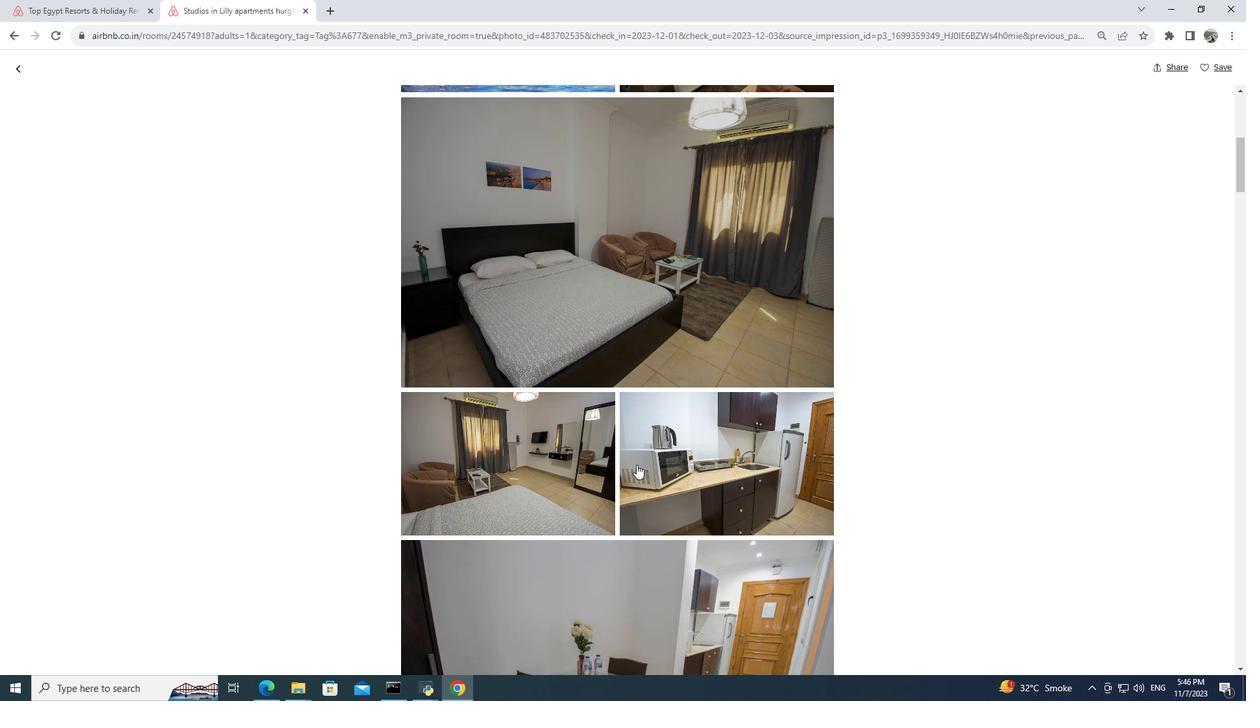 
Action: Mouse scrolled (636, 464) with delta (0, 0)
Screenshot: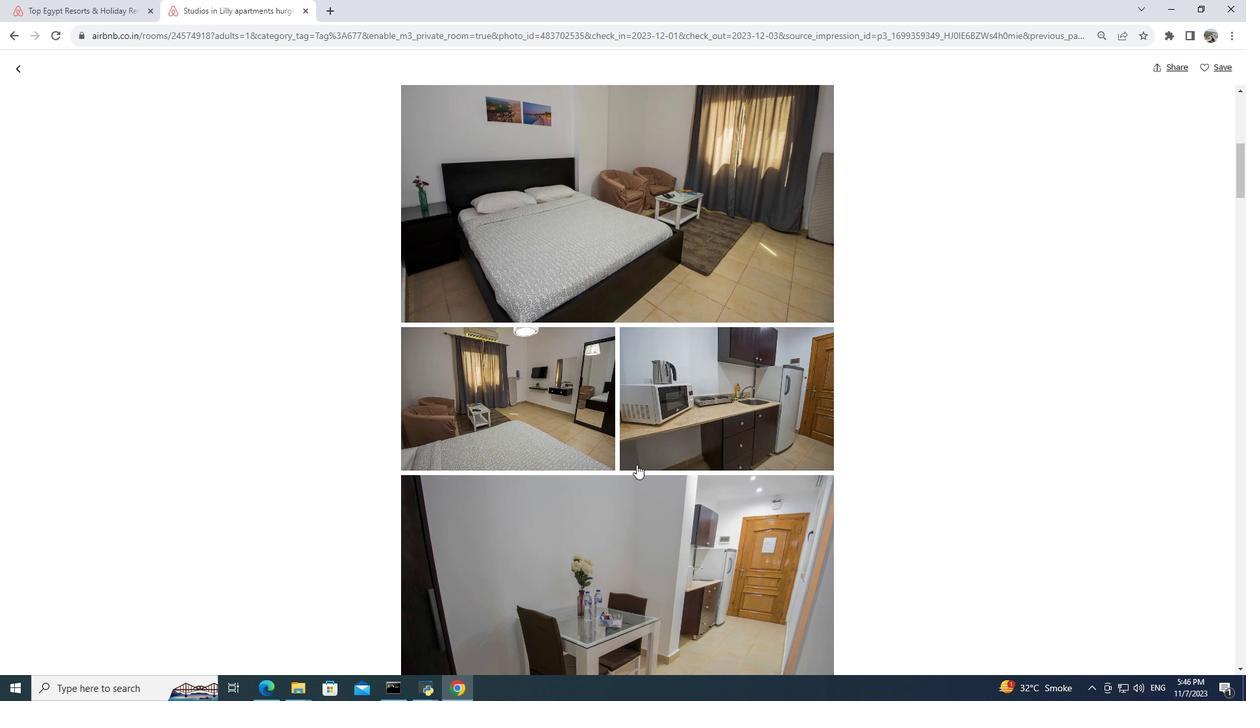 
Action: Mouse scrolled (636, 464) with delta (0, 0)
Screenshot: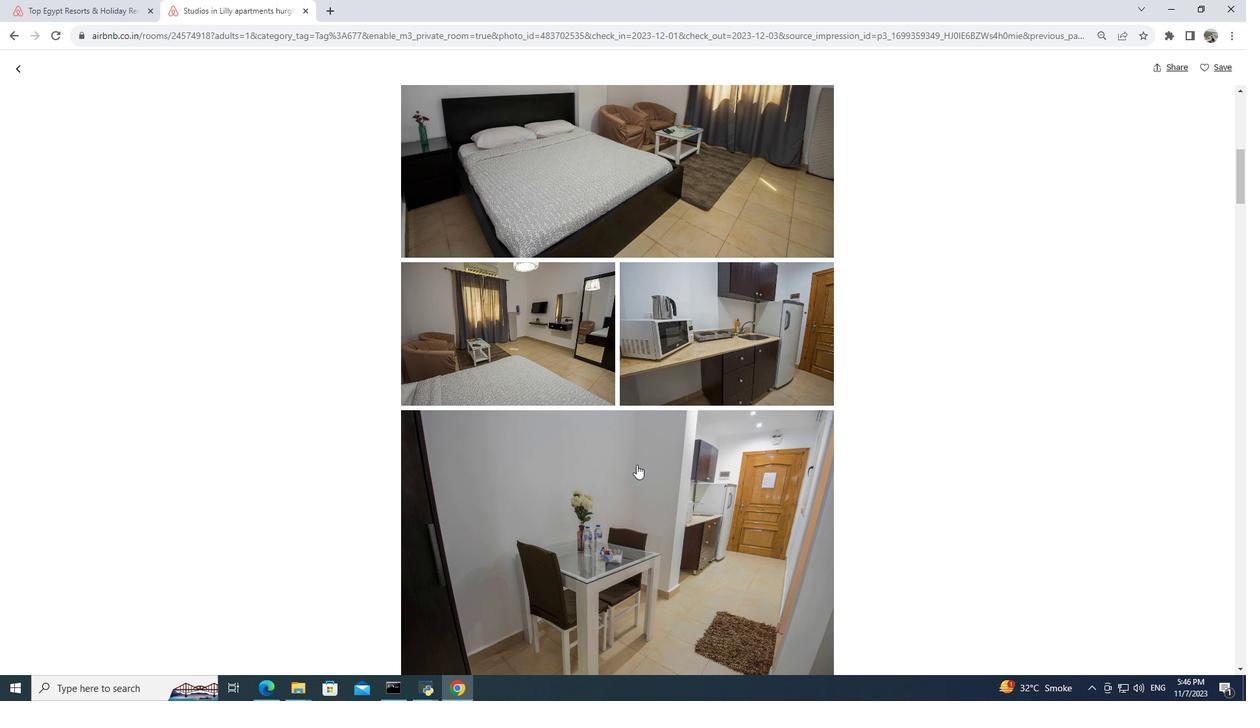 
Action: Mouse scrolled (636, 464) with delta (0, 0)
Screenshot: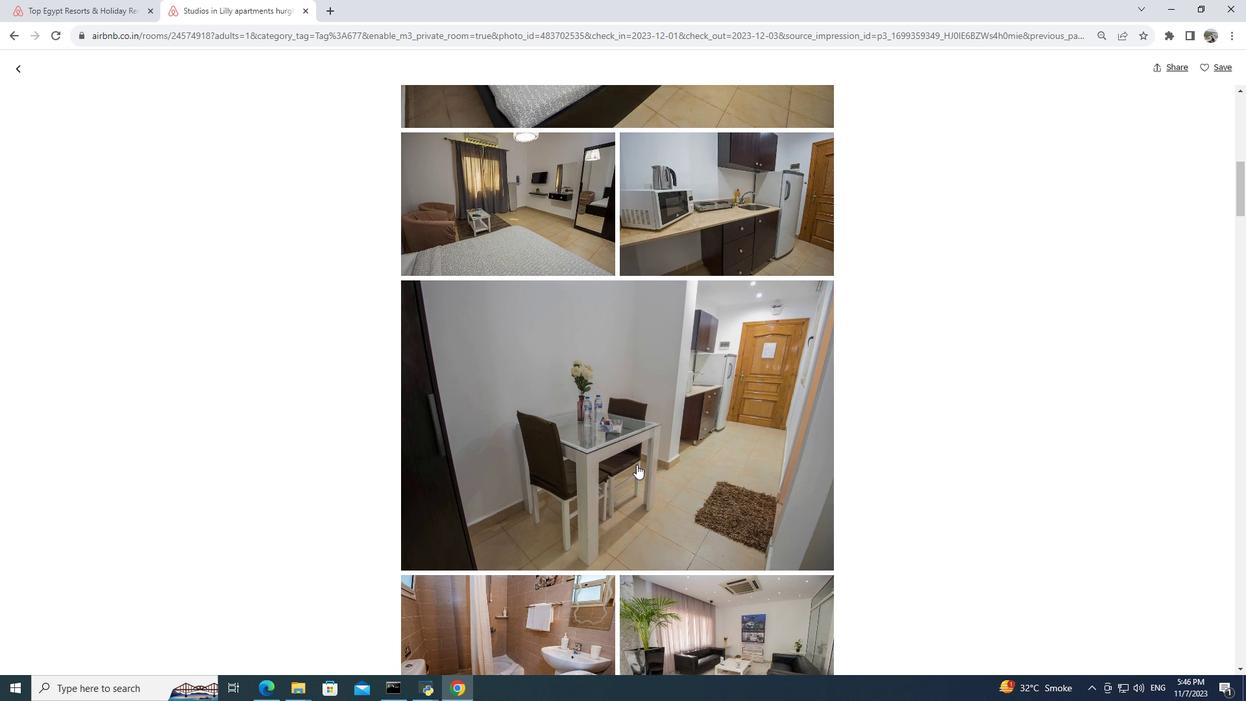 
Action: Mouse scrolled (636, 464) with delta (0, 0)
Screenshot: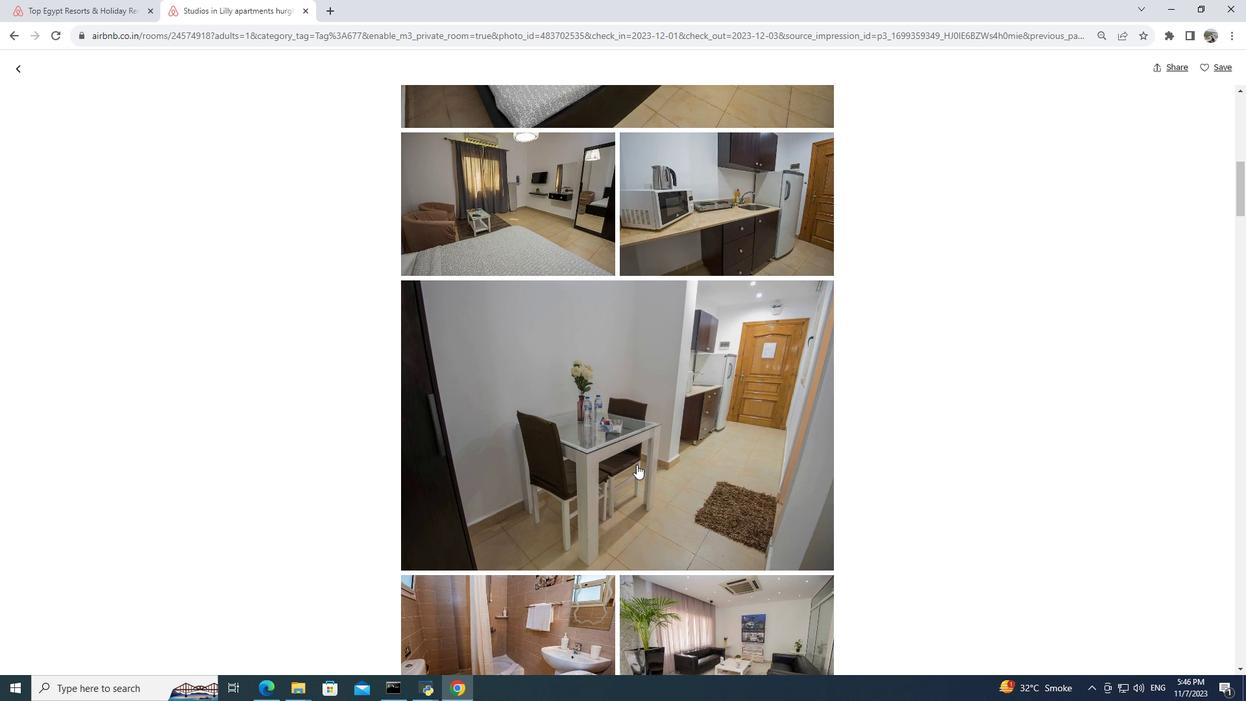 
Action: Mouse scrolled (636, 464) with delta (0, 0)
Screenshot: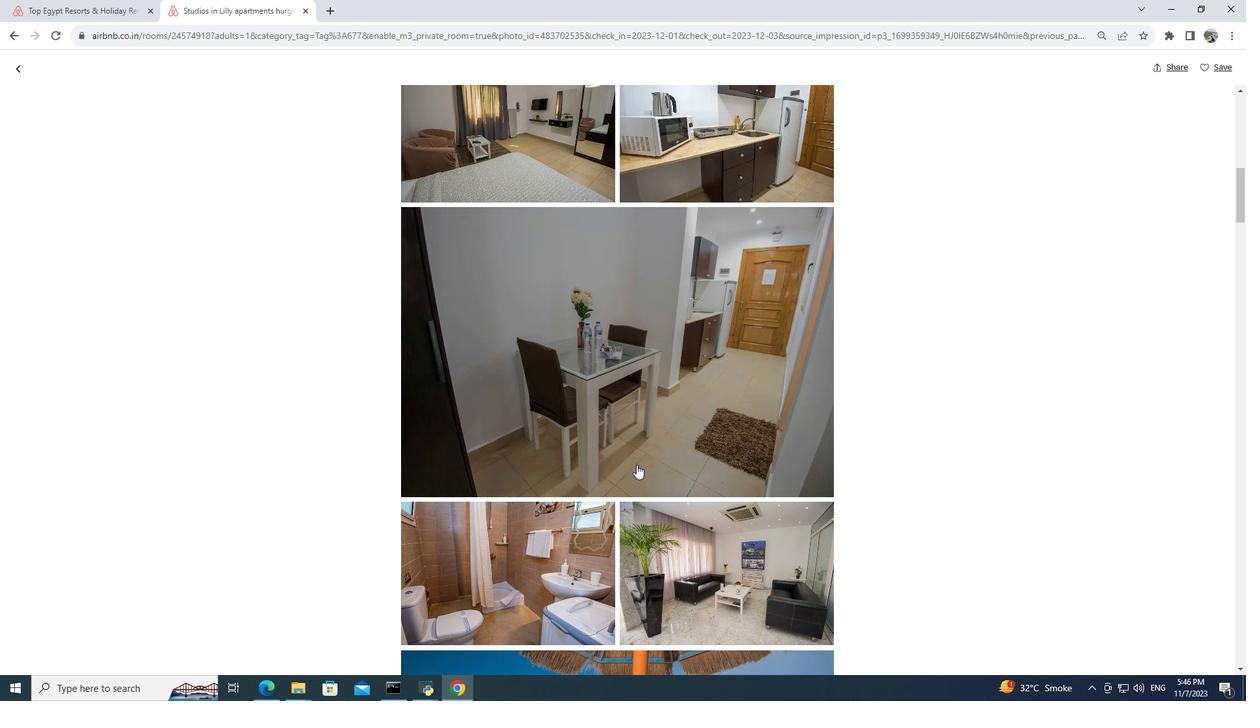 
Action: Mouse scrolled (636, 464) with delta (0, 0)
Screenshot: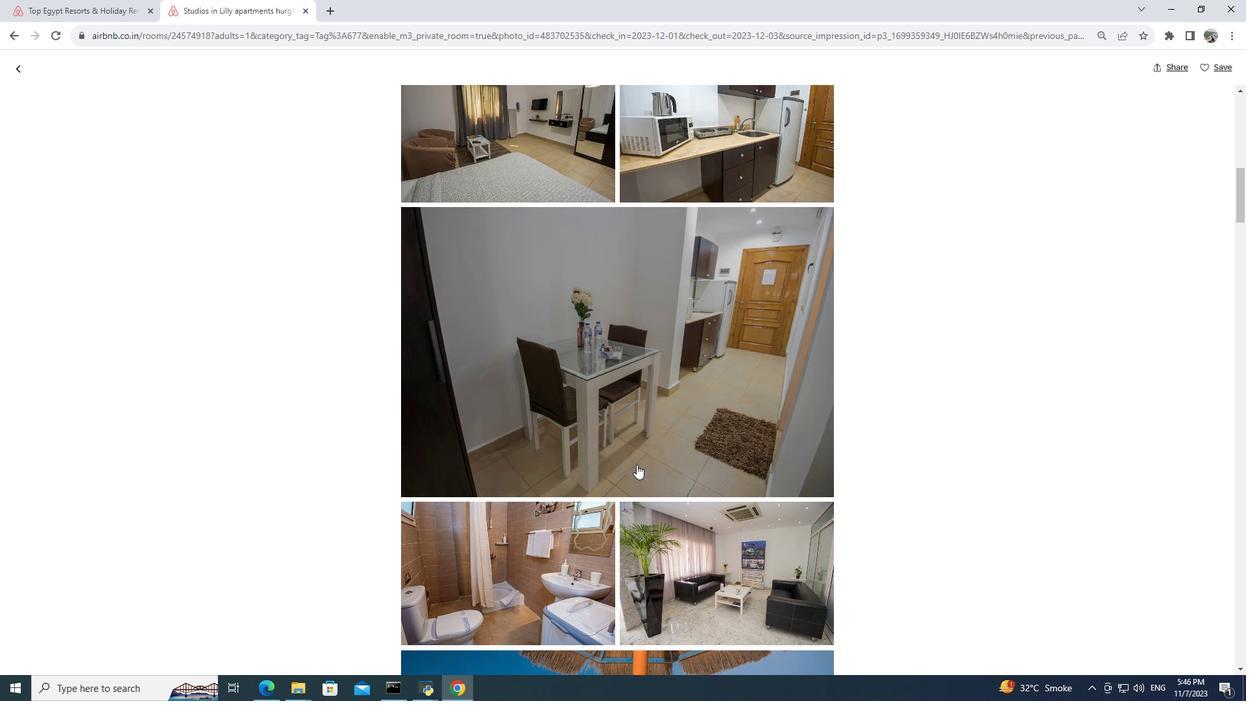 
Action: Mouse scrolled (636, 464) with delta (0, 0)
Screenshot: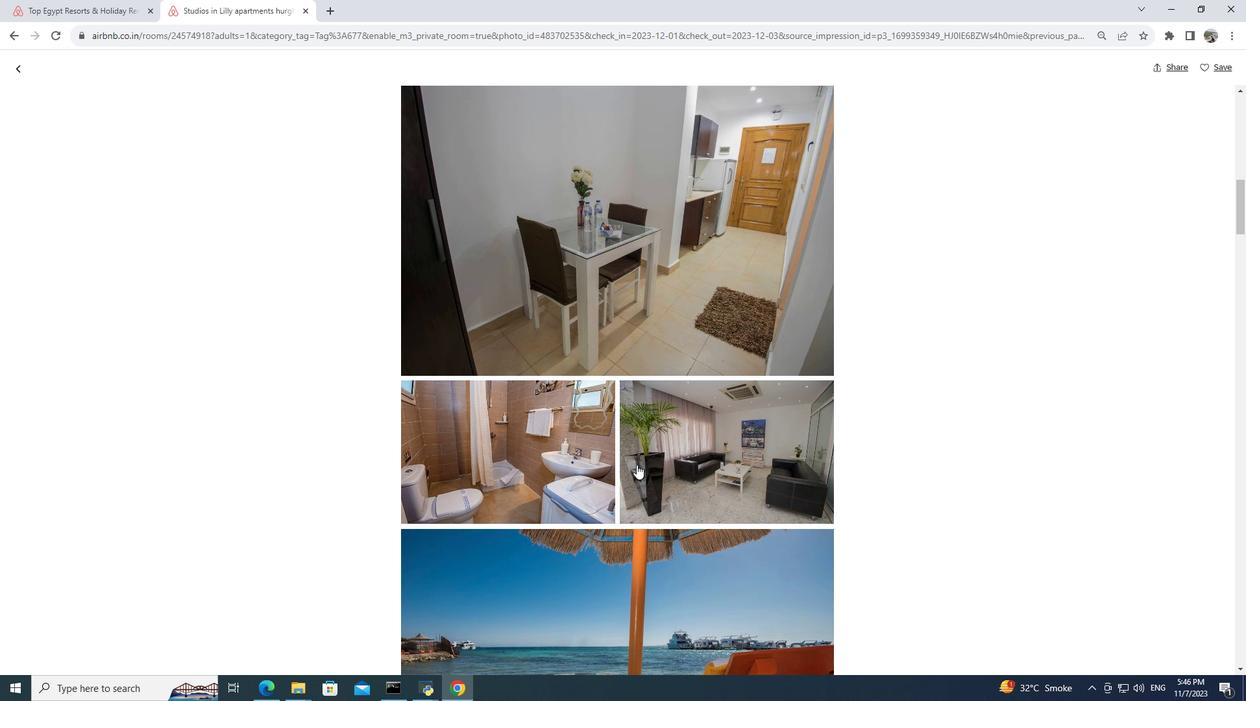 
Action: Mouse scrolled (636, 464) with delta (0, 0)
Screenshot: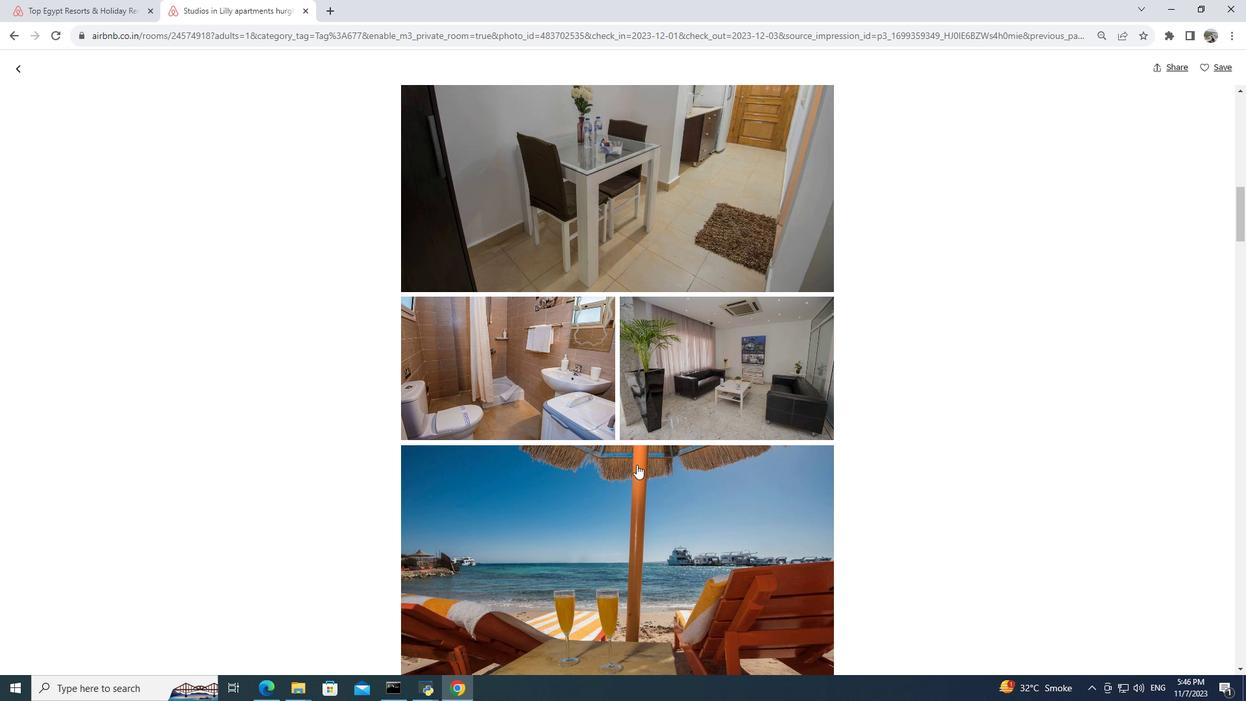 
Action: Mouse scrolled (636, 464) with delta (0, 0)
Screenshot: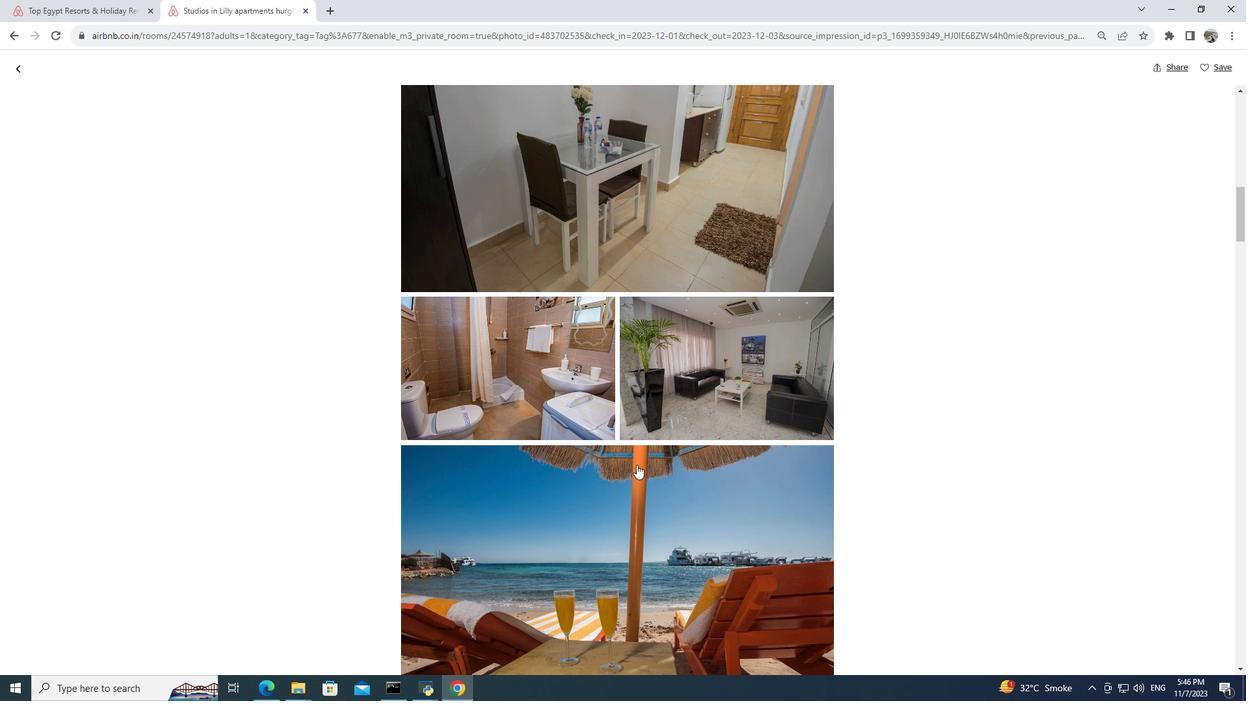 
Action: Mouse moved to (636, 464)
Screenshot: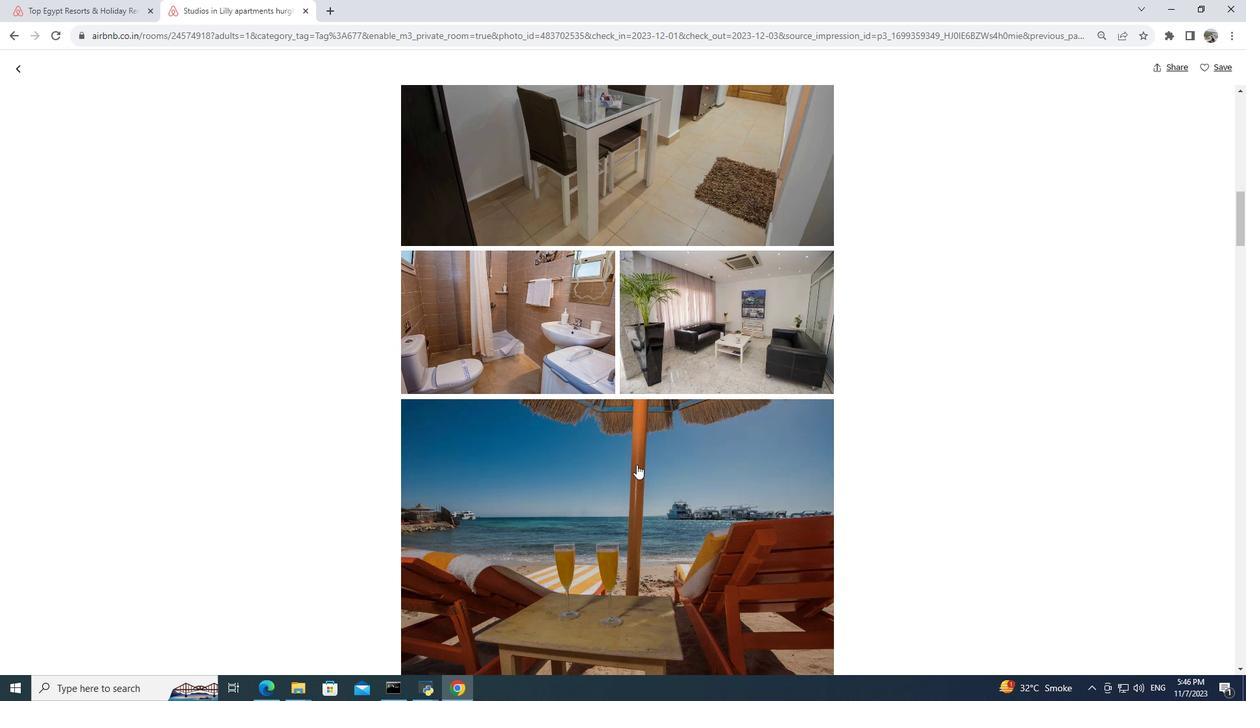 
Action: Mouse scrolled (636, 464) with delta (0, 0)
Screenshot: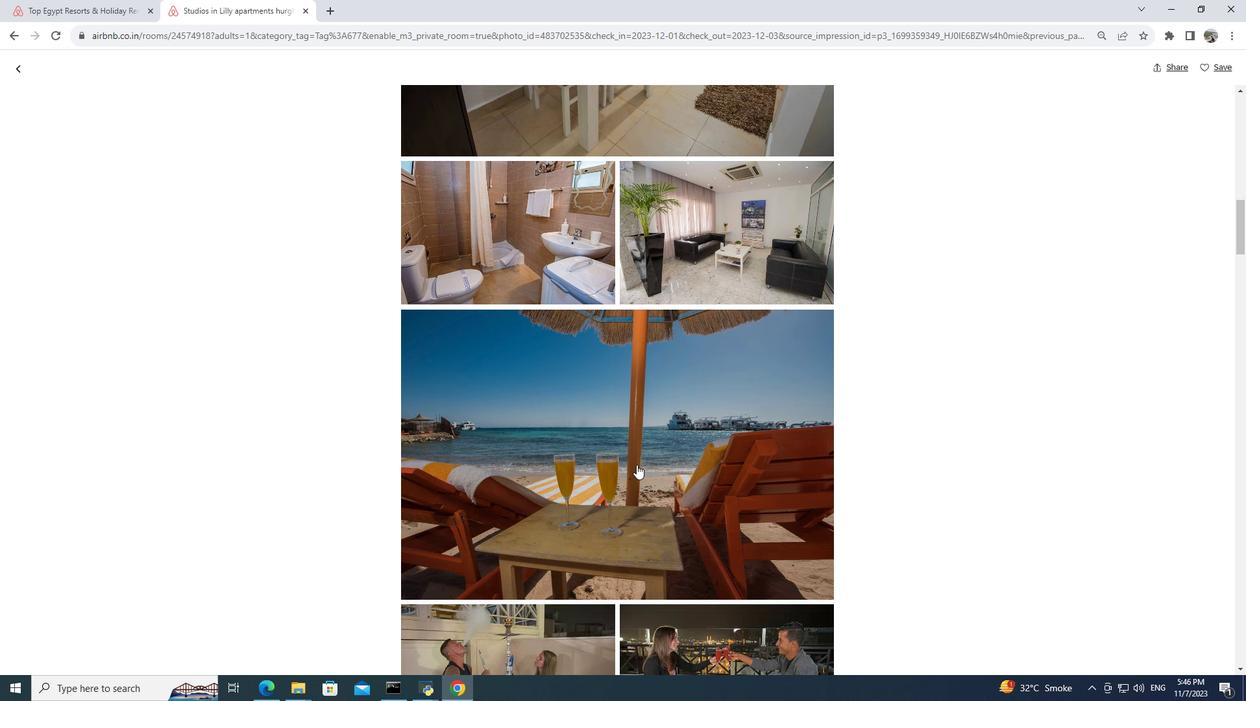 
Action: Mouse scrolled (636, 464) with delta (0, 0)
Screenshot: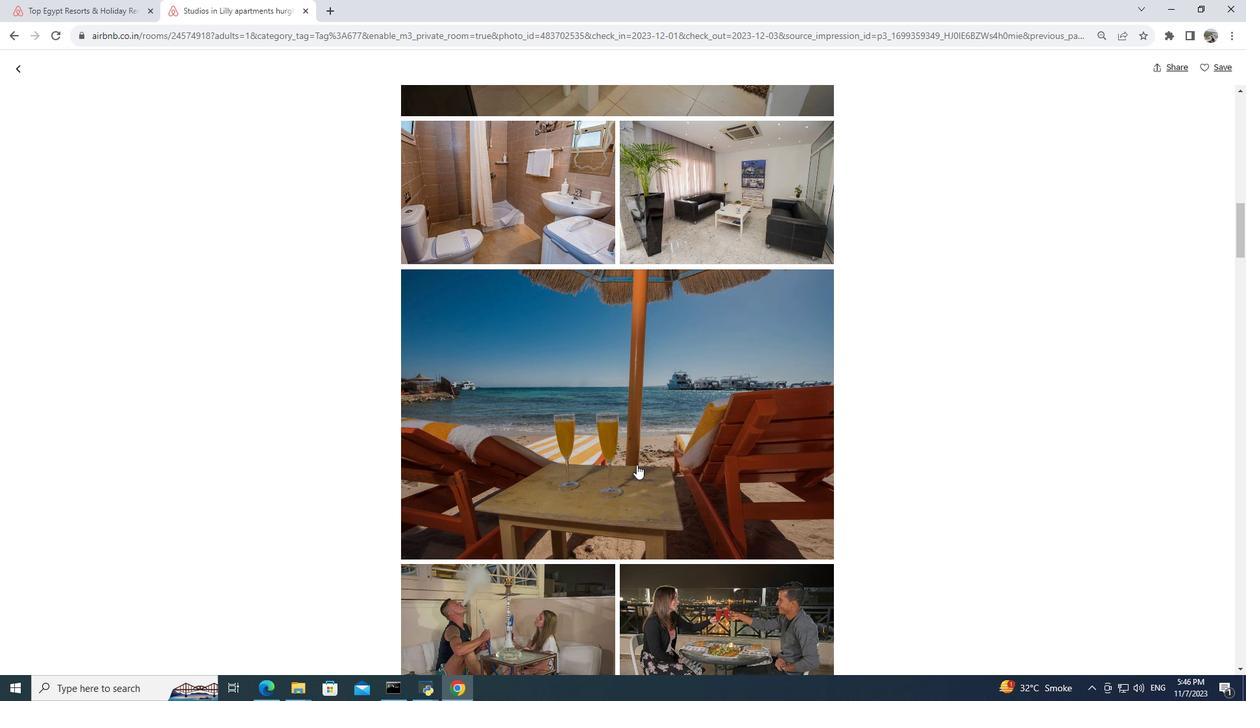 
Action: Mouse scrolled (636, 464) with delta (0, 0)
Screenshot: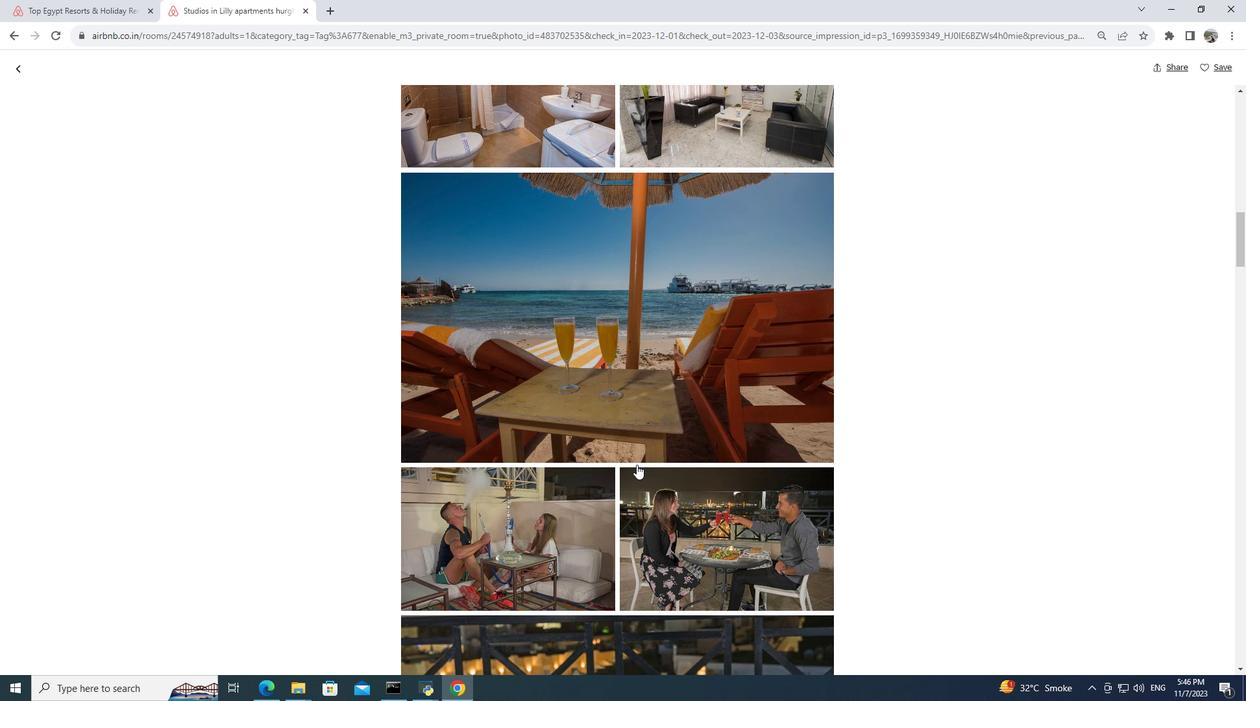 
Action: Mouse scrolled (636, 464) with delta (0, 0)
Screenshot: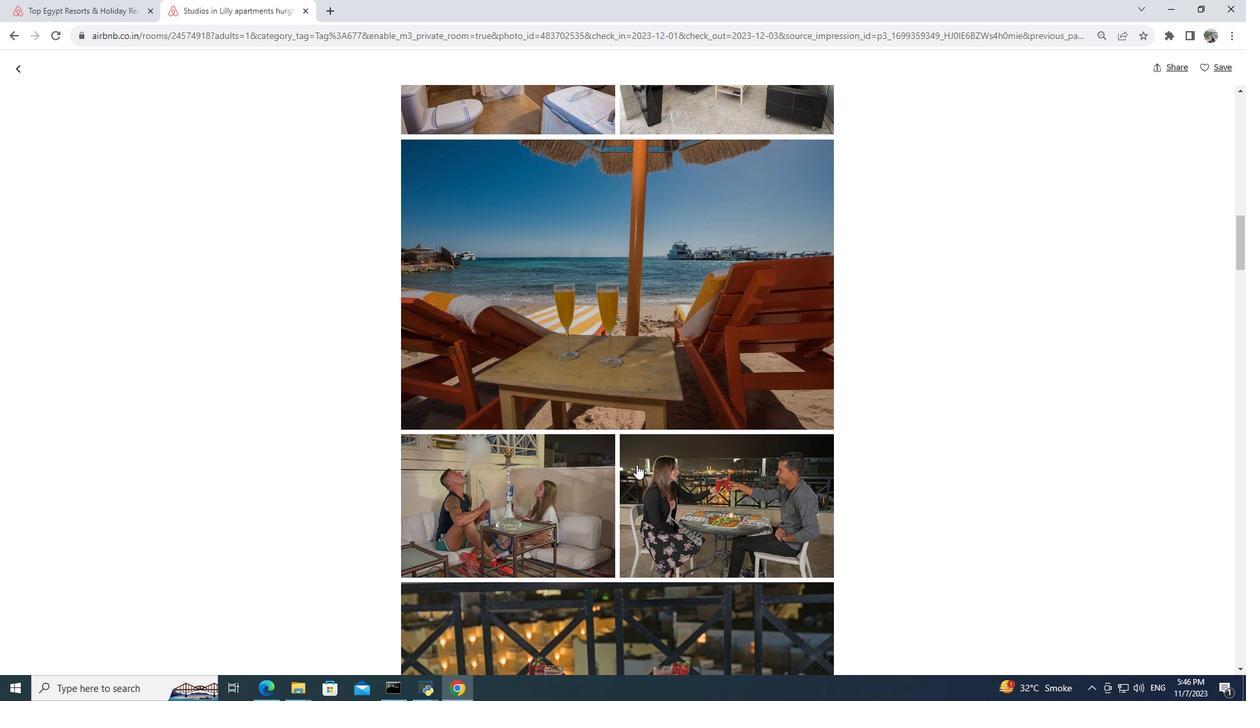 
Action: Mouse scrolled (636, 464) with delta (0, 0)
Screenshot: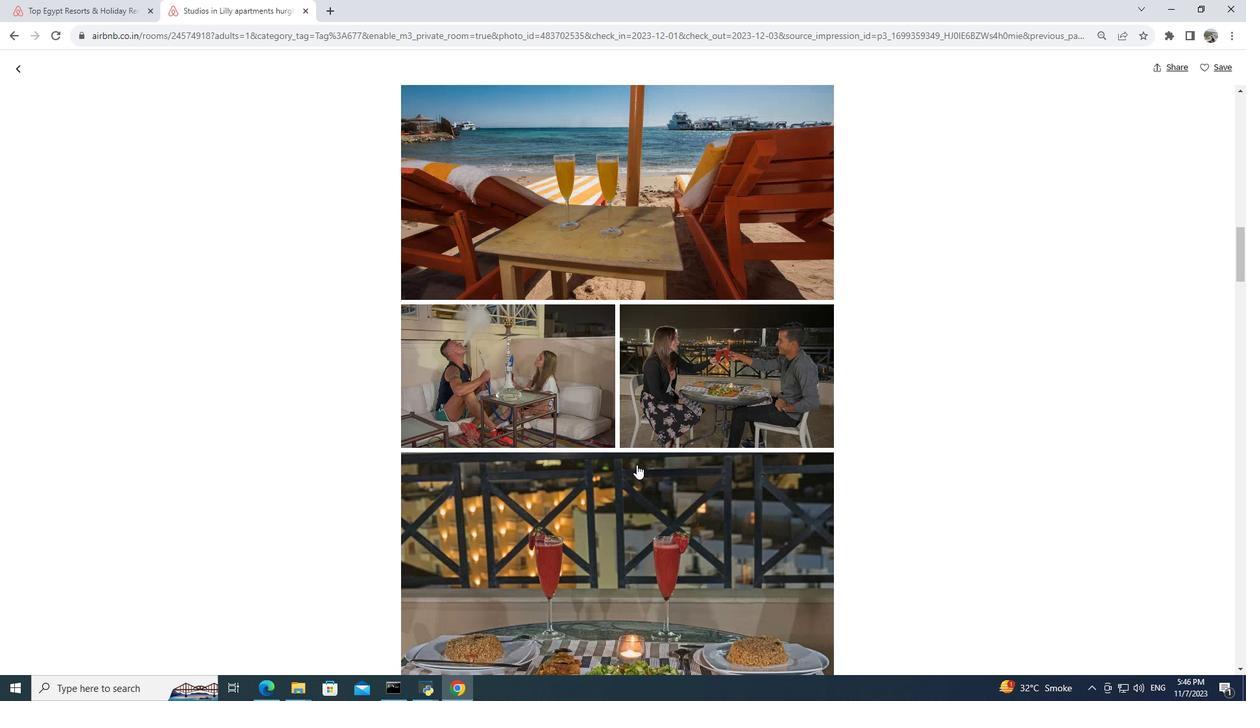 
Action: Mouse scrolled (636, 464) with delta (0, 0)
Screenshot: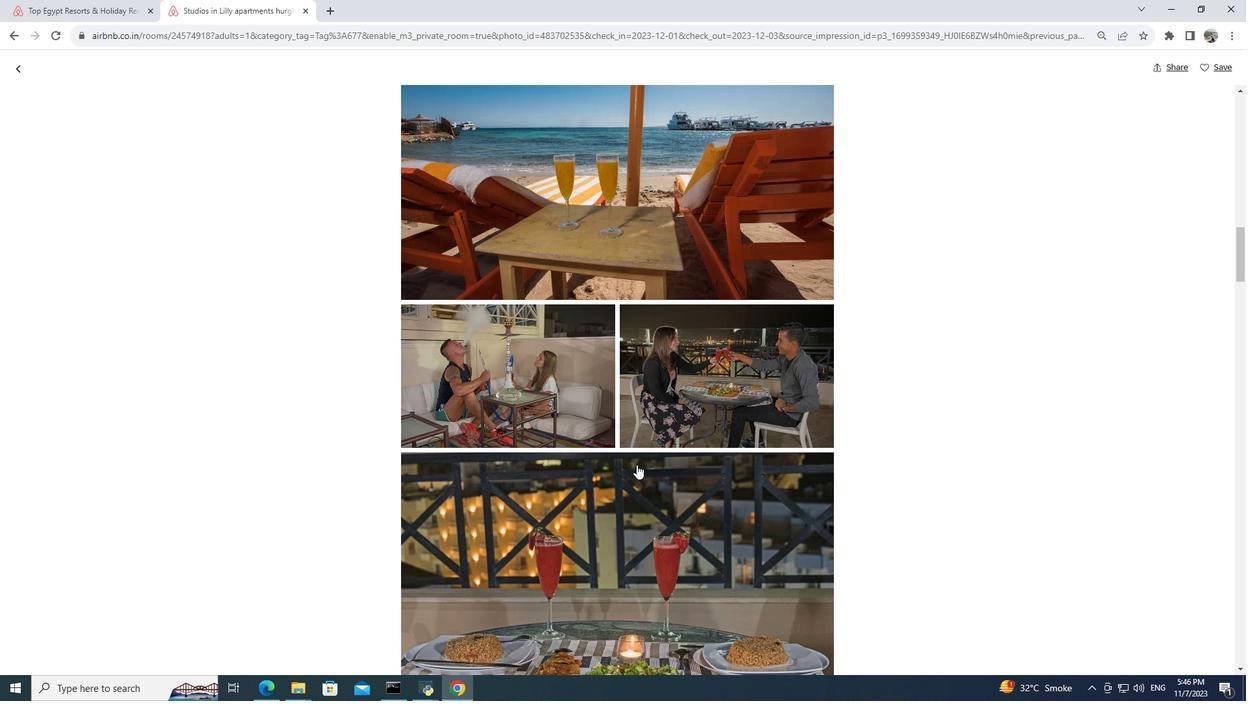 
Action: Mouse scrolled (636, 464) with delta (0, 0)
Screenshot: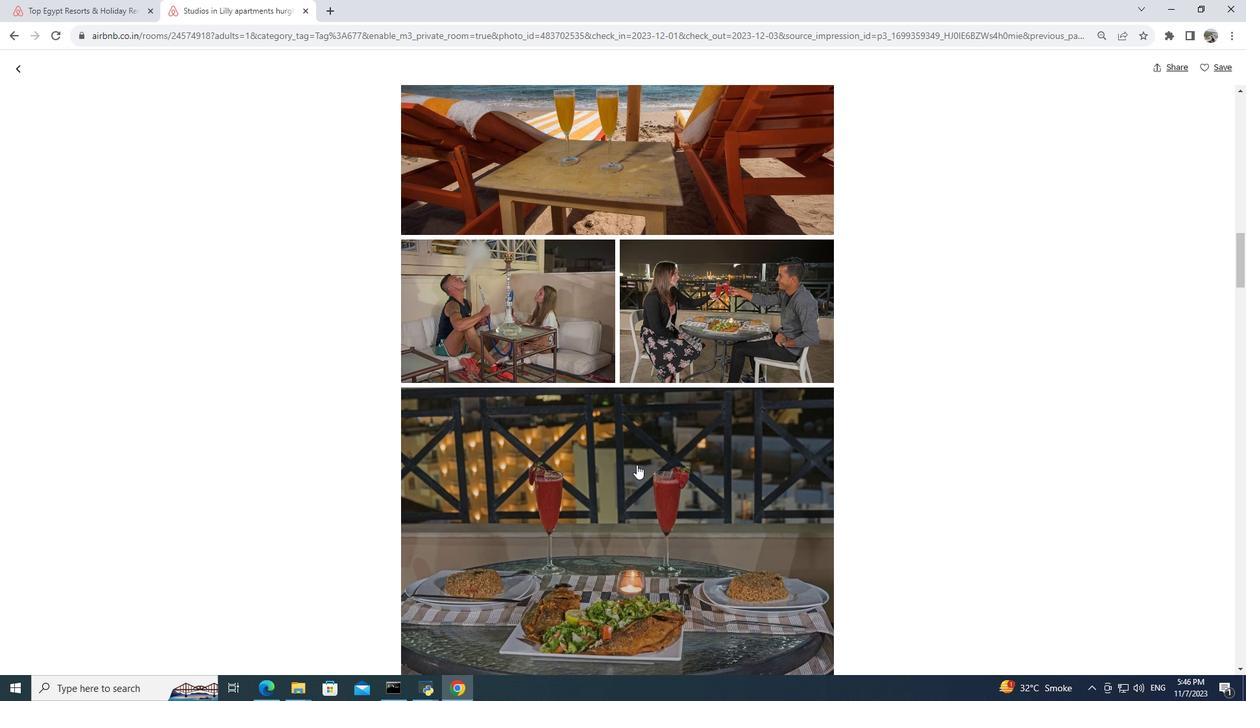 
Action: Mouse scrolled (636, 464) with delta (0, 0)
Screenshot: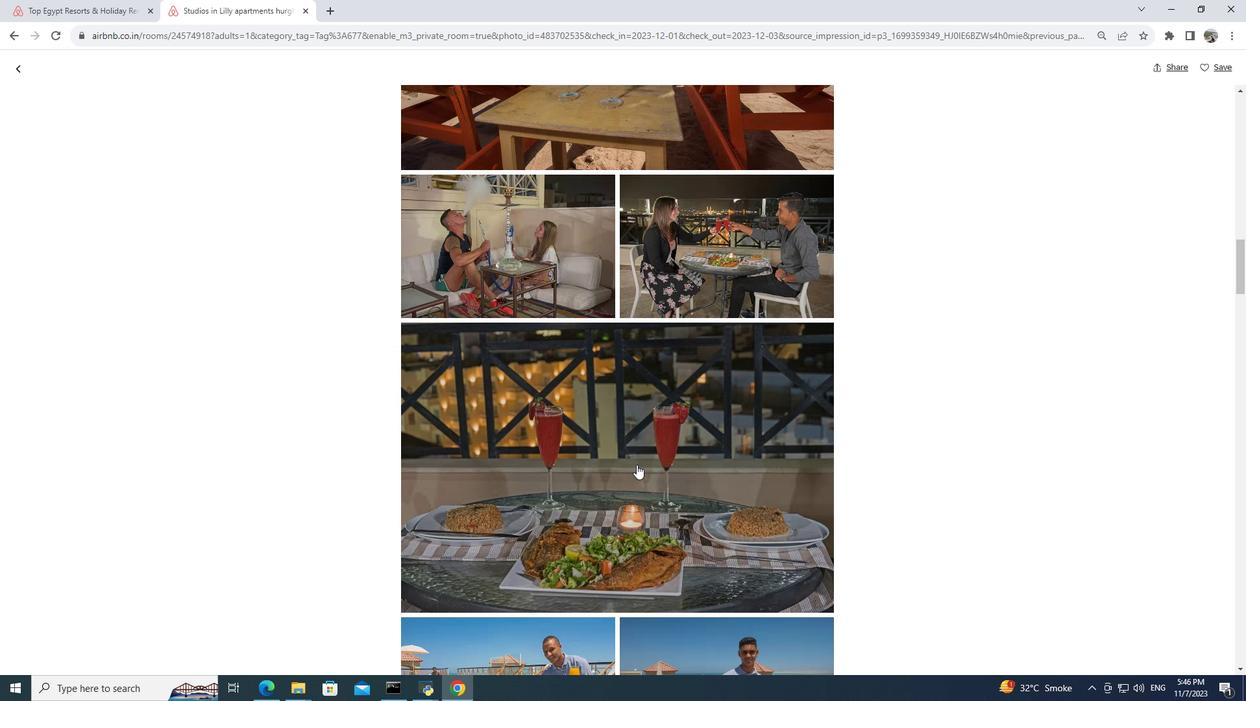 
Action: Mouse scrolled (636, 464) with delta (0, 0)
Screenshot: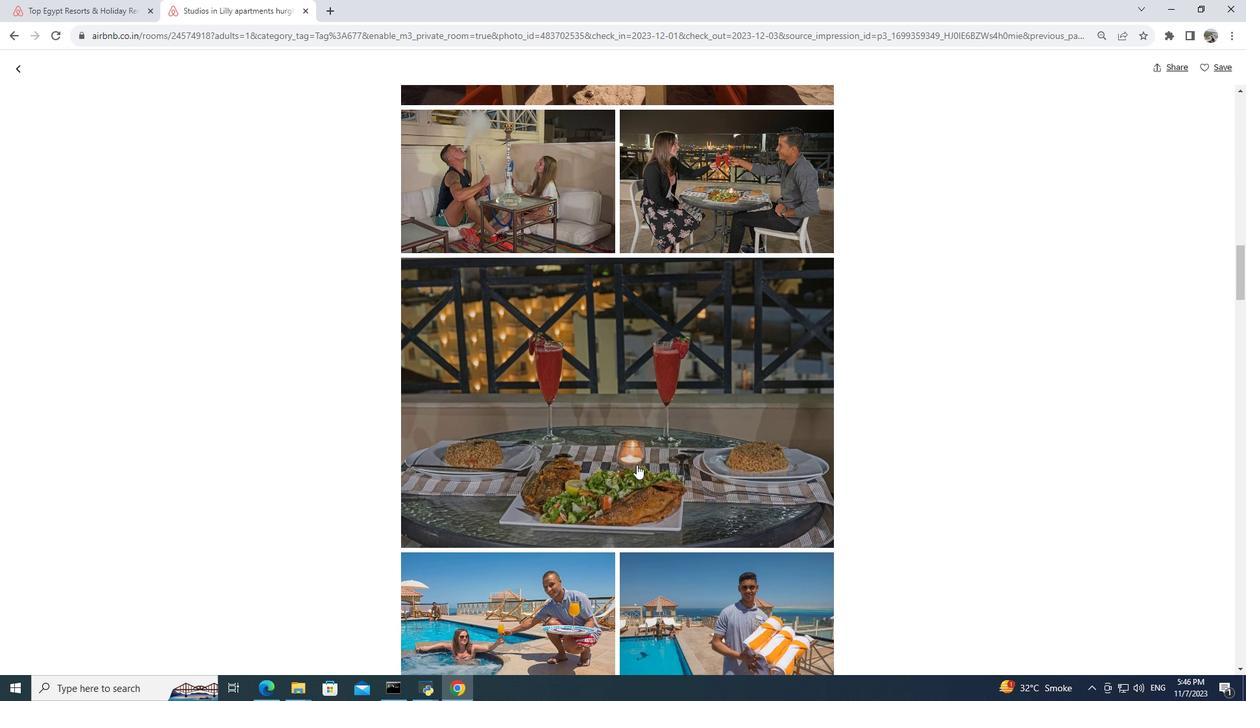 
Action: Mouse scrolled (636, 464) with delta (0, 0)
Screenshot: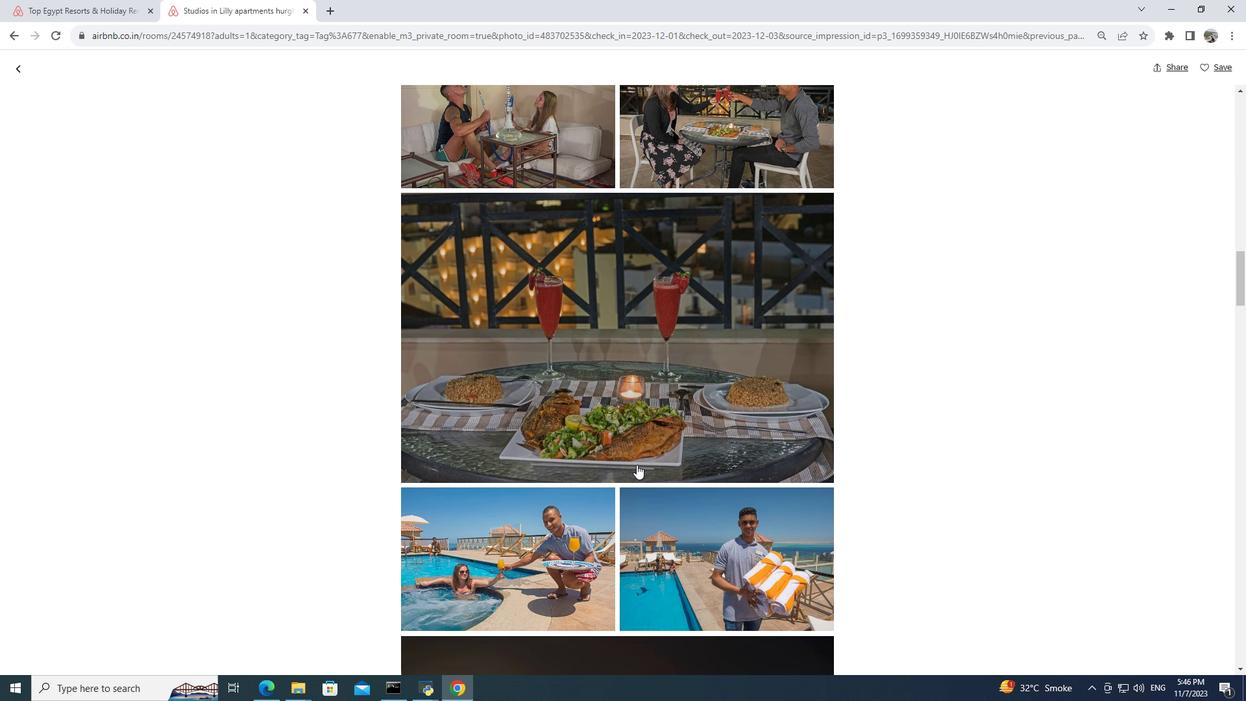 
Action: Mouse scrolled (636, 464) with delta (0, 0)
Screenshot: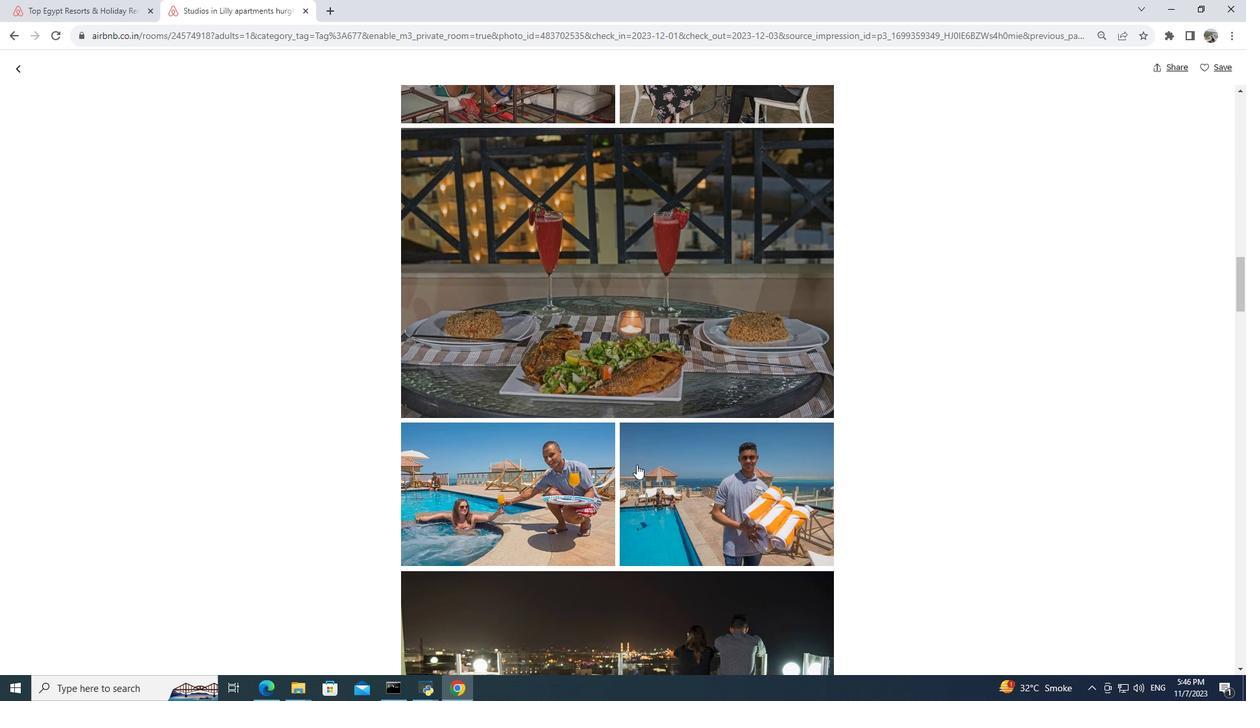 
Action: Mouse scrolled (636, 464) with delta (0, 0)
Screenshot: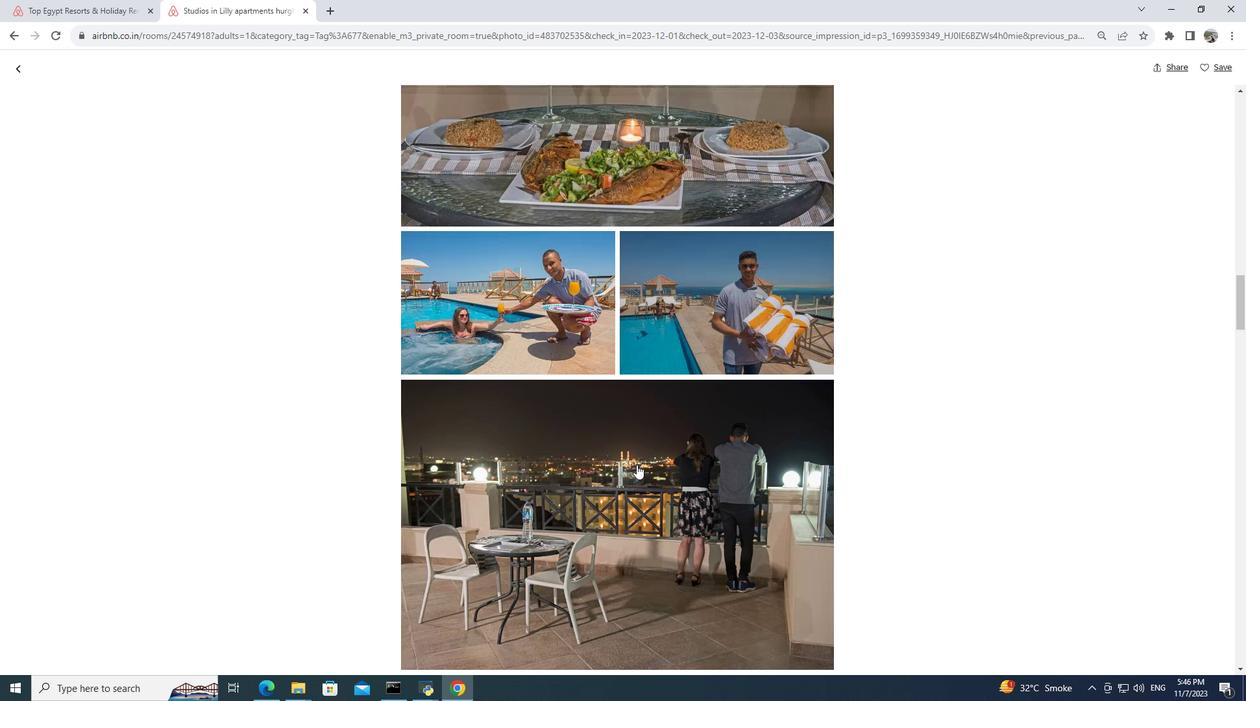 
Action: Mouse scrolled (636, 464) with delta (0, 0)
Screenshot: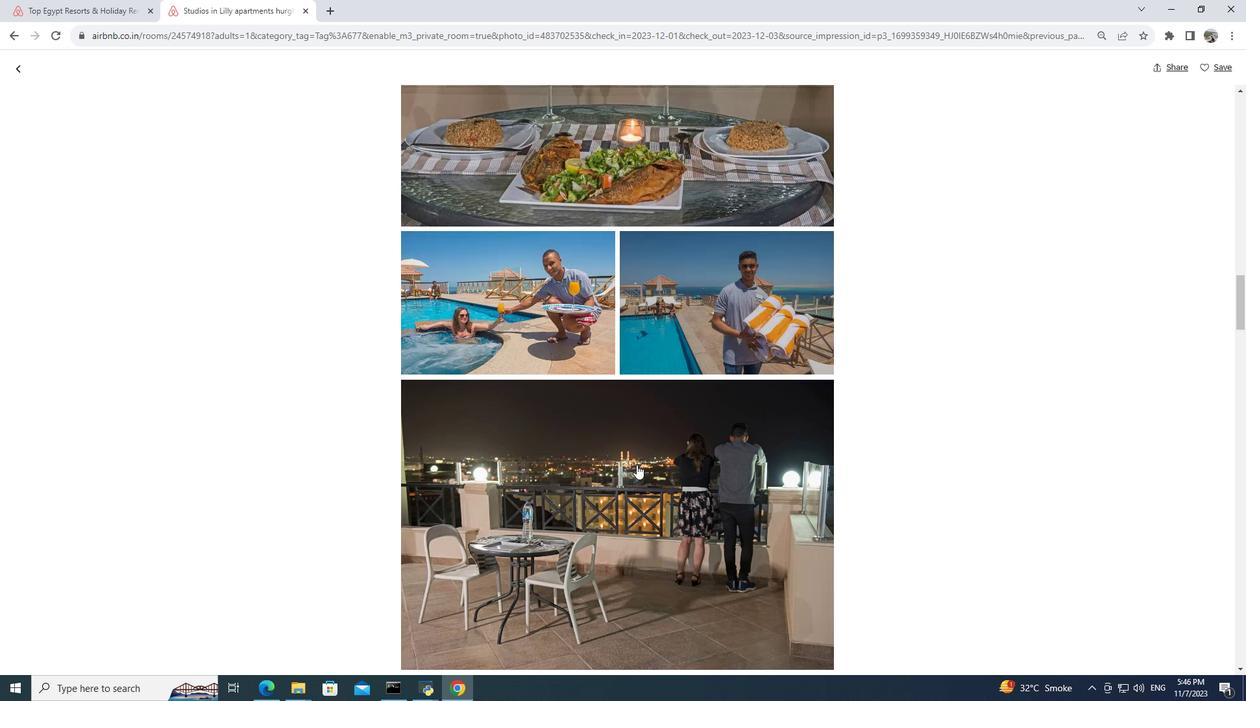 
Action: Mouse scrolled (636, 464) with delta (0, 0)
Screenshot: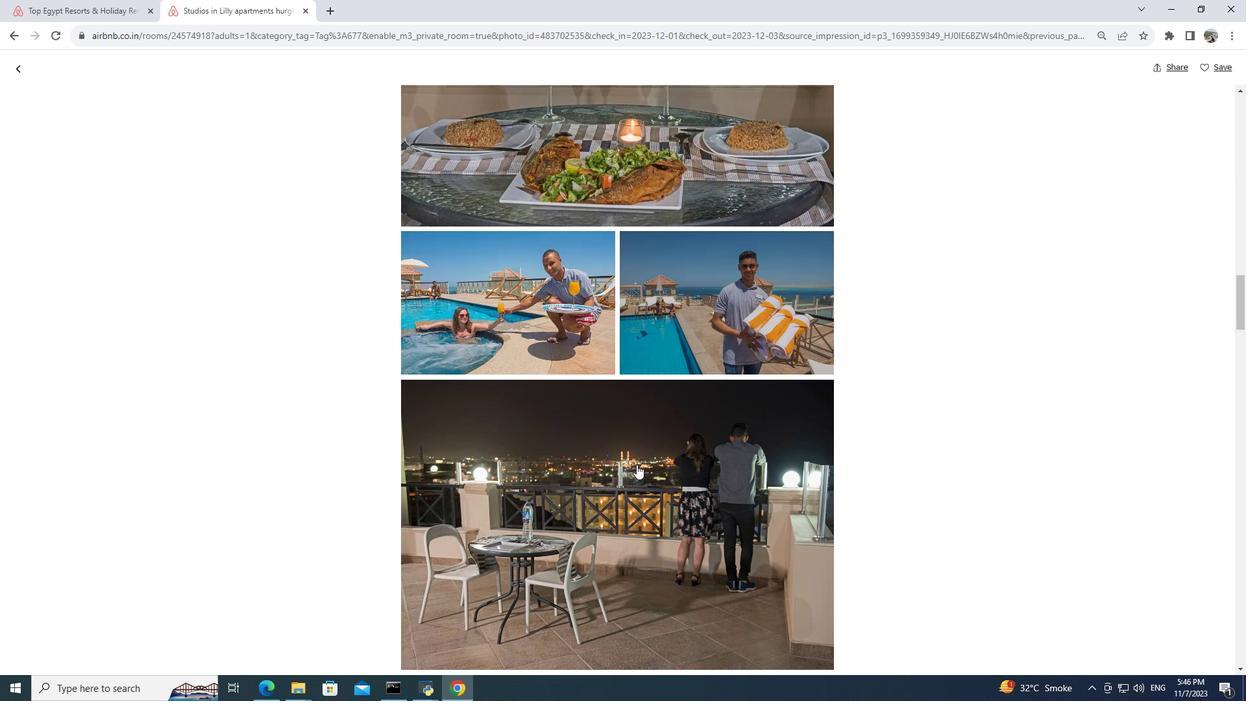 
Action: Mouse scrolled (636, 464) with delta (0, 0)
Screenshot: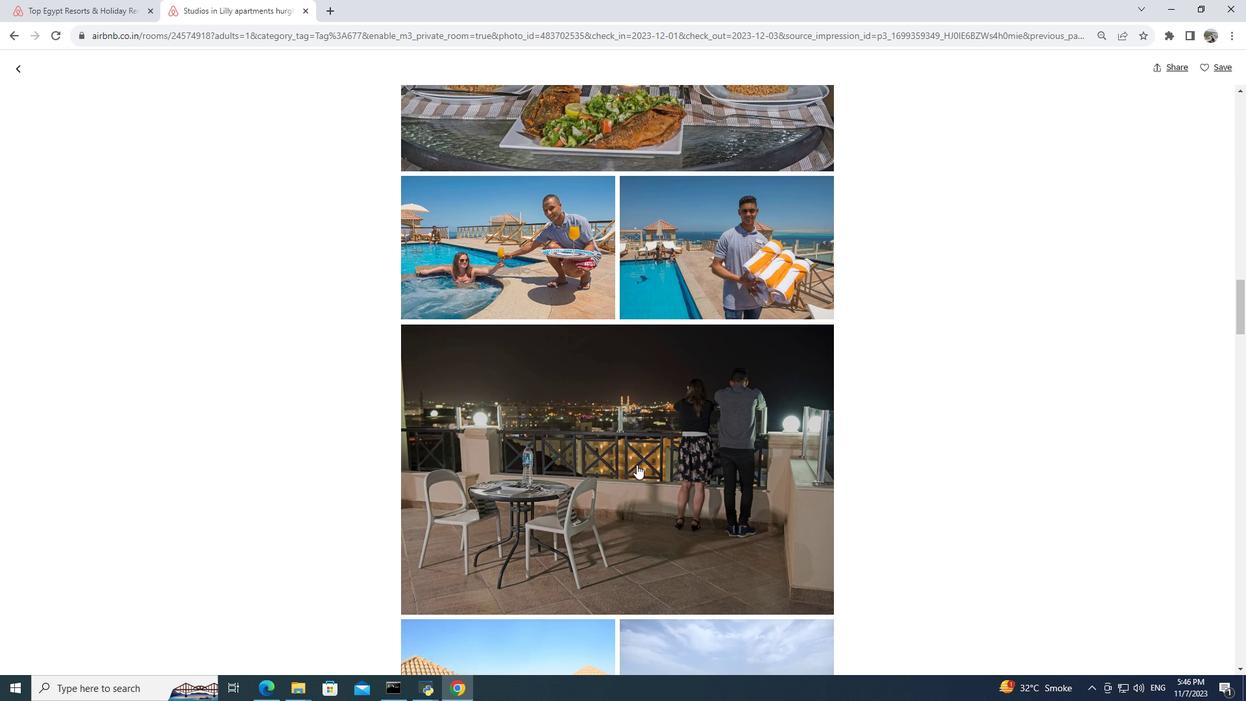 
Action: Mouse scrolled (636, 464) with delta (0, 0)
Screenshot: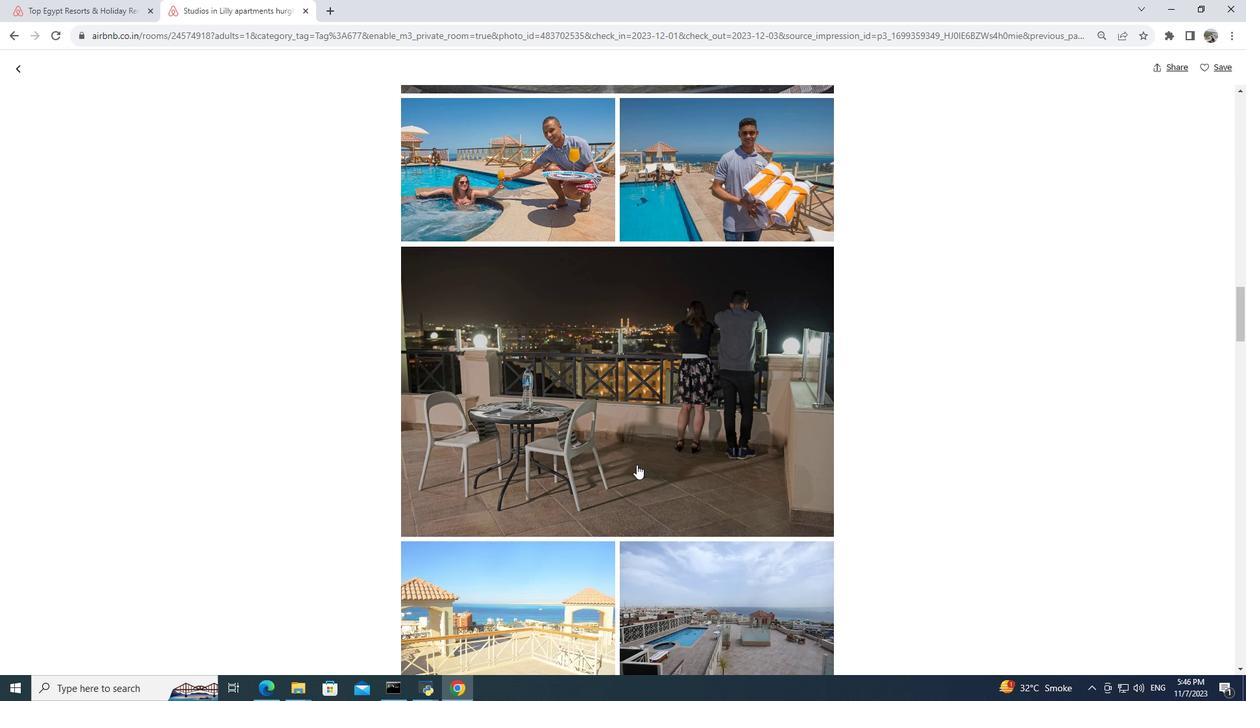 
Action: Mouse scrolled (636, 464) with delta (0, 0)
Screenshot: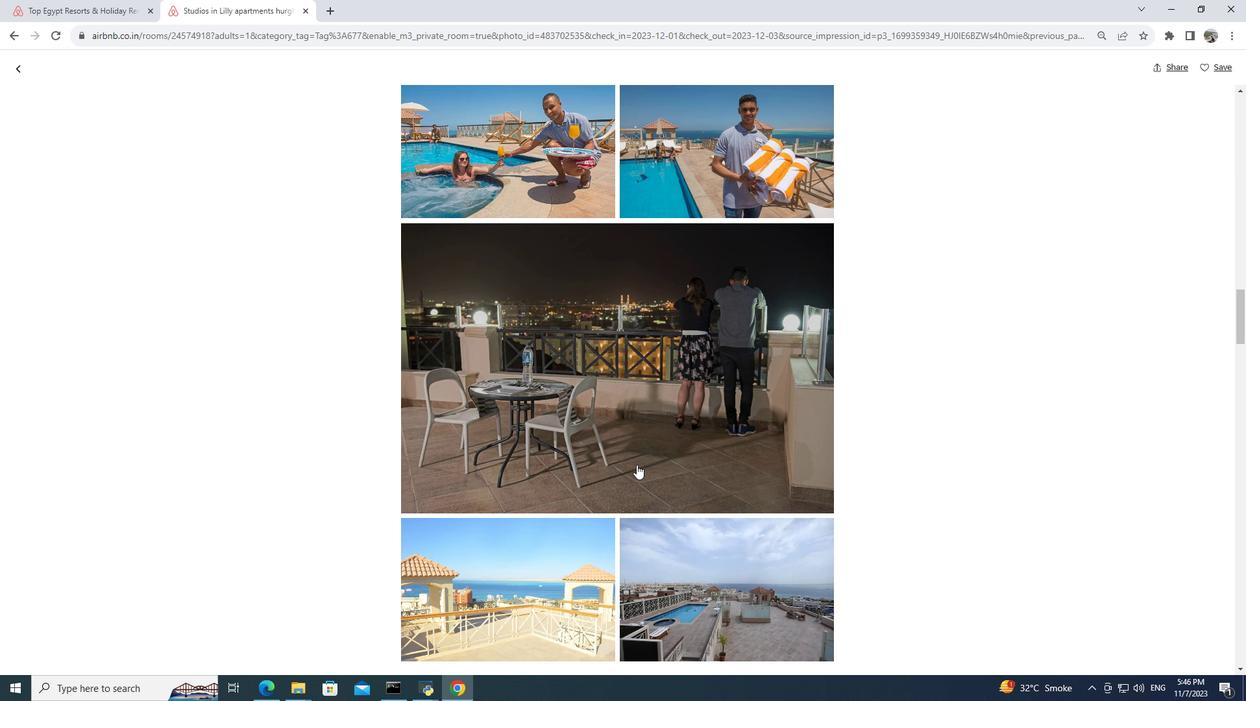 
Action: Mouse scrolled (636, 464) with delta (0, 0)
Screenshot: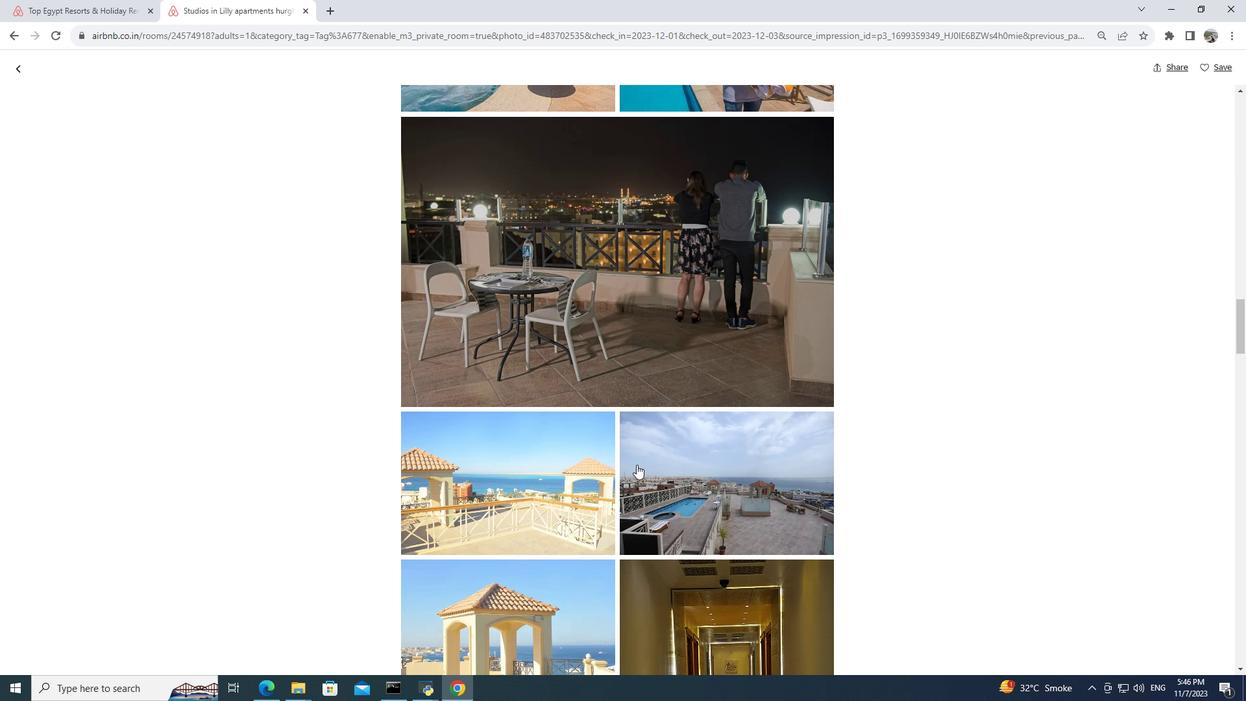
Action: Mouse scrolled (636, 464) with delta (0, 0)
Screenshot: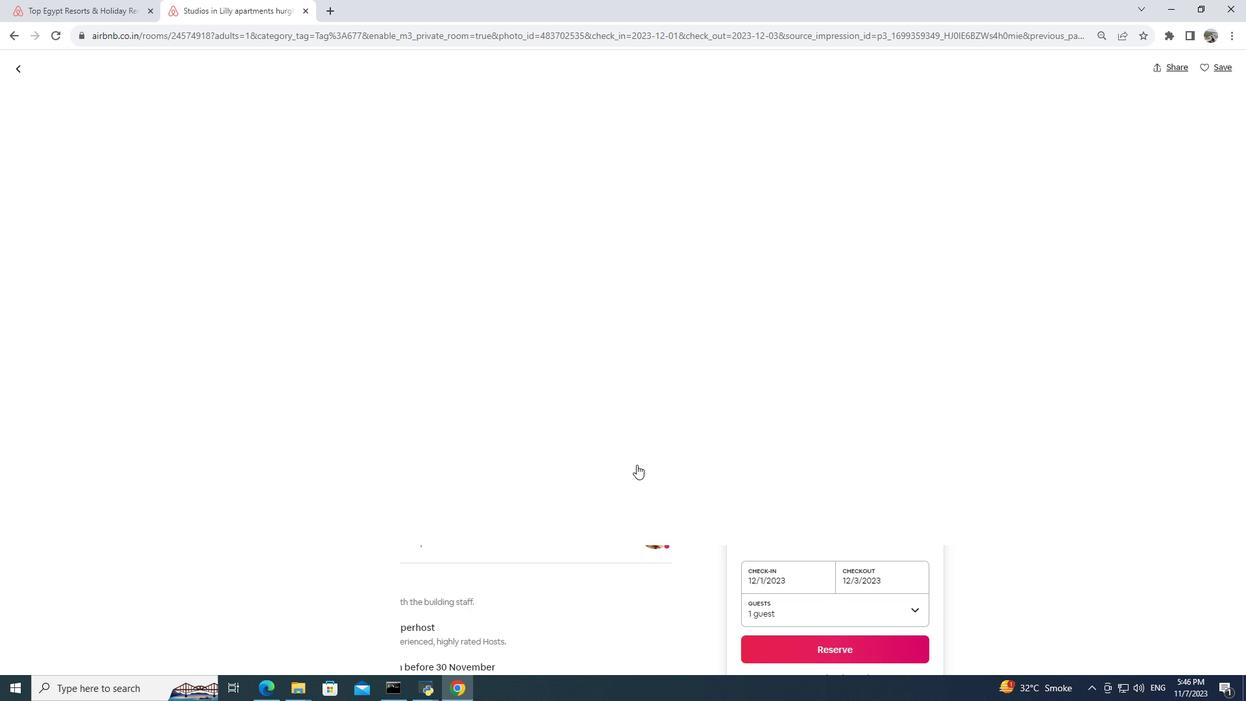 
Action: Mouse scrolled (636, 464) with delta (0, 0)
Screenshot: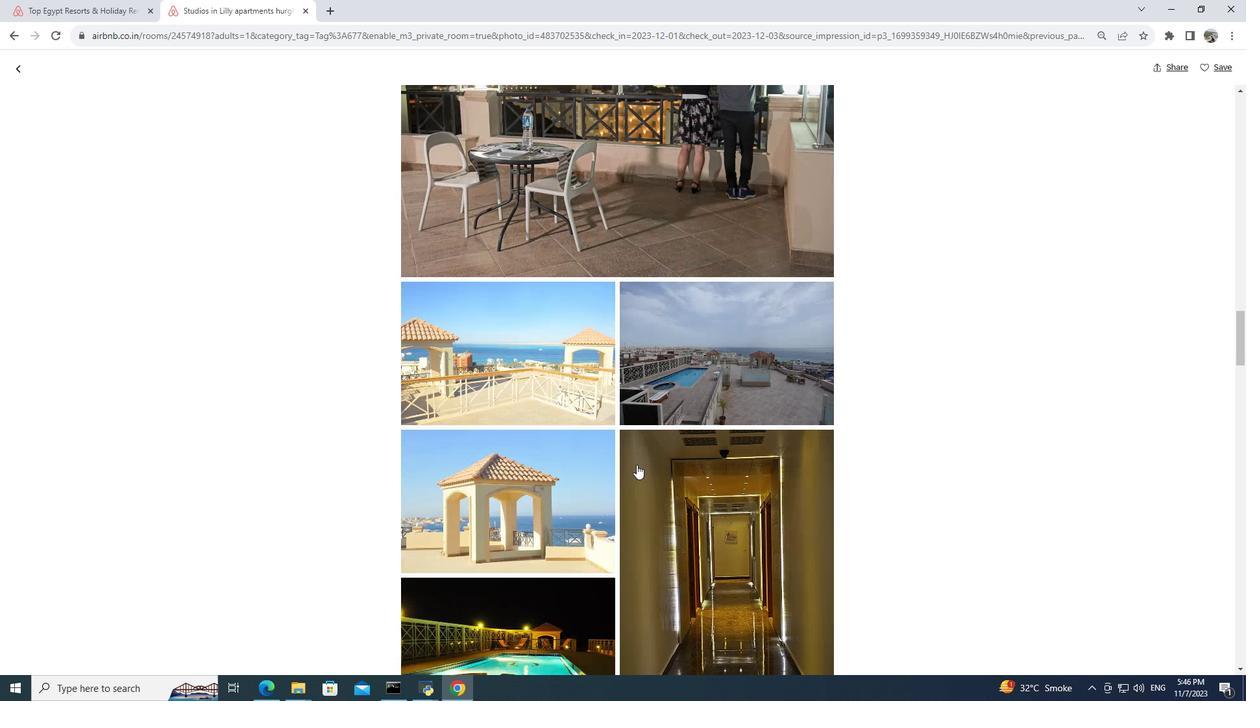 
Action: Mouse scrolled (636, 464) with delta (0, 0)
Screenshot: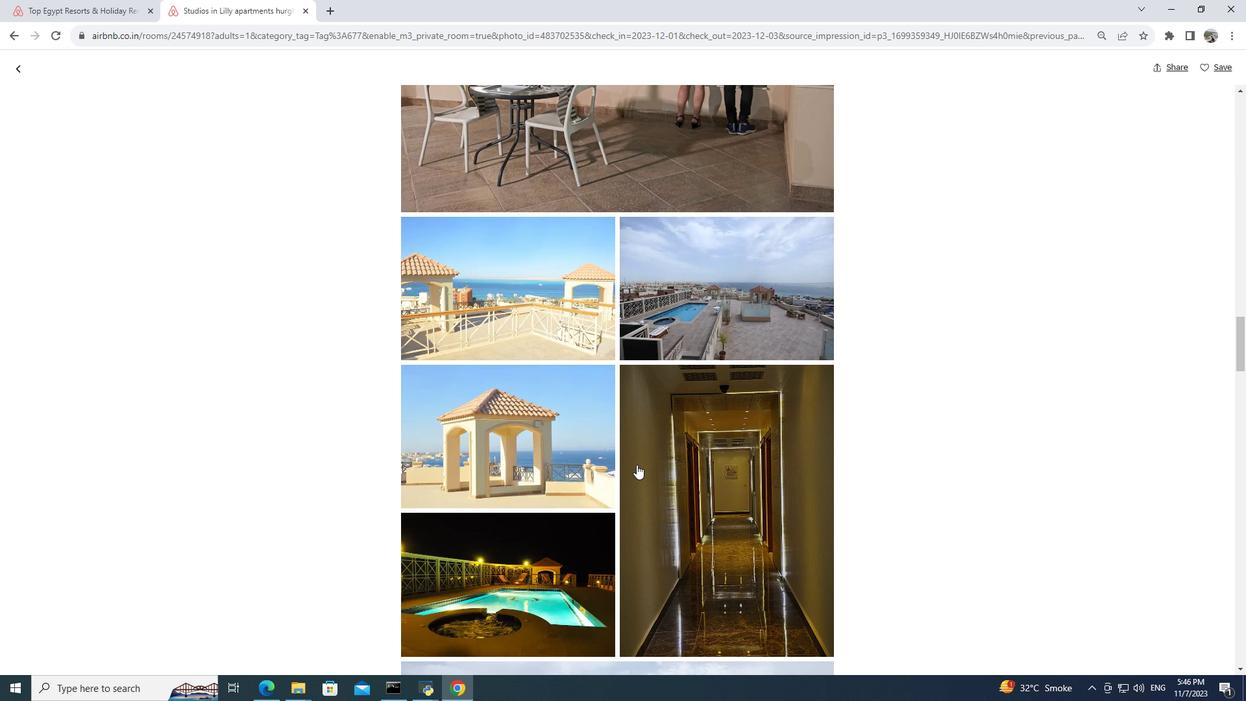 
Action: Mouse scrolled (636, 464) with delta (0, 0)
Screenshot: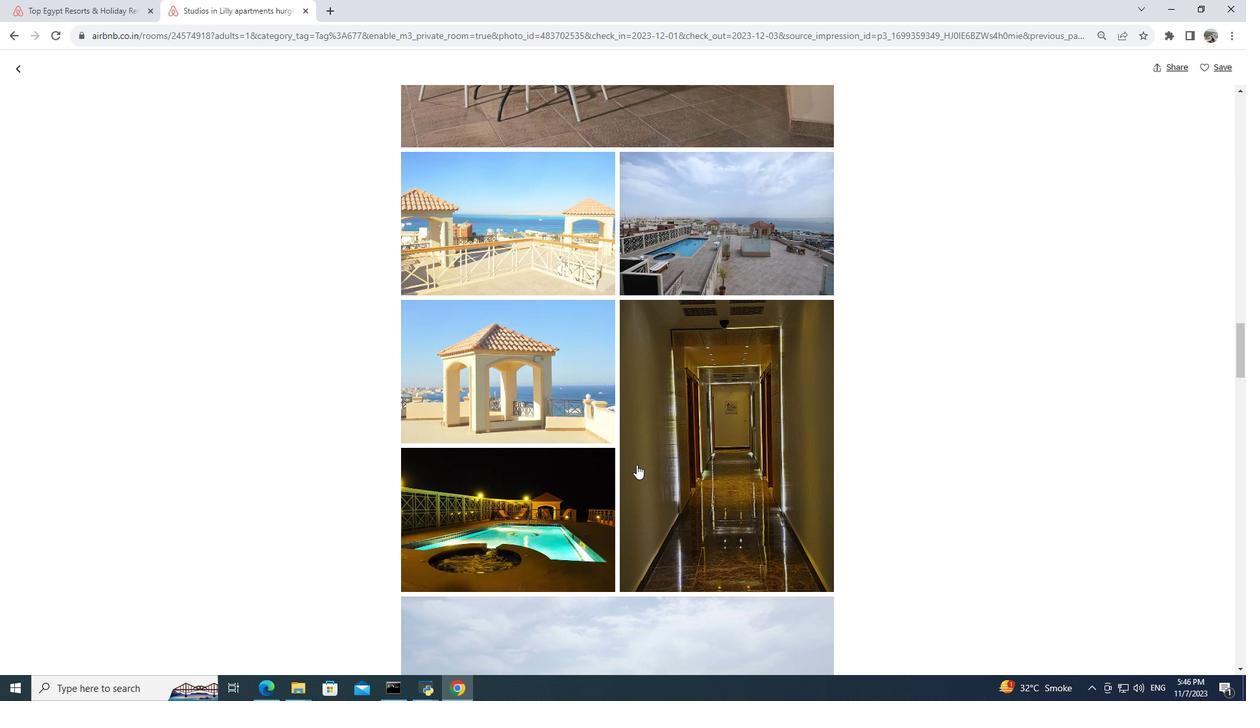 
Action: Mouse scrolled (636, 464) with delta (0, 0)
Screenshot: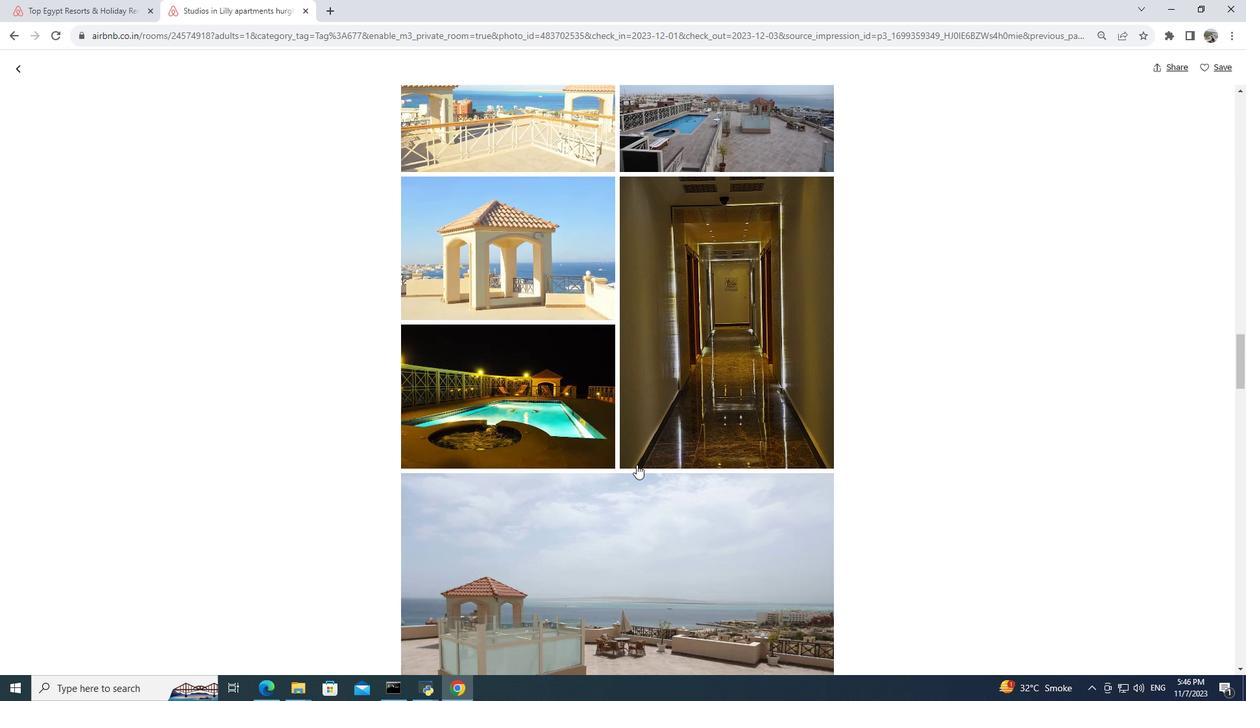 
Action: Mouse scrolled (636, 464) with delta (0, 0)
Screenshot: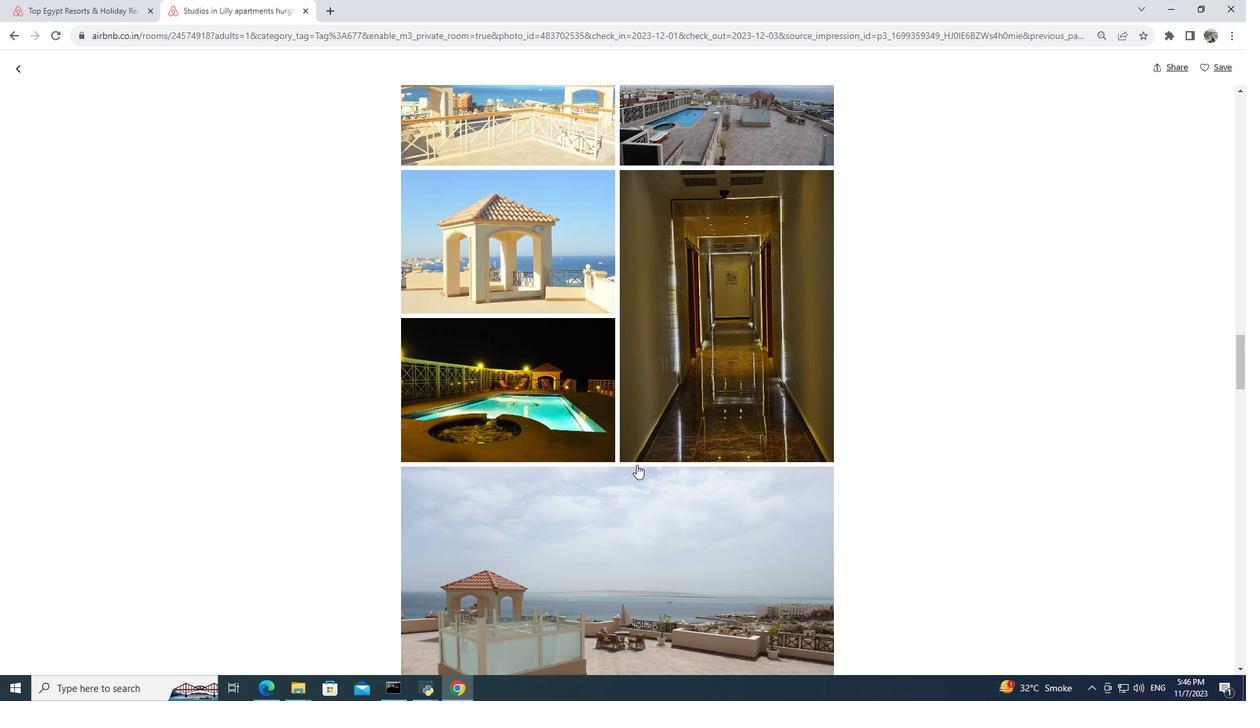 
Action: Mouse scrolled (636, 464) with delta (0, 0)
Screenshot: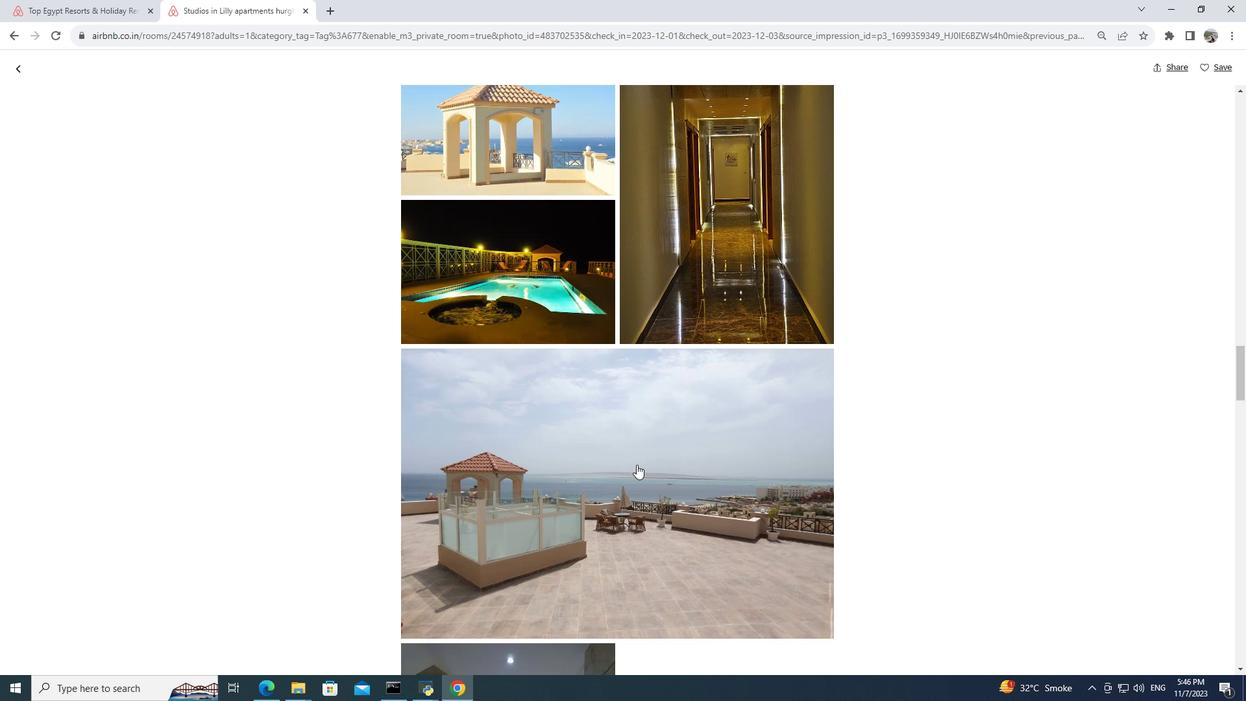 
Action: Mouse scrolled (636, 464) with delta (0, 0)
Screenshot: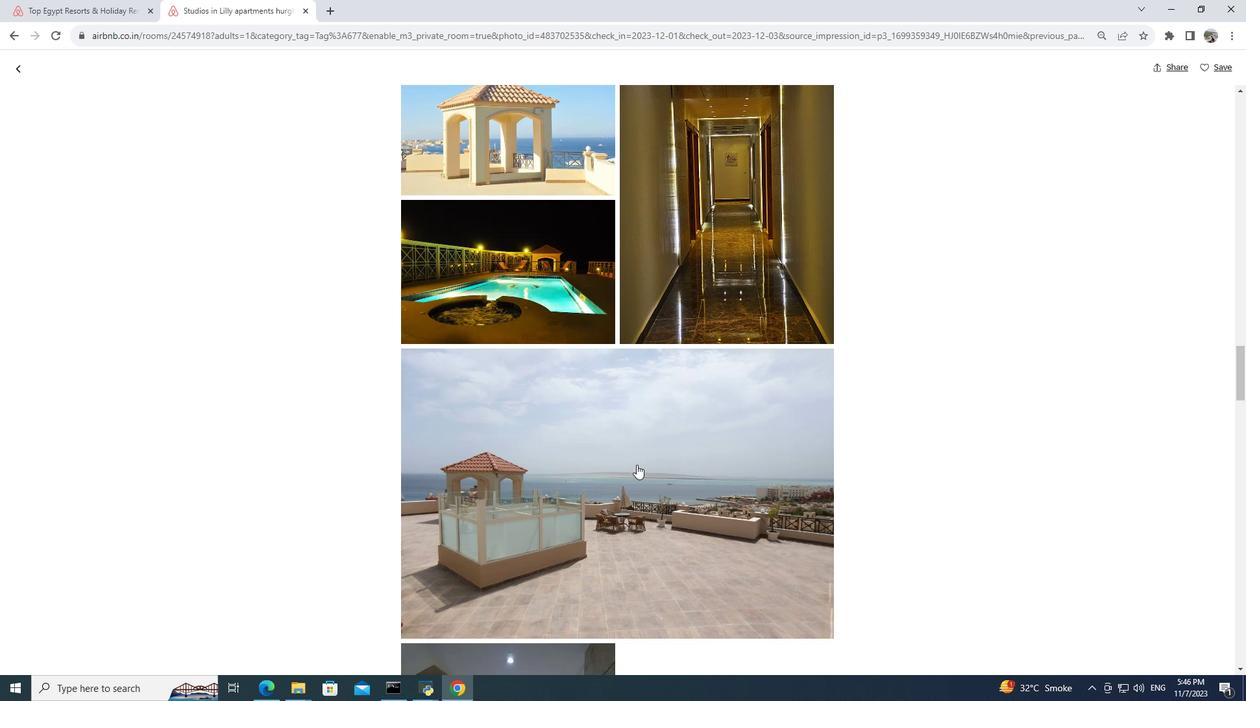 
Action: Mouse scrolled (636, 464) with delta (0, 0)
Screenshot: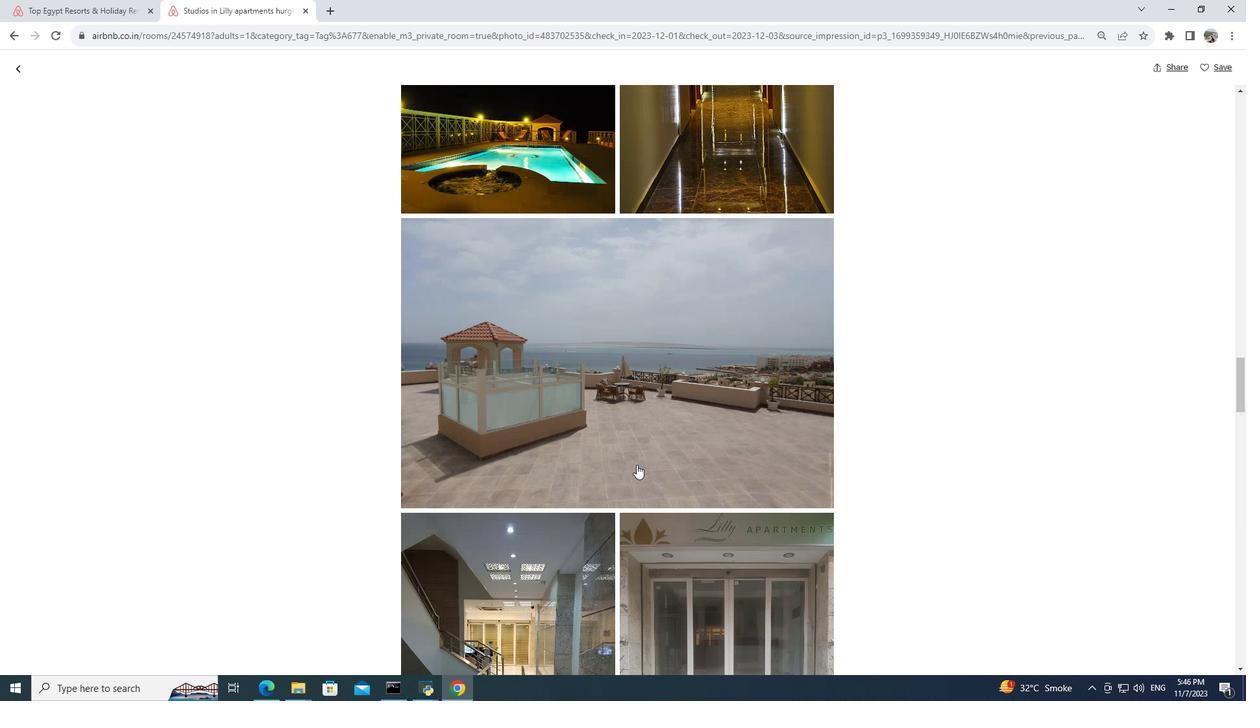 
Action: Mouse scrolled (636, 464) with delta (0, 0)
Screenshot: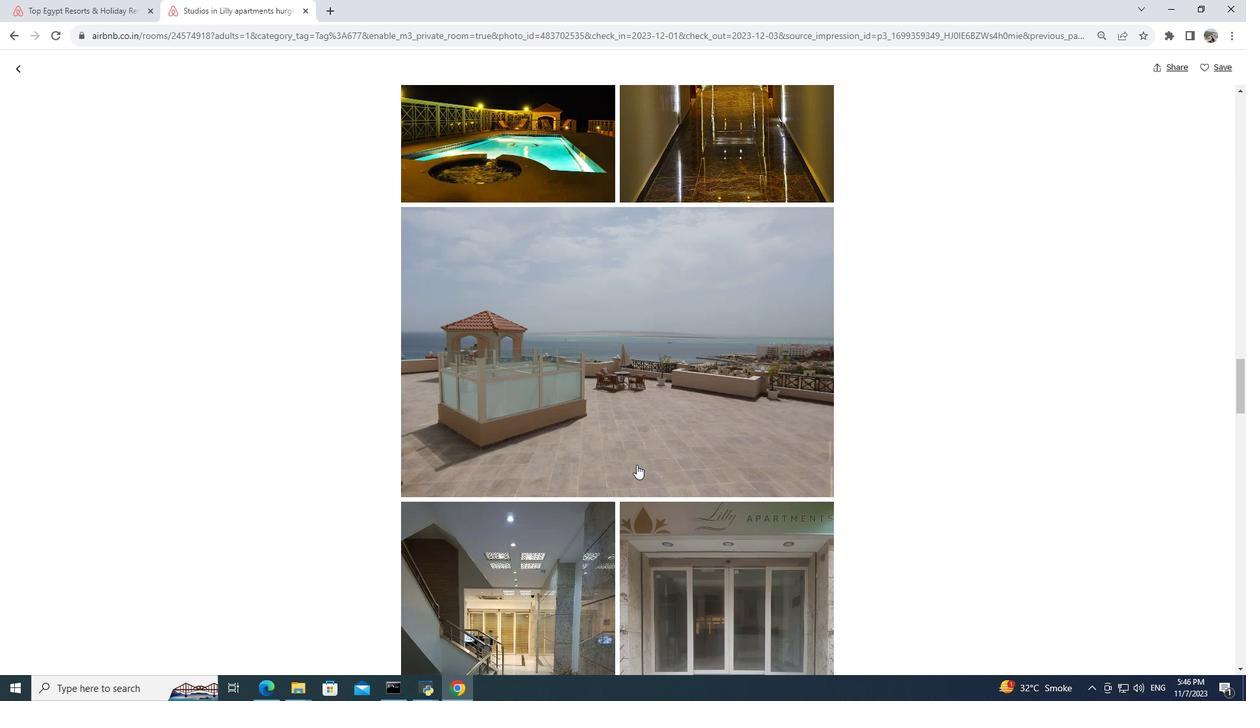 
Action: Mouse moved to (639, 465)
Screenshot: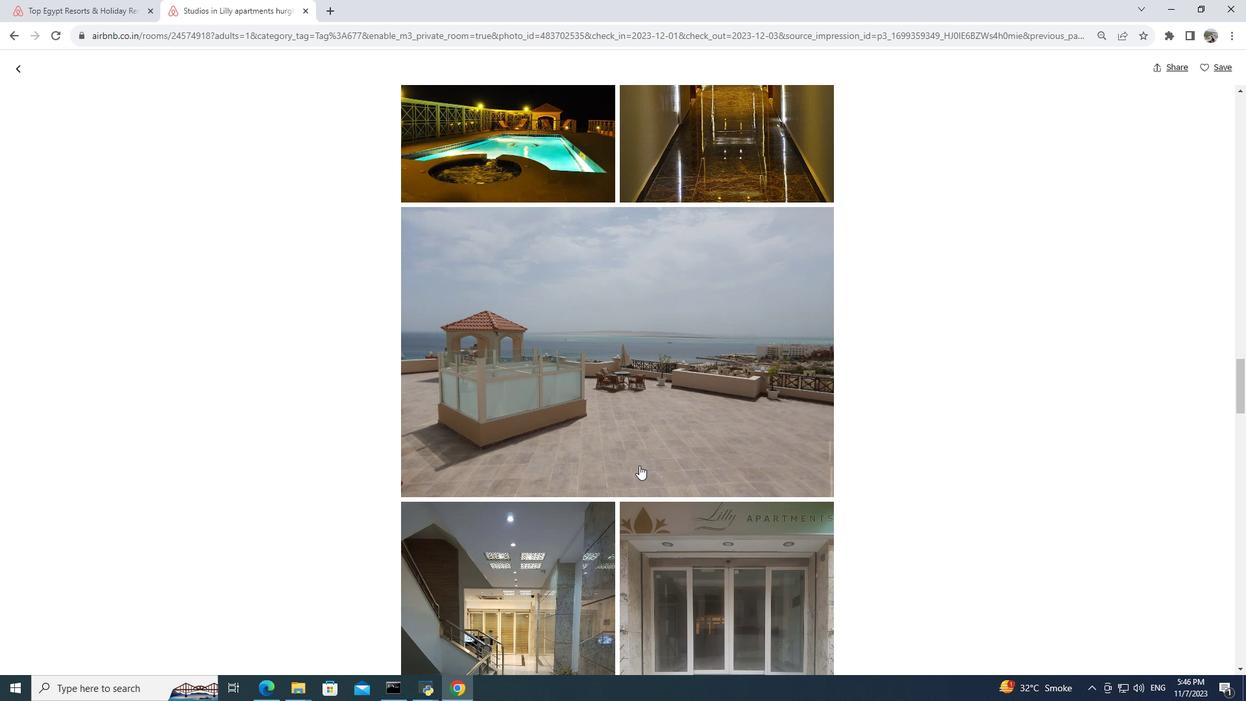 
Action: Mouse scrolled (639, 464) with delta (0, 0)
Screenshot: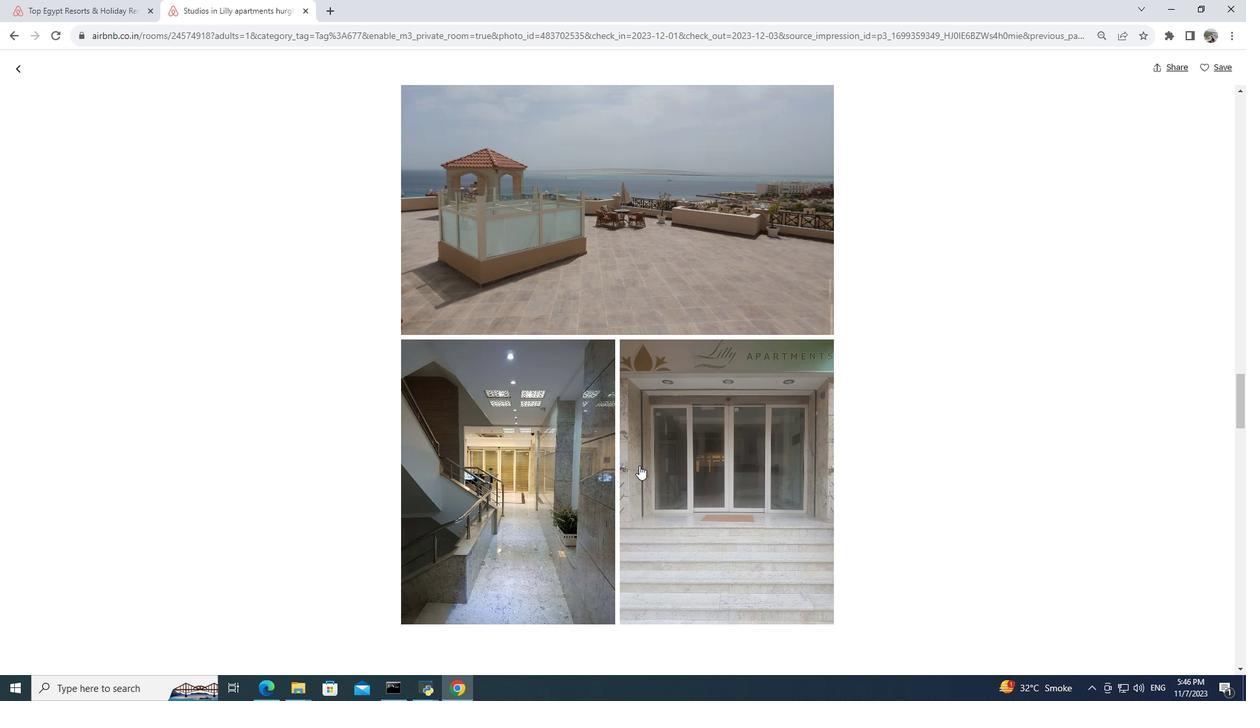 
Action: Mouse scrolled (639, 464) with delta (0, 0)
Screenshot: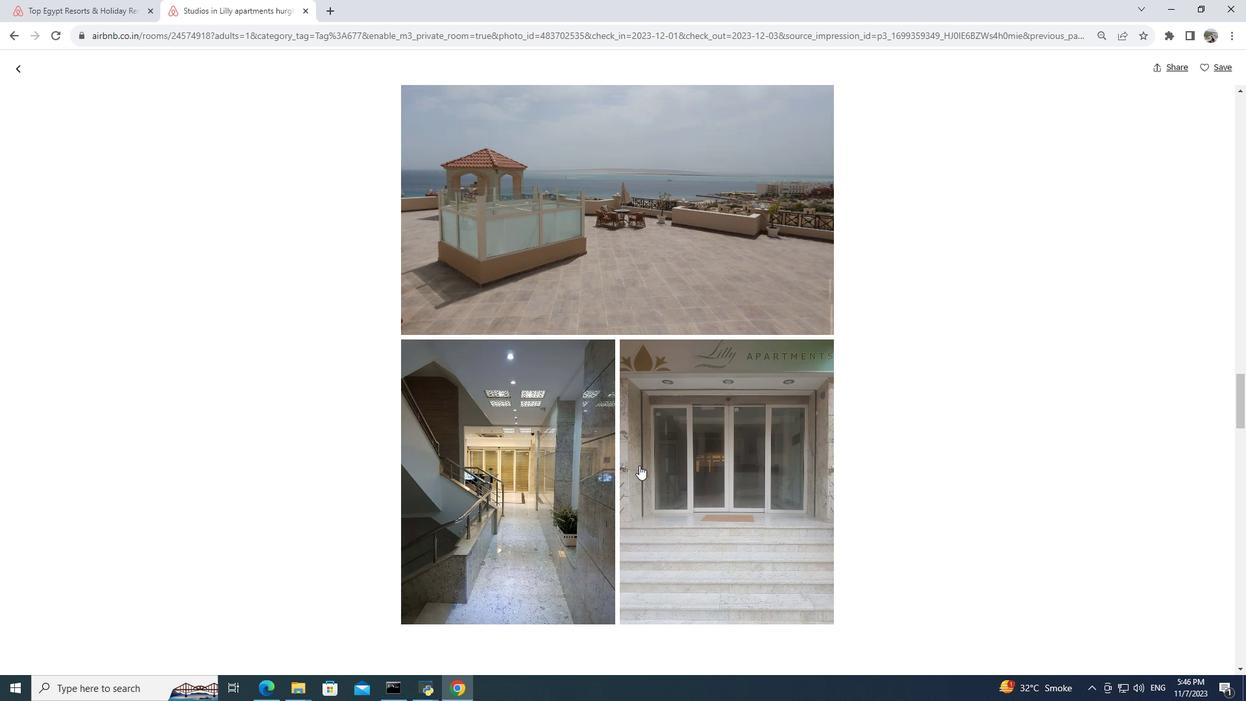 
Action: Mouse moved to (639, 465)
Screenshot: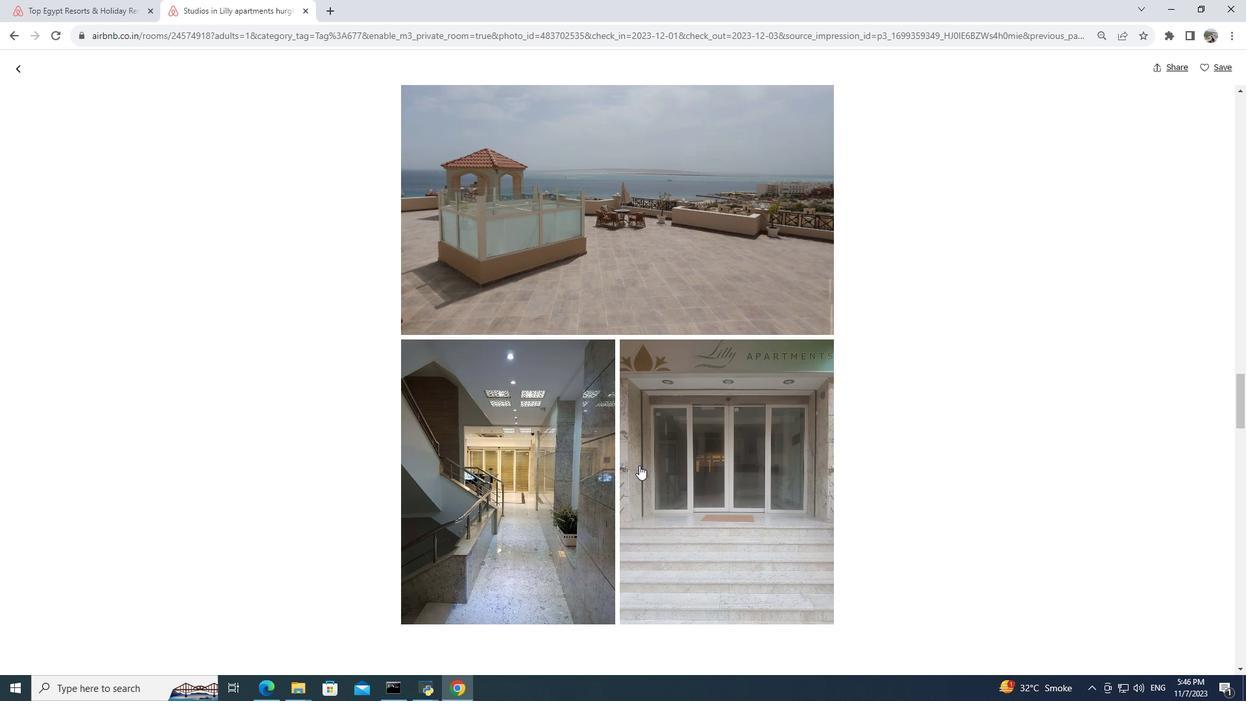
Action: Mouse scrolled (639, 464) with delta (0, 0)
Screenshot: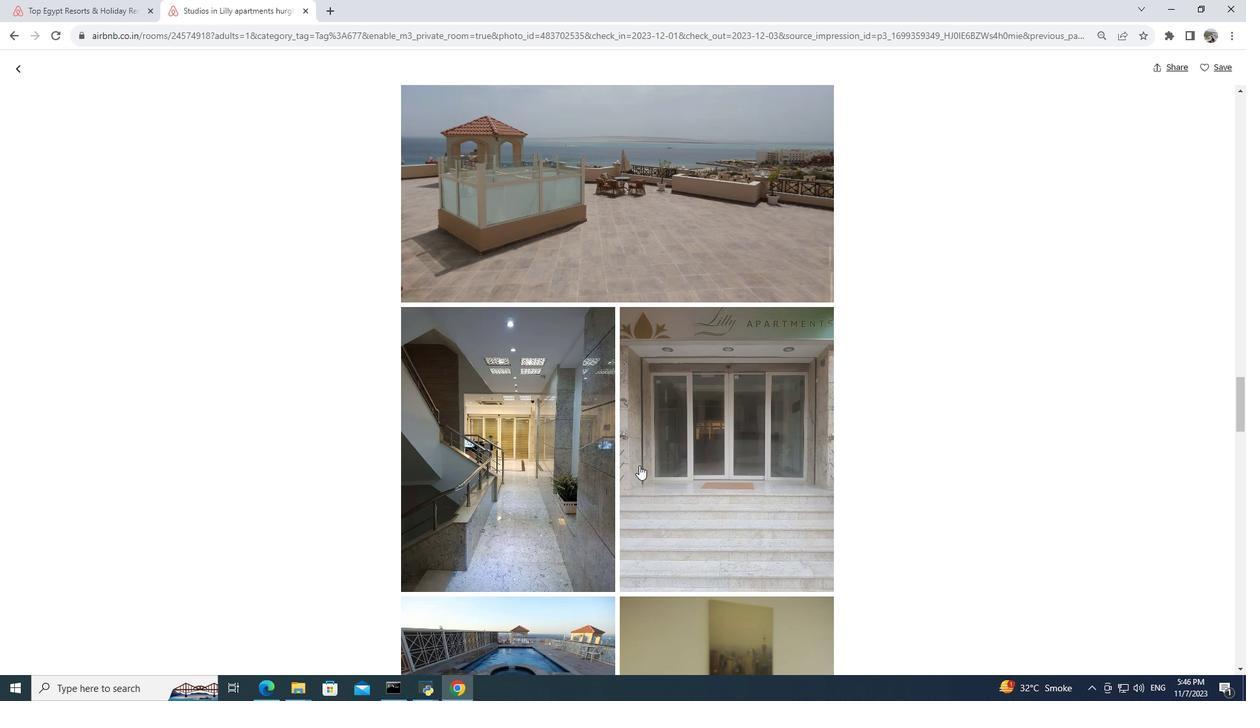 
Action: Mouse scrolled (639, 464) with delta (0, 0)
Screenshot: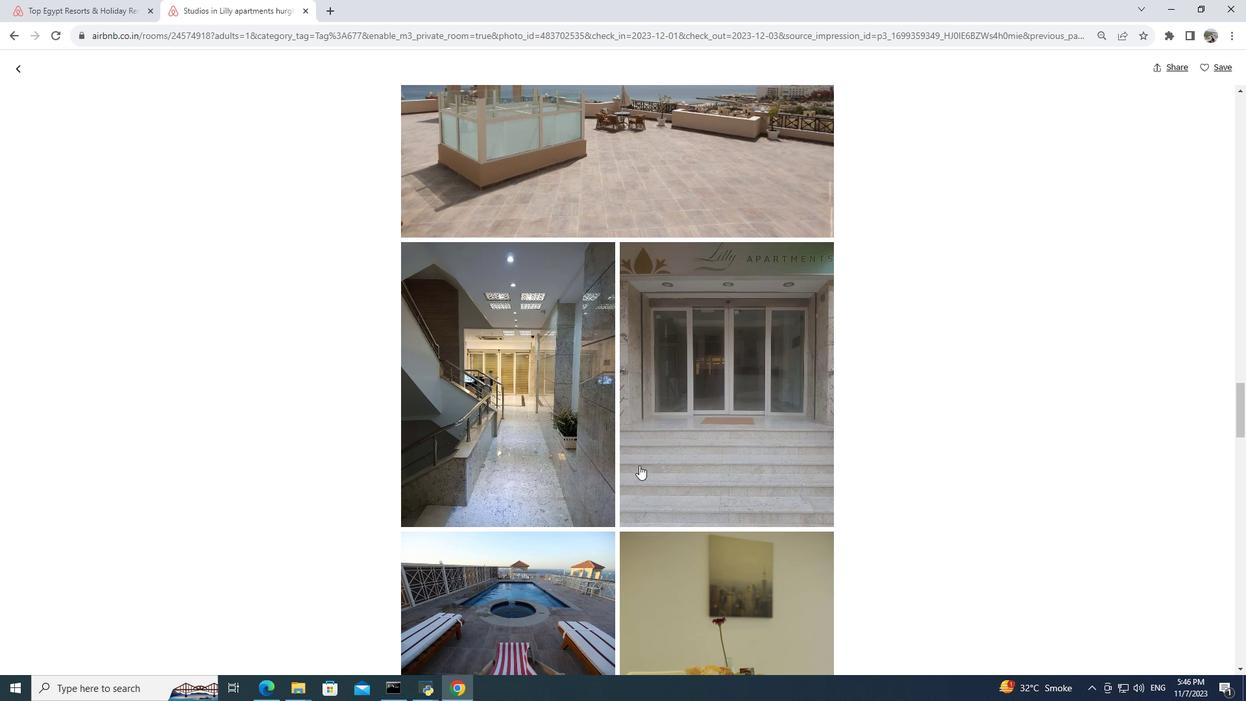 
Action: Mouse scrolled (639, 464) with delta (0, 0)
Screenshot: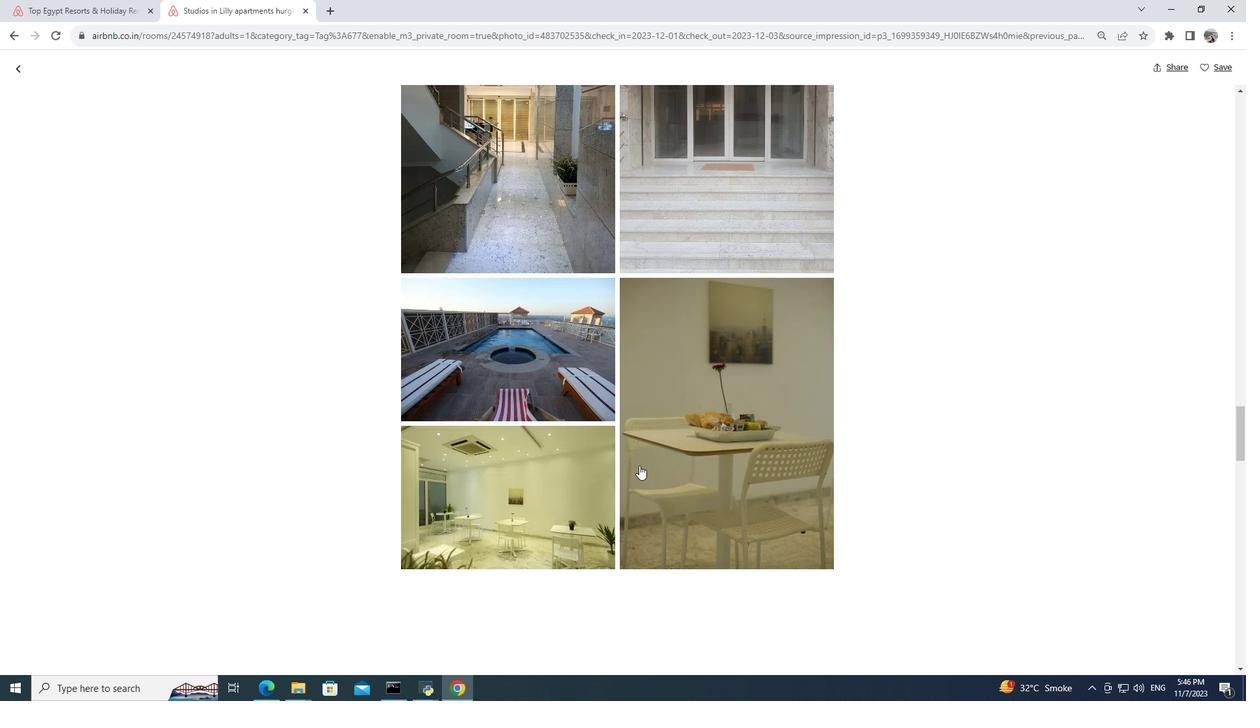 
Action: Mouse scrolled (639, 464) with delta (0, 0)
Screenshot: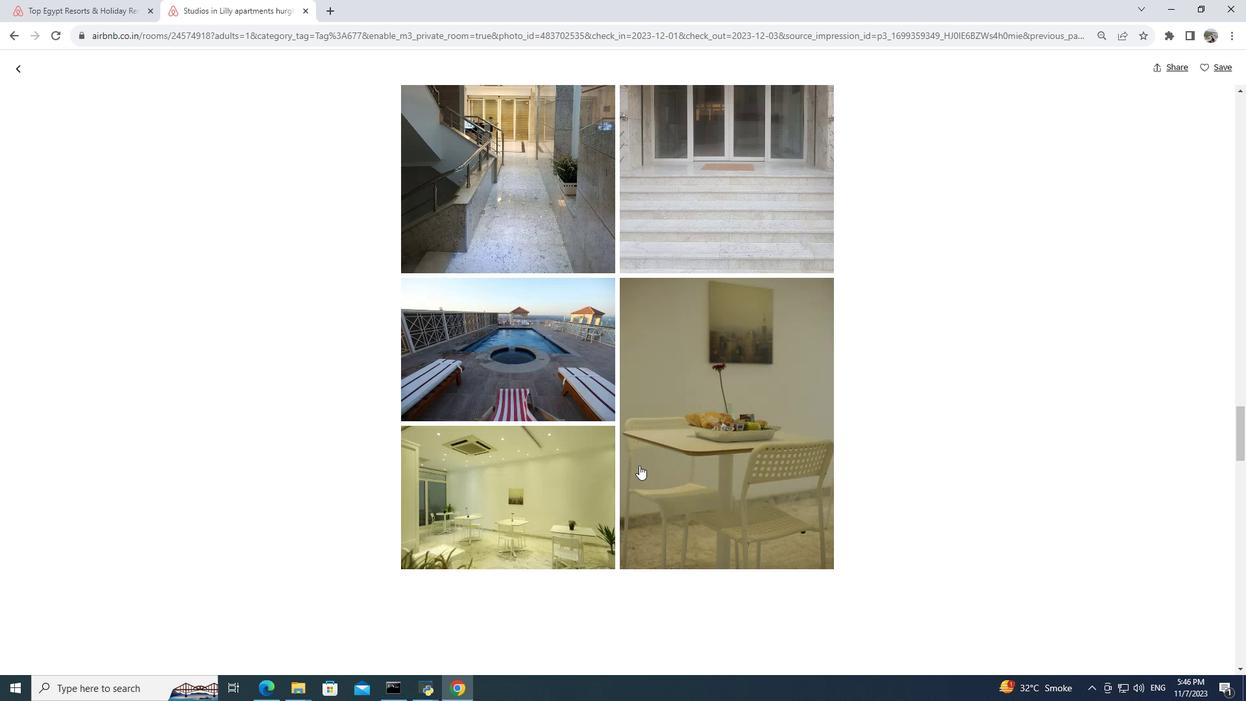
Action: Mouse scrolled (639, 464) with delta (0, 0)
Screenshot: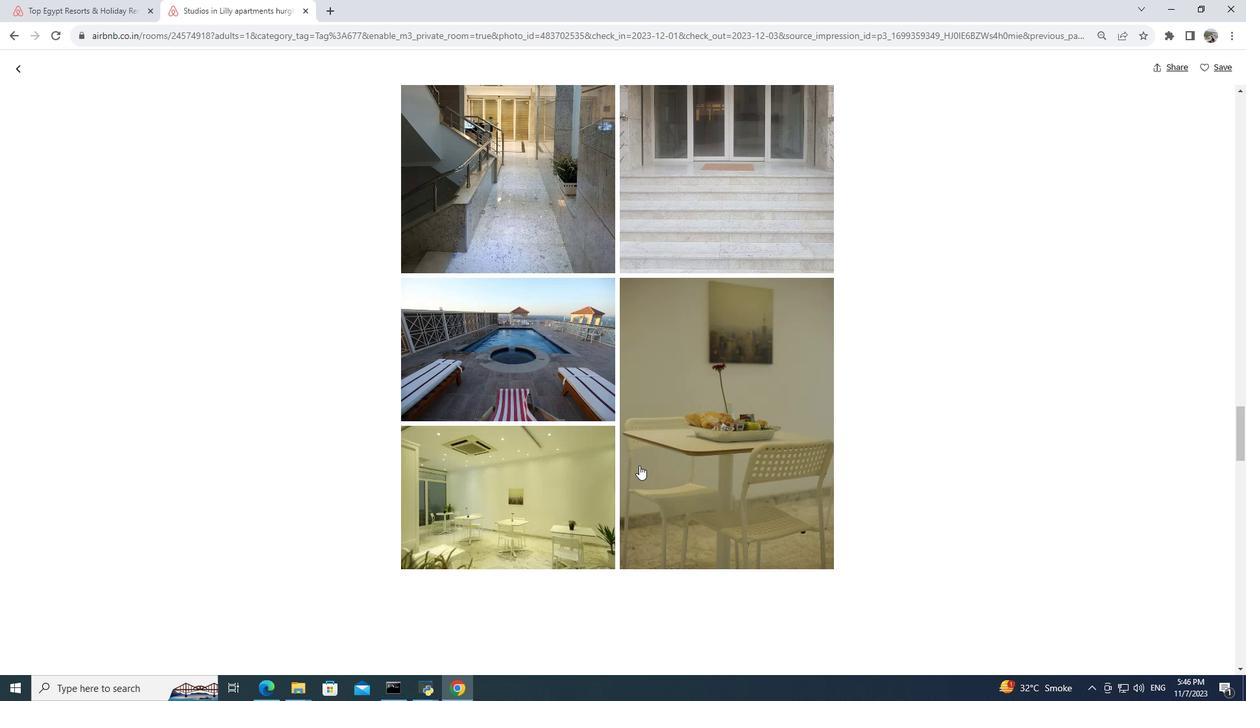 
Action: Mouse scrolled (639, 464) with delta (0, 0)
Screenshot: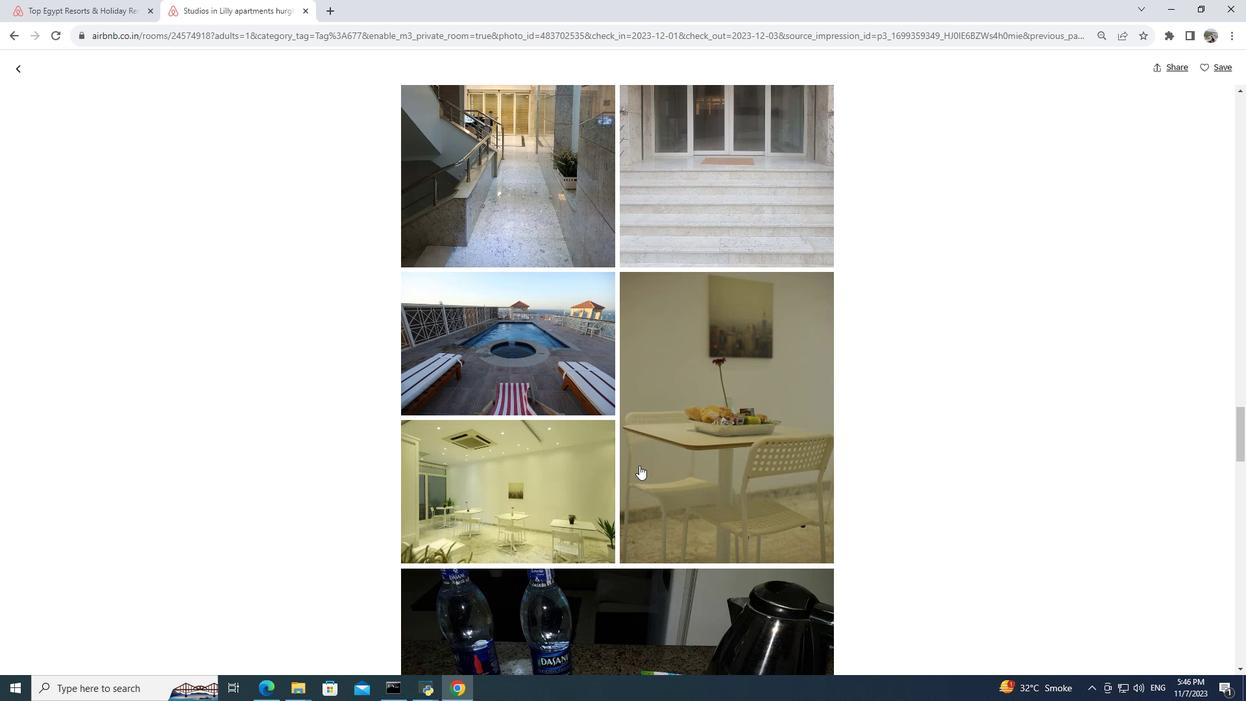 
Action: Mouse scrolled (639, 464) with delta (0, 0)
Screenshot: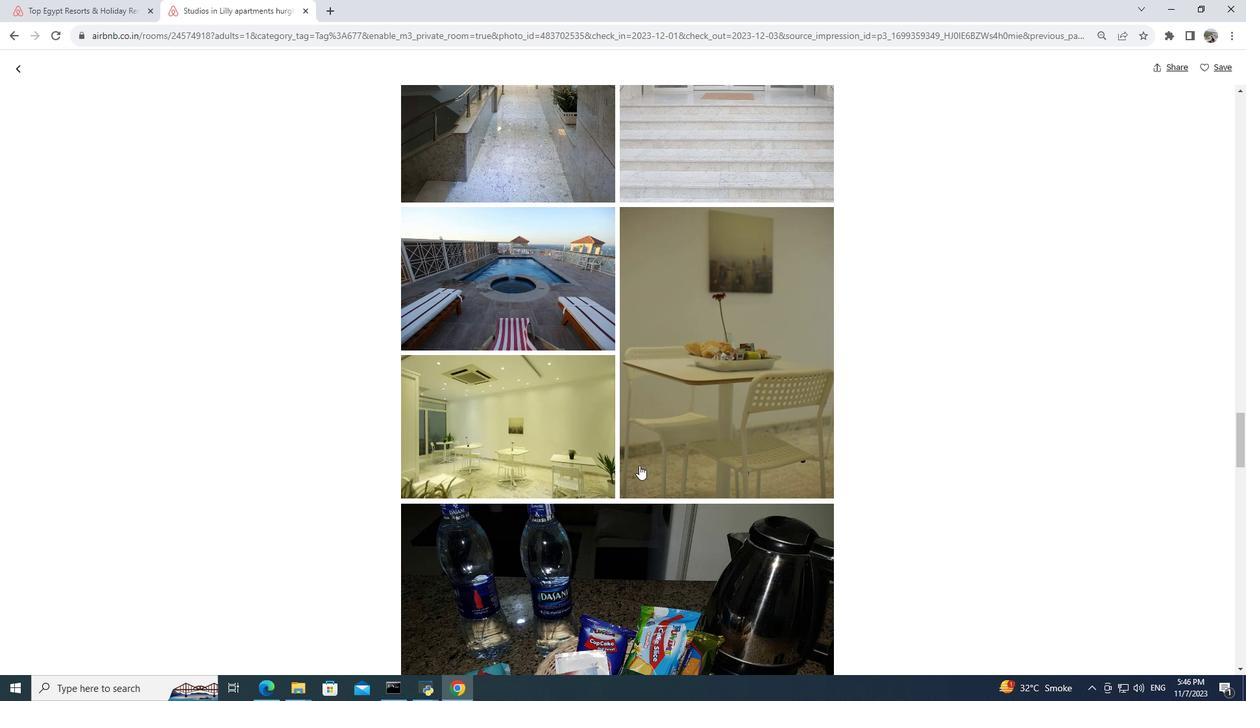 
Action: Mouse scrolled (639, 464) with delta (0, 0)
Screenshot: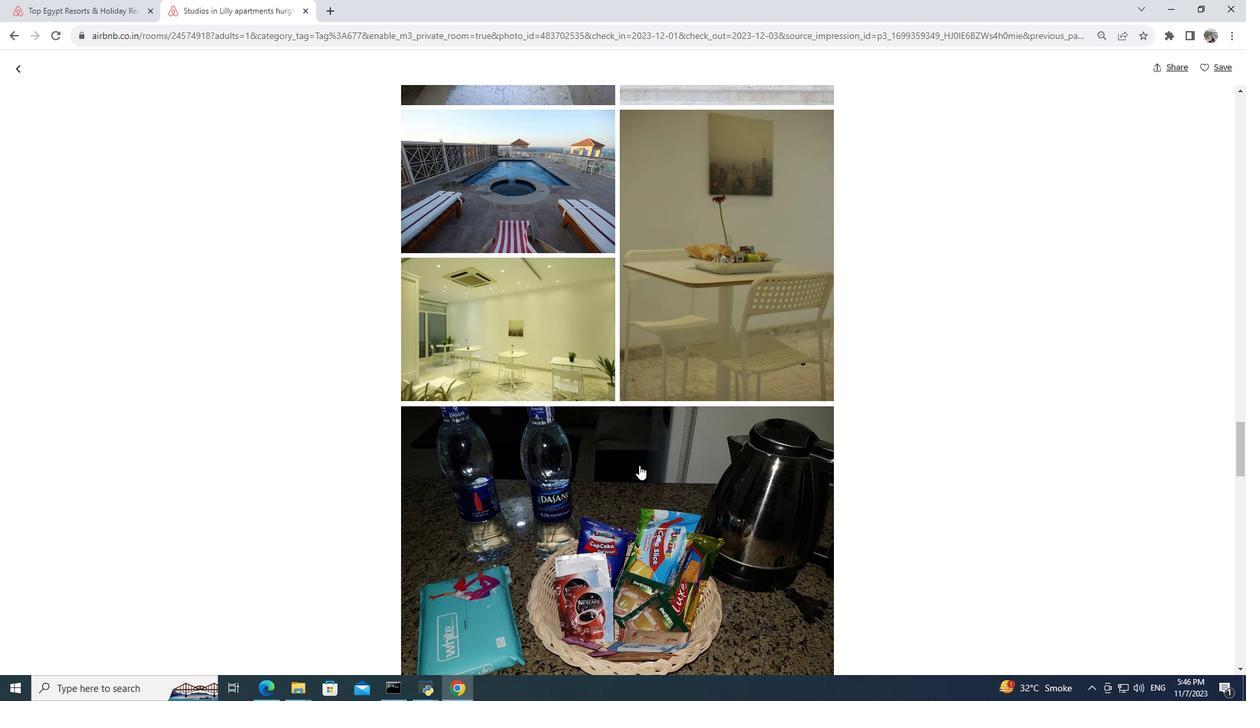 
Action: Mouse scrolled (639, 464) with delta (0, 0)
Screenshot: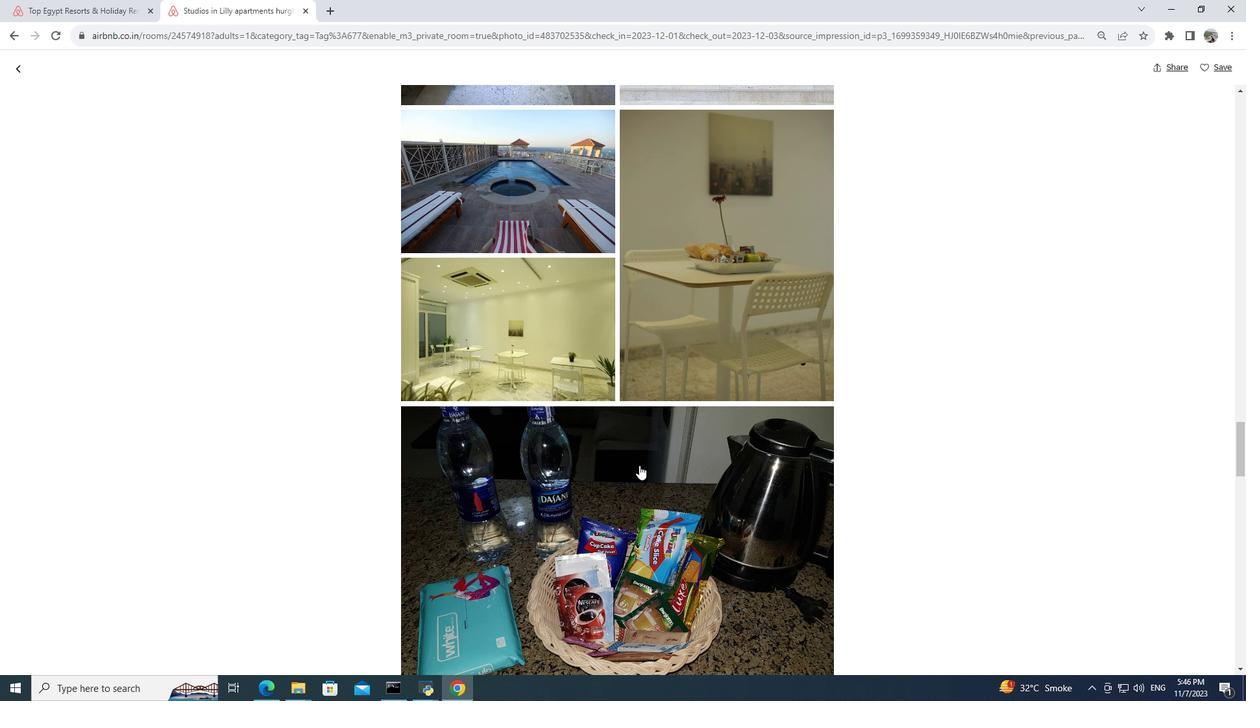 
Action: Mouse scrolled (639, 464) with delta (0, 0)
Screenshot: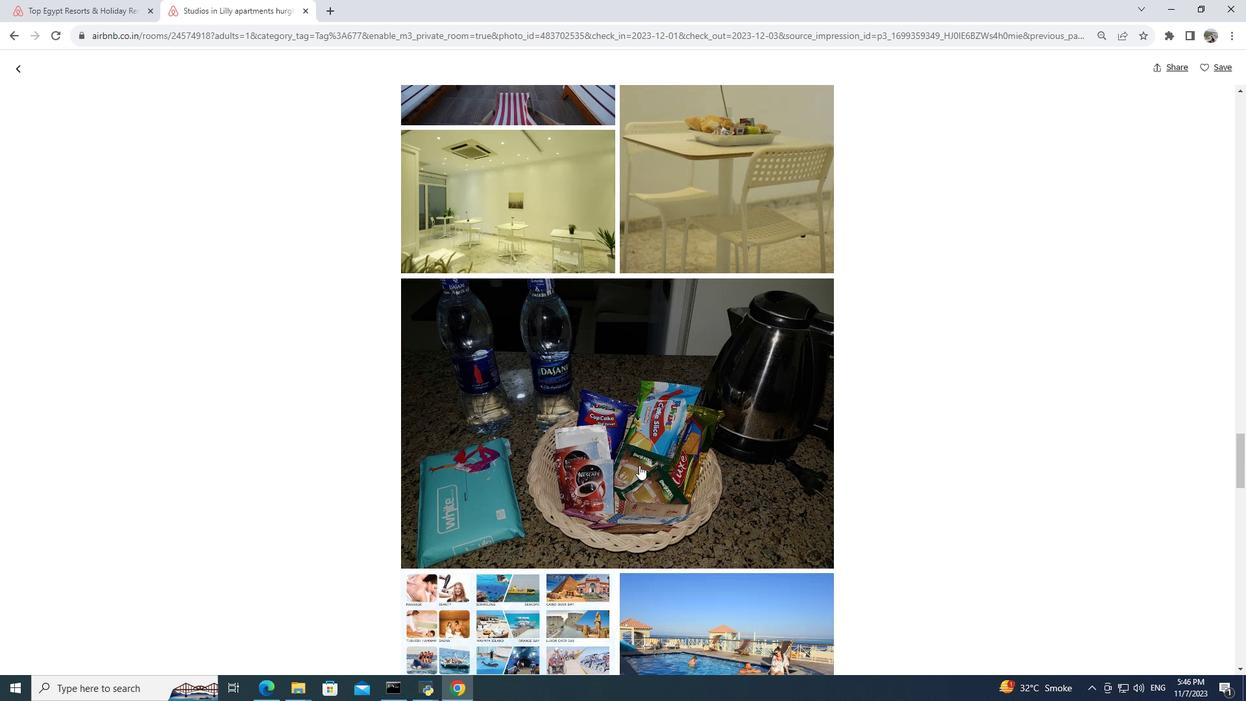 
Action: Mouse scrolled (639, 464) with delta (0, 0)
Screenshot: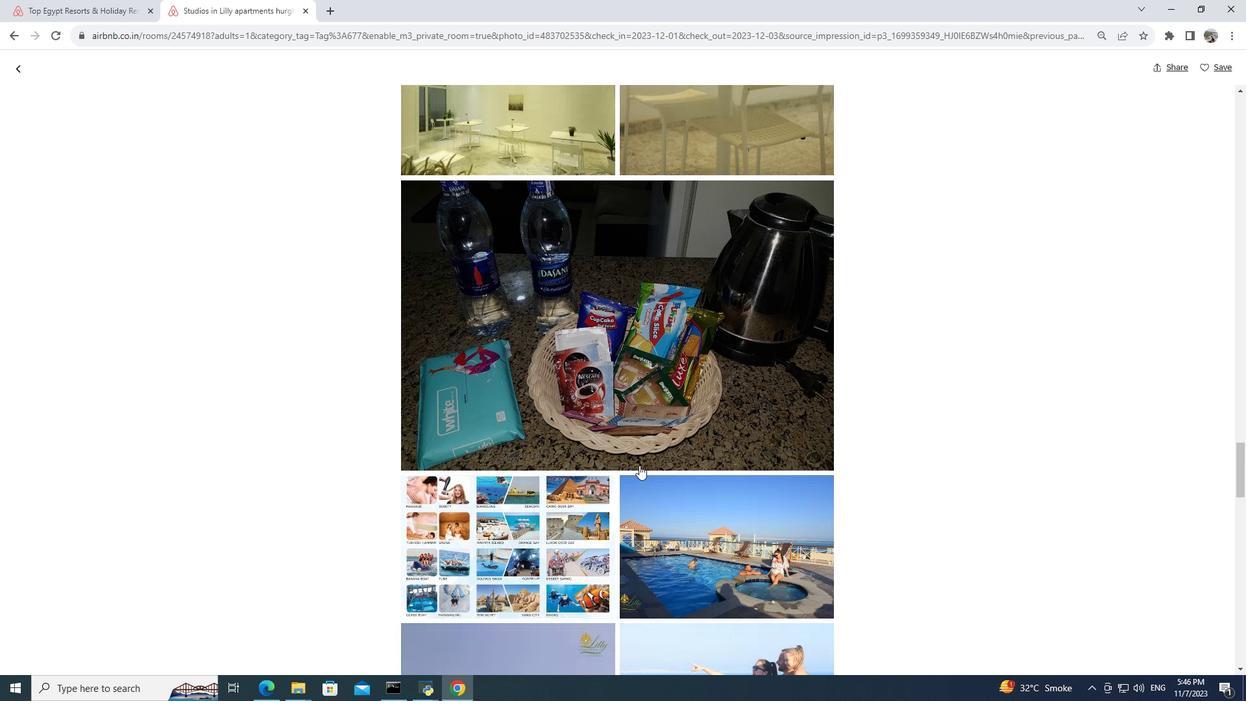 
Action: Mouse scrolled (639, 464) with delta (0, 0)
Screenshot: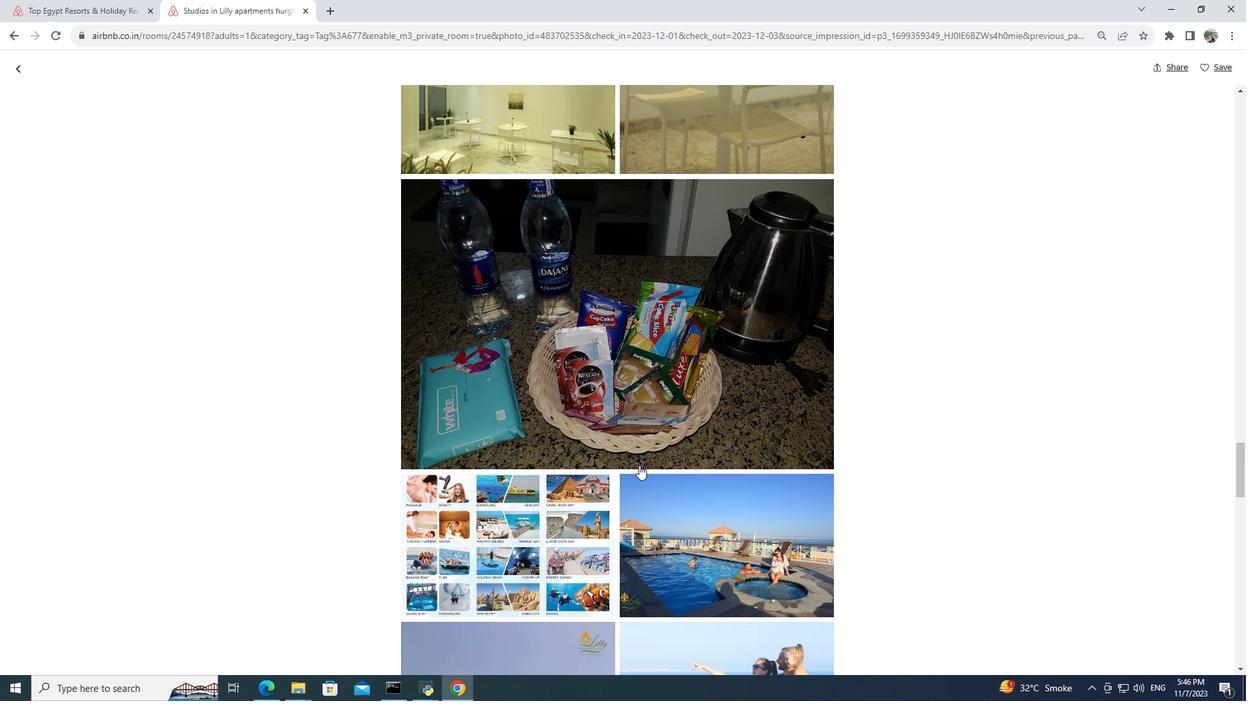 
Action: Mouse moved to (639, 465)
Screenshot: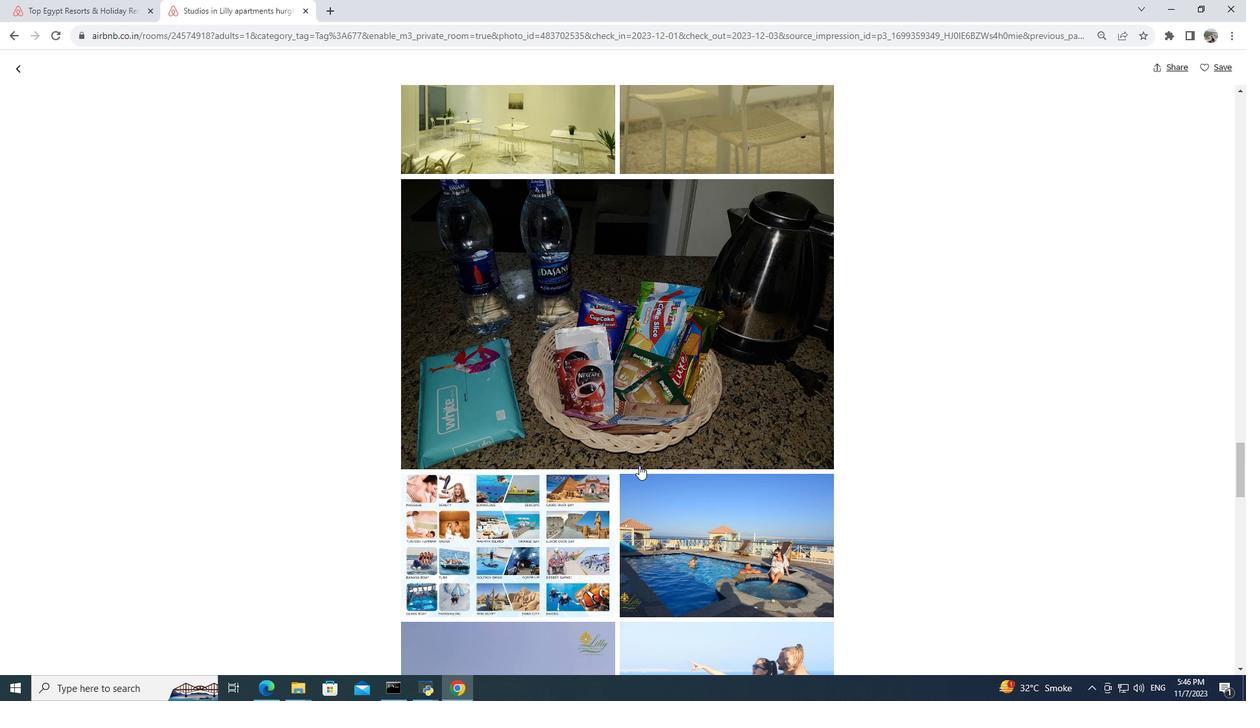 
Action: Mouse scrolled (639, 464) with delta (0, 0)
Screenshot: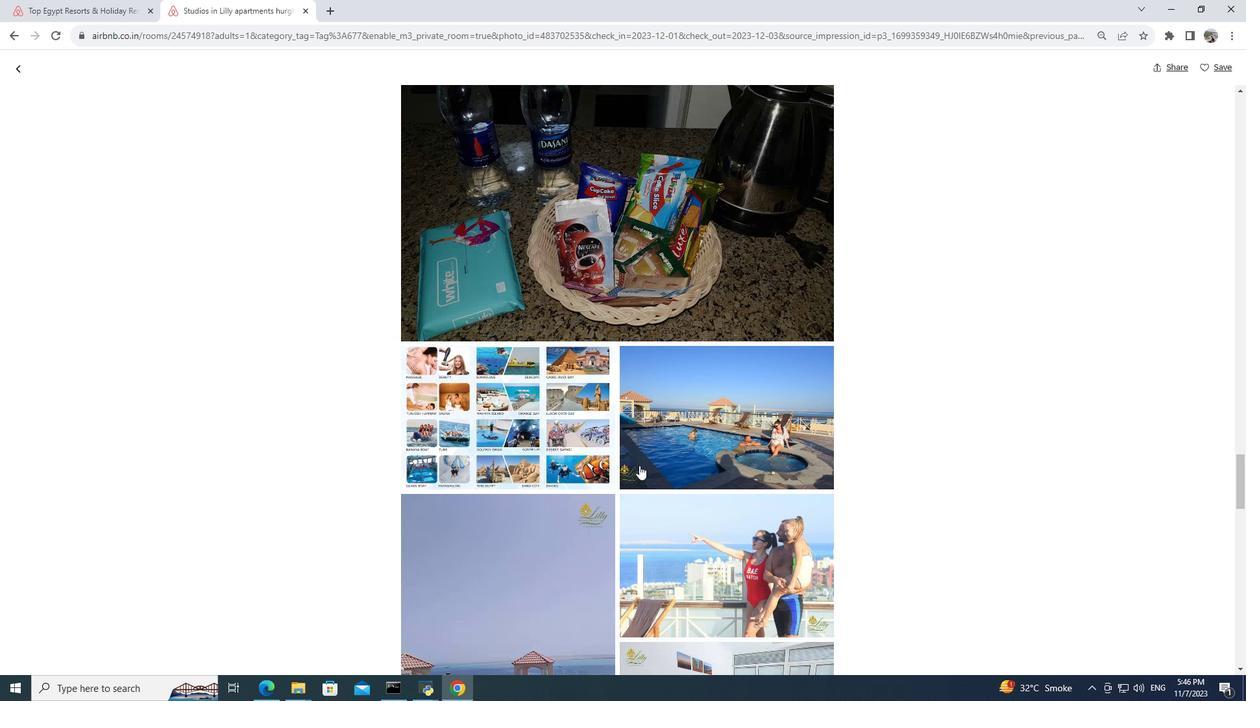 
Action: Mouse scrolled (639, 464) with delta (0, 0)
Screenshot: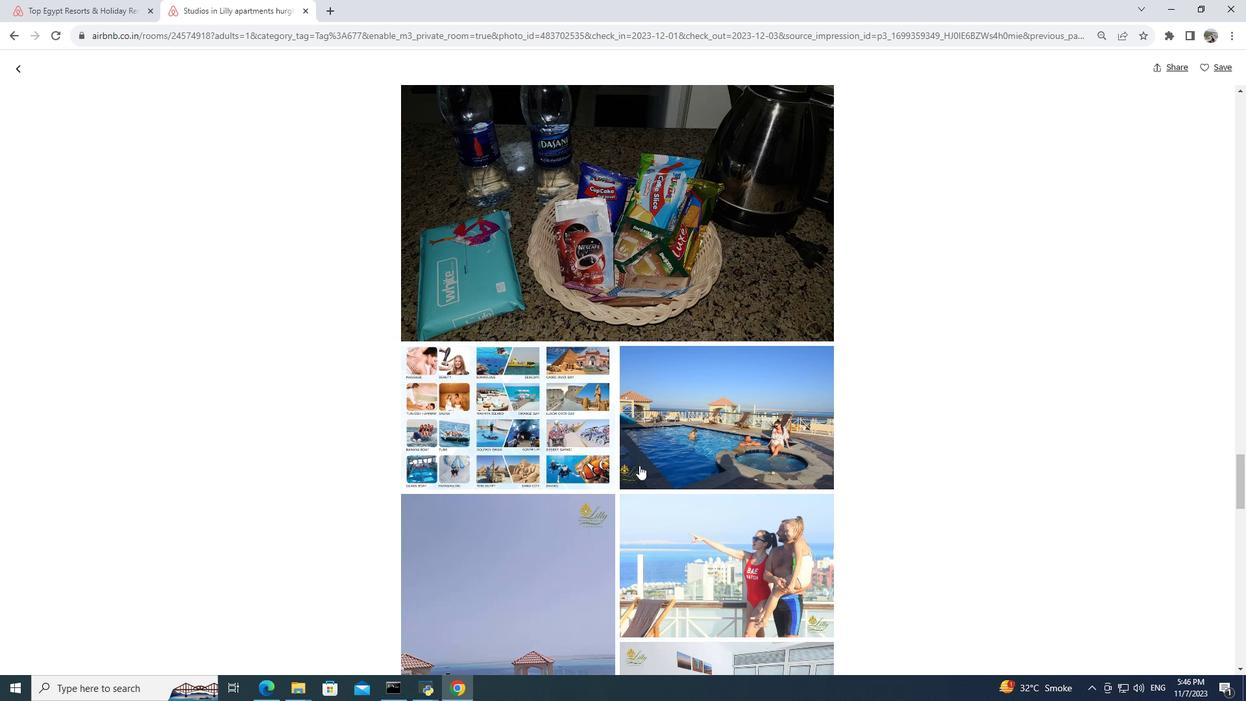 
Action: Mouse scrolled (639, 464) with delta (0, 0)
Screenshot: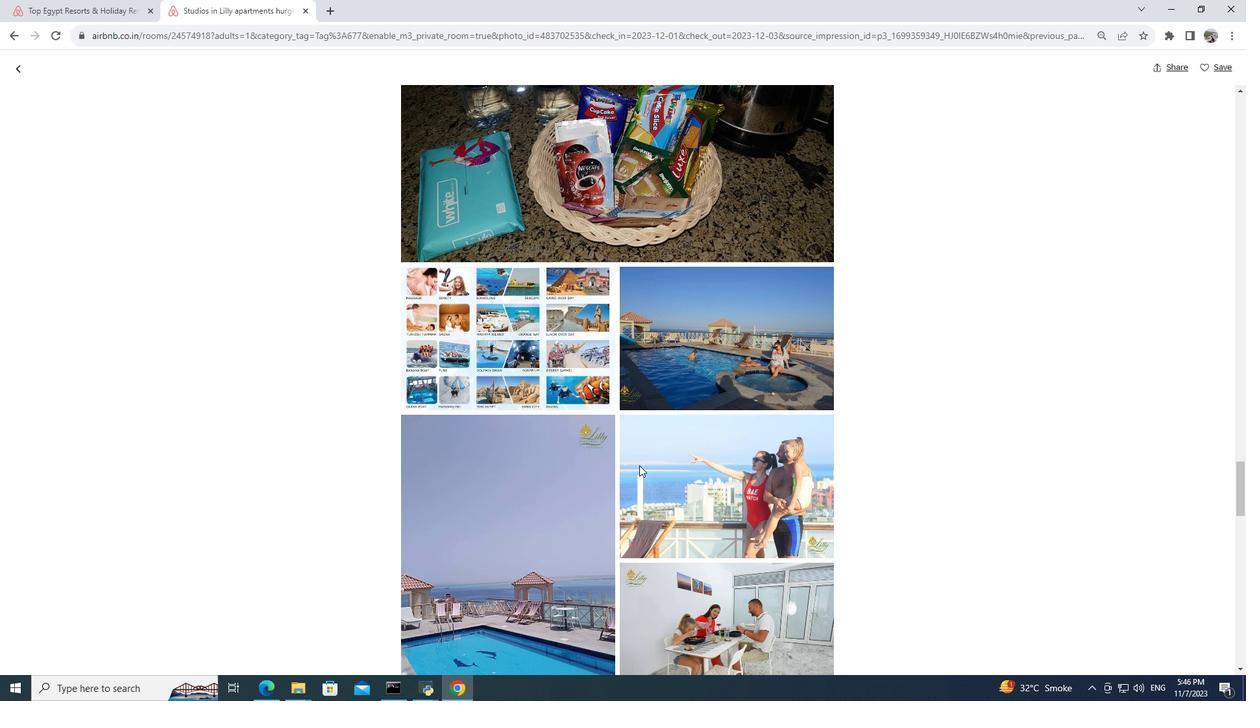 
Action: Mouse scrolled (639, 464) with delta (0, 0)
Screenshot: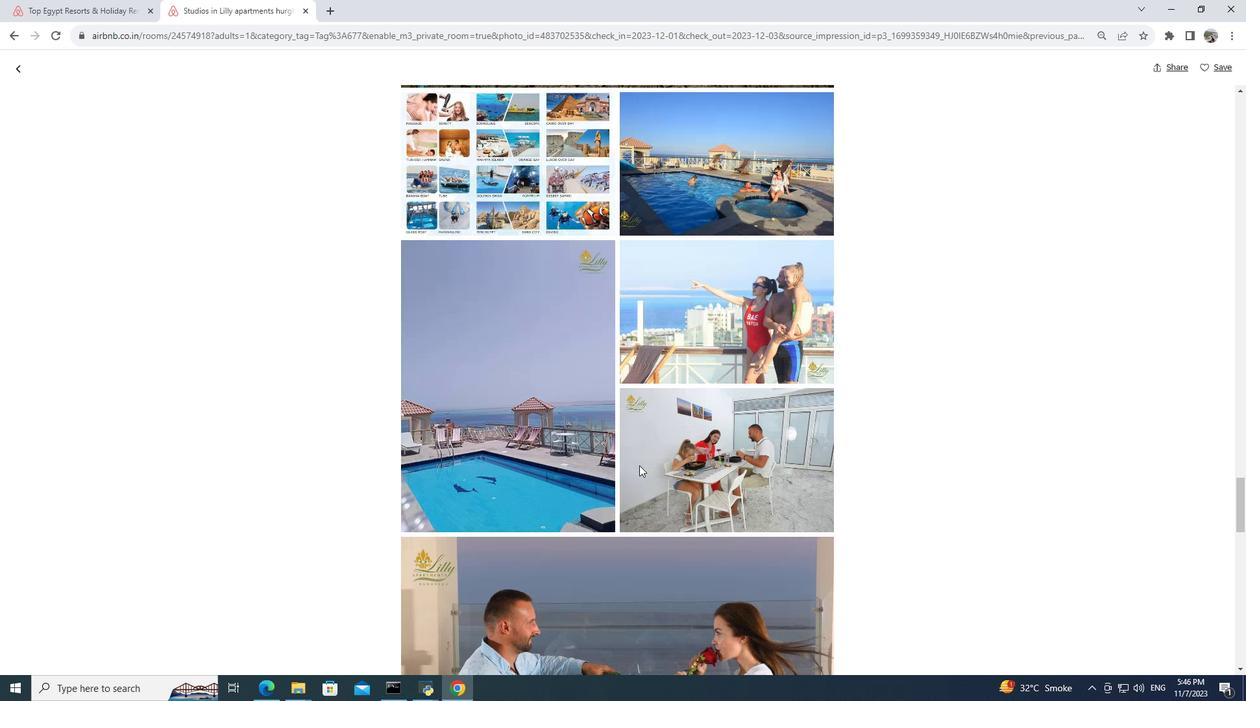 
Action: Mouse scrolled (639, 464) with delta (0, 0)
Screenshot: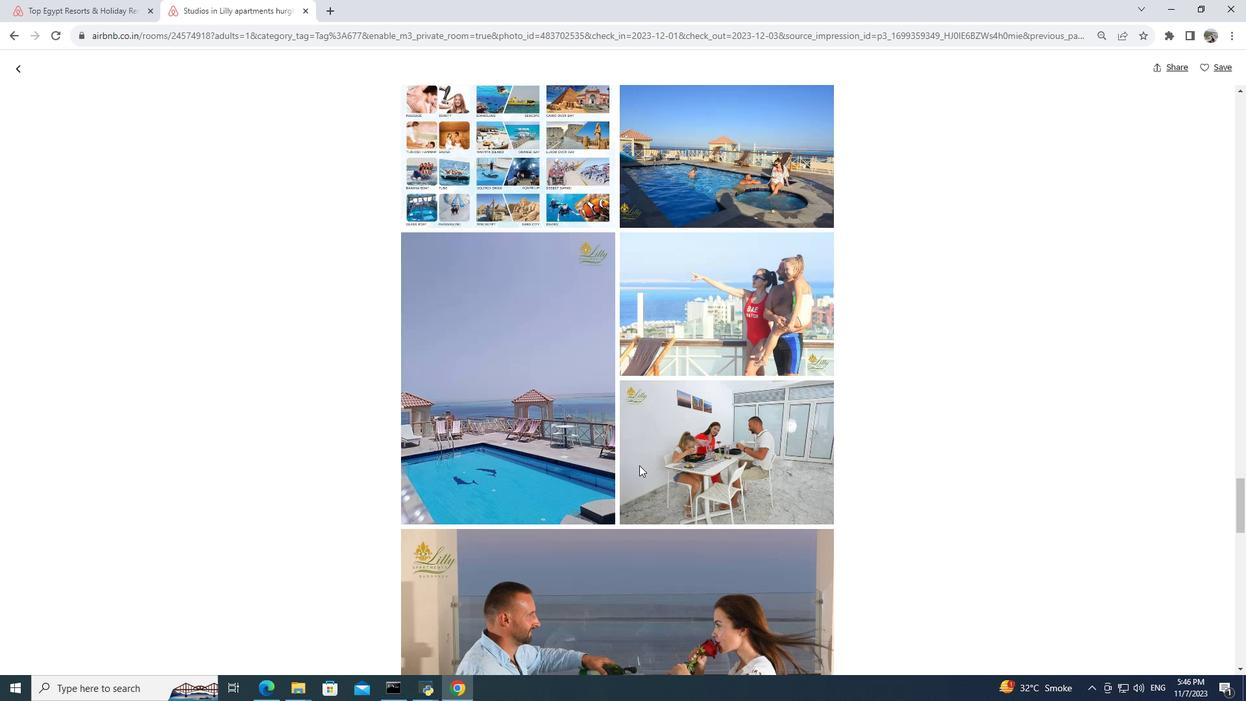 
Action: Mouse scrolled (639, 464) with delta (0, 0)
Screenshot: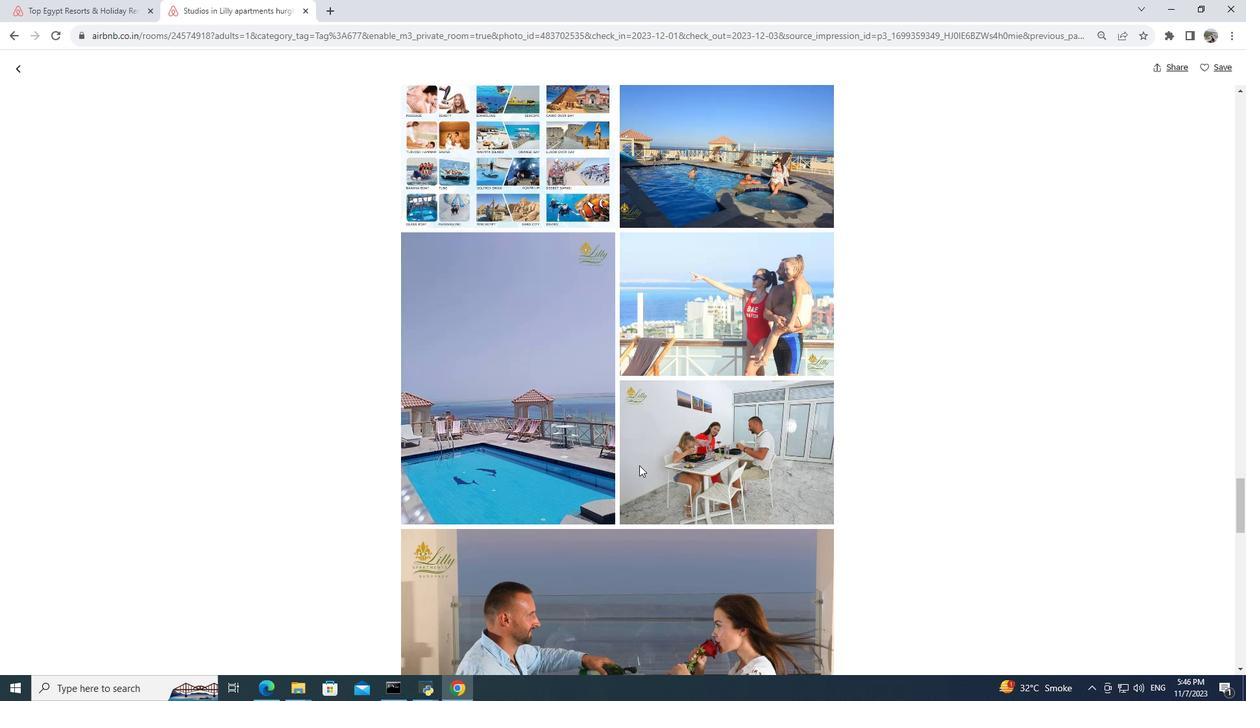 
Action: Mouse scrolled (639, 464) with delta (0, 0)
Screenshot: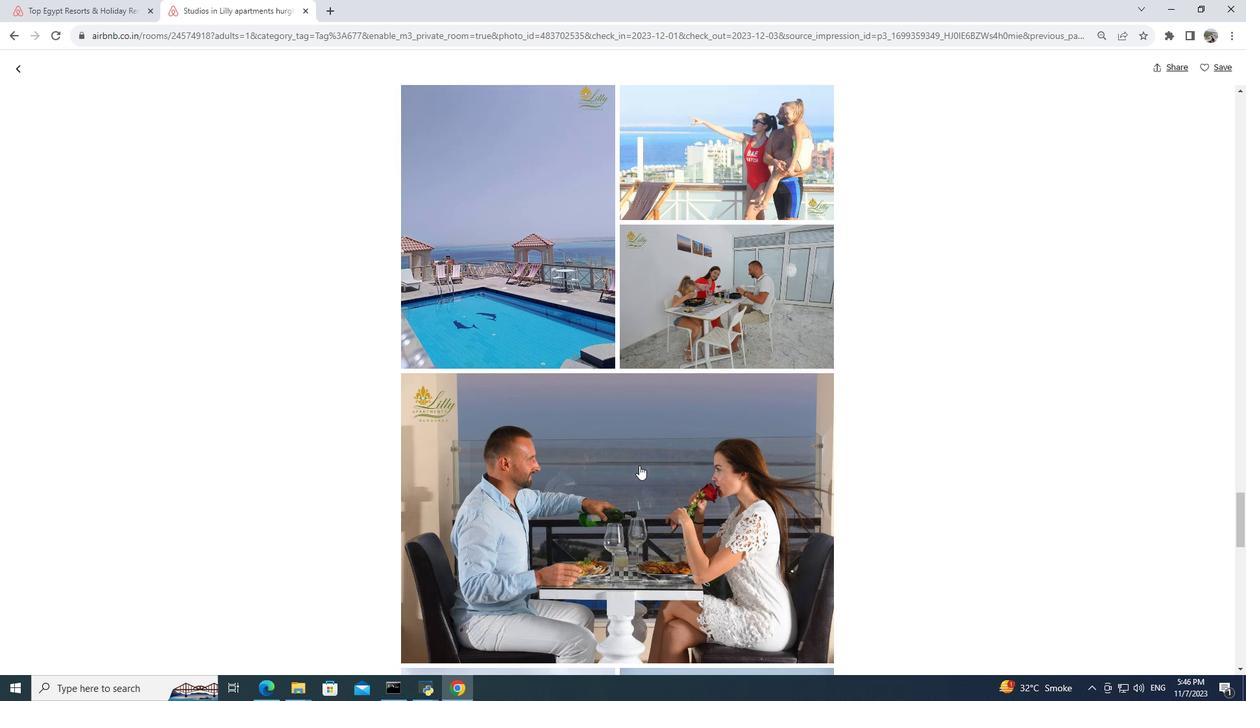 
Action: Mouse scrolled (639, 464) with delta (0, 0)
Screenshot: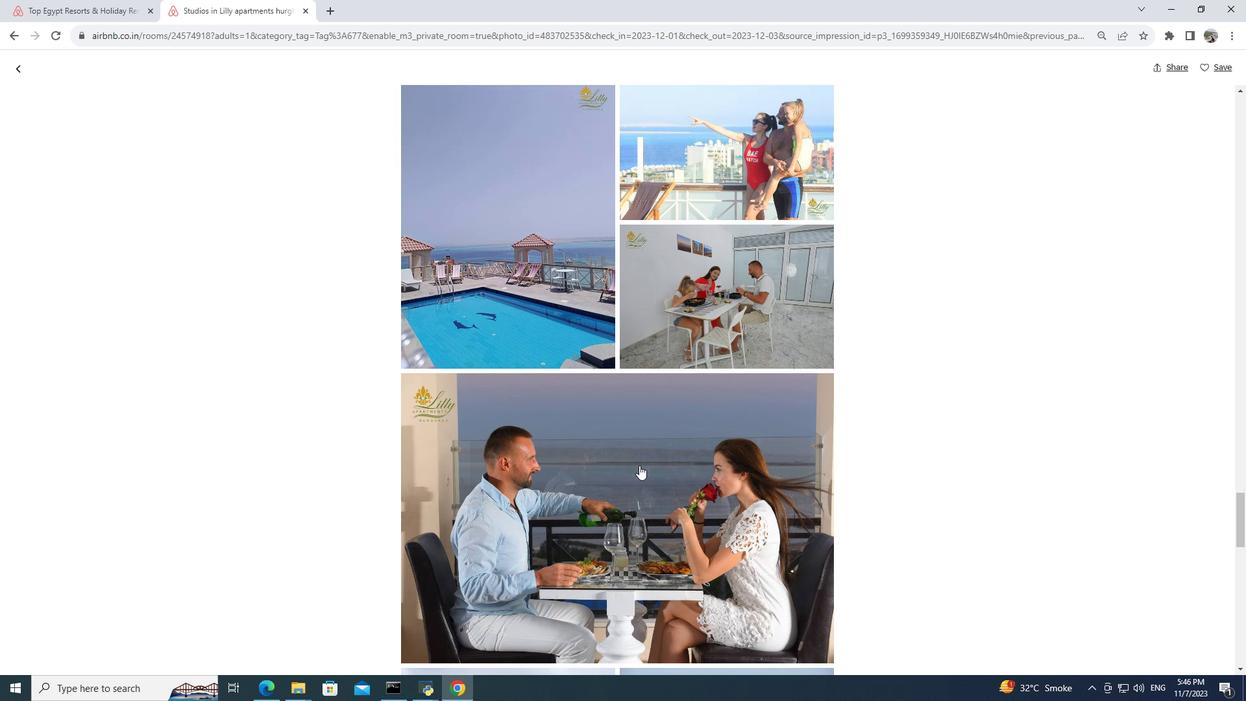
Action: Mouse scrolled (639, 464) with delta (0, 0)
Screenshot: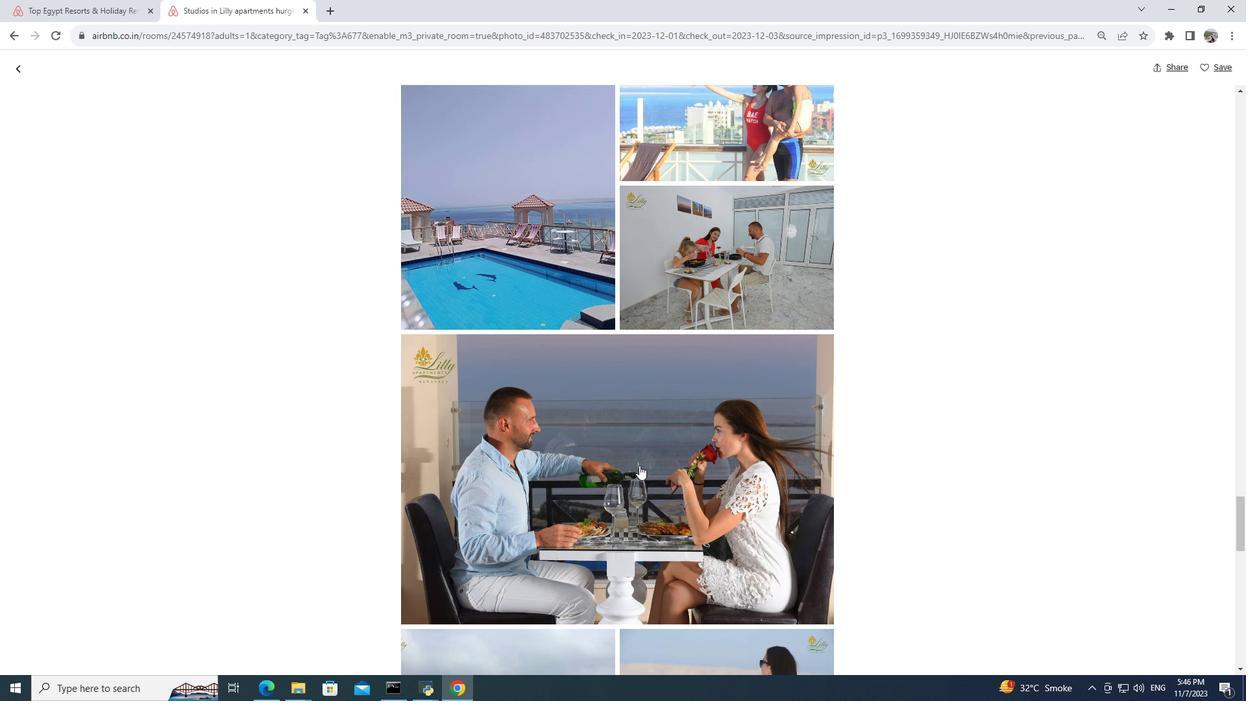 
Action: Mouse scrolled (639, 464) with delta (0, 0)
Screenshot: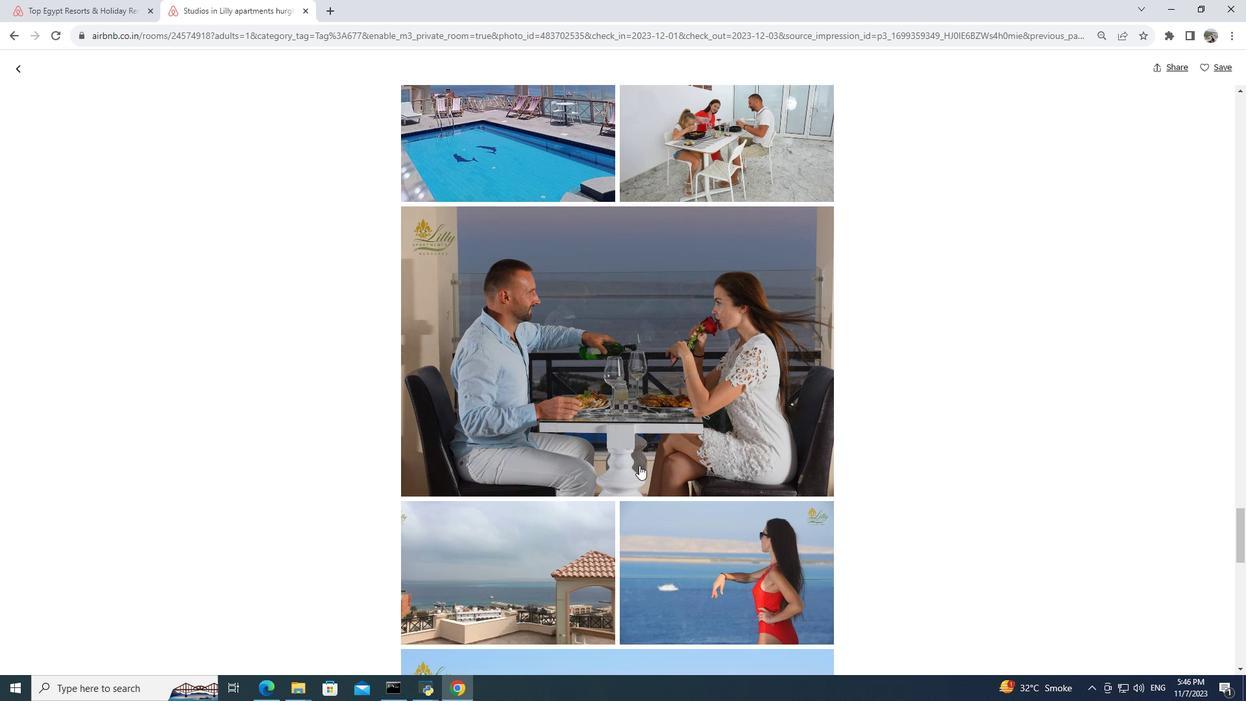 
Action: Mouse scrolled (639, 464) with delta (0, 0)
Screenshot: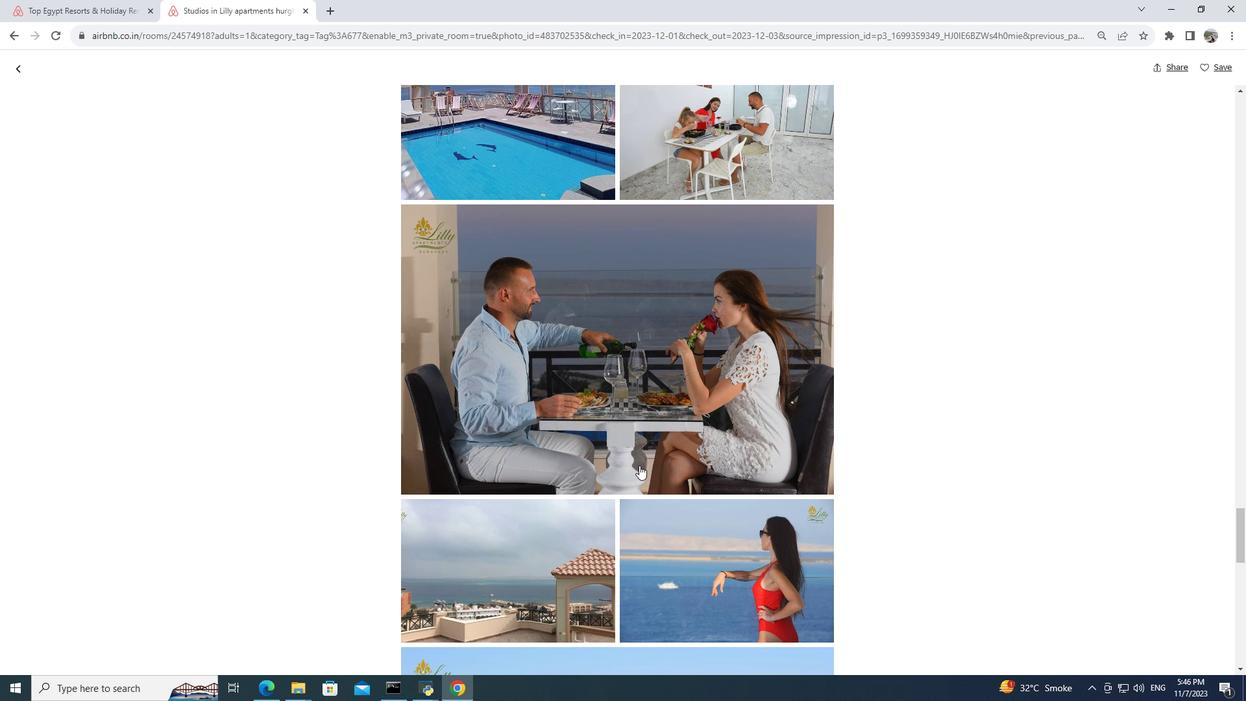 
Action: Mouse scrolled (639, 464) with delta (0, 0)
Screenshot: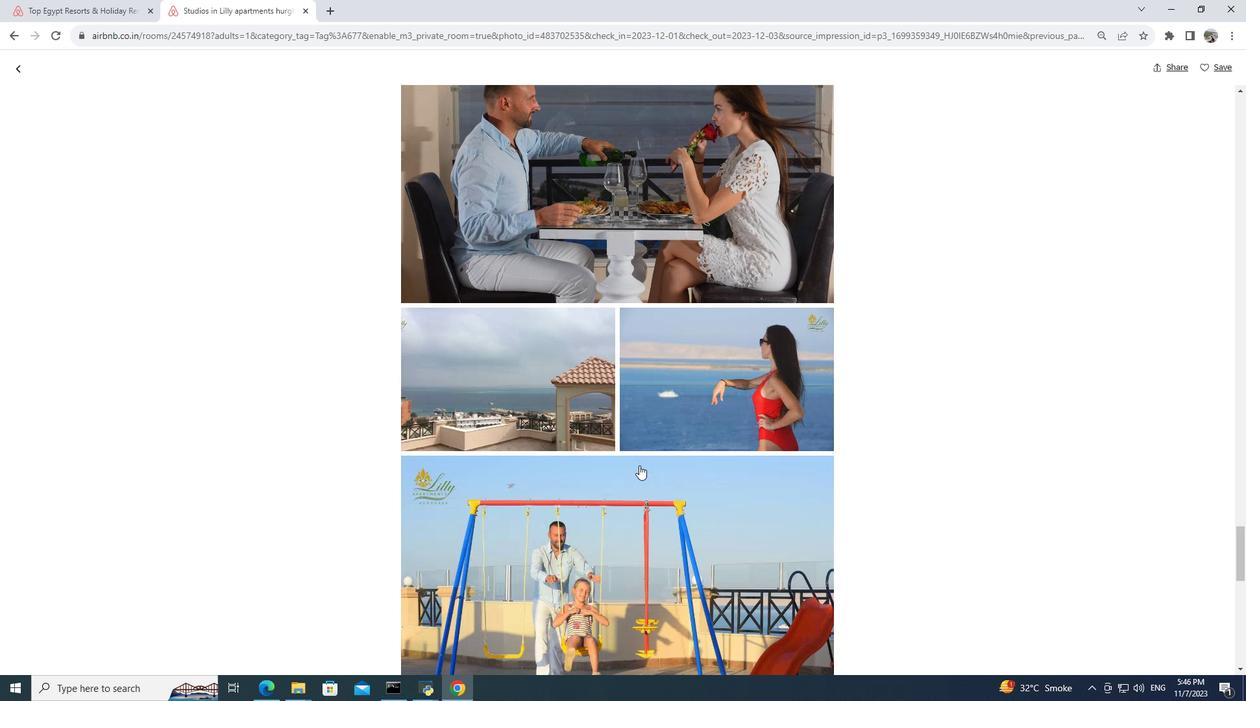 
Action: Mouse scrolled (639, 464) with delta (0, 0)
Screenshot: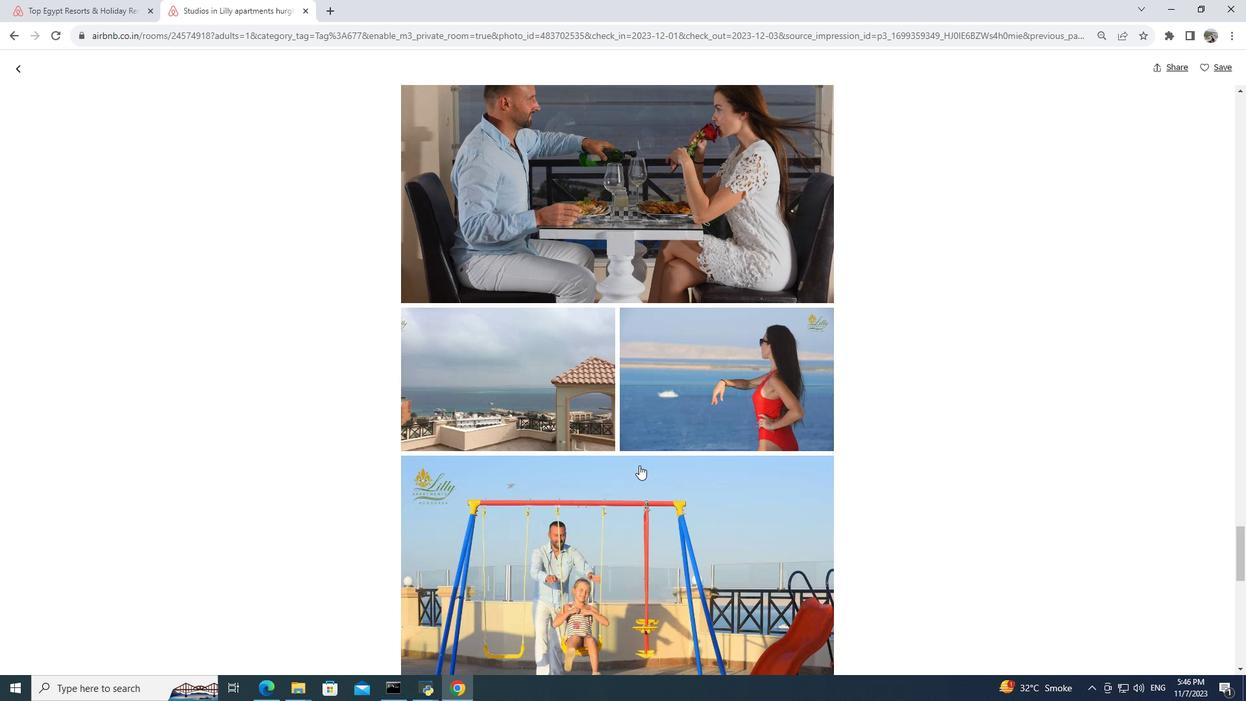 
Action: Mouse scrolled (639, 464) with delta (0, 0)
Screenshot: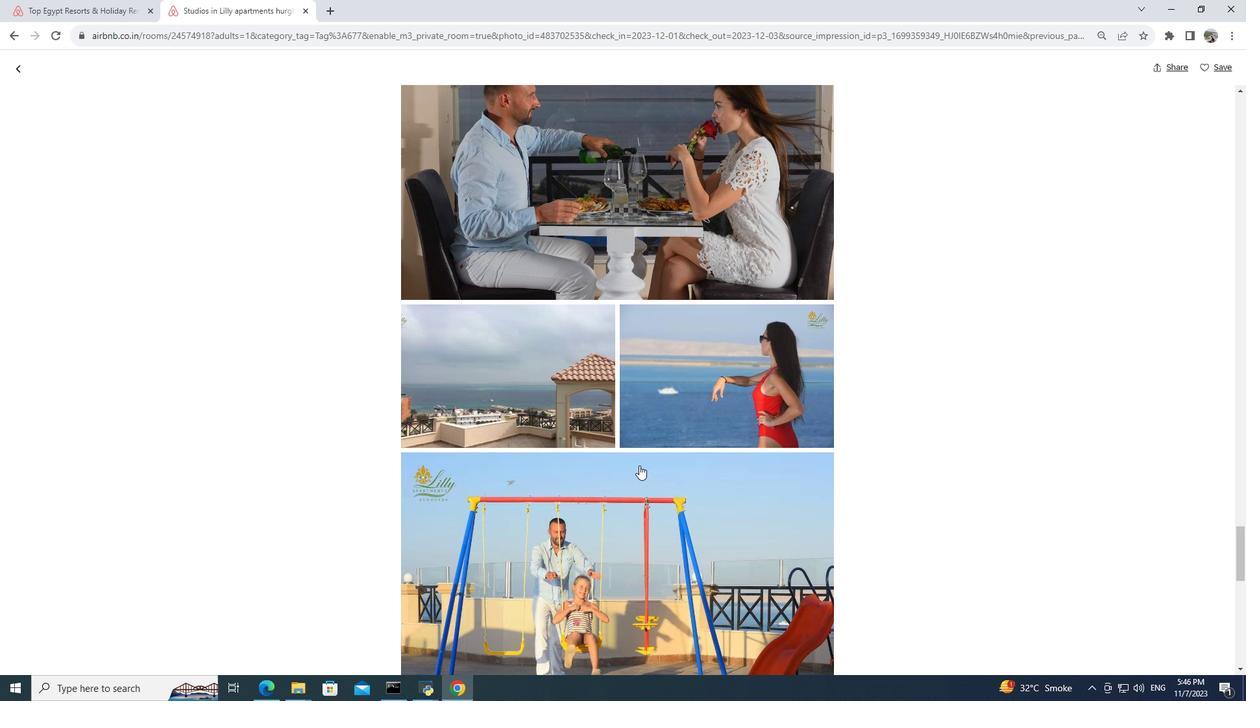 
Action: Mouse scrolled (639, 464) with delta (0, 0)
Screenshot: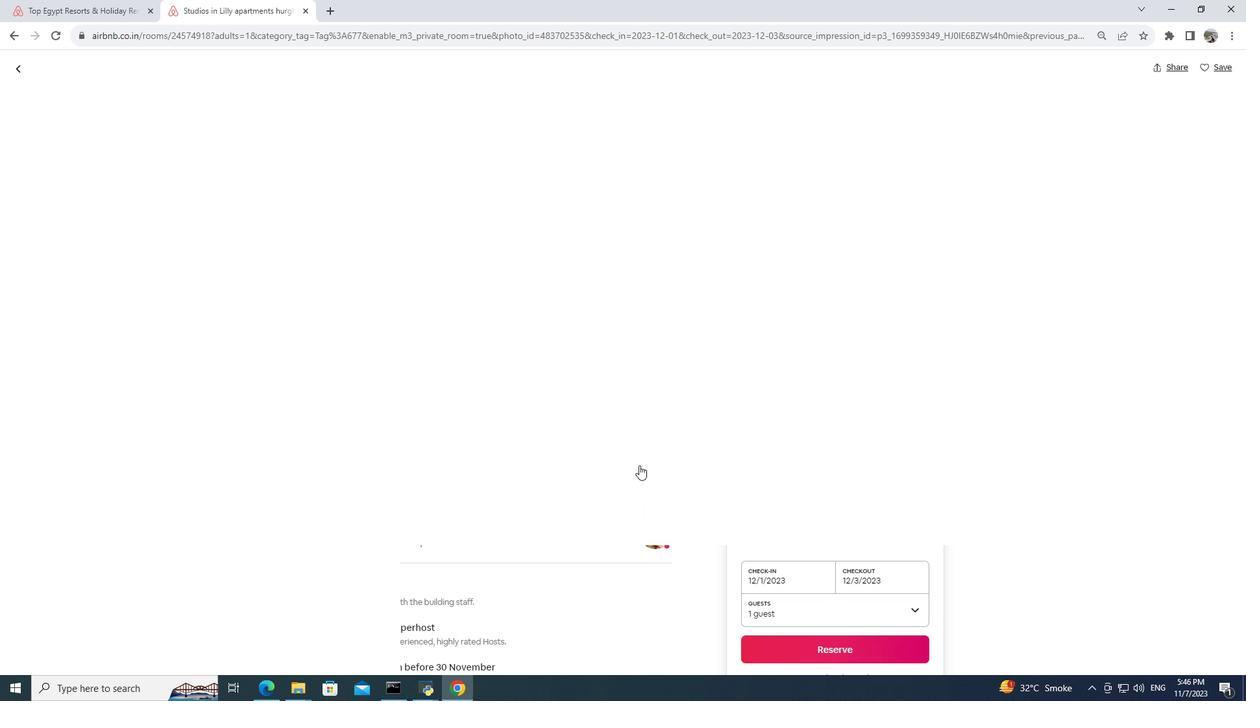 
Action: Mouse scrolled (639, 464) with delta (0, 0)
Screenshot: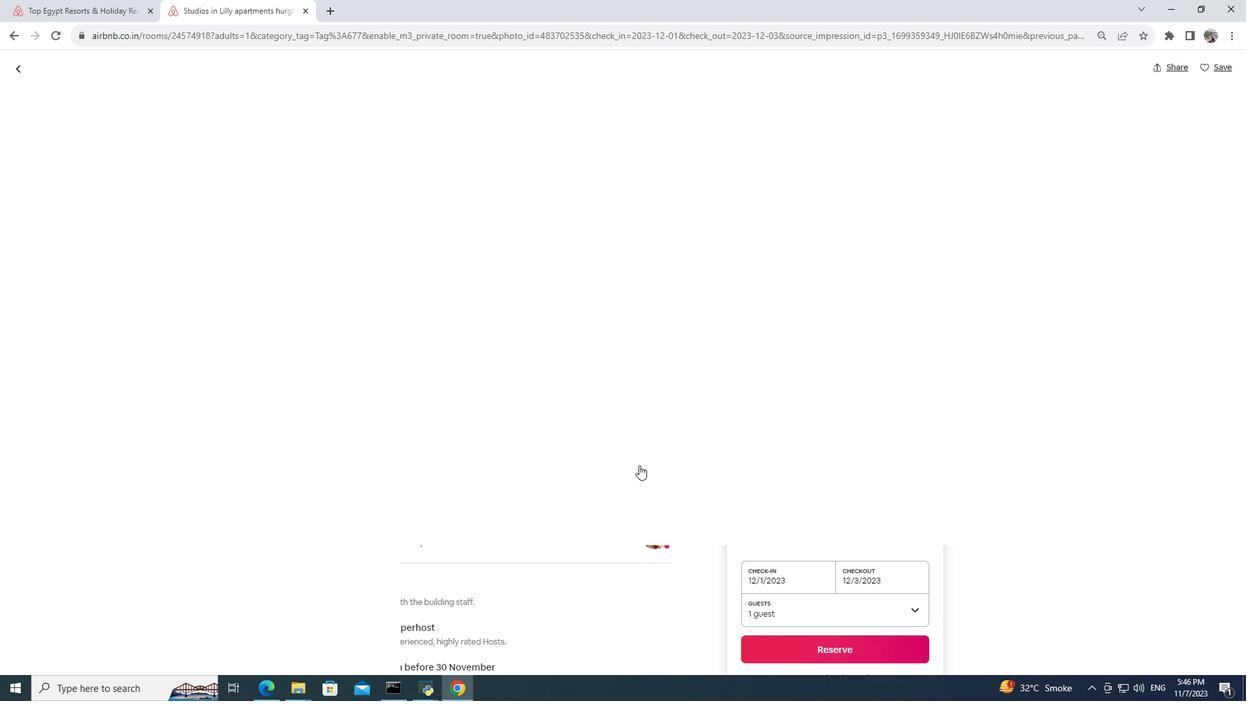 
Action: Mouse scrolled (639, 464) with delta (0, 0)
Screenshot: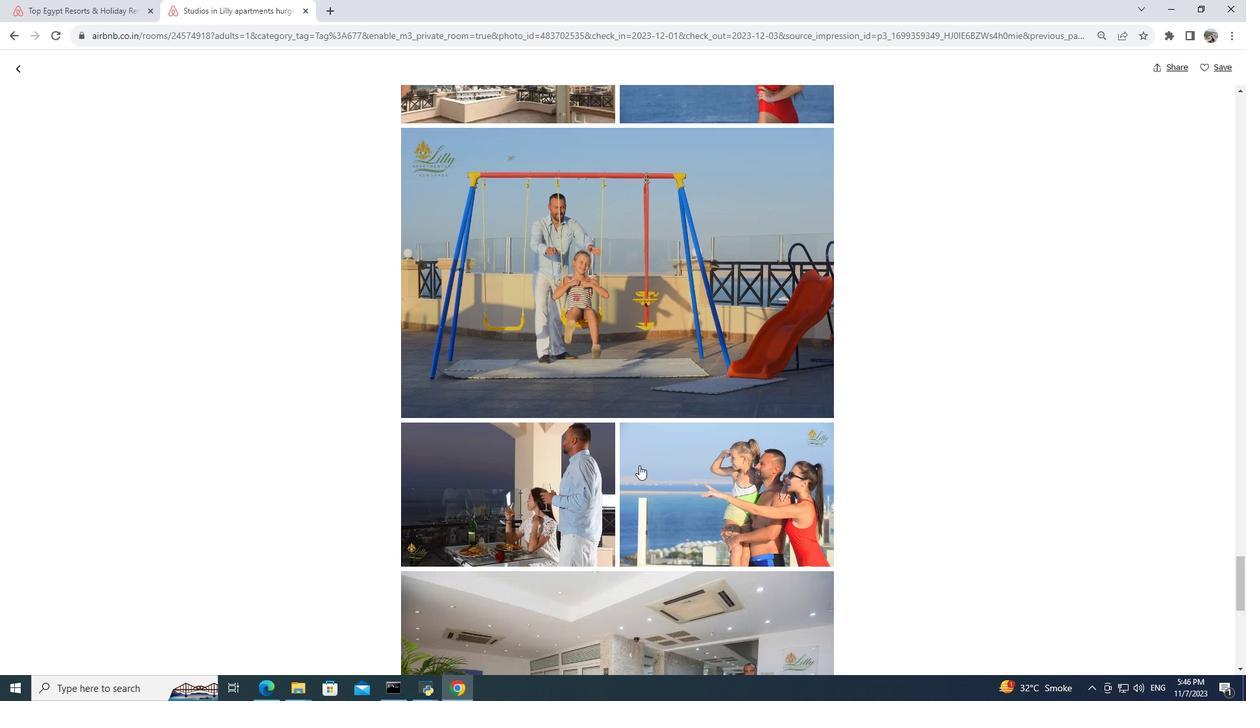 
Action: Mouse scrolled (639, 464) with delta (0, 0)
Screenshot: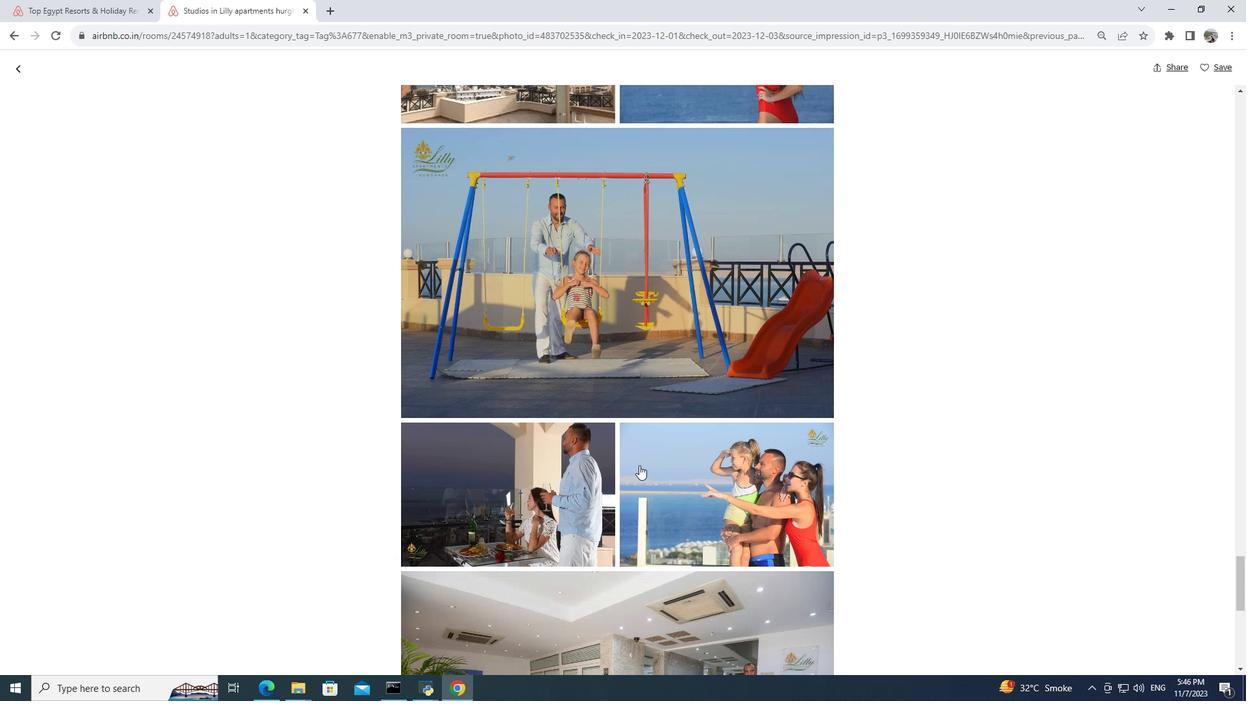 
Action: Mouse scrolled (639, 464) with delta (0, 0)
Screenshot: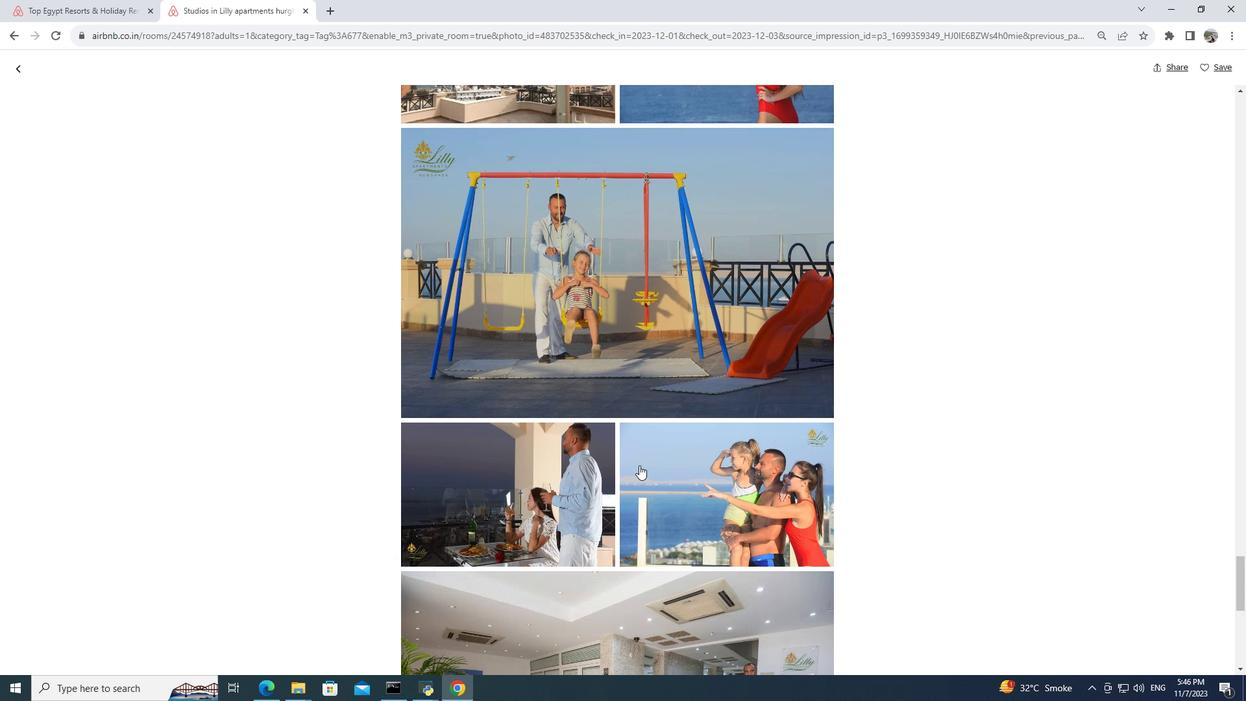 
Action: Mouse scrolled (639, 464) with delta (0, 0)
Screenshot: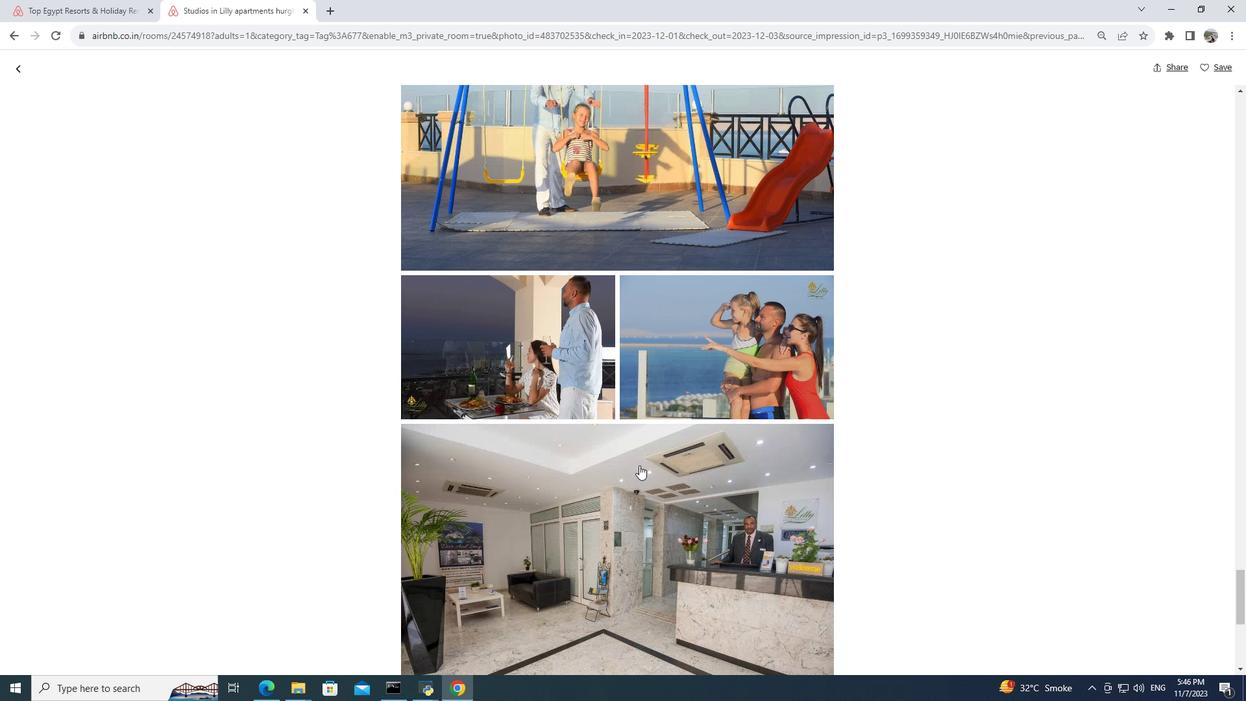 
Action: Mouse scrolled (639, 464) with delta (0, 0)
Screenshot: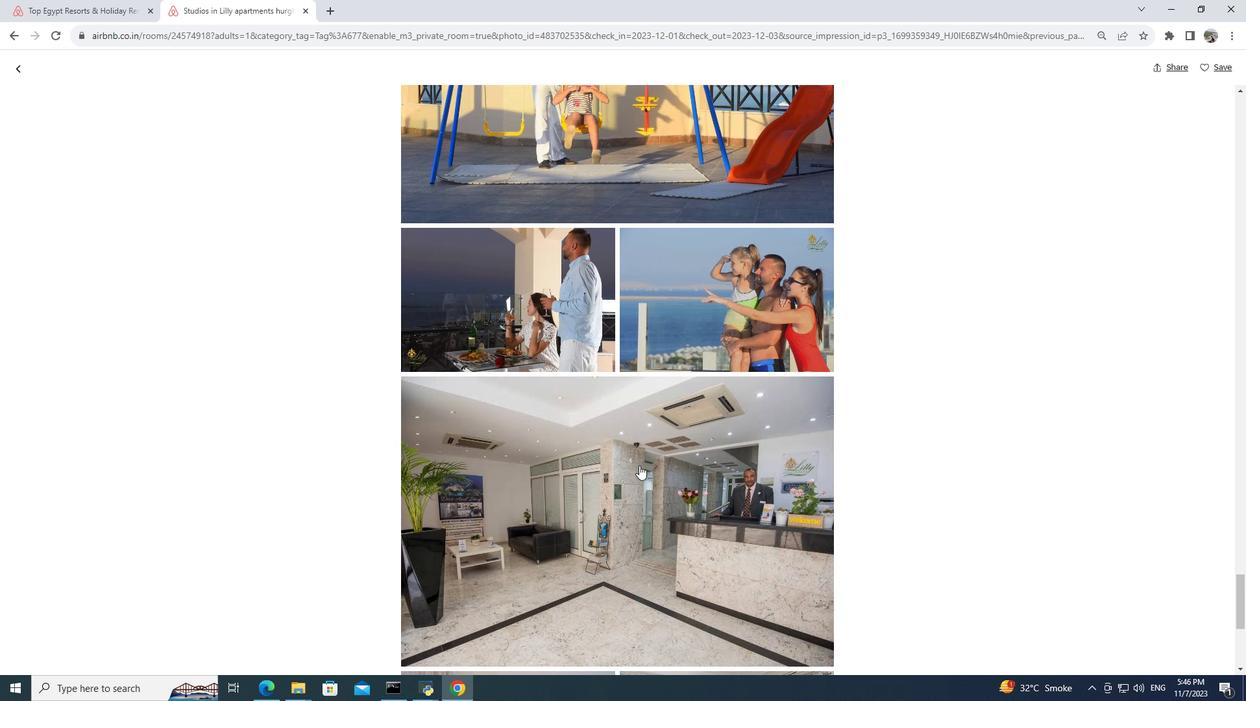 
Action: Mouse scrolled (639, 464) with delta (0, 0)
Screenshot: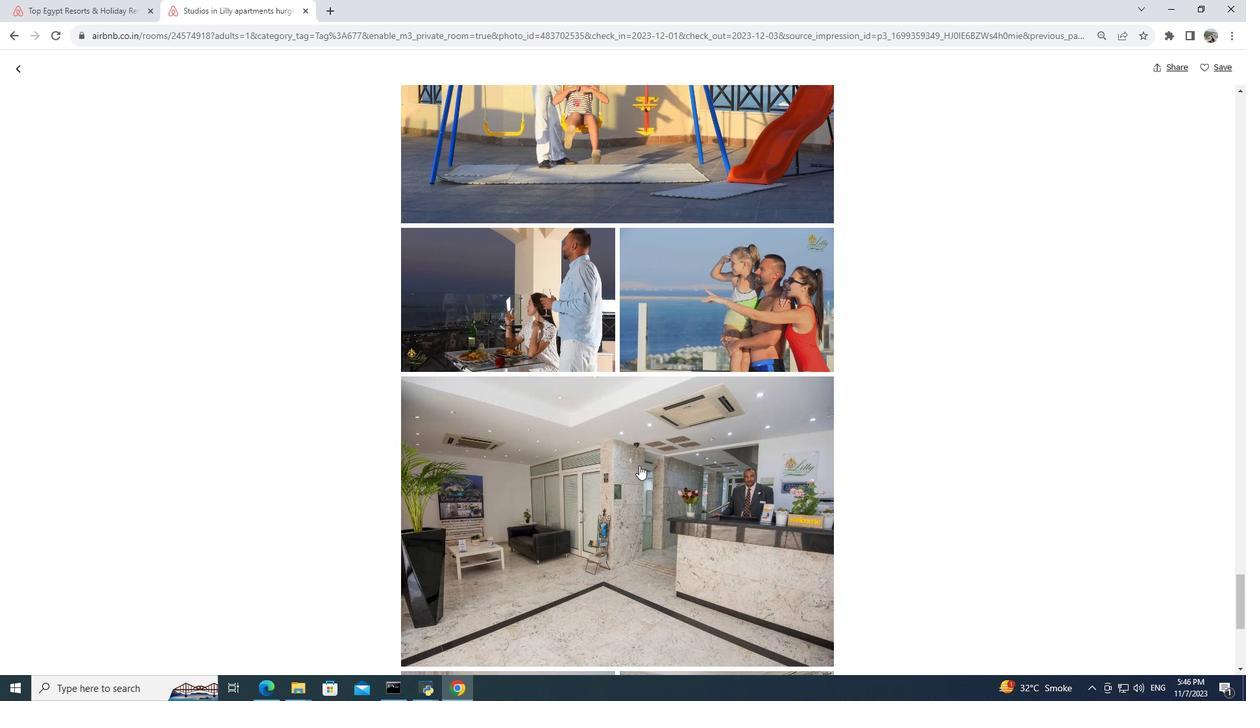 
Action: Mouse scrolled (639, 464) with delta (0, 0)
